 Task: Open an excel sheet and write heading  Optimum Sales. Add 10 people name  'Alexander Cooper, Victoria Hayes, Daniel Carter, Chloe Murphy, Christopher Ross, Natalie Price, Jack Peterson, Harper Foster, Joseph Gray, Lily Reed'Item code in between  1005-1056. Product range in between  1000-5000. Add Products   ASICS Shoe, Brooks Shoe, Clarks Shoe, Crocs Shoe, Dr. Martens Shoe, Ecco Shoe, Fila Shoe, Hush Puppies Shoe, Jordan Shoe, K-Swiss Shoe.Choose quantity  3 to 10 Tax 12 percent Total Add Amount. Save page  Optimum Sales review book
Action: Mouse moved to (43, 84)
Screenshot: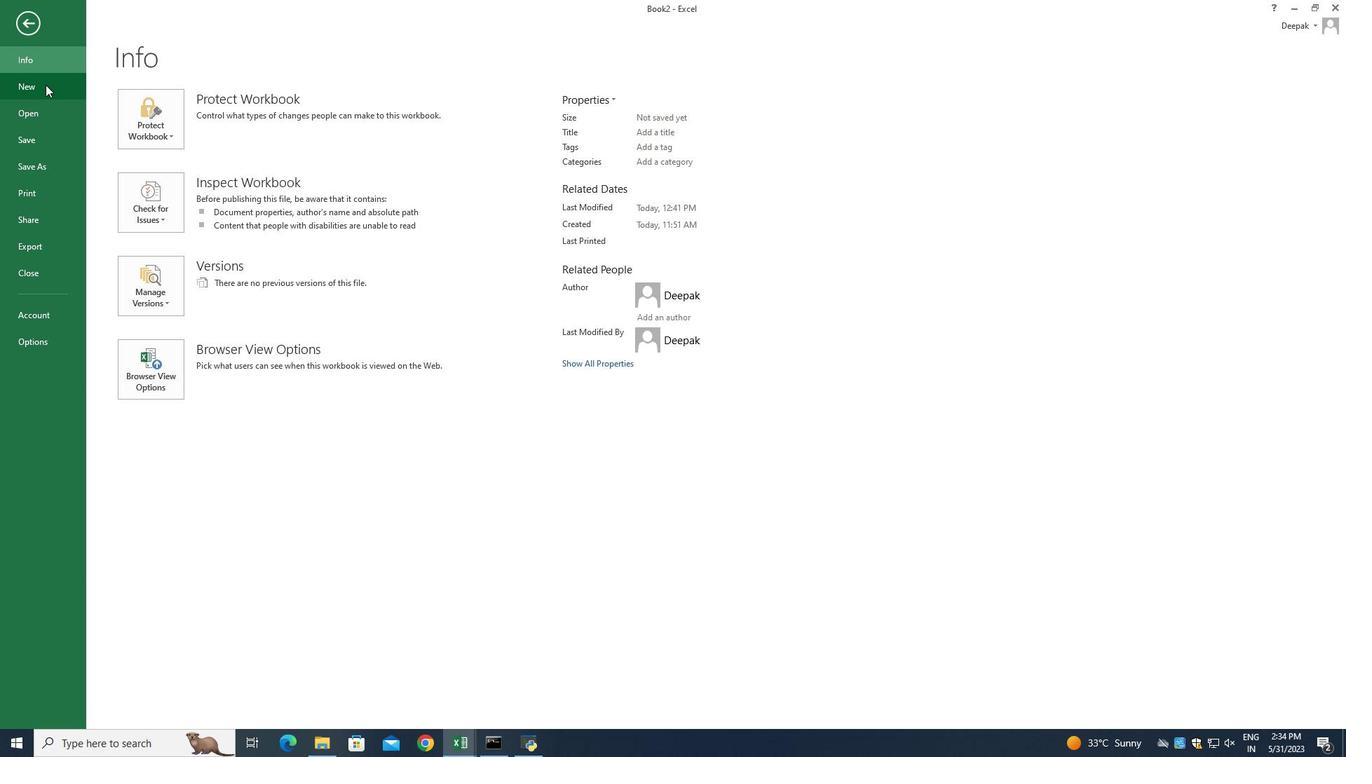 
Action: Mouse pressed left at (43, 84)
Screenshot: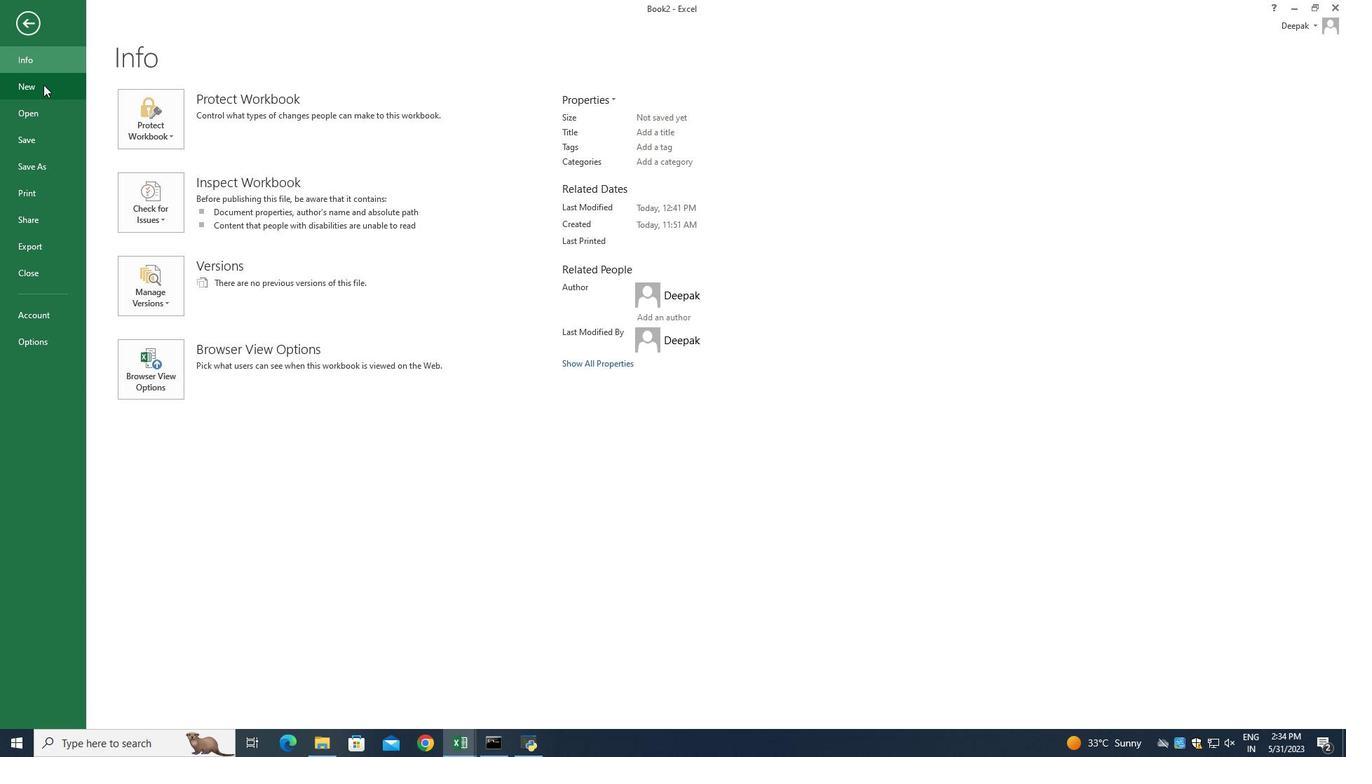 
Action: Mouse moved to (175, 252)
Screenshot: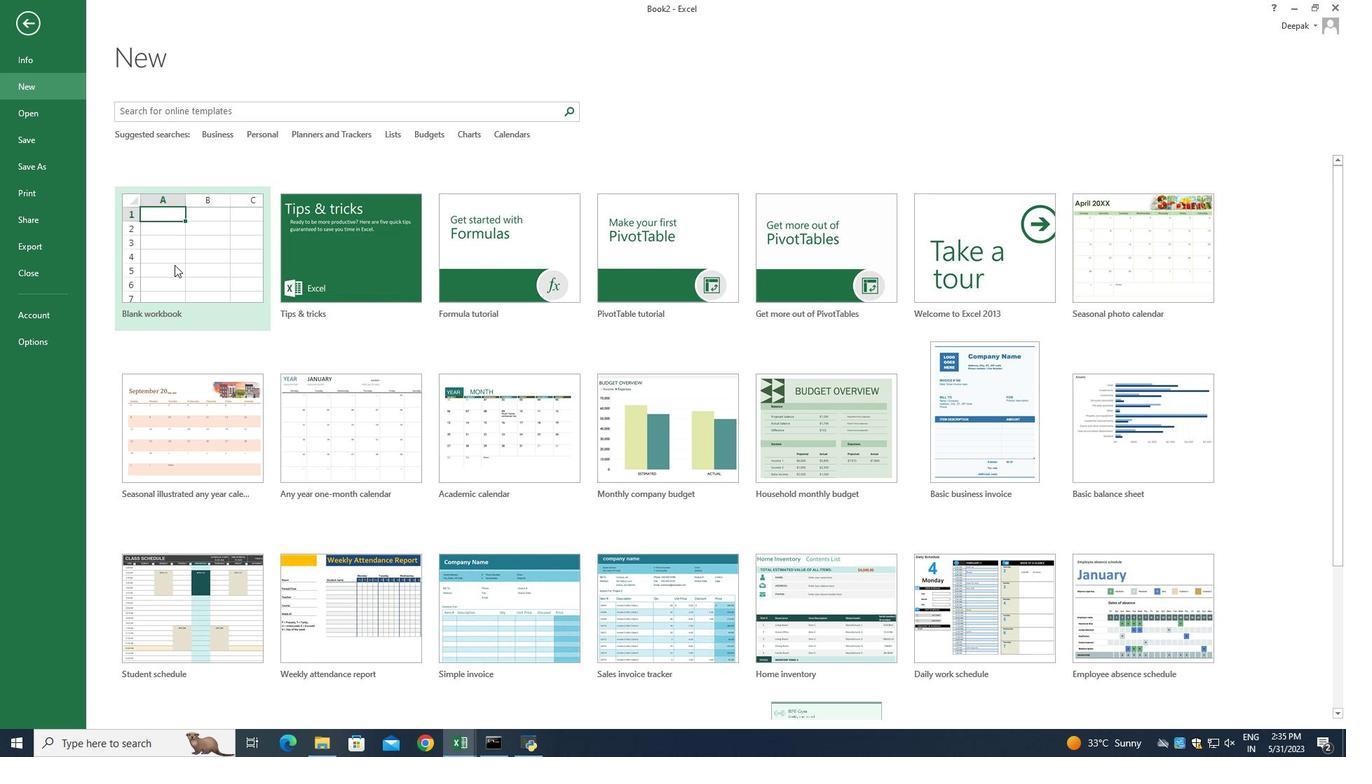 
Action: Mouse pressed left at (175, 252)
Screenshot: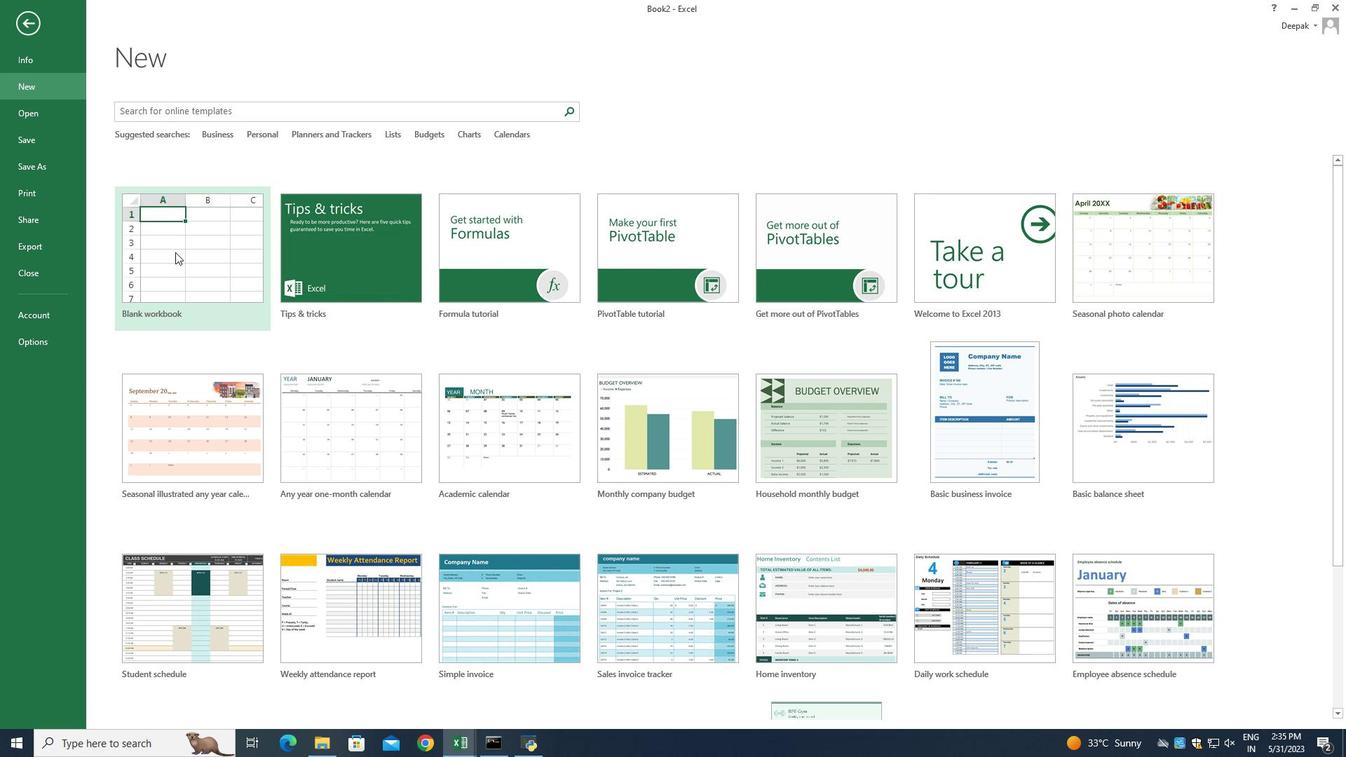 
Action: Mouse moved to (40, 154)
Screenshot: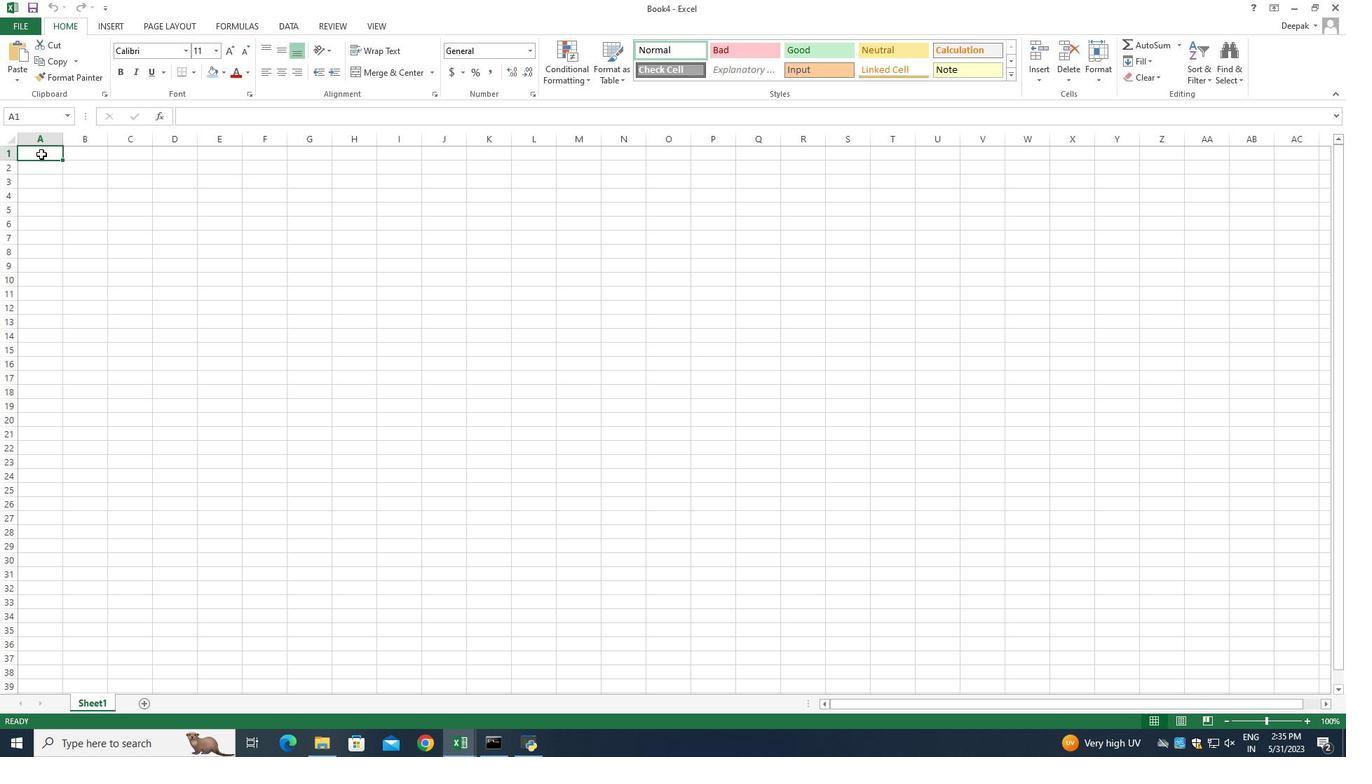
Action: Mouse pressed left at (40, 154)
Screenshot: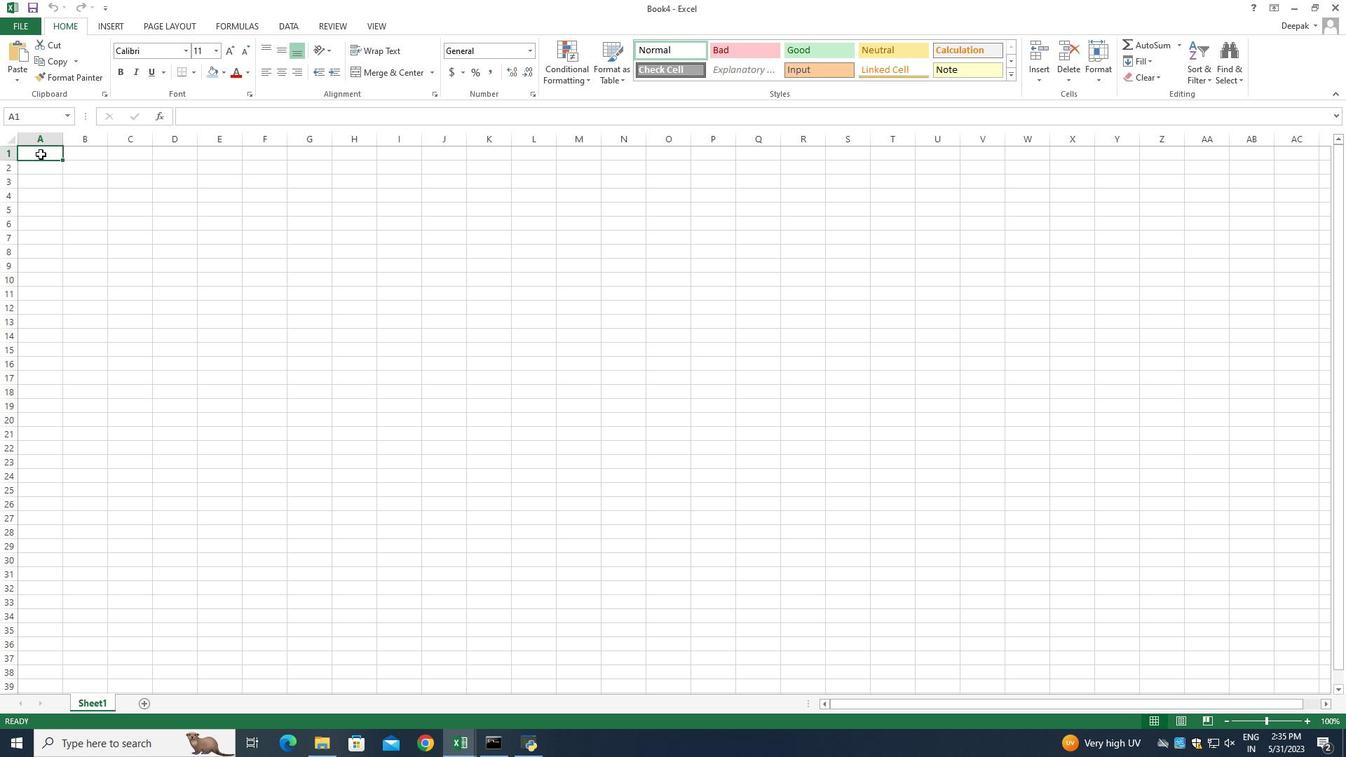 
Action: Mouse pressed left at (40, 154)
Screenshot: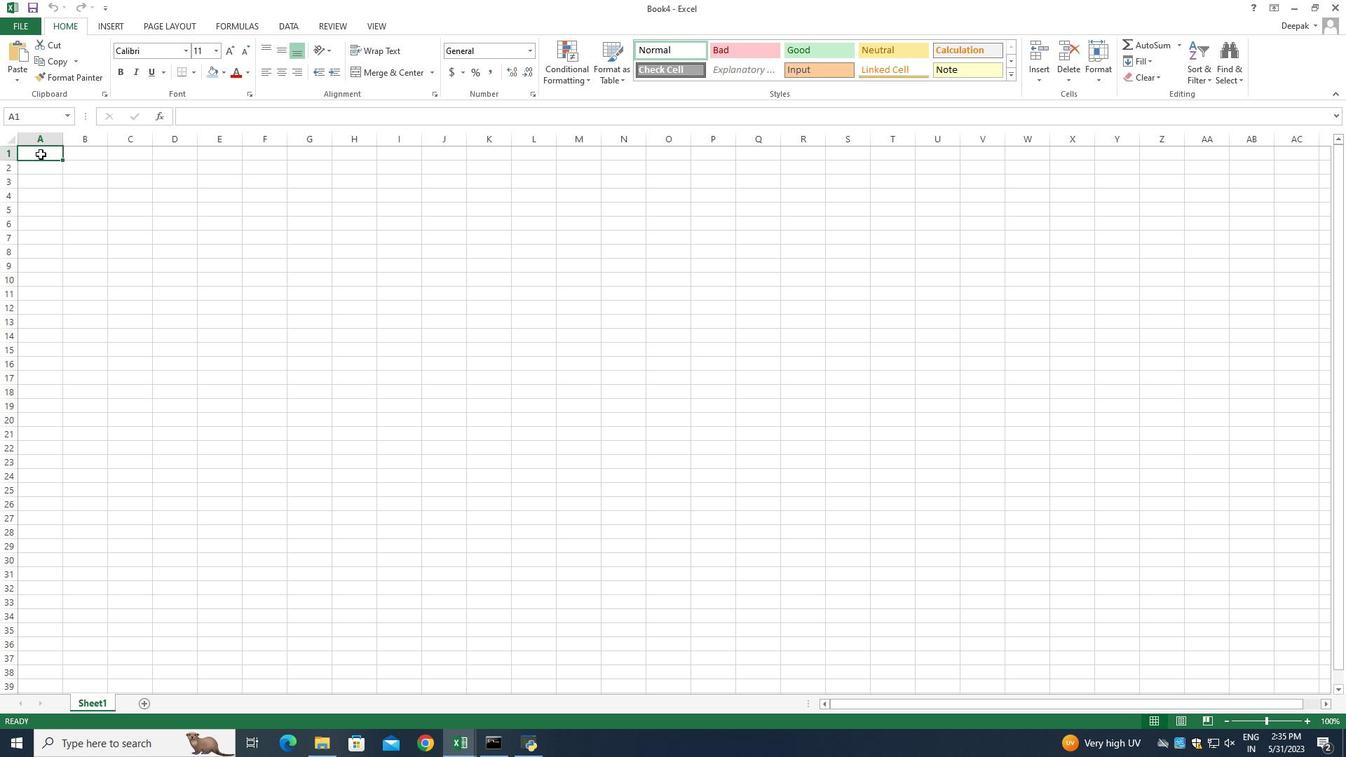 
Action: Mouse pressed left at (40, 154)
Screenshot: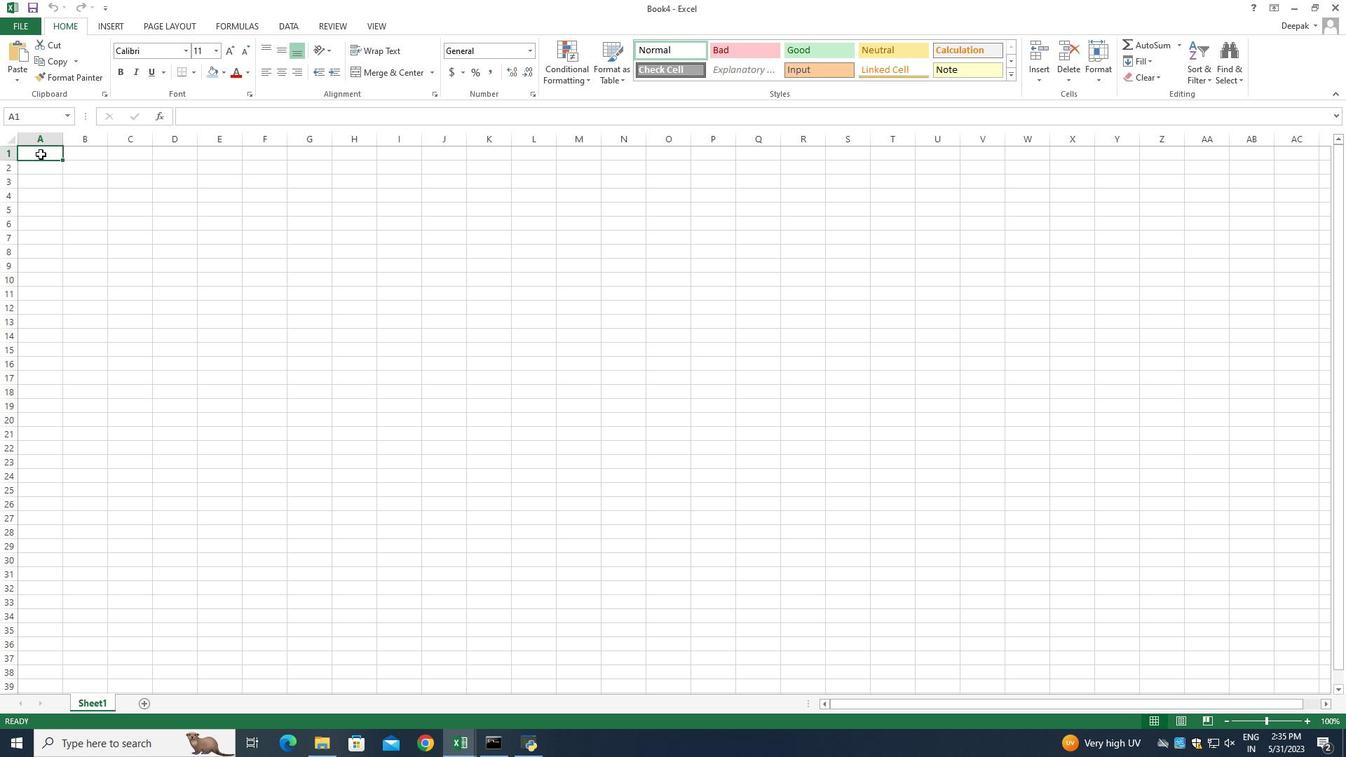
Action: Mouse pressed left at (40, 154)
Screenshot: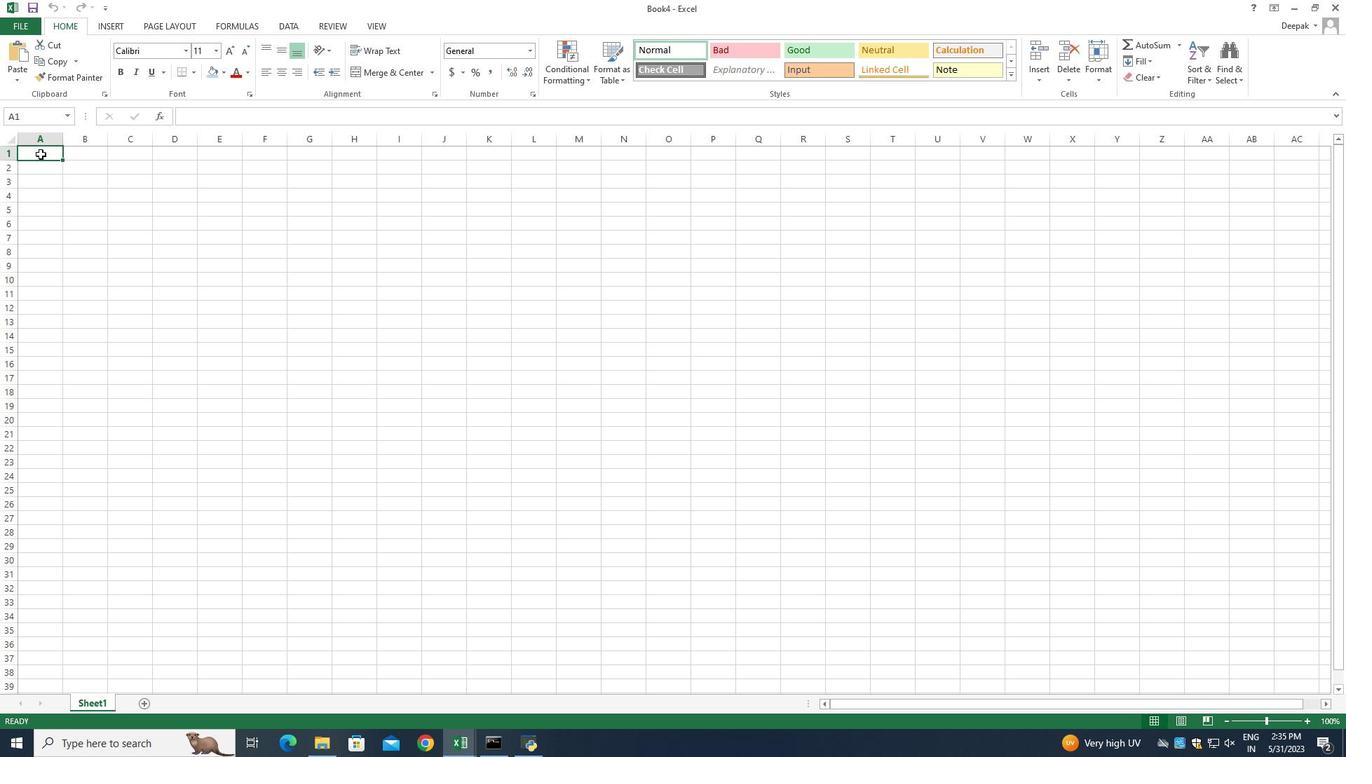 
Action: Mouse moved to (228, 195)
Screenshot: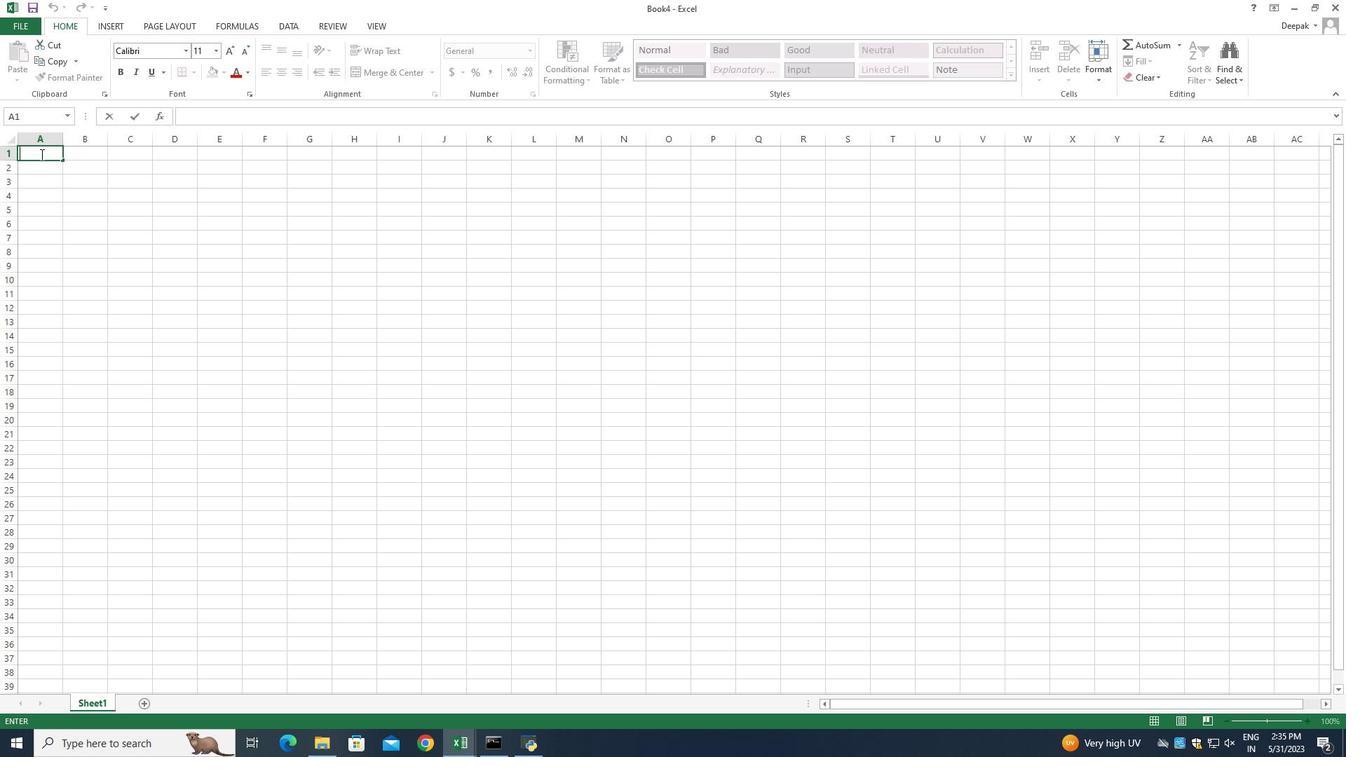 
Action: Key pressed <Key.shift>Optimum<Key.space><Key.shift_r>Sales<Key.enter><Key.shift>Name<Key.enter><Key.shift_r>Alexander<Key.space><Key.shift_r>Cooper<Key.enter><Key.shift_r><Key.shift_r><Key.shift_r>Victoria<Key.space><Key.shift>Hs<Key.backspace>ayes<Key.enter><Key.shift_r>Daniel<Key.space><Key.shift_r>Carter<Key.enter><Key.shift_r>Chloe<Key.space><Key.shift>Mr<Key.backspace>urphy<Key.enter><Key.shift_r>Christopher<Key.space><Key.shift_r>Ross<Key.enter><Key.shift>Natalie<Key.space><Key.shift>Price<Key.enter><Key.shift>Jack<Key.space><Key.shift>Peterson<Key.enter><Key.shift_r><Key.shift>Harper<Key.space><Key.shift_r>Foster<Key.enter><Key.shift>Joseph<Key.space><Key.shift_r>Gray<Key.space><Key.enter><Key.backspace><Key.backspace><Key.backspace><Key.backspace><Key.backspace><Key.backspace><Key.backspace><Key.backspace><Key.backspace><Key.backspace><Key.shift>Lily<Key.space><Key.space><Key.shift_r><Key.shift_r>Reed
Screenshot: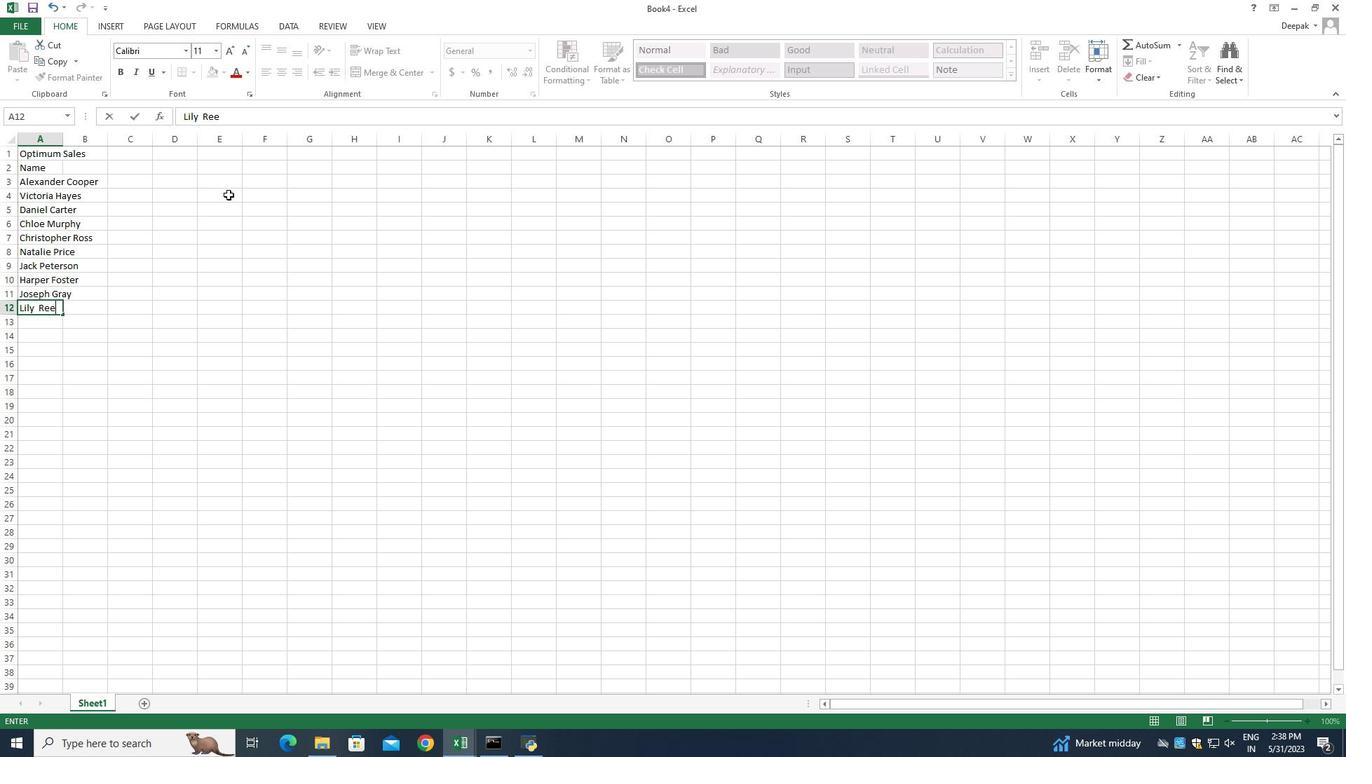 
Action: Mouse moved to (89, 153)
Screenshot: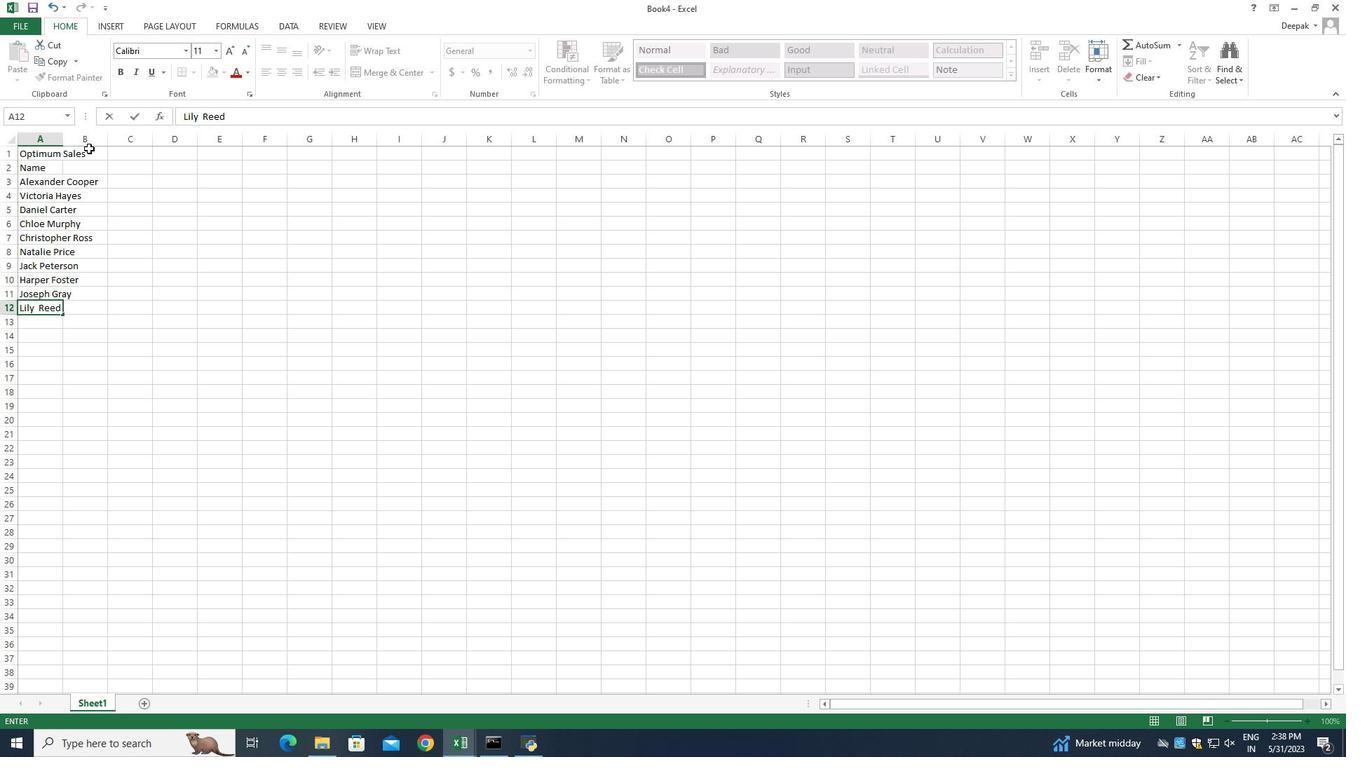 
Action: Mouse pressed left at (89, 153)
Screenshot: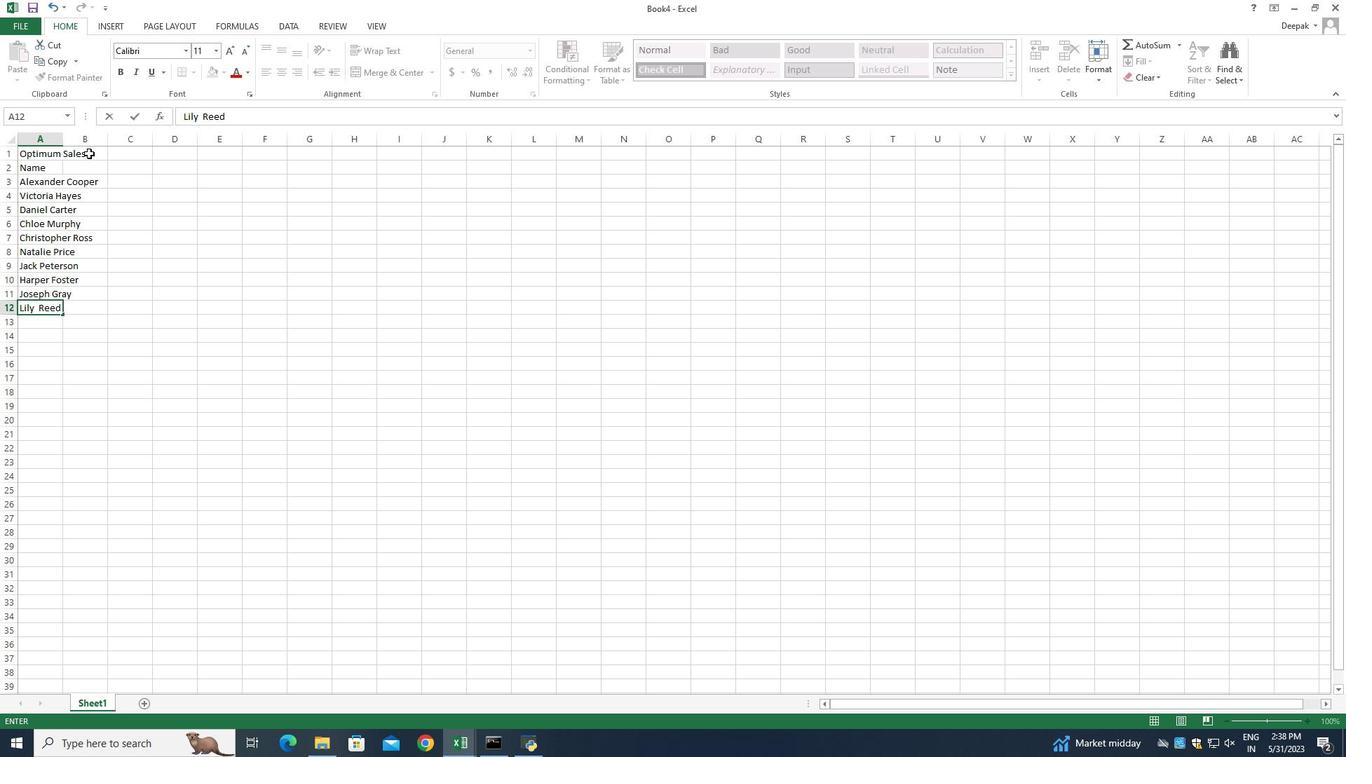 
Action: Mouse moved to (122, 159)
Screenshot: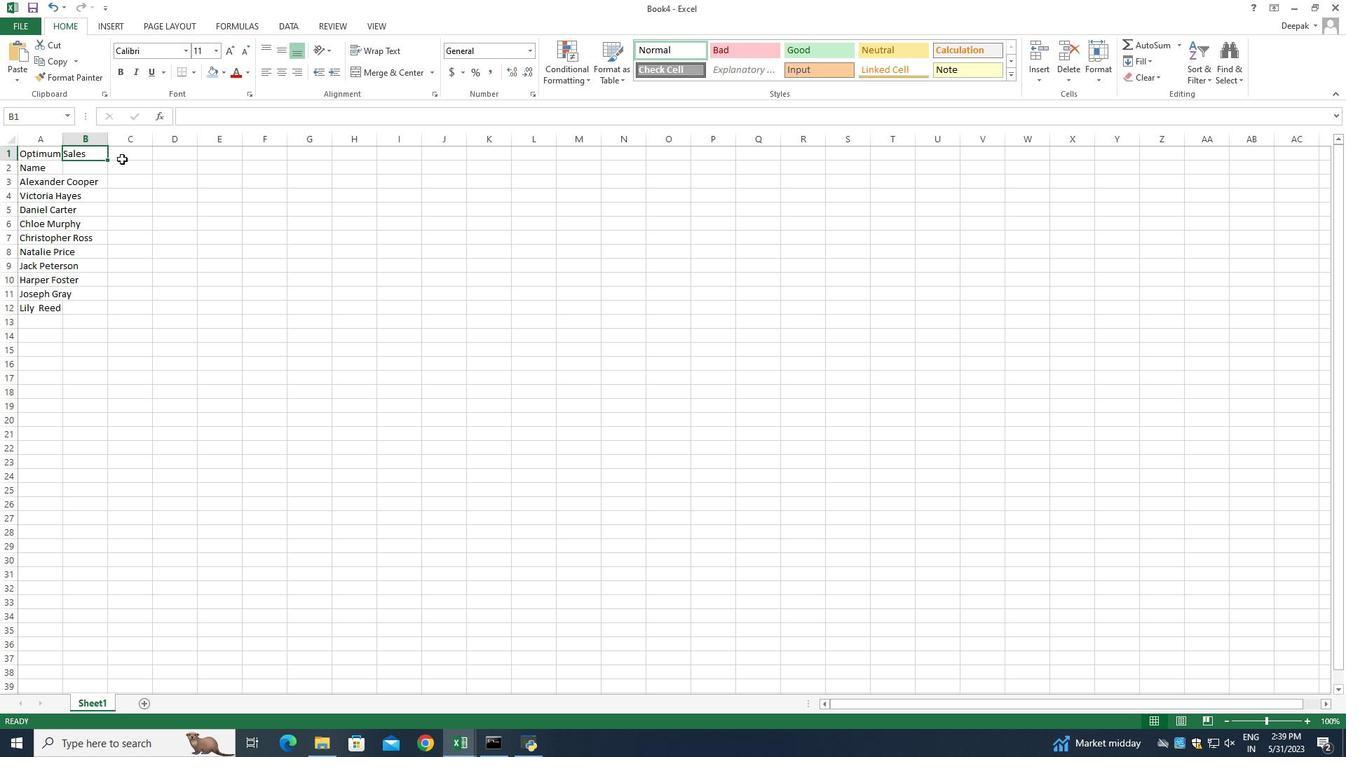 
Action: Mouse pressed left at (122, 159)
Screenshot: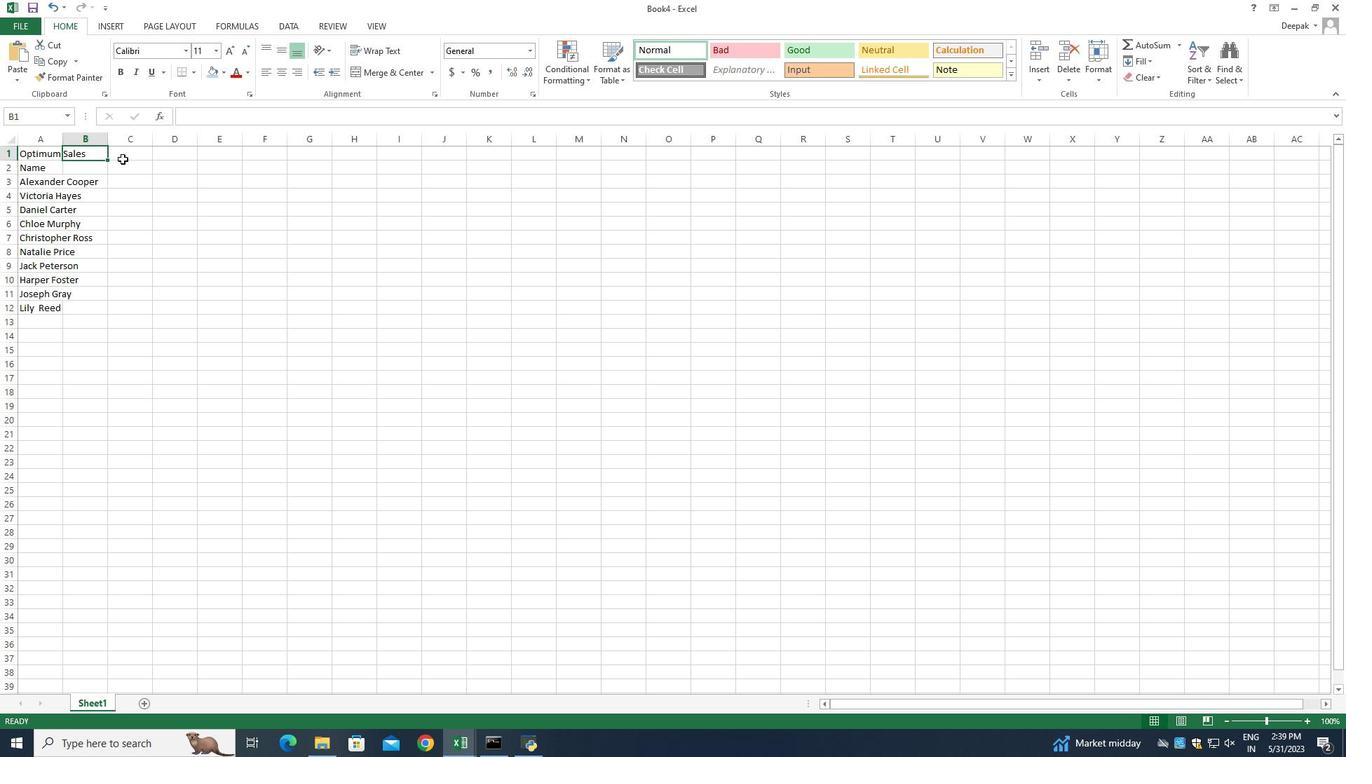 
Action: Mouse moved to (173, 157)
Screenshot: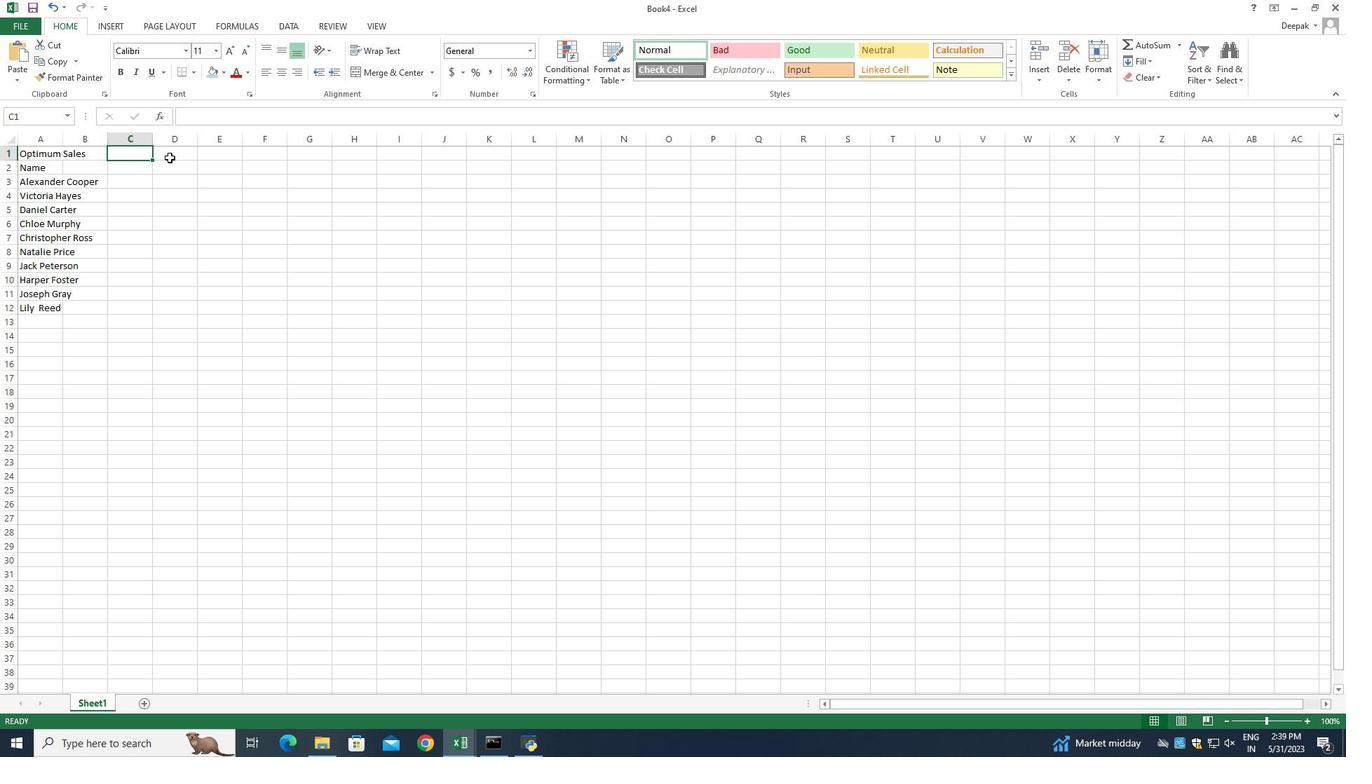 
Action: Mouse pressed left at (173, 157)
Screenshot: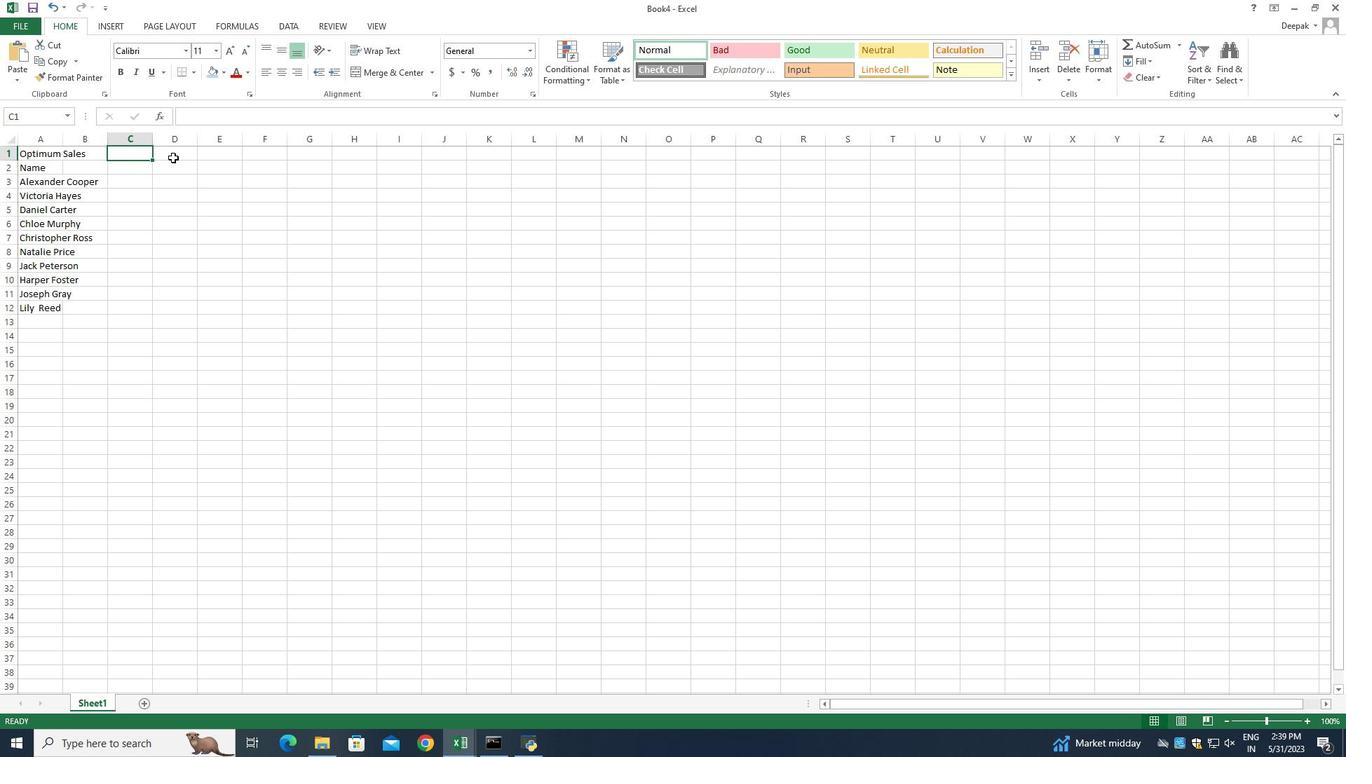 
Action: Mouse moved to (97, 153)
Screenshot: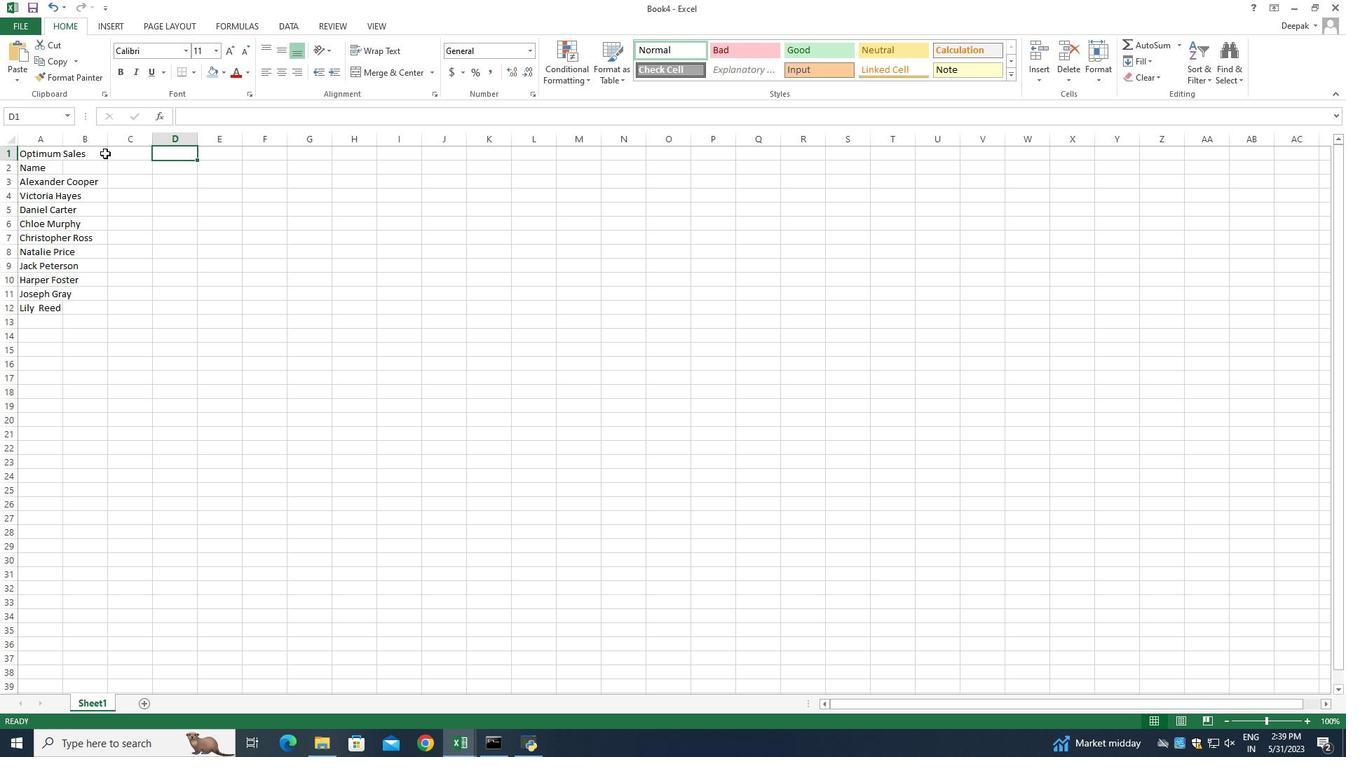 
Action: Mouse pressed left at (97, 153)
Screenshot: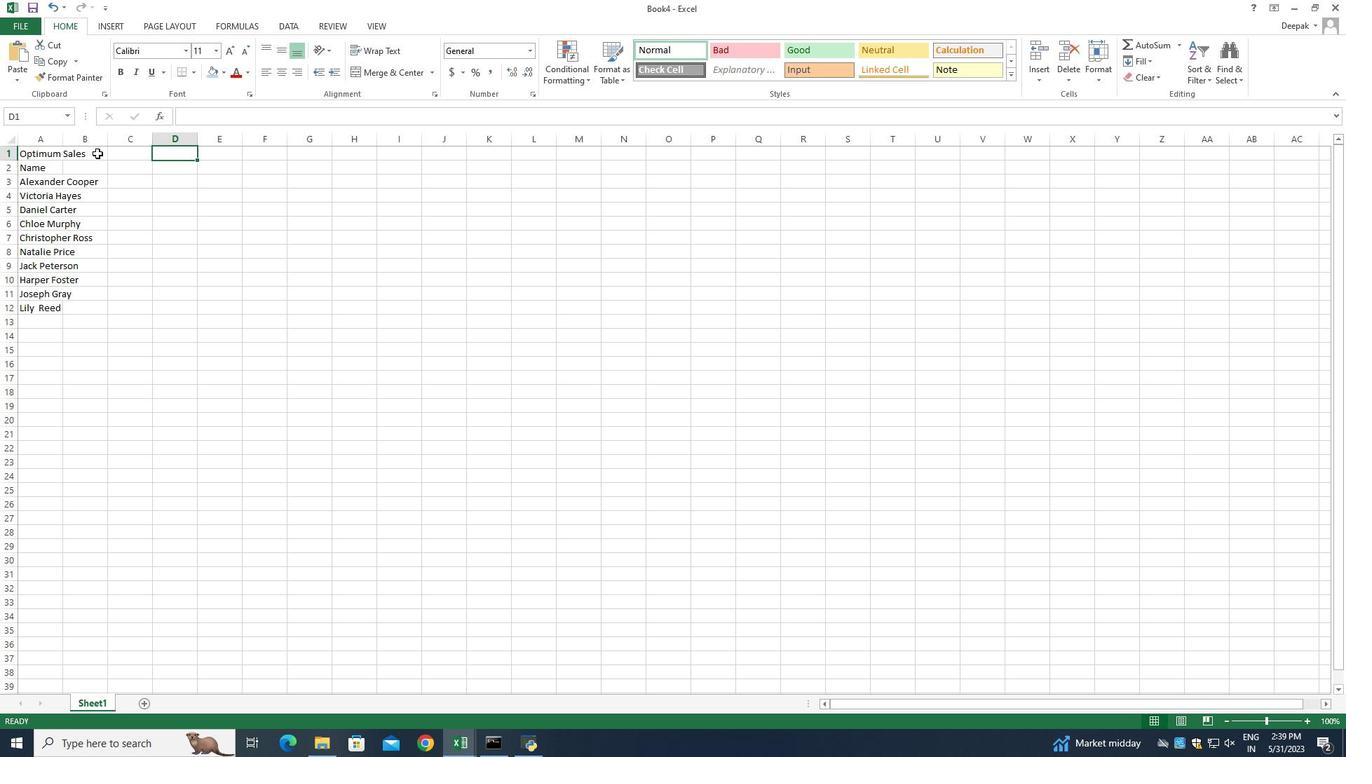 
Action: Mouse moved to (138, 155)
Screenshot: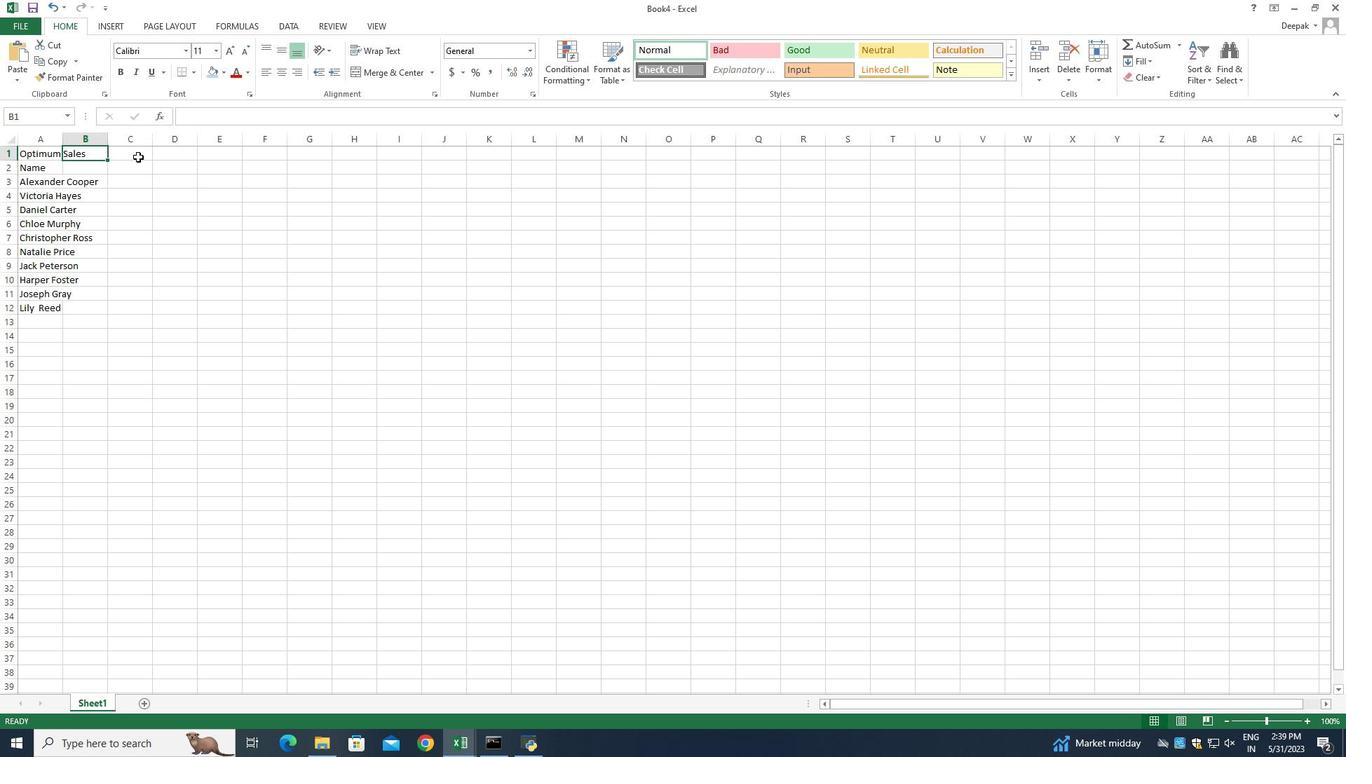 
Action: Mouse pressed left at (138, 155)
Screenshot: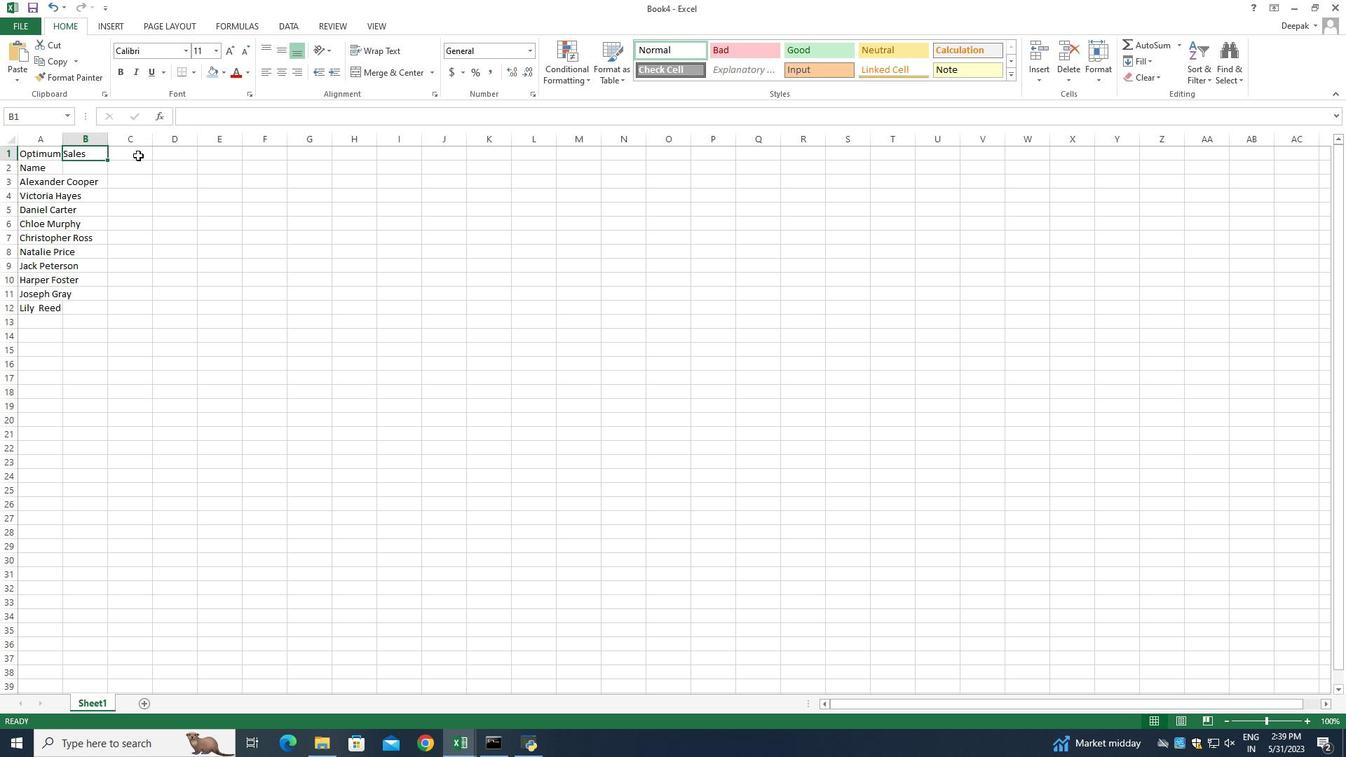 
Action: Mouse moved to (86, 166)
Screenshot: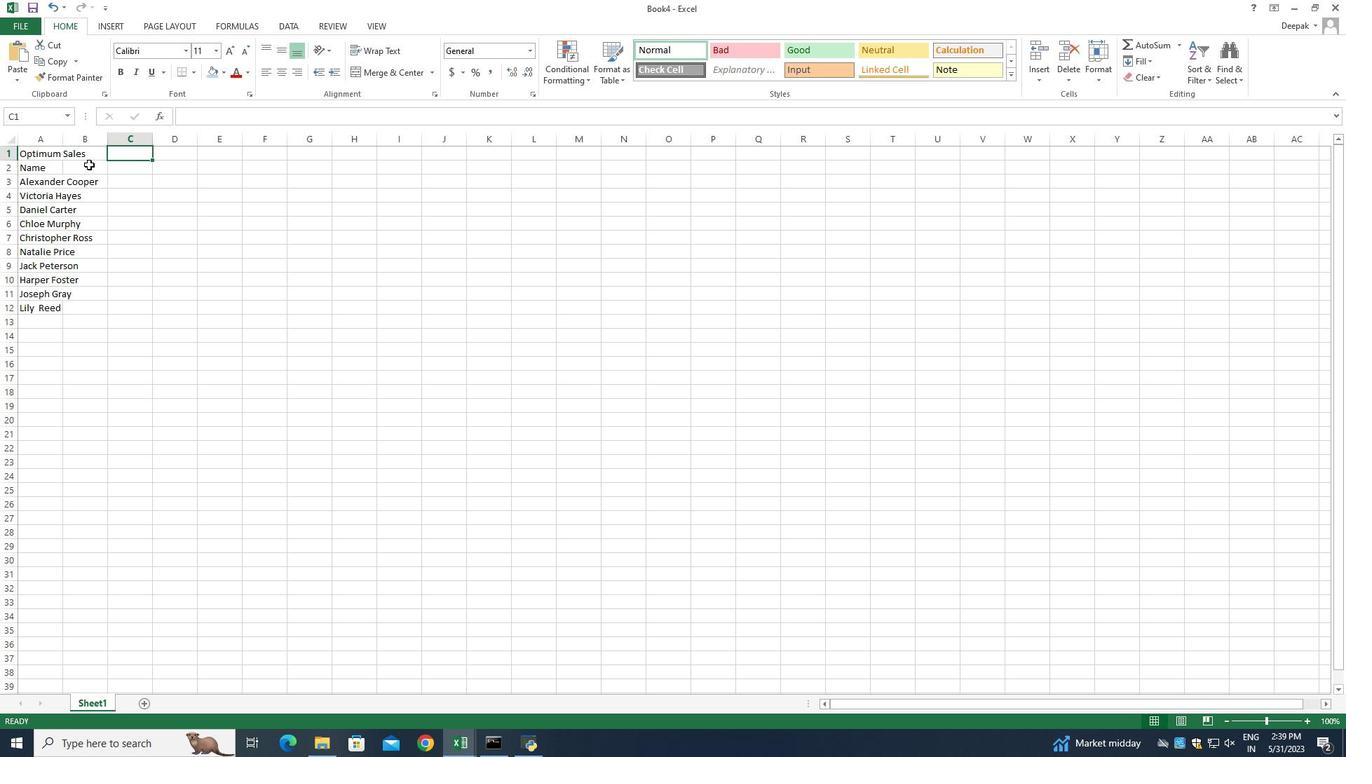 
Action: Mouse pressed left at (86, 166)
Screenshot: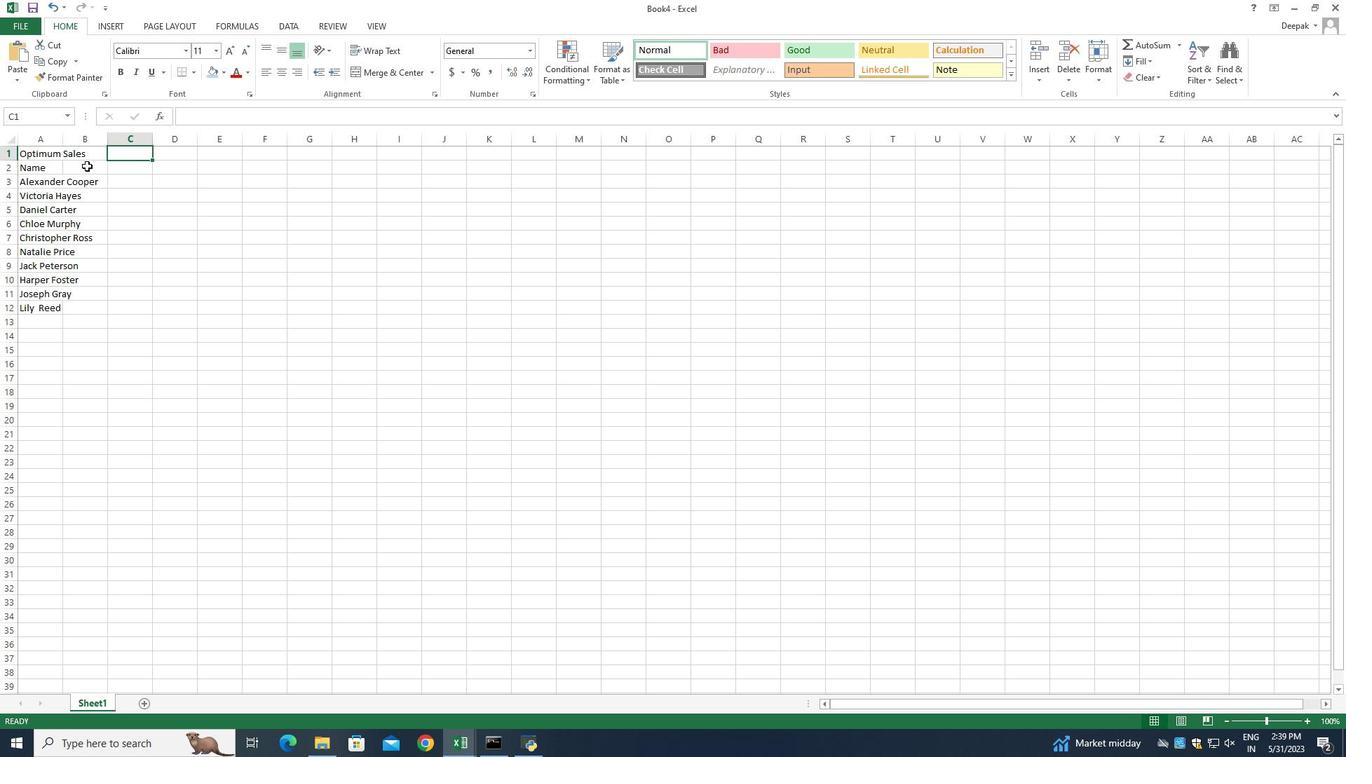 
Action: Mouse moved to (152, 173)
Screenshot: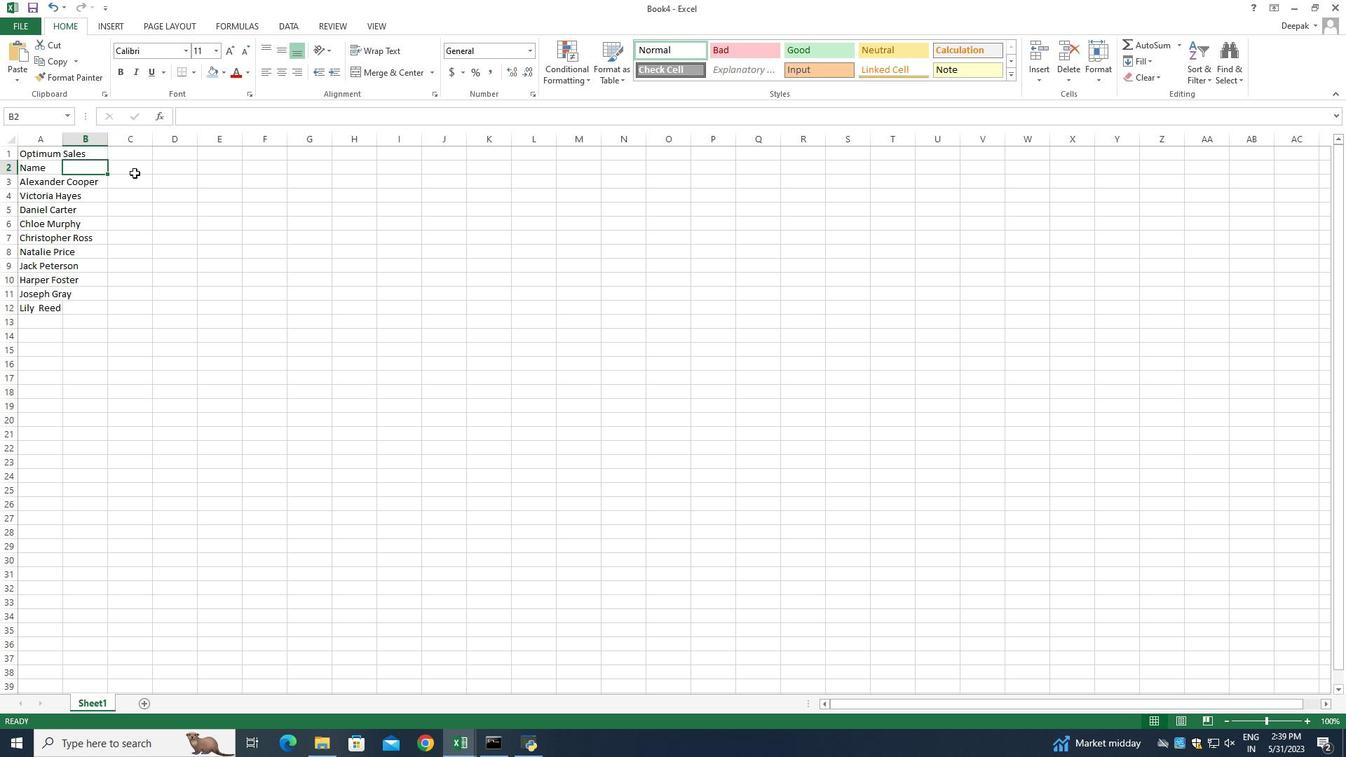 
Action: Key pressed <Key.shift>Item<Key.space>code<Key.right>
Screenshot: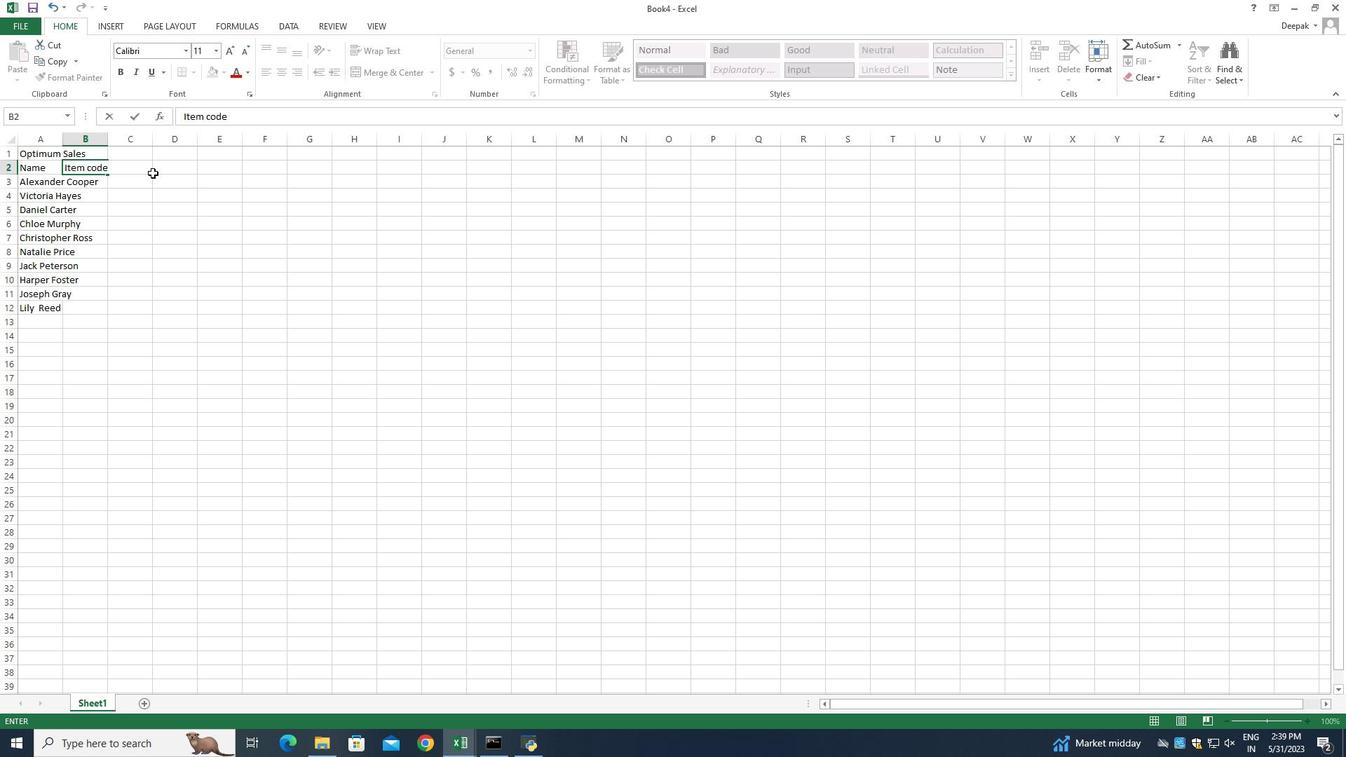 
Action: Mouse moved to (77, 183)
Screenshot: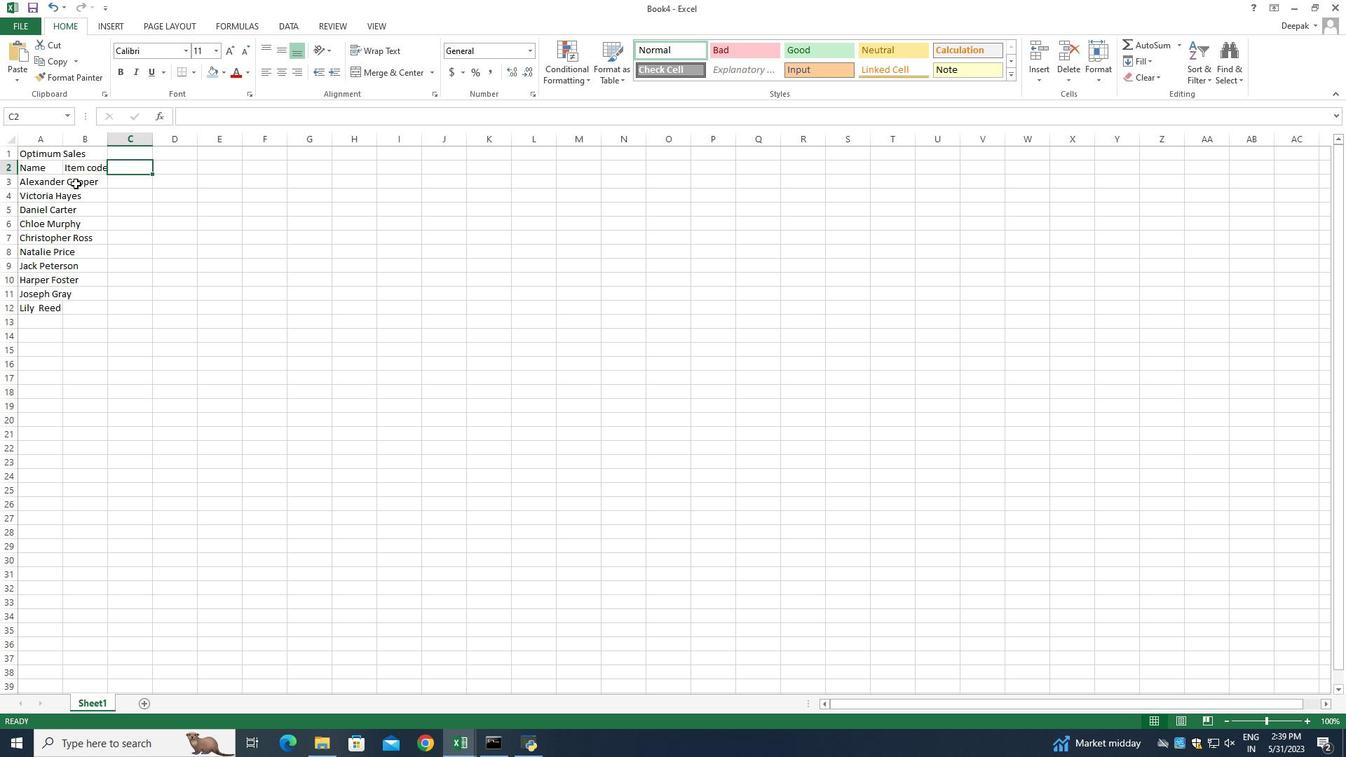 
Action: Mouse pressed left at (77, 183)
Screenshot: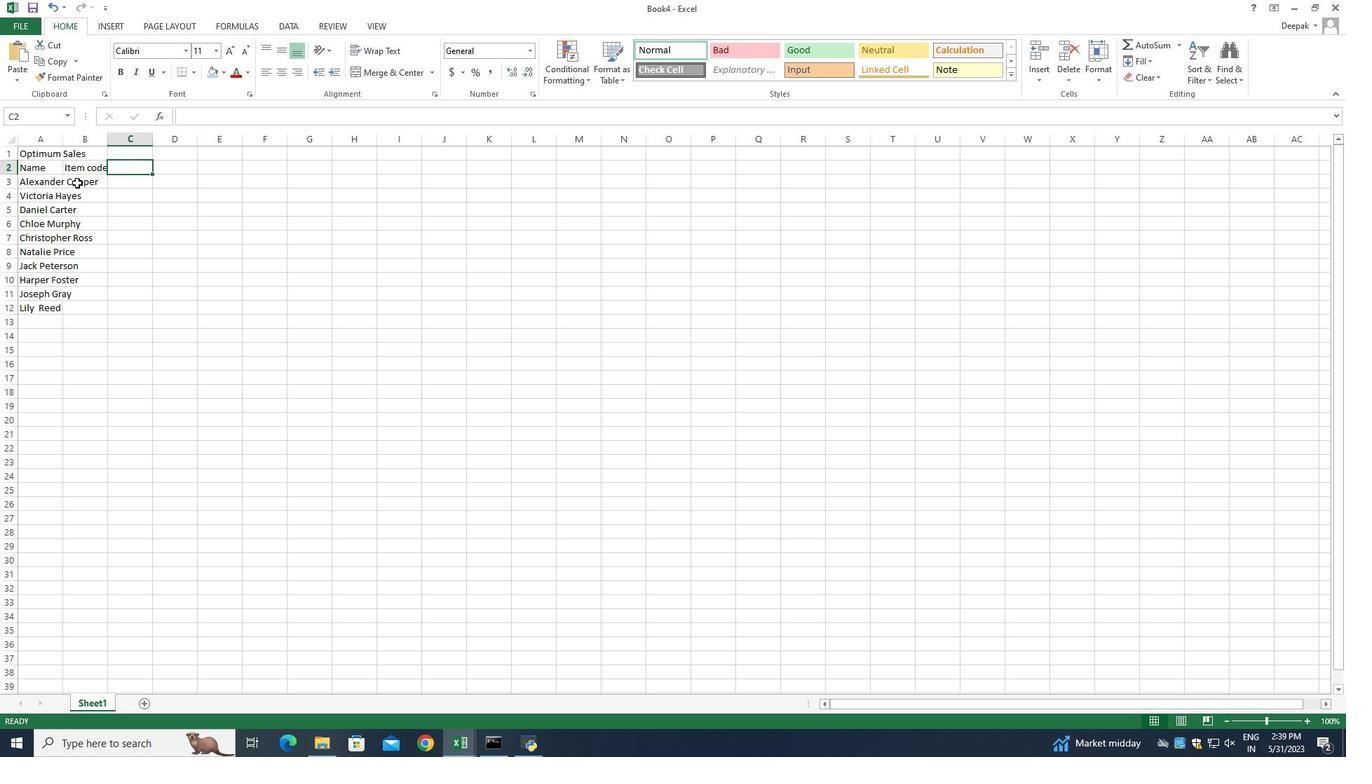 
Action: Mouse pressed left at (77, 183)
Screenshot: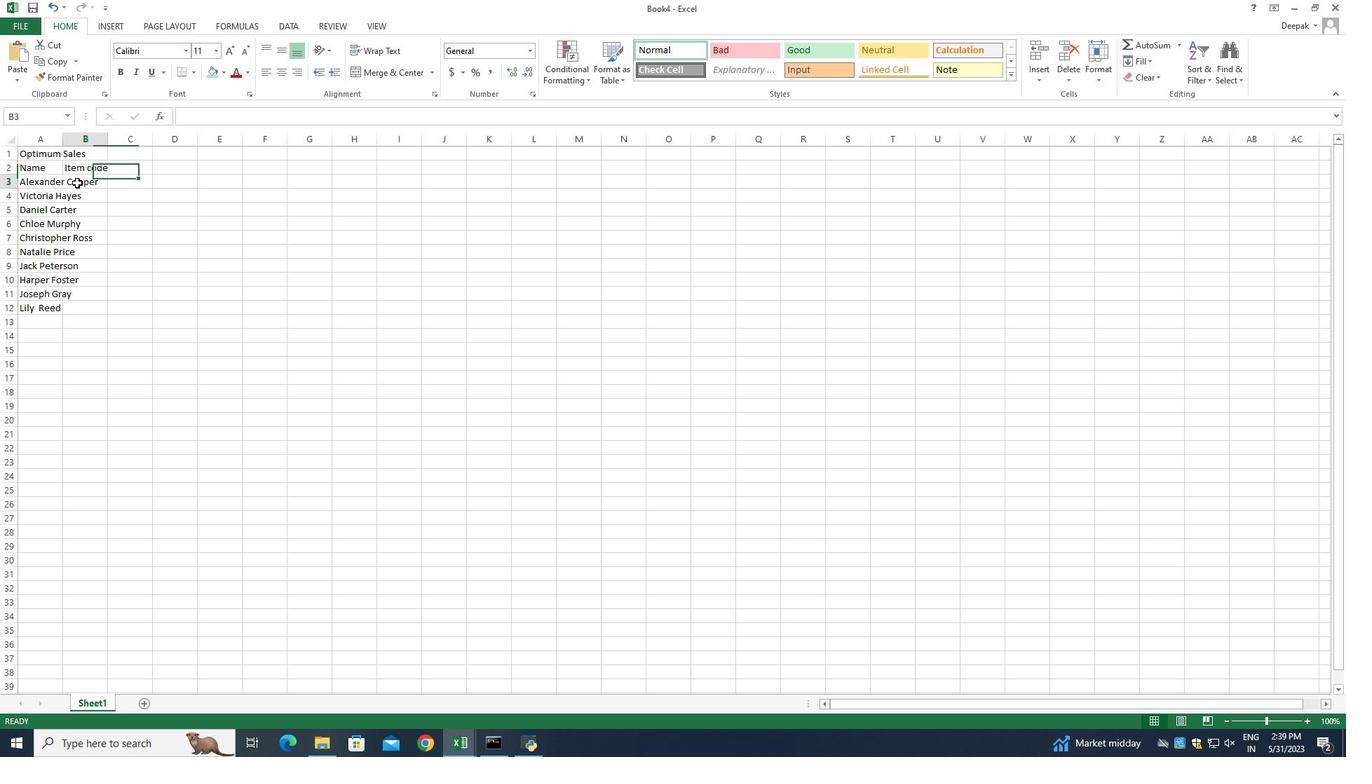 
Action: Mouse moved to (145, 192)
Screenshot: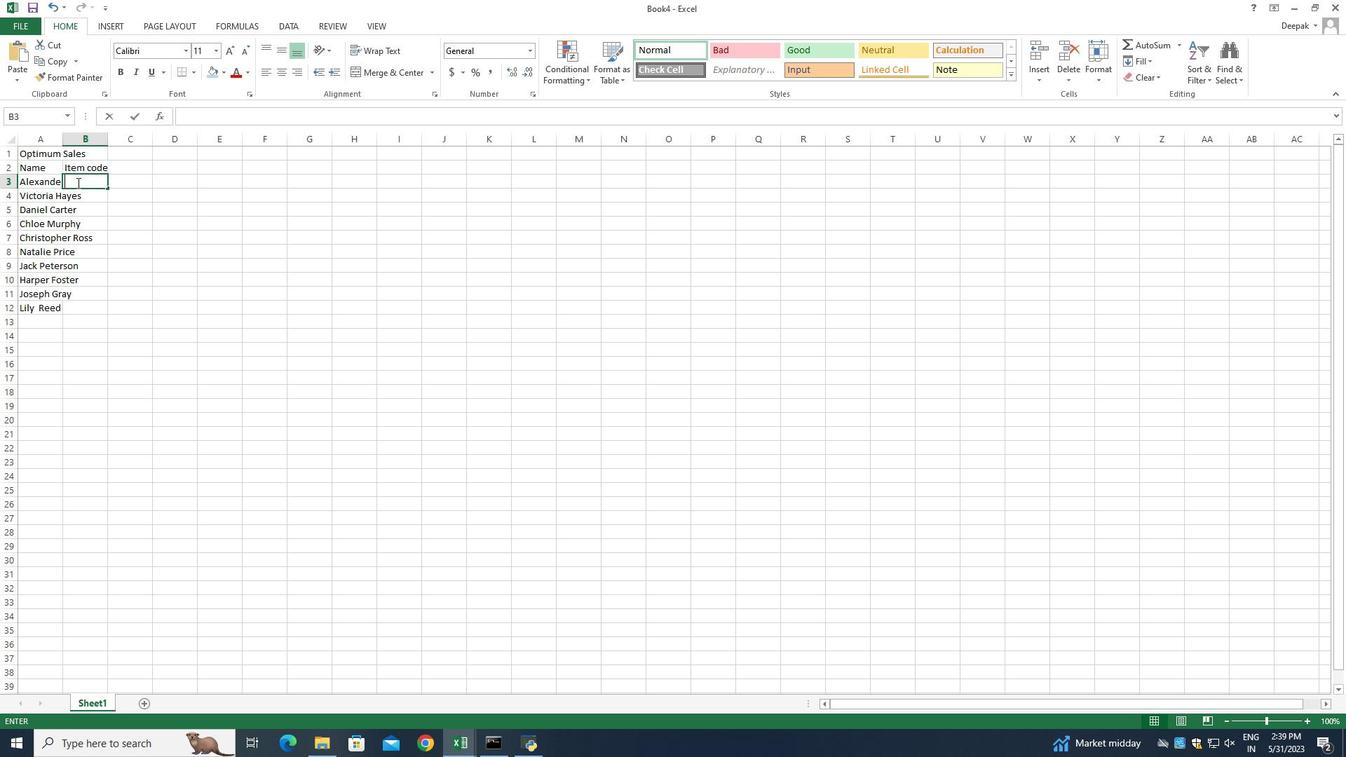 
Action: Key pressed 1005<Key.enter>1010<Key.enter>1020<Key.enter>1120<Key.backspace><Key.backspace><Key.backspace>025<Key.enter>1036<Key.enter>1034<Key.enter>1025<Key.enter>1047<Key.enter>1045<Key.enter>1055<Key.enter>
Screenshot: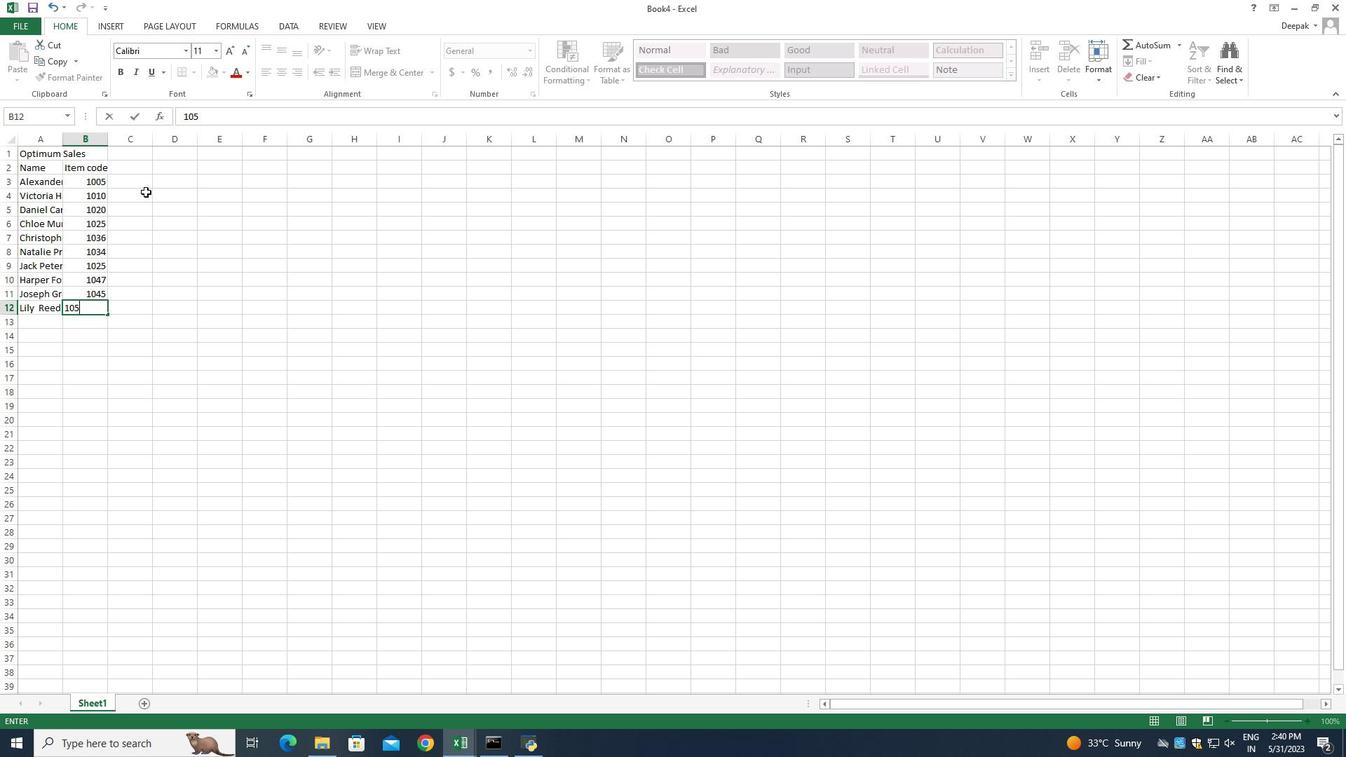 
Action: Mouse moved to (131, 169)
Screenshot: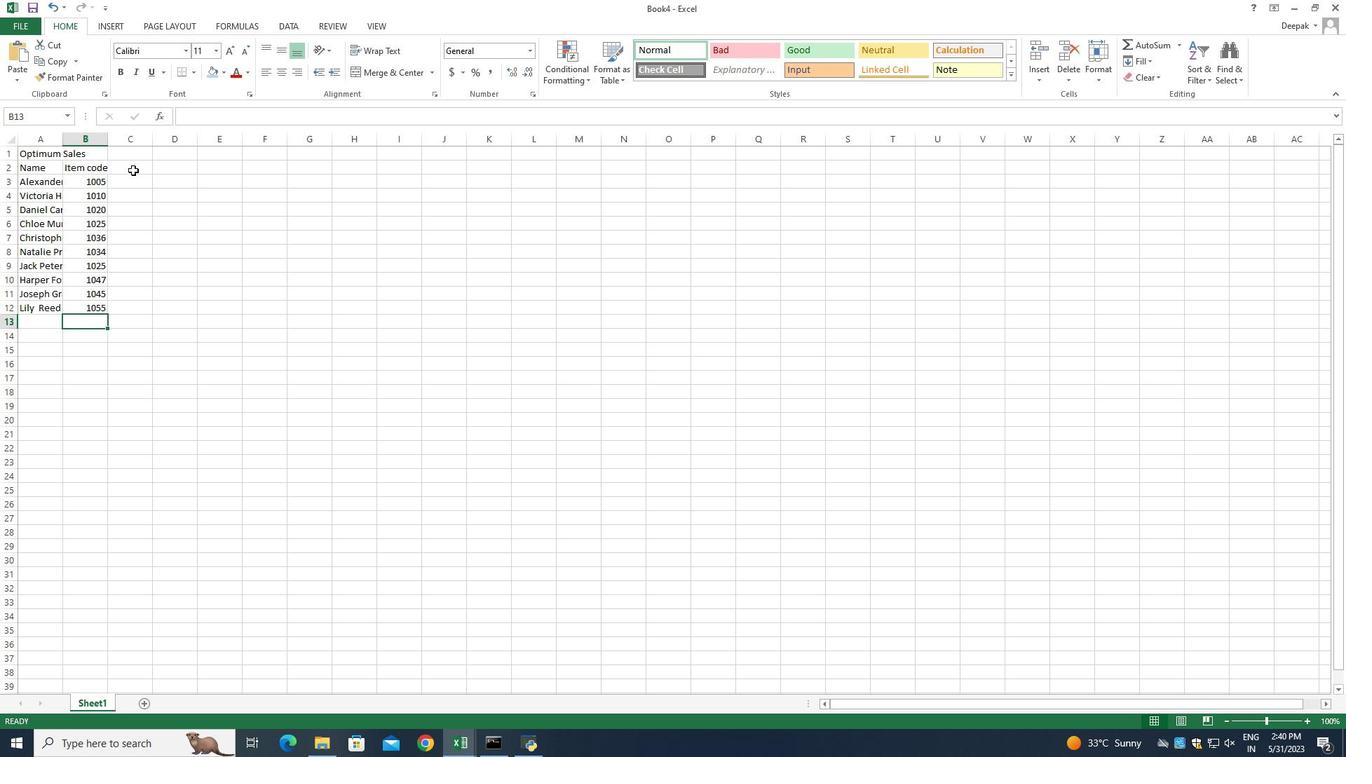 
Action: Mouse pressed left at (131, 169)
Screenshot: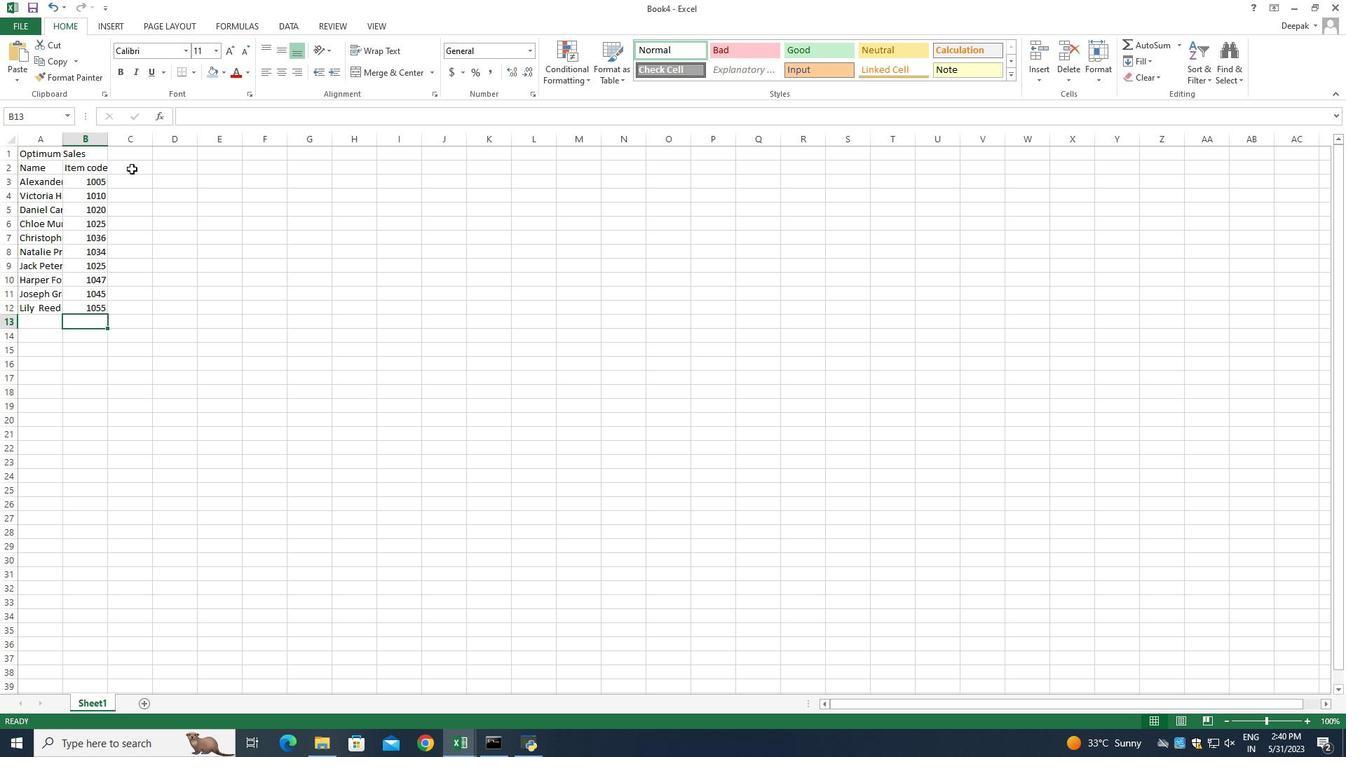
Action: Mouse pressed left at (131, 169)
Screenshot: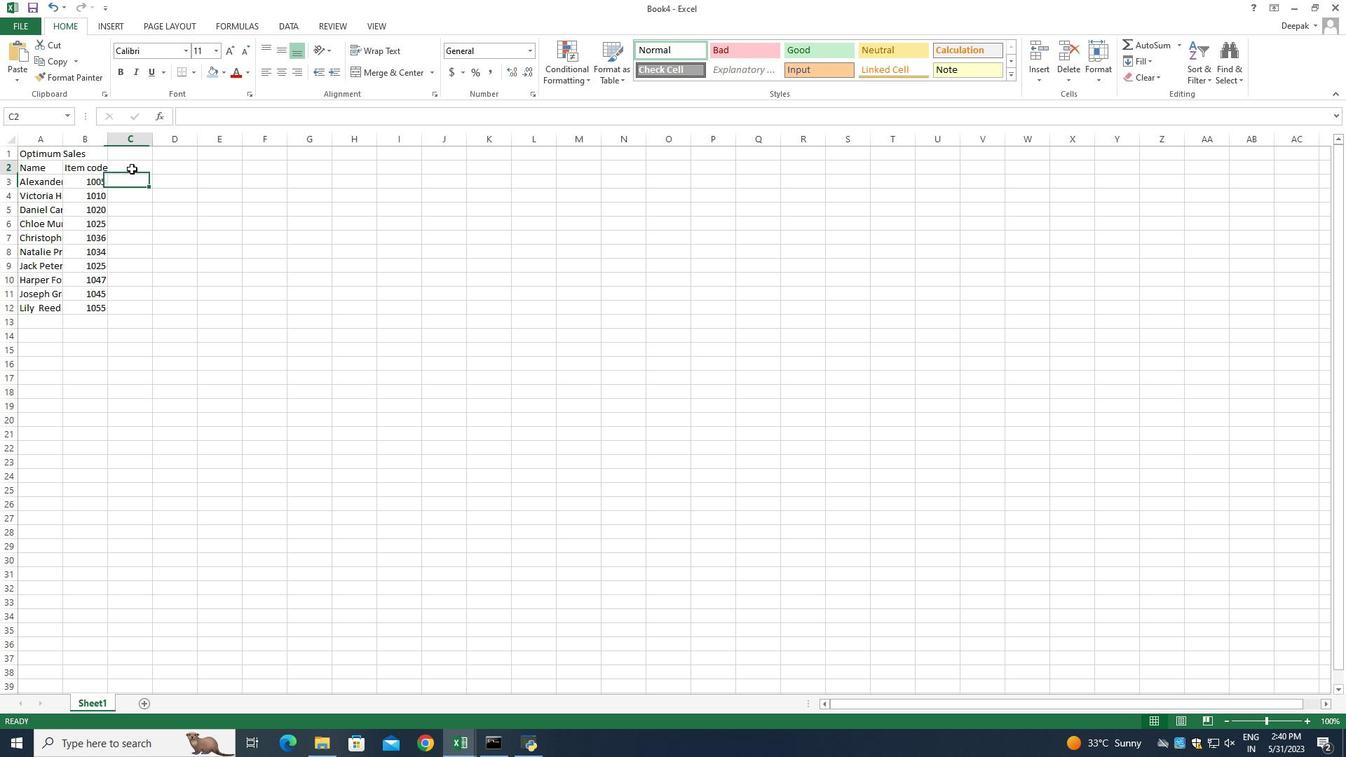 
Action: Mouse moved to (344, 190)
Screenshot: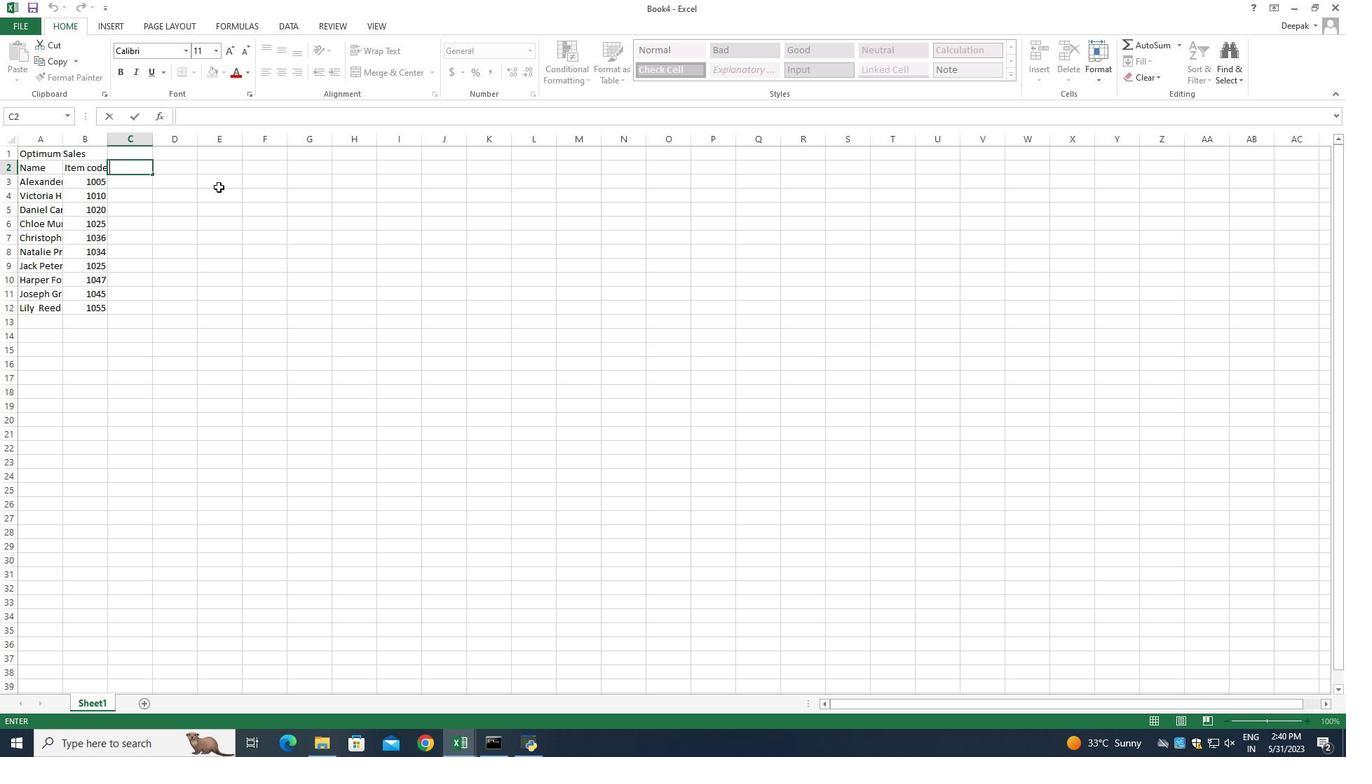 
Action: Key pressed <Key.shift>Products<Key.space><Key.enter><Key.shift_r>A<Key.shift_r>S<Key.shift>I<Key.shift_r>CS<Key.space><Key.shift_r>Shoe<Key.enter><Key.shift_r>Brooks<Key.space><Key.shift_r>Shoe<Key.enter><Key.shift_r>Clarks<Key.space><Key.shift_r>Shoe<Key.enter><Key.shift_r>Crocs<Key.space><Key.shift_r>Shoe<Key.enter><Key.shift_r>Dr.<Key.space><Key.shift>Martens<Key.space><Key.shift_r>Shoe<Key.enter><Key.shift_r>Ecco<Key.space><Key.shift_r>Shoe<Key.enter><Key.shift_r>Fila<Key.space><Key.shift_r>Shoe<Key.enter><Key.shift>Hush<Key.space><Key.shift>Puppies<Key.enter><Key.up>
Screenshot: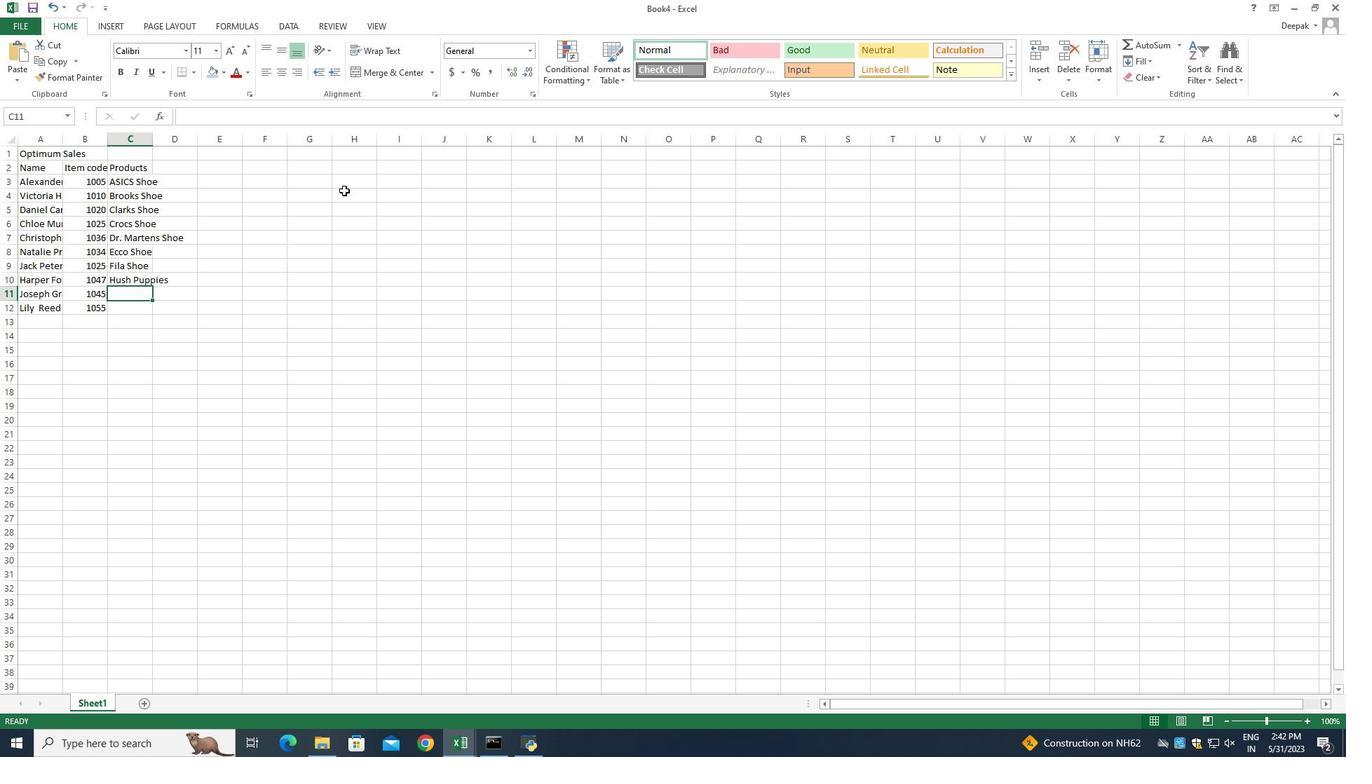
Action: Mouse moved to (135, 282)
Screenshot: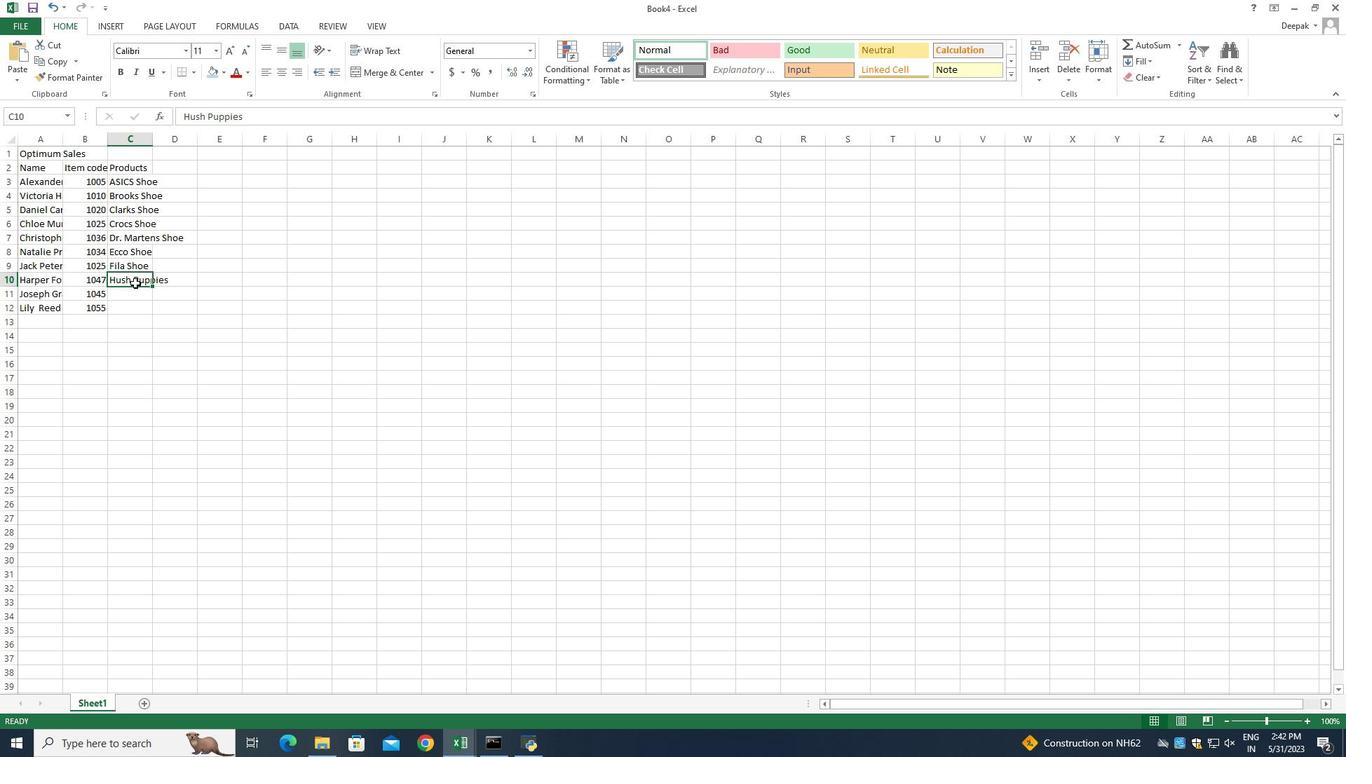 
Action: Mouse pressed left at (135, 282)
Screenshot: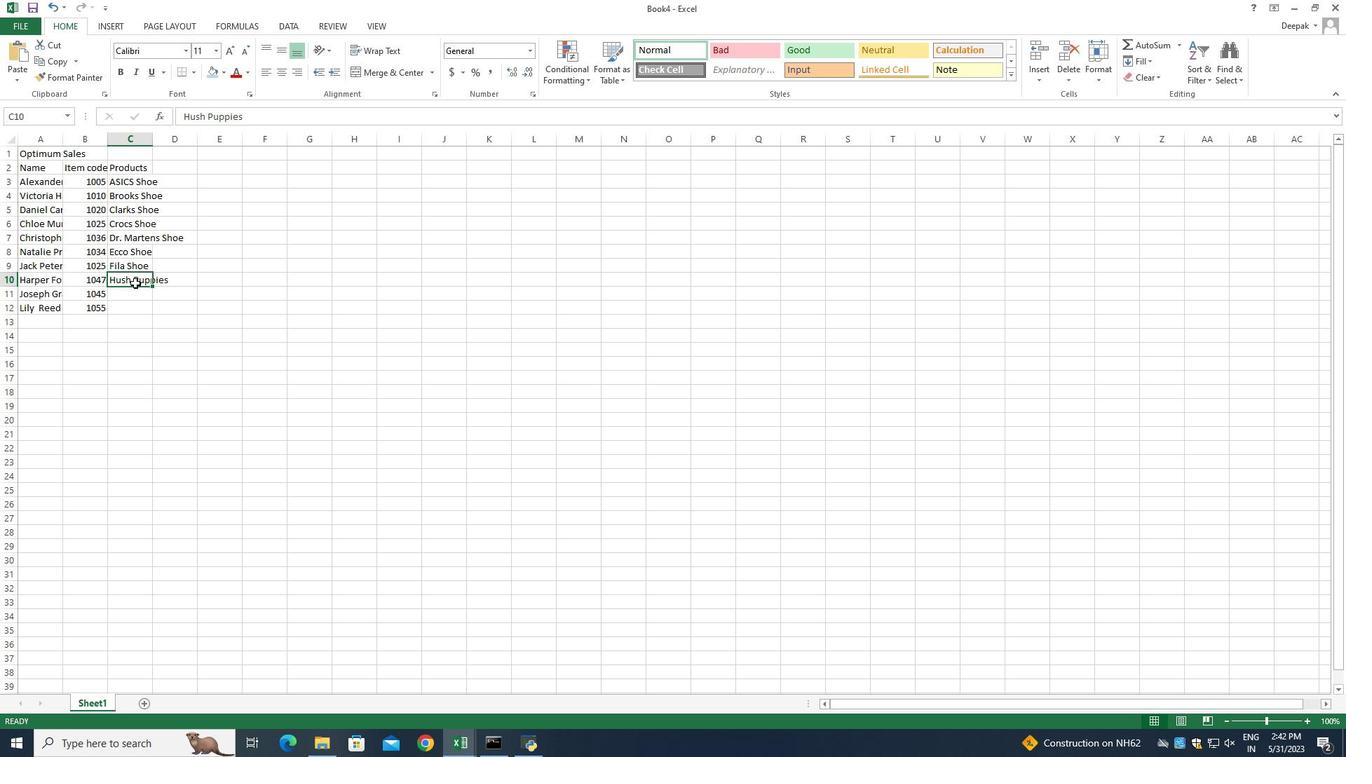 
Action: Mouse pressed left at (135, 282)
Screenshot: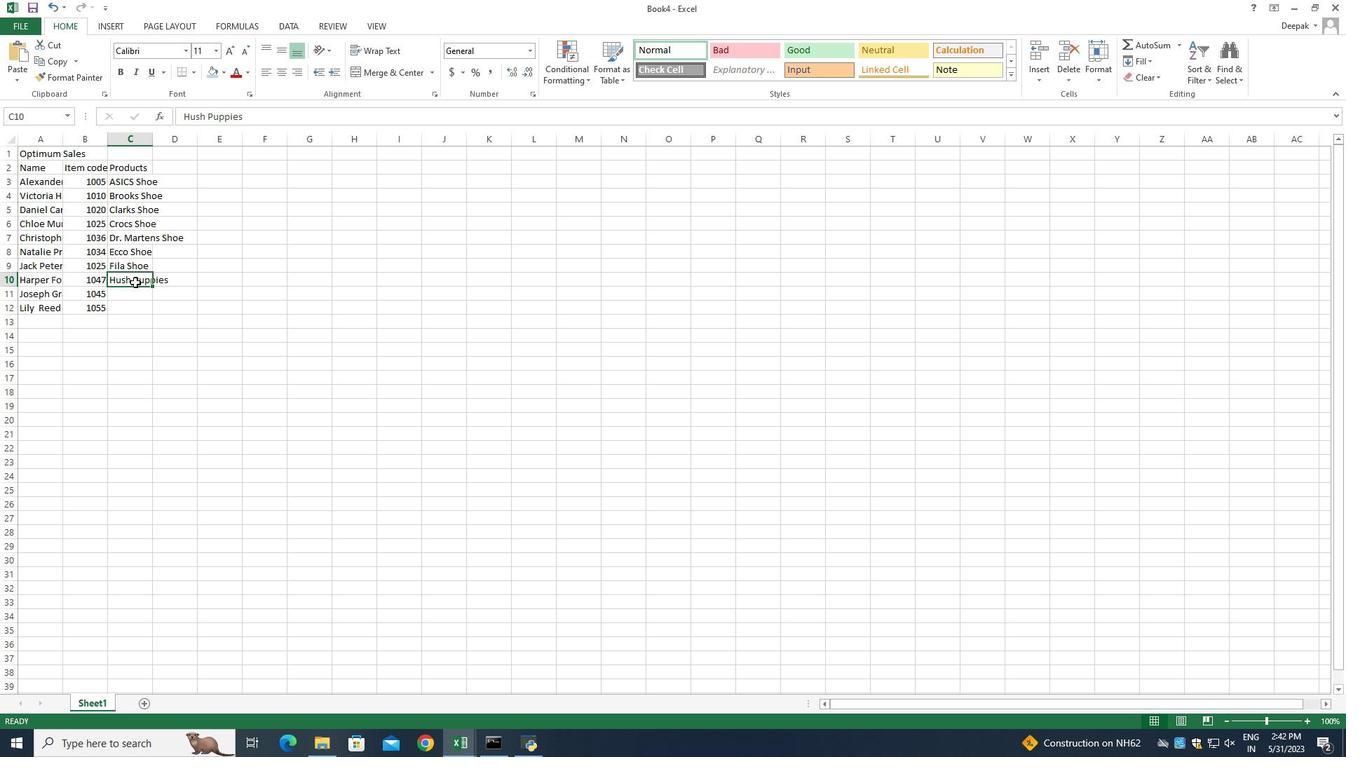 
Action: Mouse moved to (168, 282)
Screenshot: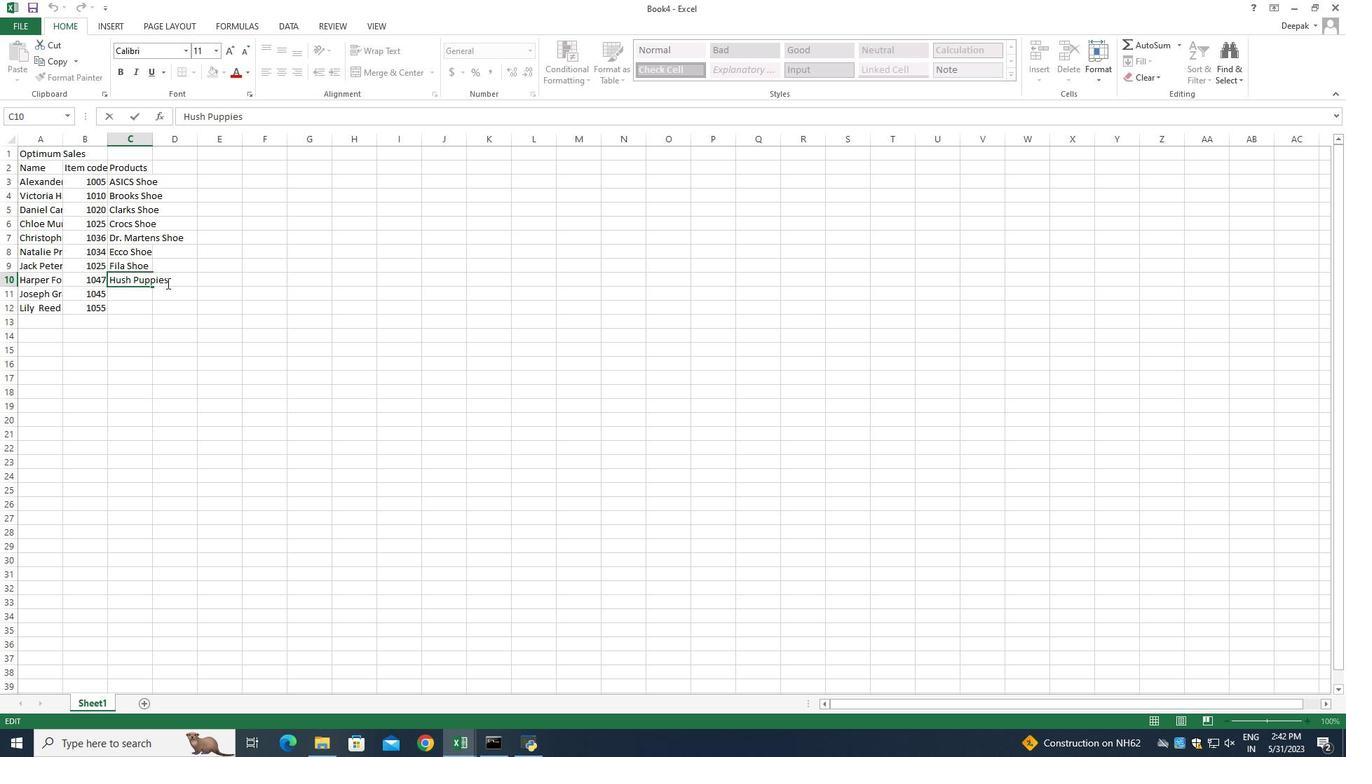 
Action: Mouse pressed left at (168, 282)
Screenshot: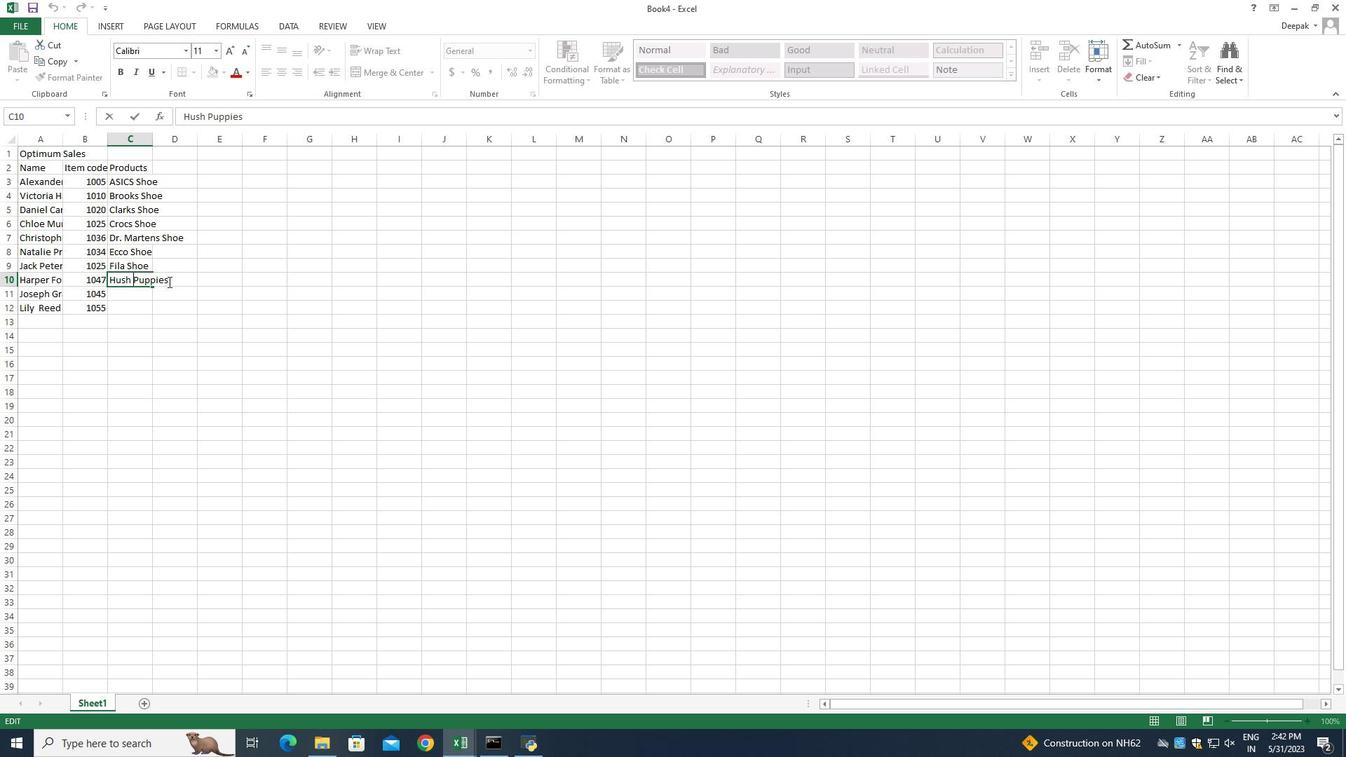 
Action: Mouse moved to (178, 282)
Screenshot: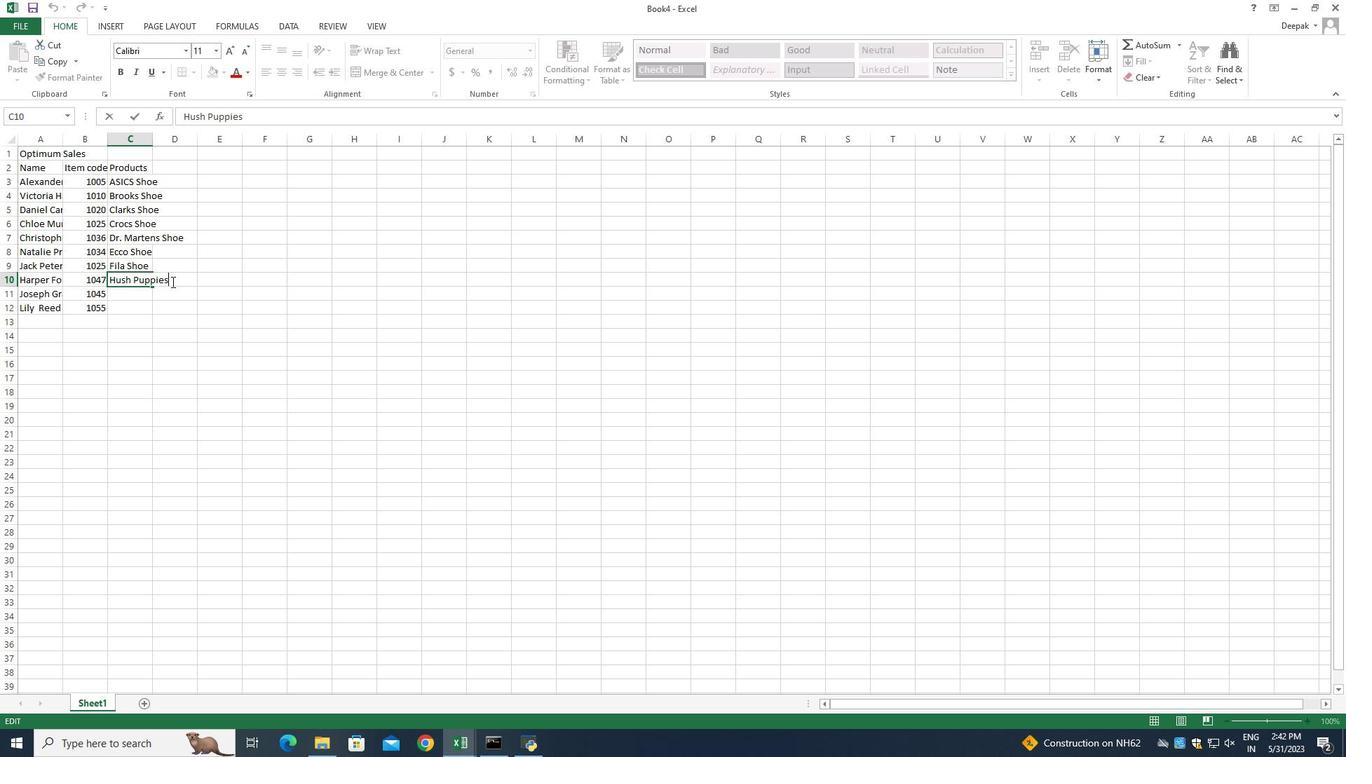 
Action: Key pressed <Key.space><Key.shift_r>Shoe<Key.enter><Key.shift>Jordan<Key.space><Key.shift_r>Shoe<Key.enter><Key.shift>K0<Key.backspace>-<Key.shift_r>S<Key.backspace><Key.shift_r>Swiss<Key.space><Key.shift_r>Shoe<Key.enter>
Screenshot: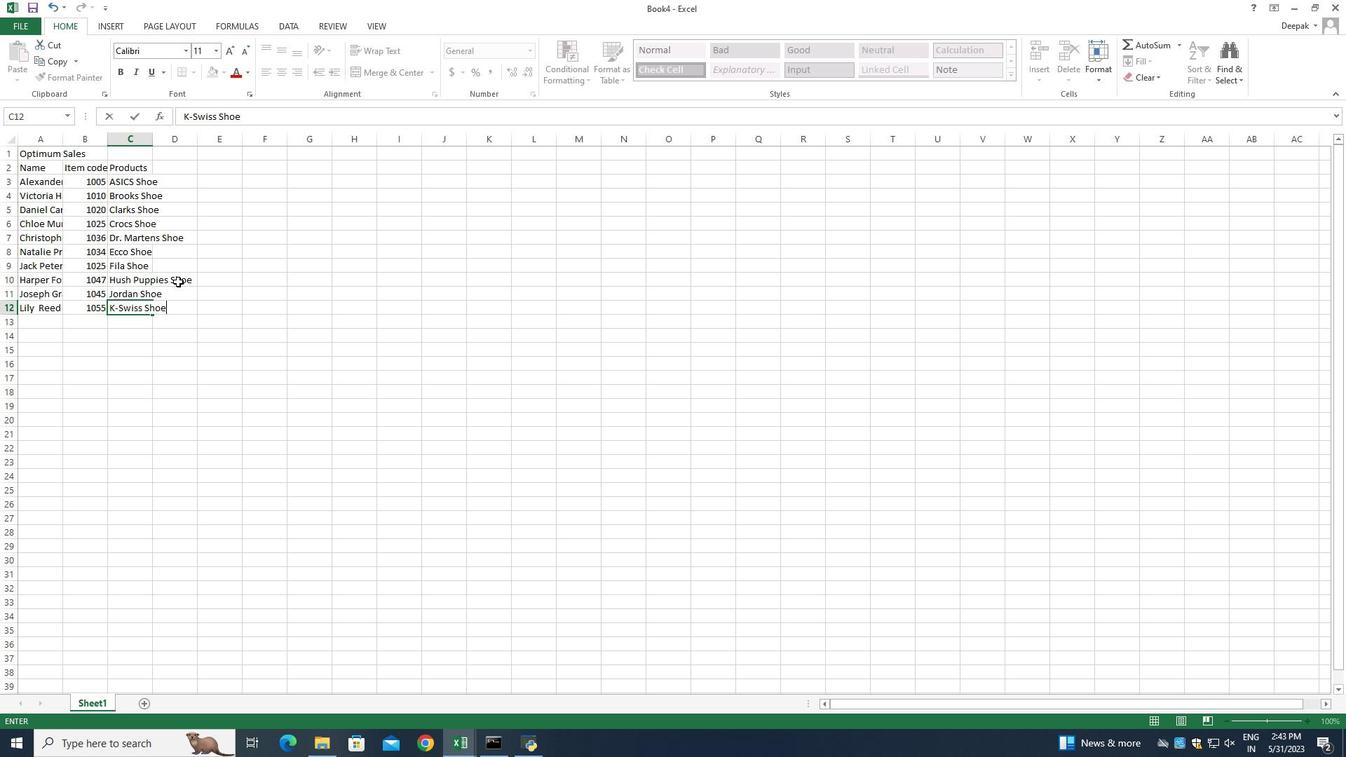 
Action: Mouse moved to (169, 169)
Screenshot: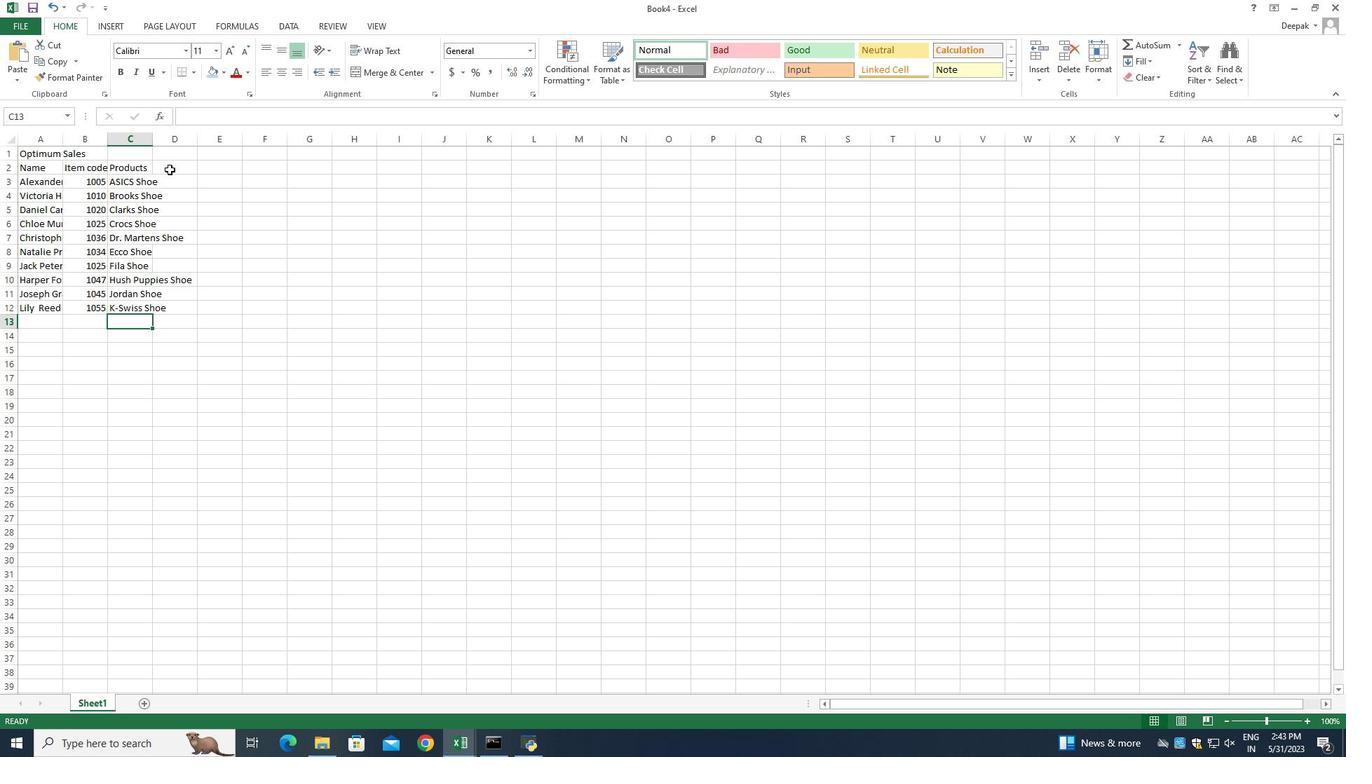 
Action: Mouse pressed left at (169, 169)
Screenshot: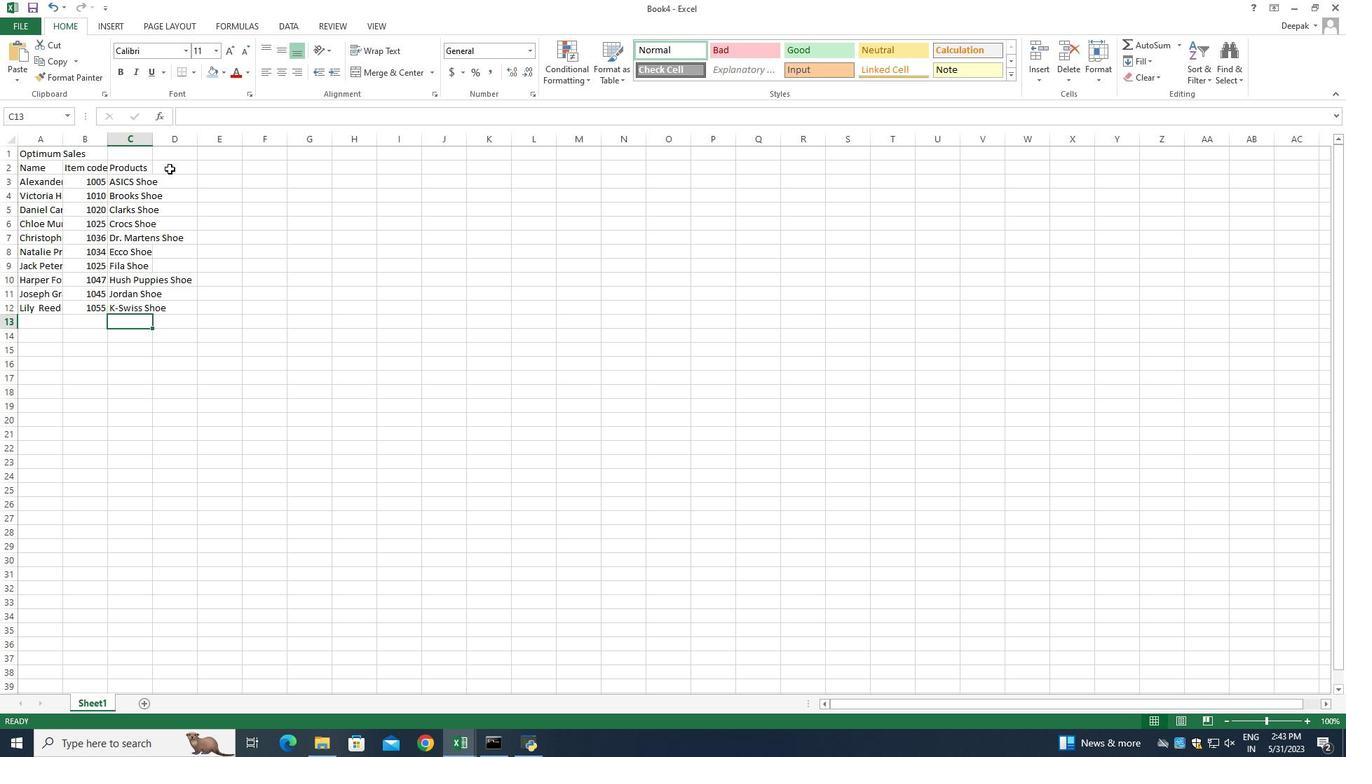 
Action: Mouse pressed left at (169, 169)
Screenshot: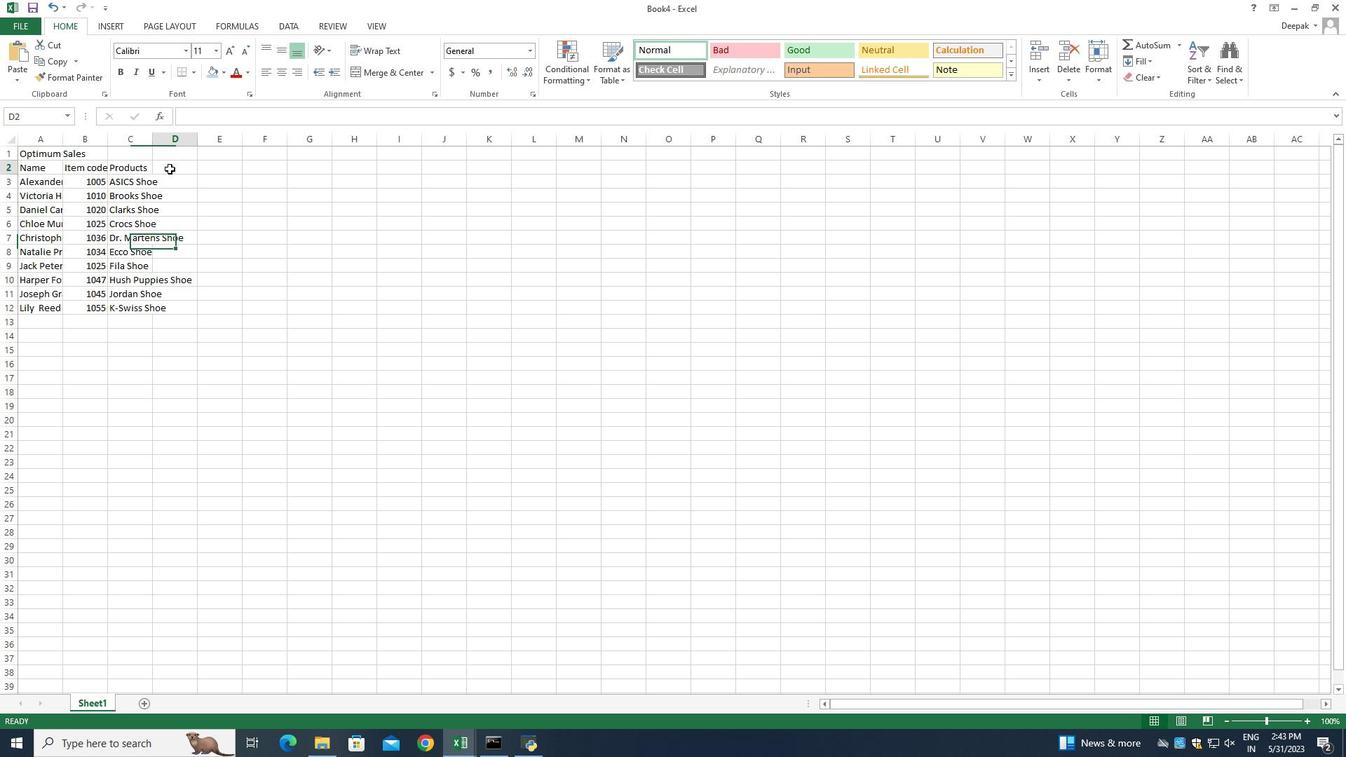 
Action: Mouse moved to (173, 165)
Screenshot: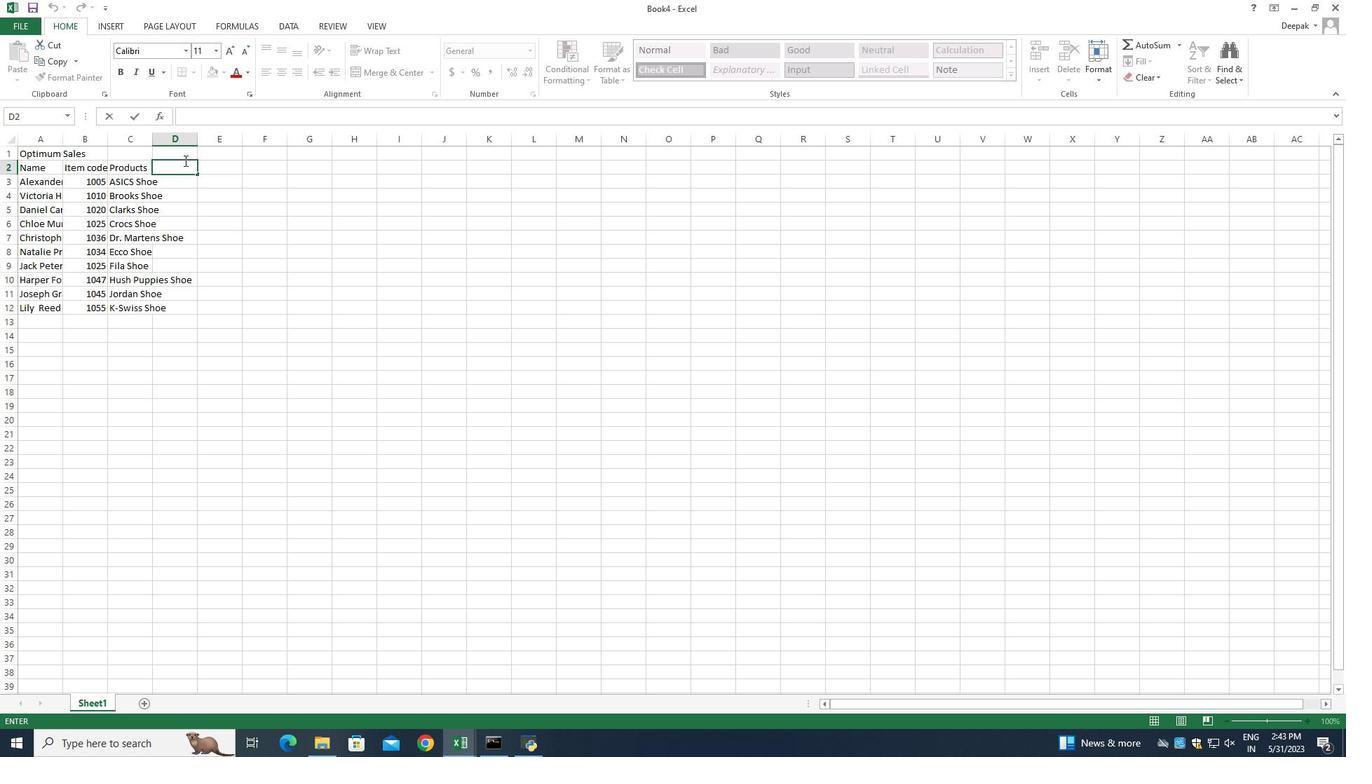 
Action: Mouse pressed left at (173, 165)
Screenshot: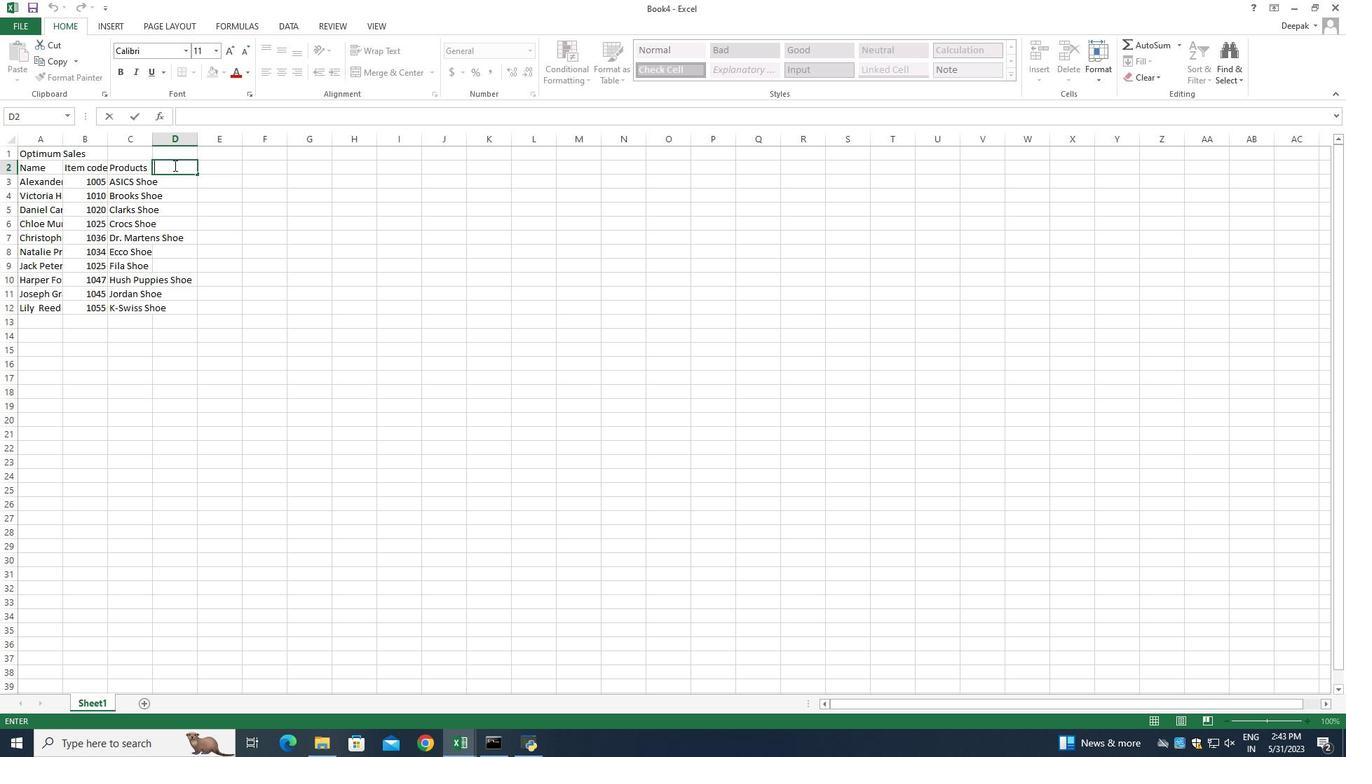 
Action: Mouse moved to (317, 206)
Screenshot: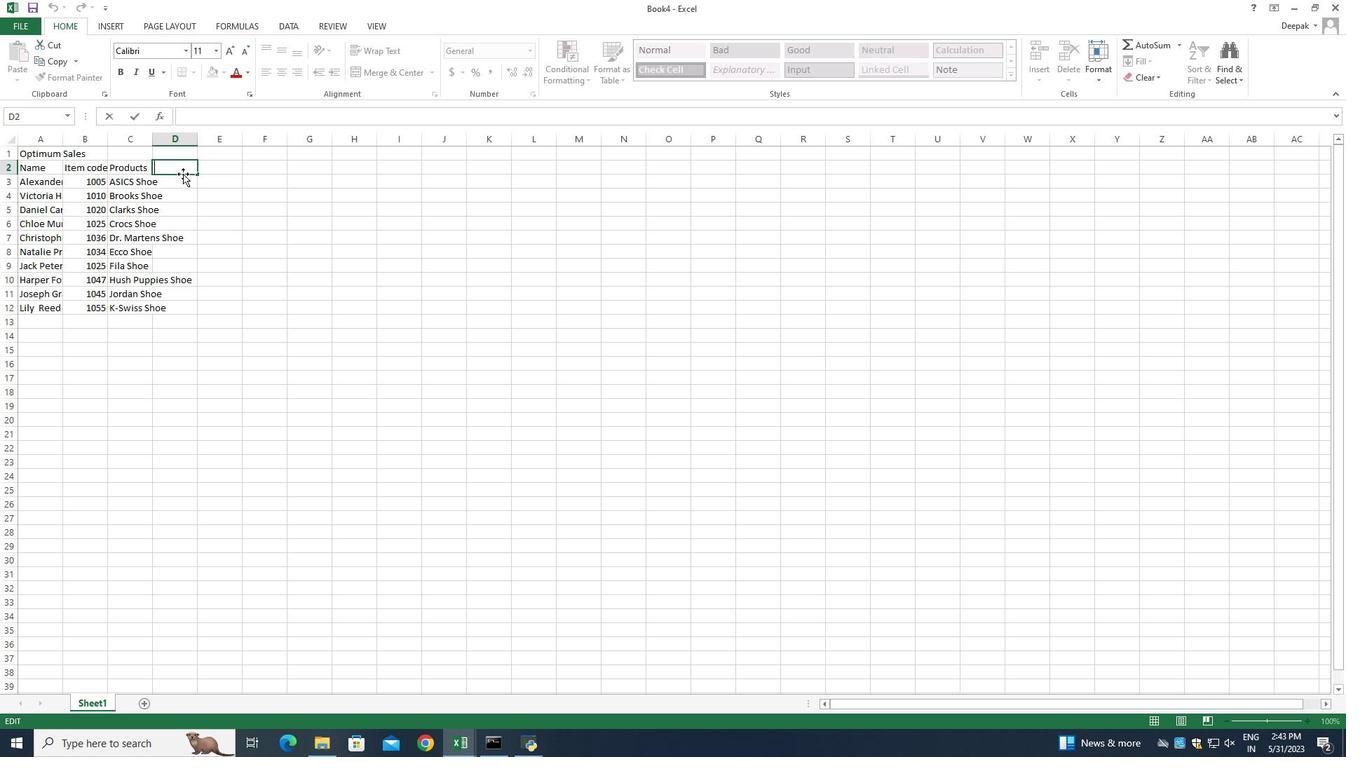 
Action: Key pressed <Key.shift_r>Quantut<Key.backspace><Key.backspace>ity<Key.space><Key.enter>6<Key.enter>5<Key.enter>8<Key.enter>9<Key.enter>4<Key.enter>5<Key.enter>8<Key.enter>9<Key.enter>2<Key.enter>8<Key.enter>
Screenshot: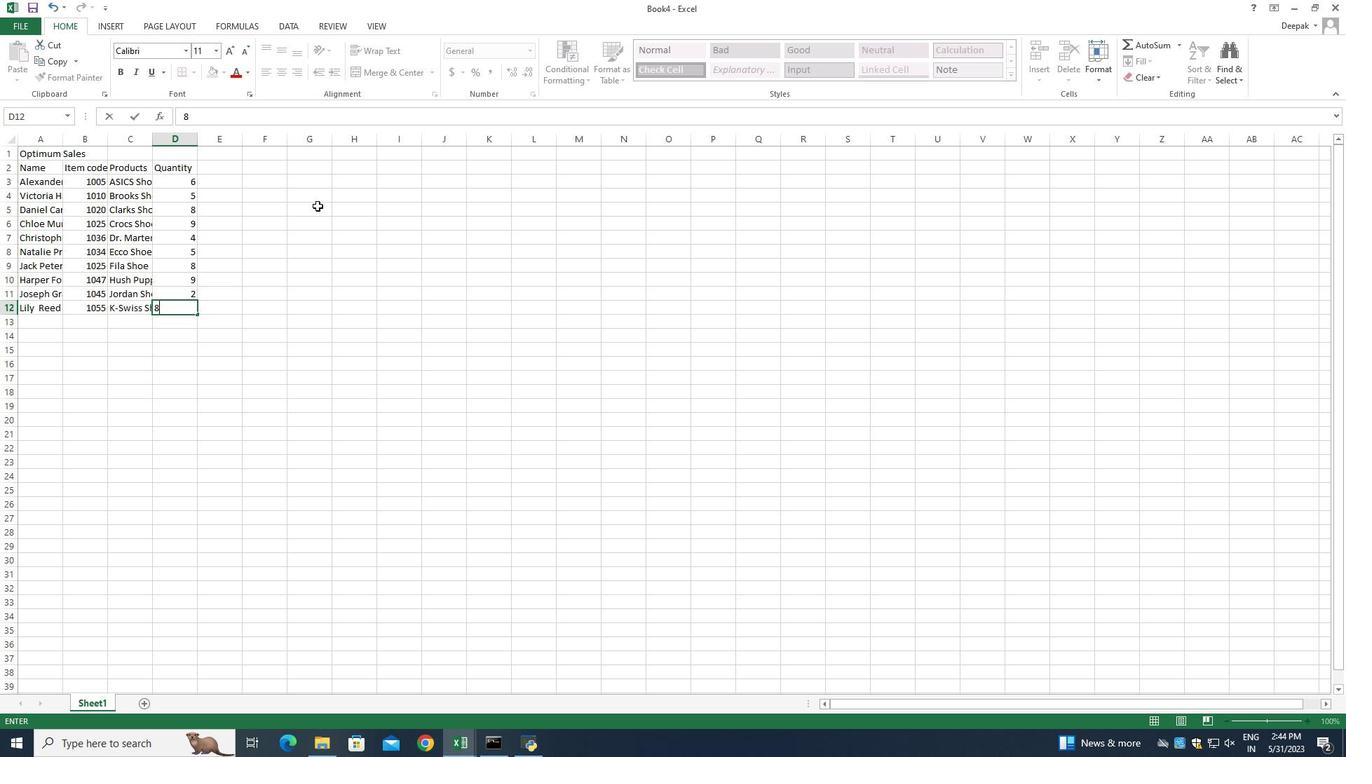 
Action: Mouse moved to (225, 173)
Screenshot: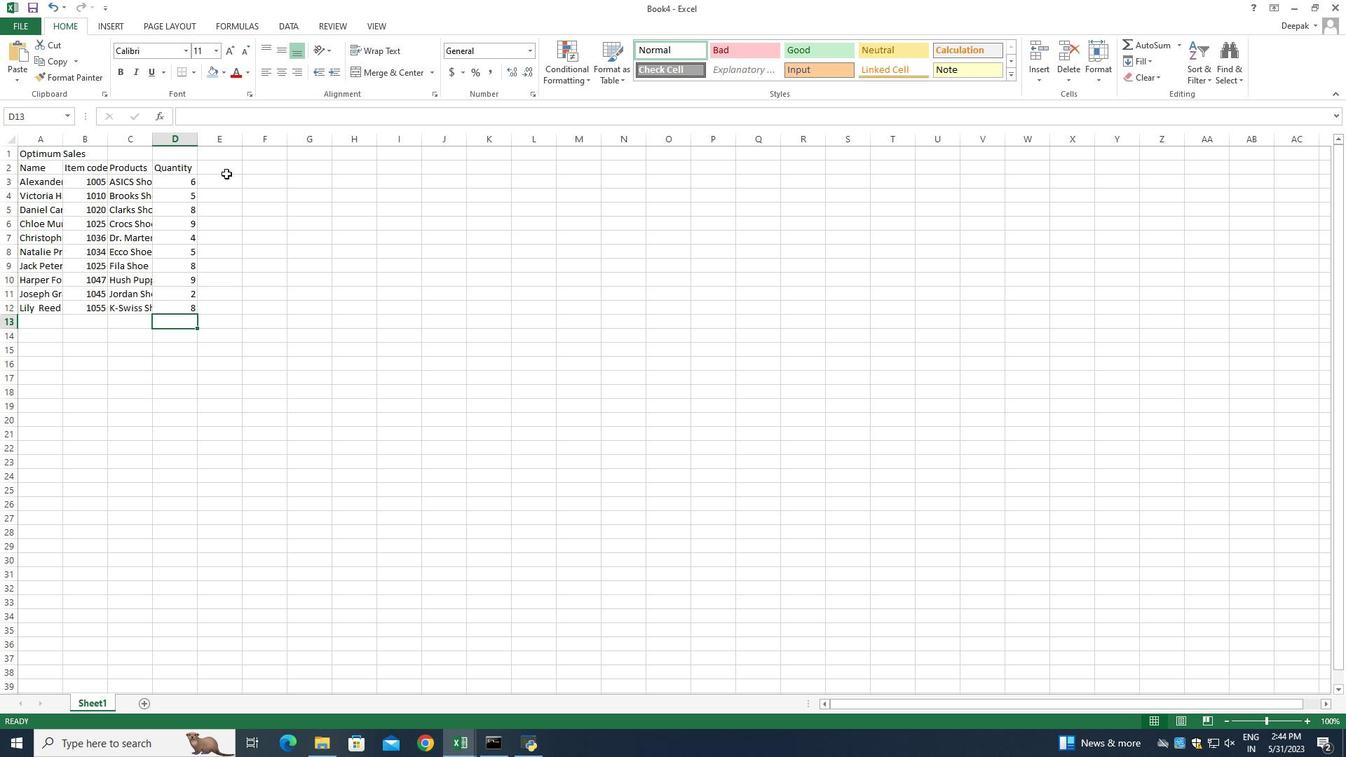 
Action: Mouse pressed left at (225, 173)
Screenshot: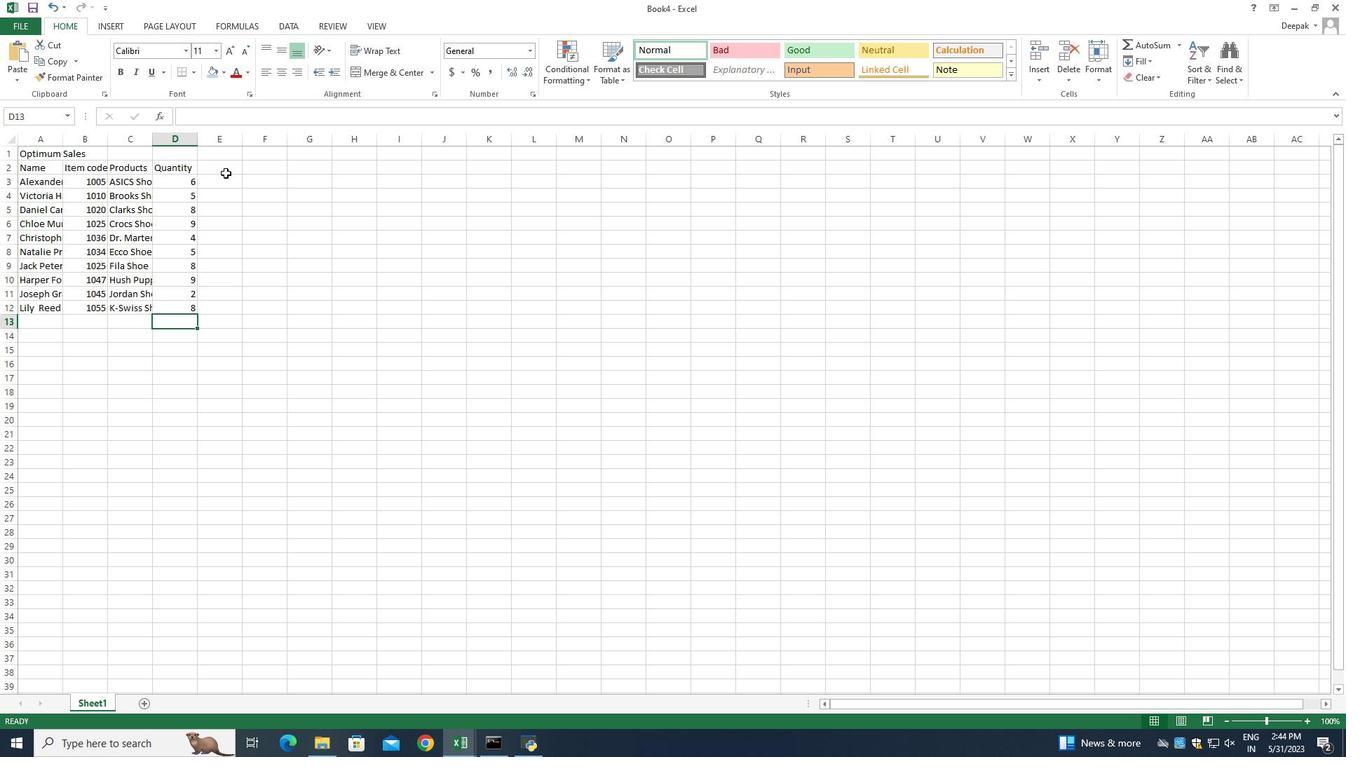 
Action: Mouse pressed left at (225, 173)
Screenshot: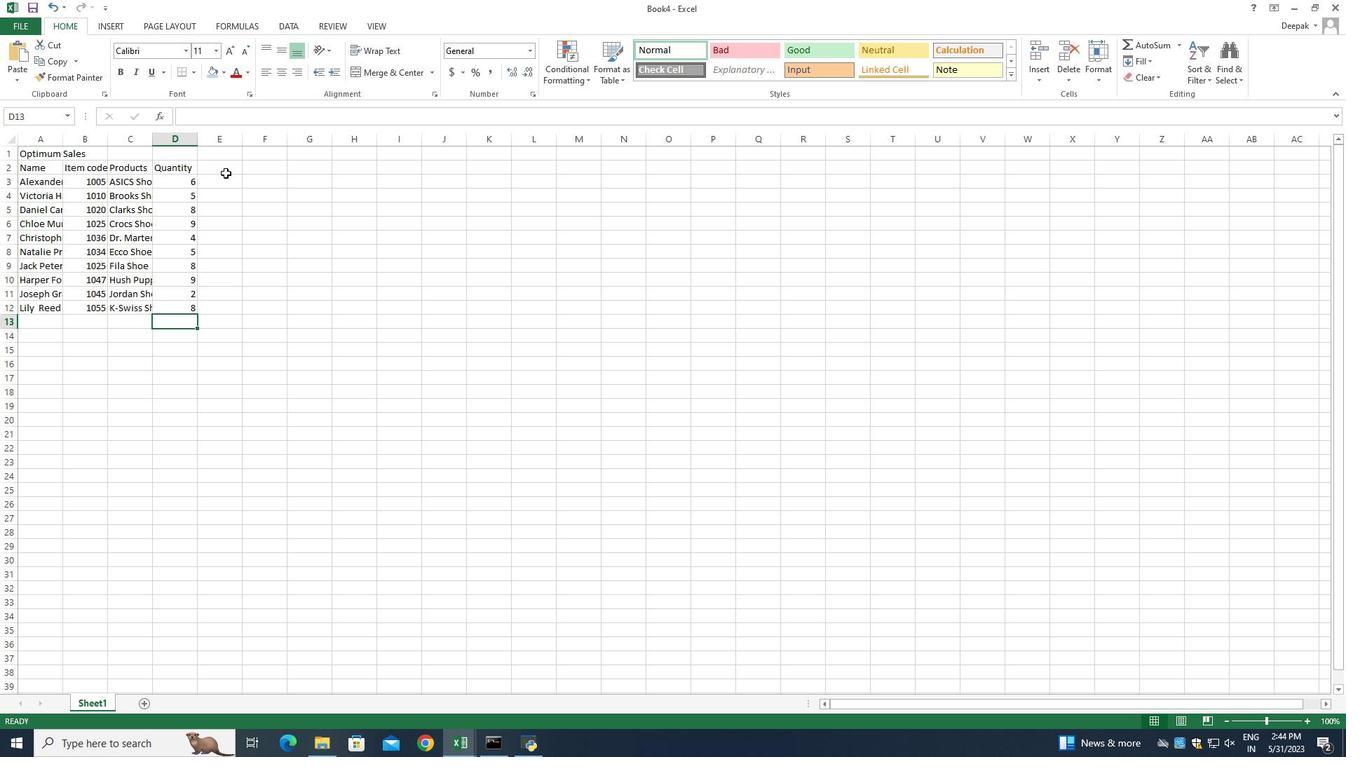 
Action: Mouse moved to (226, 166)
Screenshot: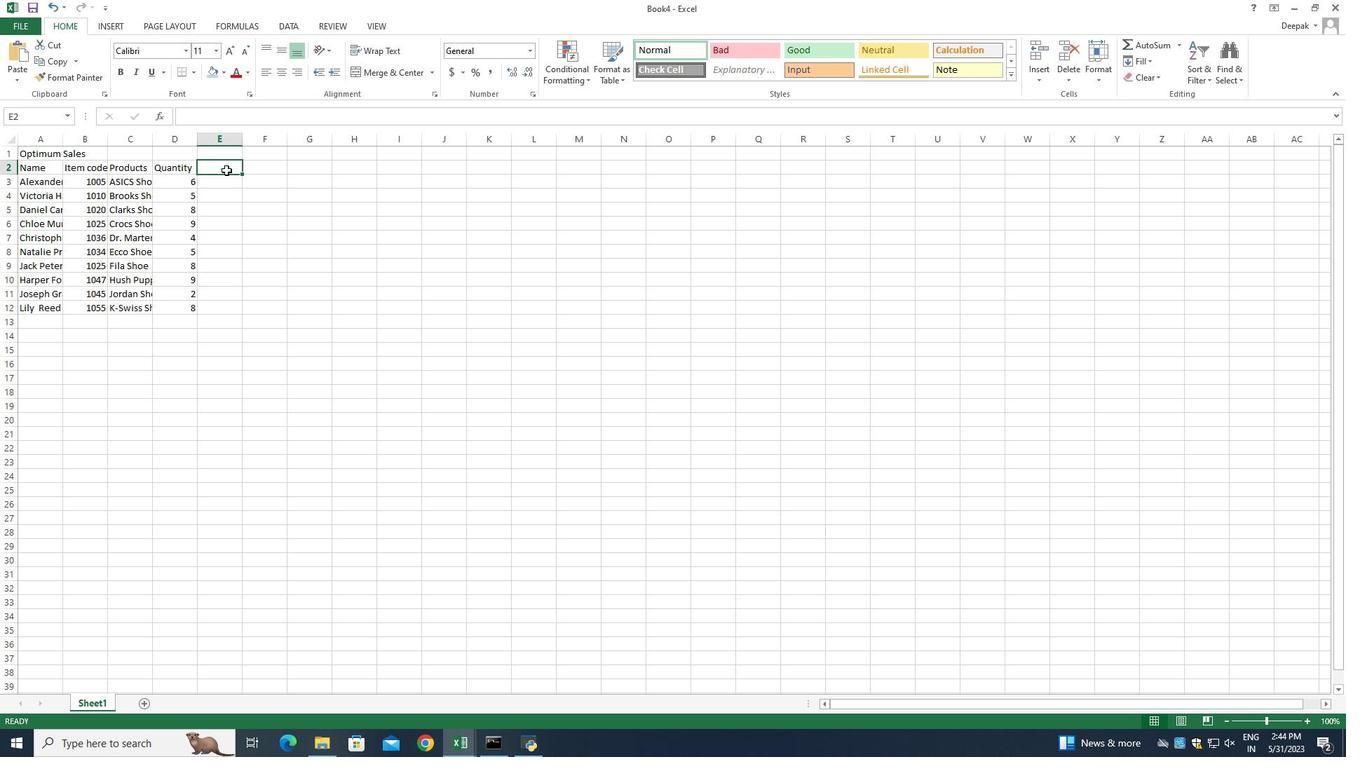
Action: Mouse pressed left at (226, 166)
Screenshot: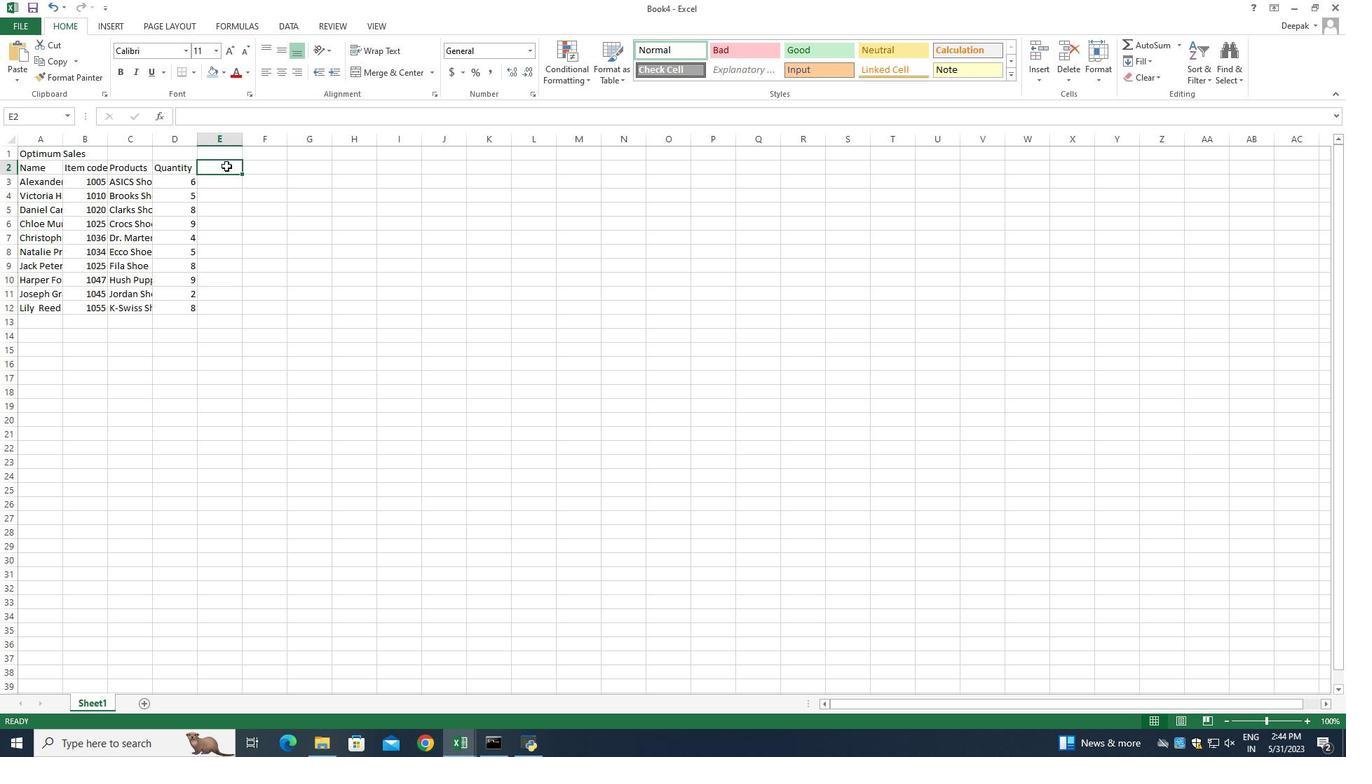 
Action: Mouse pressed left at (226, 166)
Screenshot: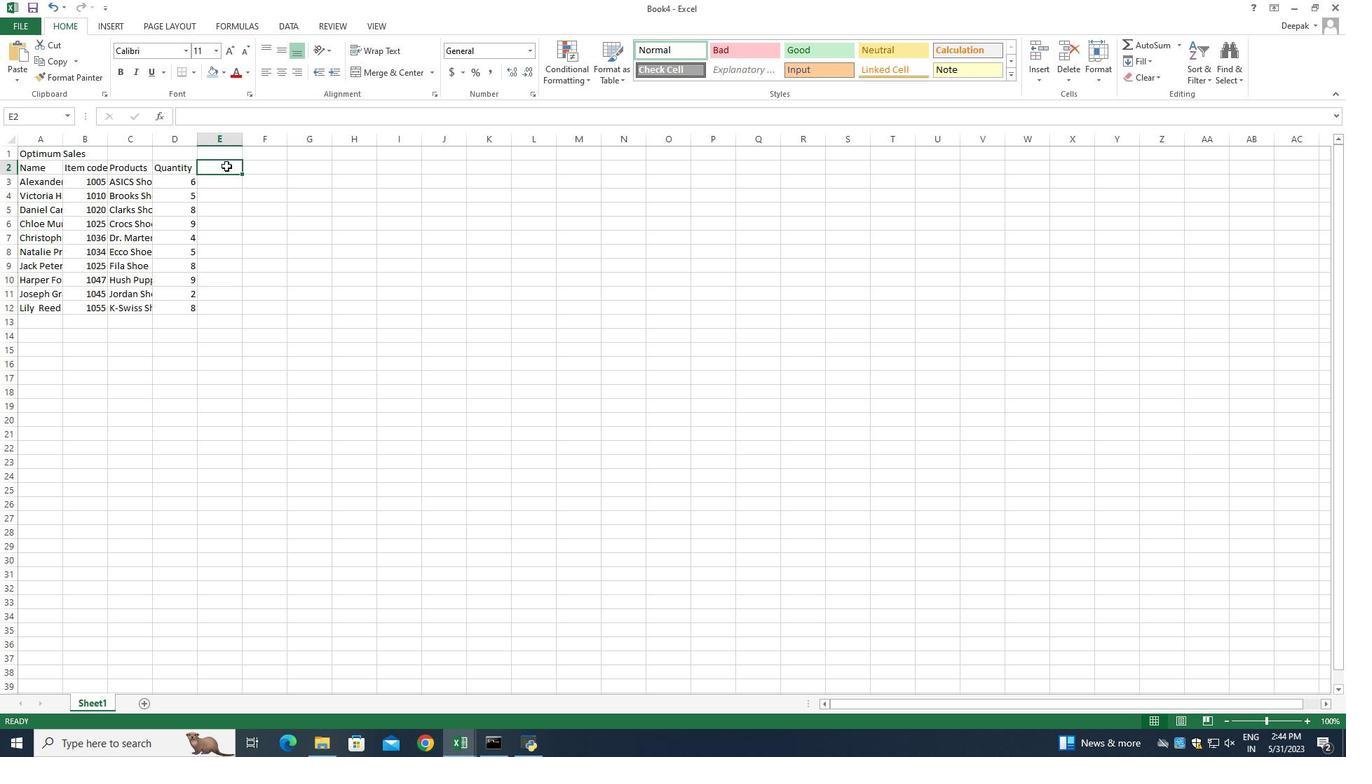 
Action: Key pressed <Key.shift_r>Tax<Key.space>
Screenshot: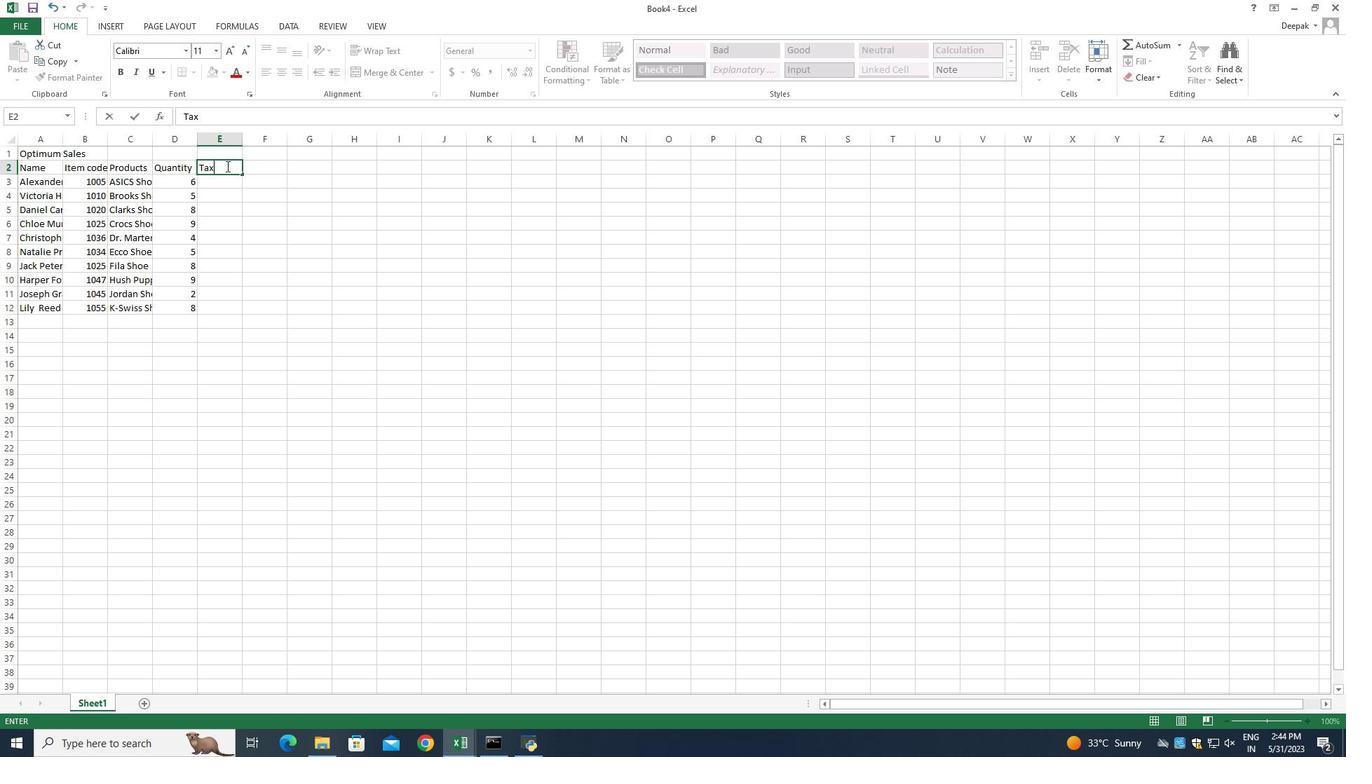 
Action: Mouse moved to (219, 185)
Screenshot: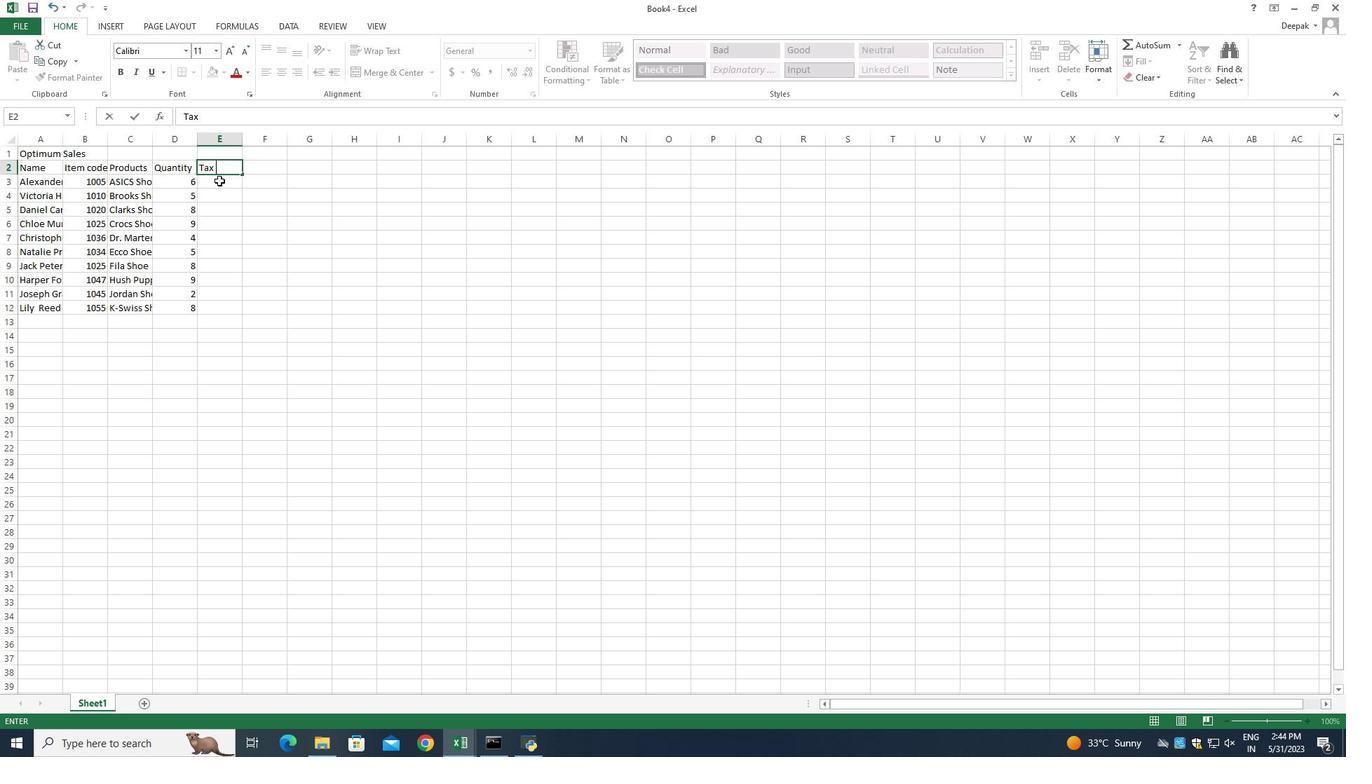 
Action: Mouse pressed left at (219, 185)
Screenshot: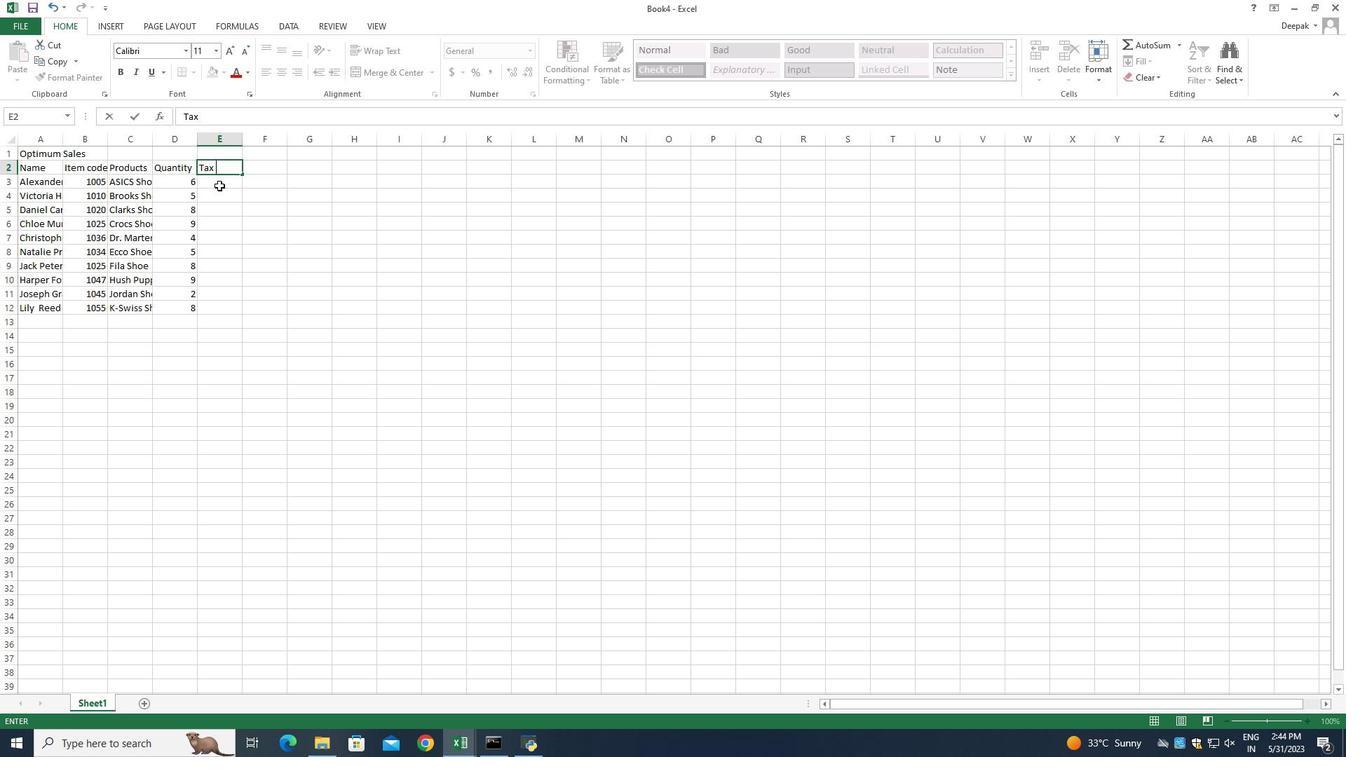 
Action: Mouse moved to (161, 166)
Screenshot: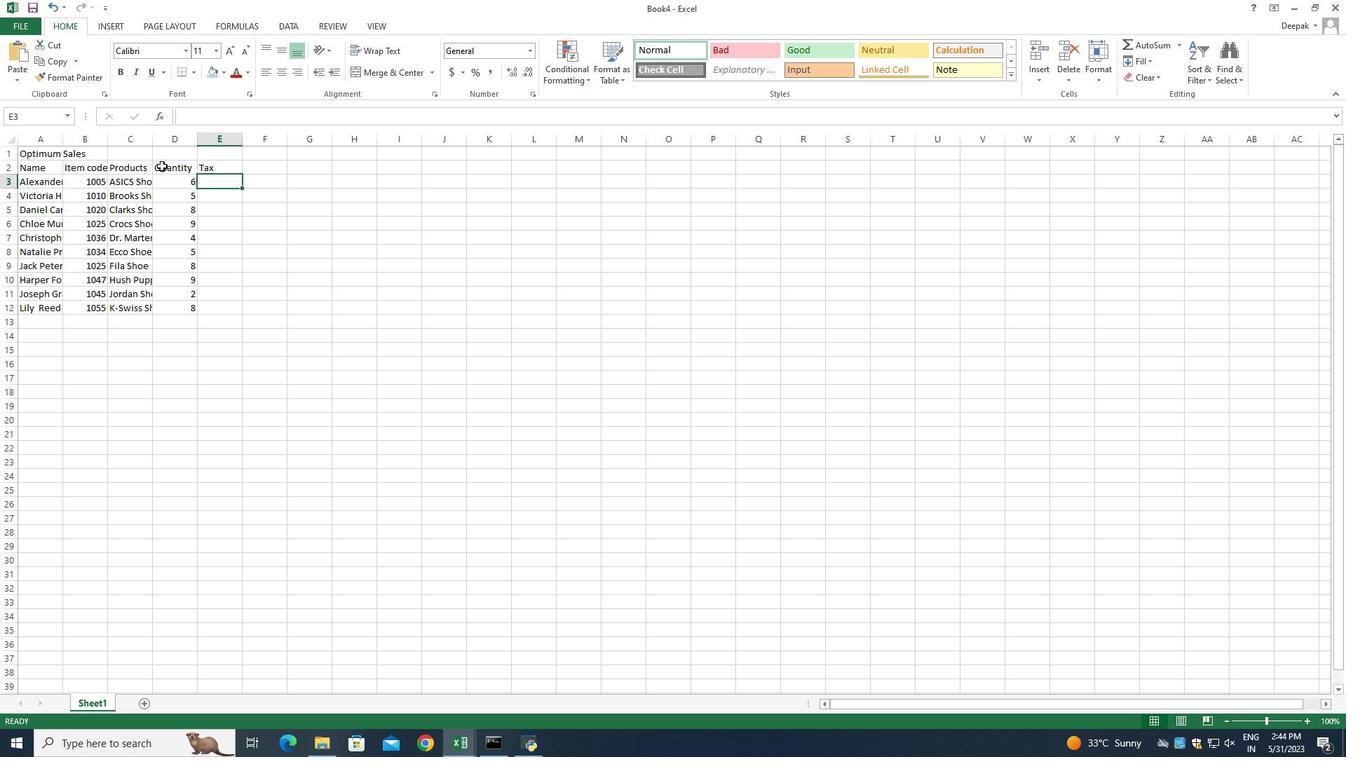 
Action: Mouse pressed left at (161, 166)
Screenshot: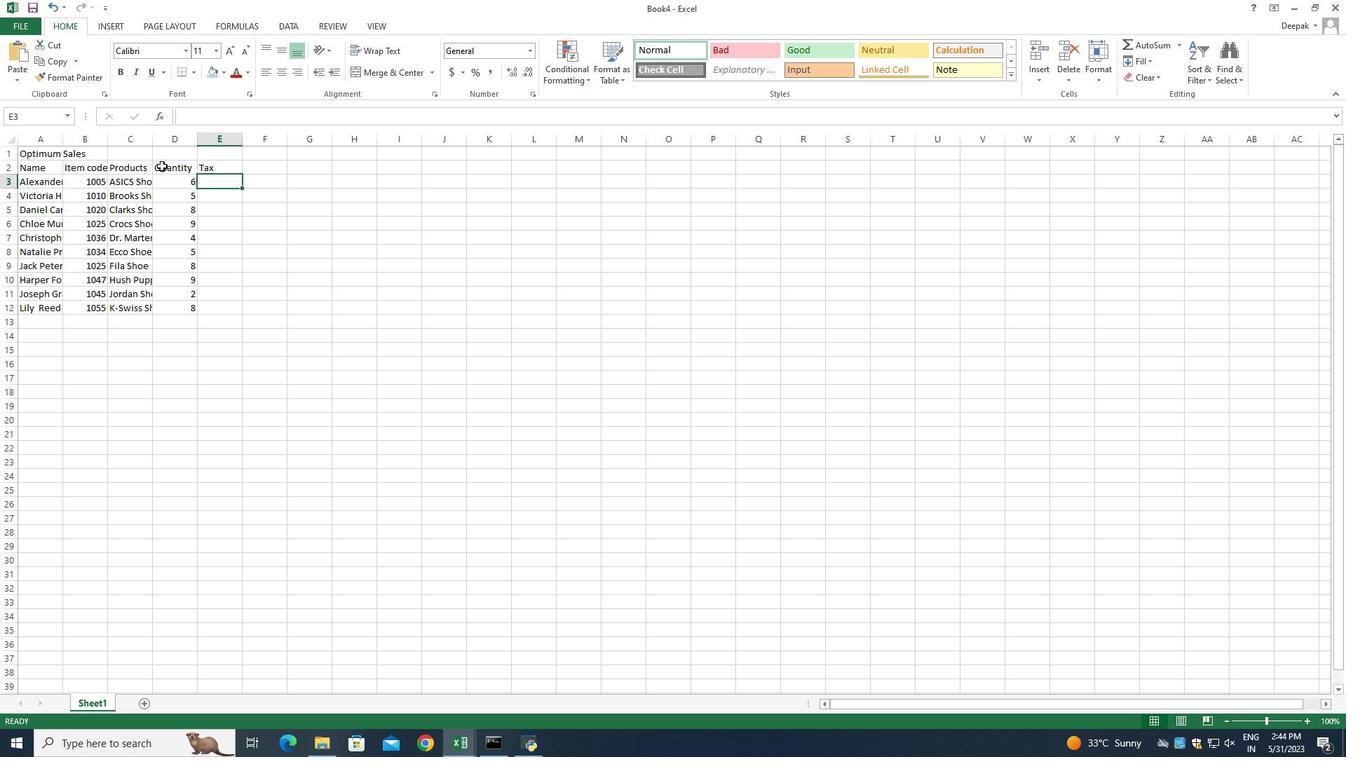 
Action: Mouse moved to (253, 356)
Screenshot: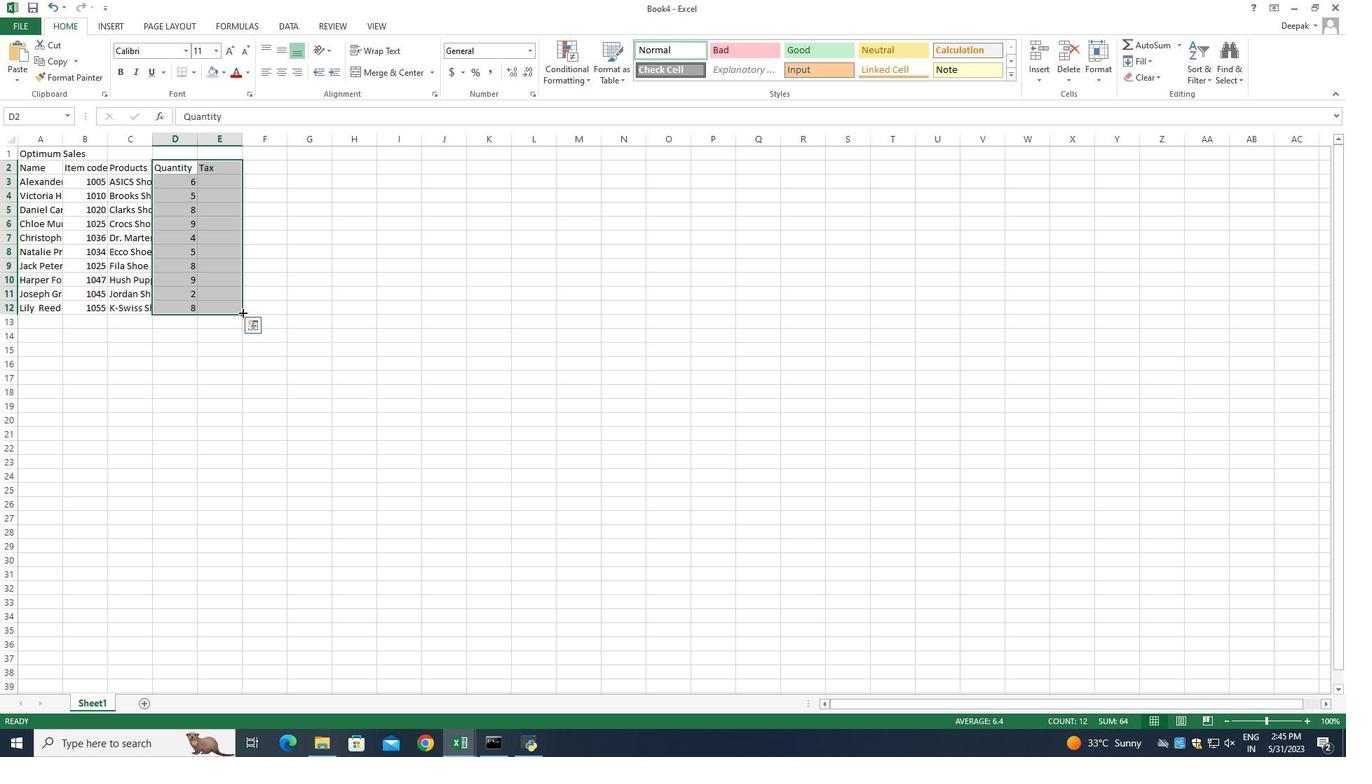 
Action: Key pressed <Key.delete>
Screenshot: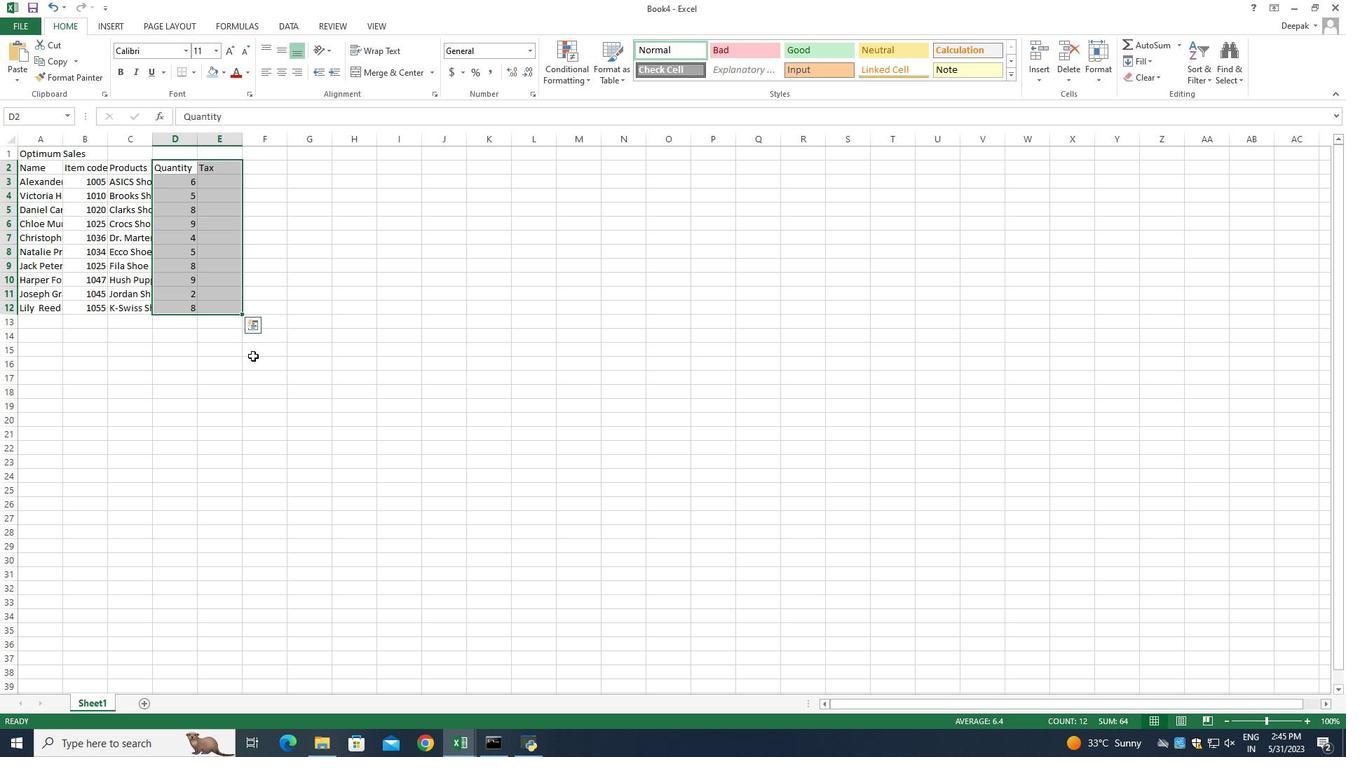 
Action: Mouse moved to (178, 168)
Screenshot: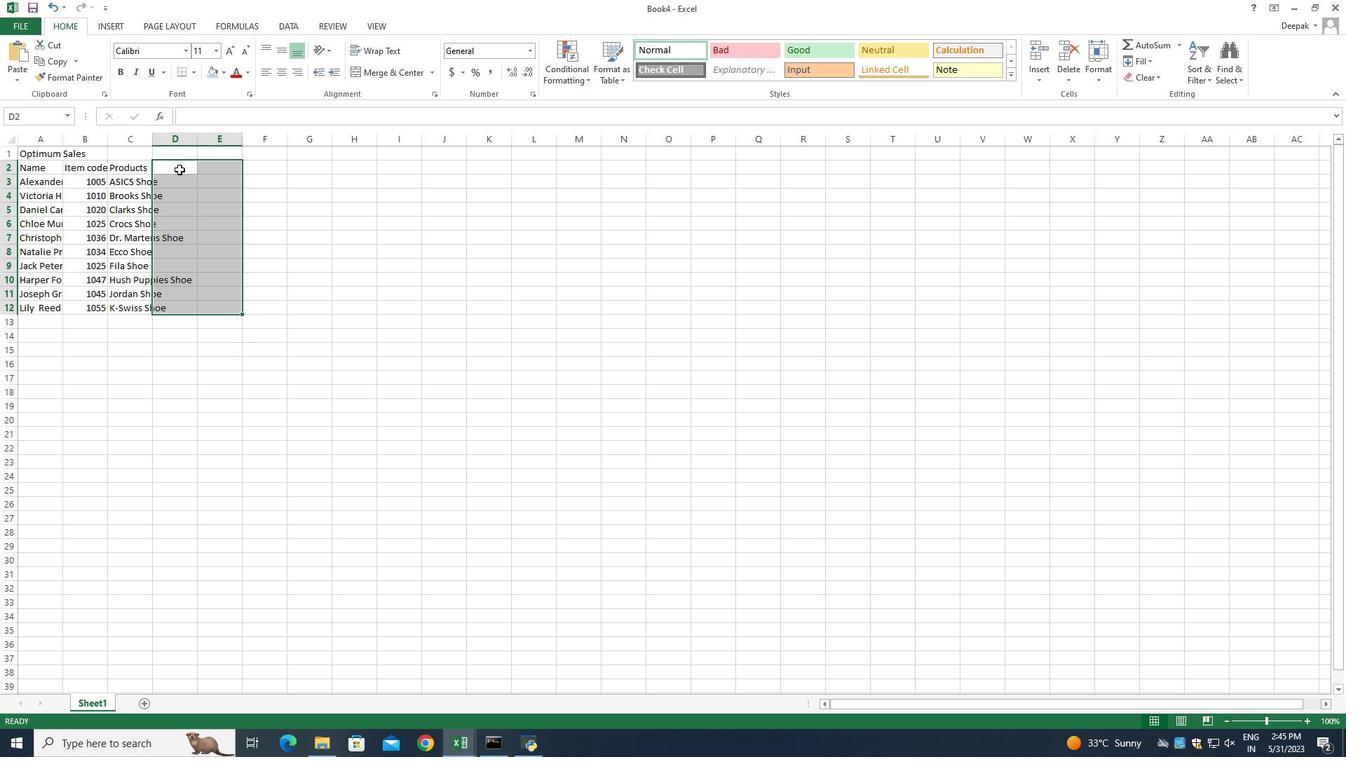 
Action: Mouse pressed left at (178, 168)
Screenshot: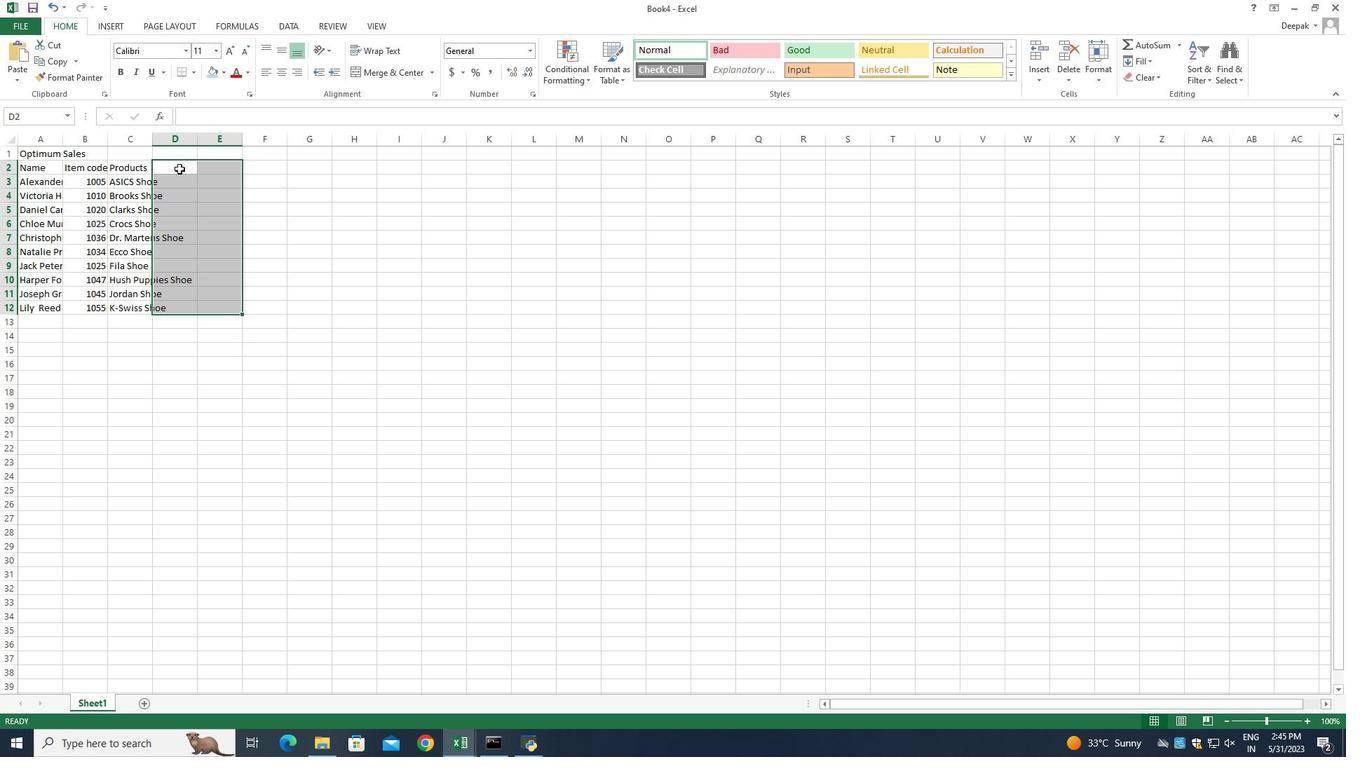 
Action: Mouse pressed left at (178, 168)
Screenshot: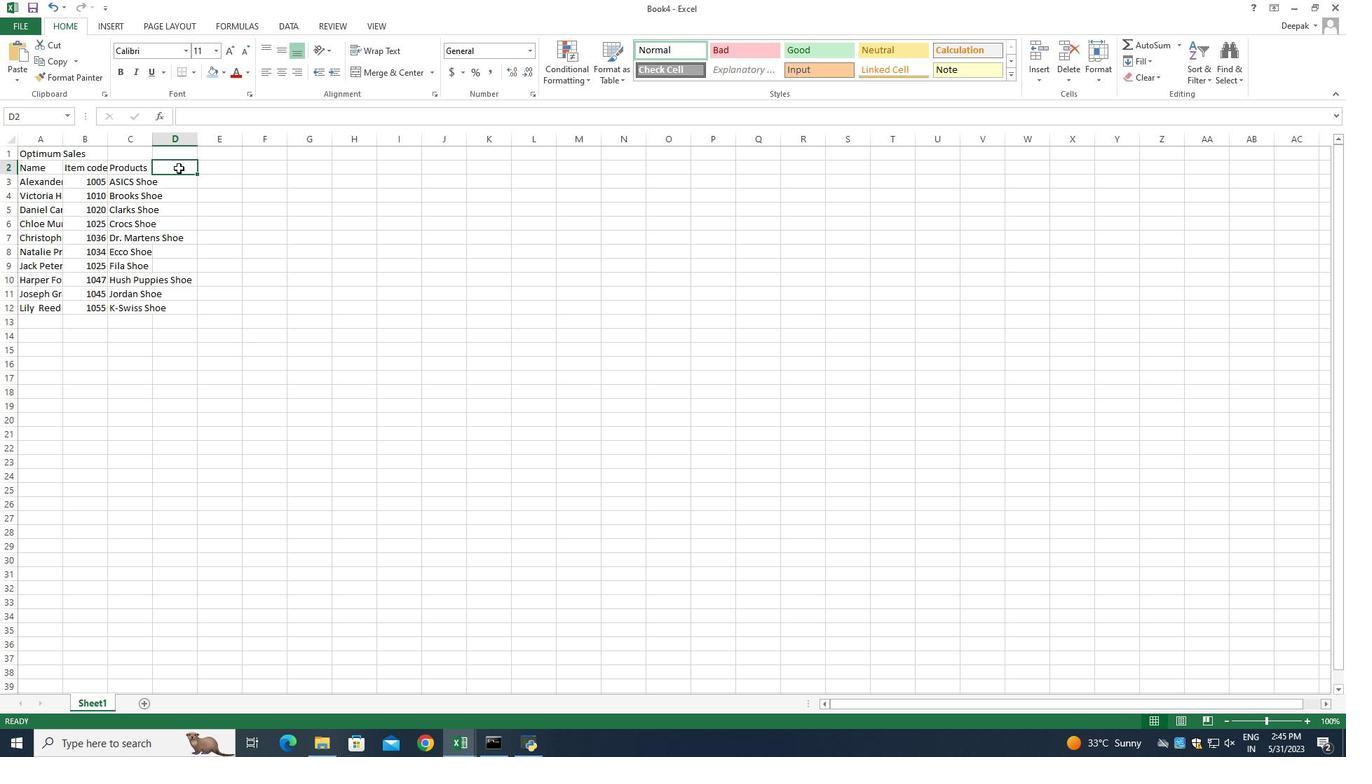 
Action: Mouse pressed left at (178, 168)
Screenshot: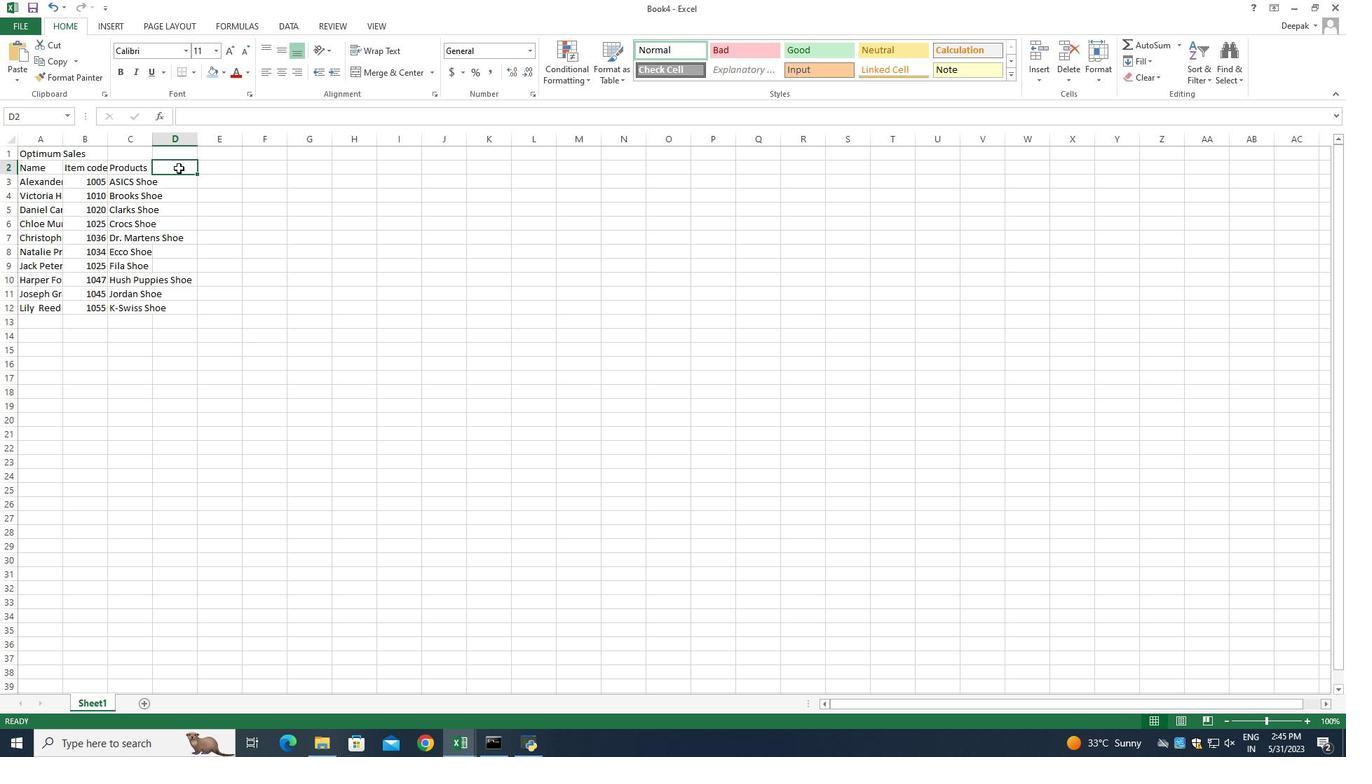
Action: Key pressed <Key.shift>Product<Key.space>range<Key.enter>1000<Key.enter>1500<Key.enter>2500<Key.enter>3544<Key.enter>2600<Key.enter>4500<Key.enter>500<Key.enter>3500<Key.enter>1500<Key.enter>3550<Key.enter>
Screenshot: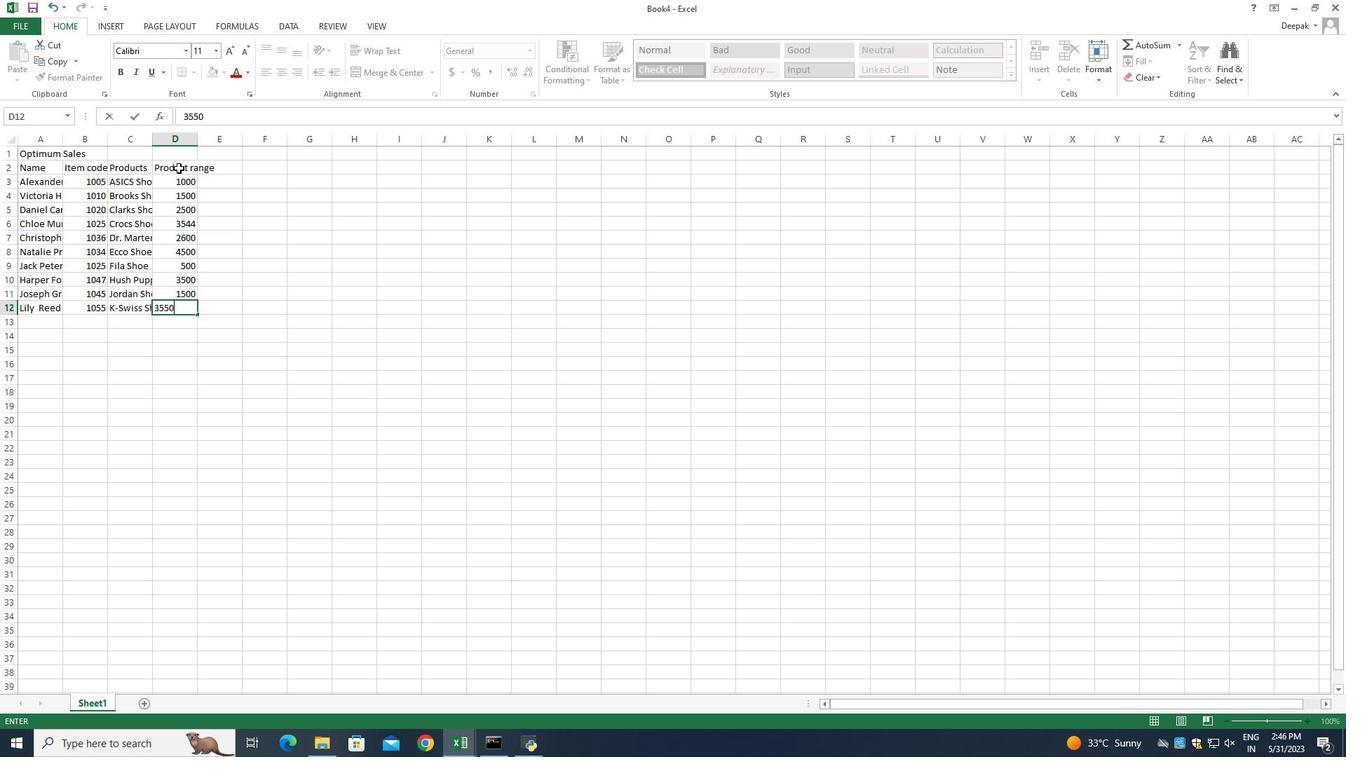 
Action: Mouse moved to (224, 166)
Screenshot: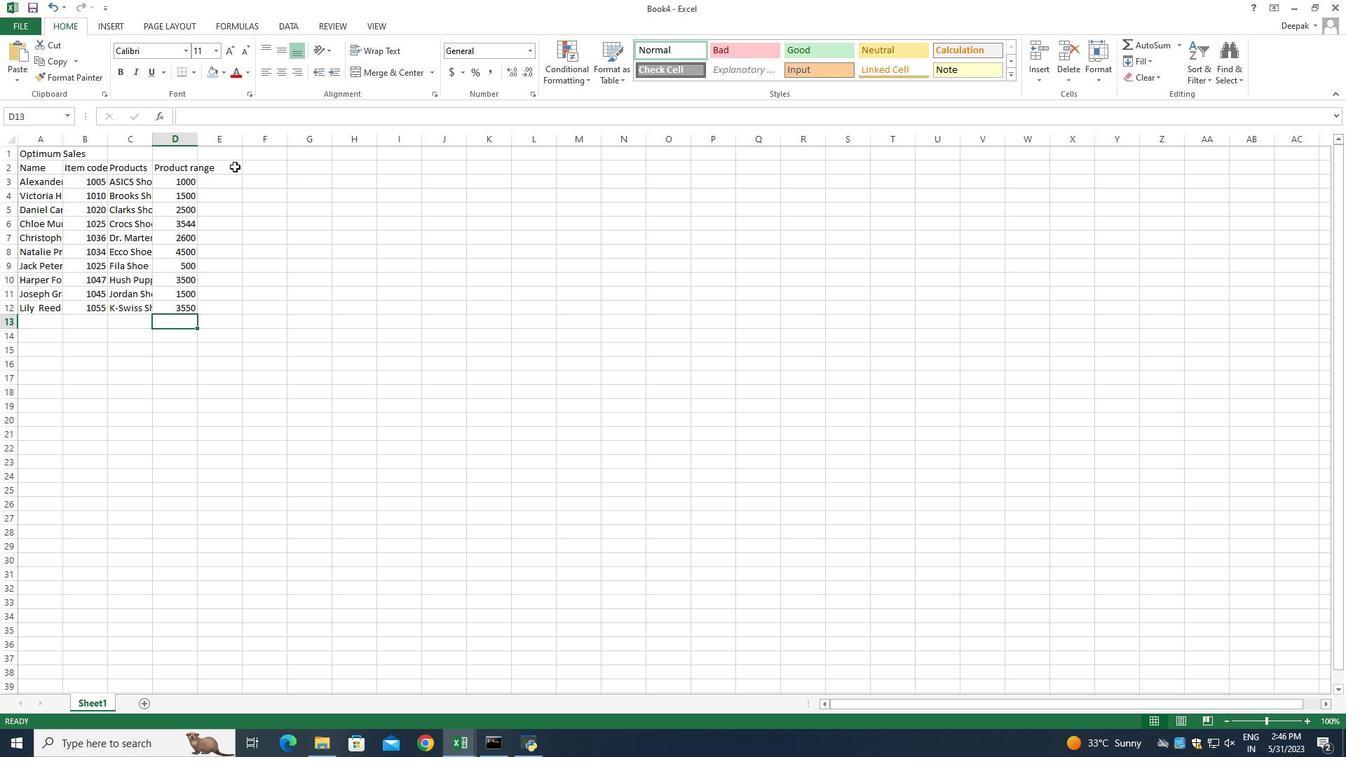 
Action: Mouse pressed left at (224, 166)
Screenshot: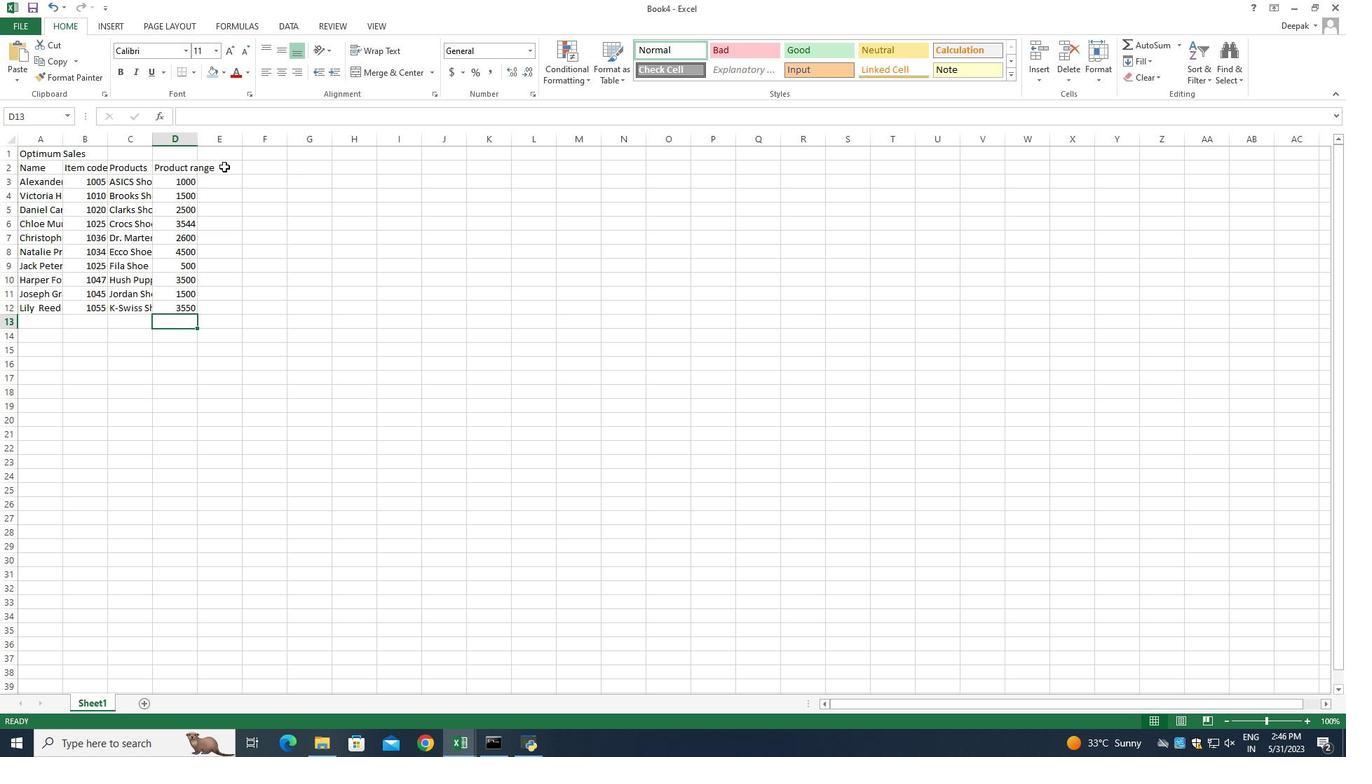 
Action: Mouse moved to (131, 166)
Screenshot: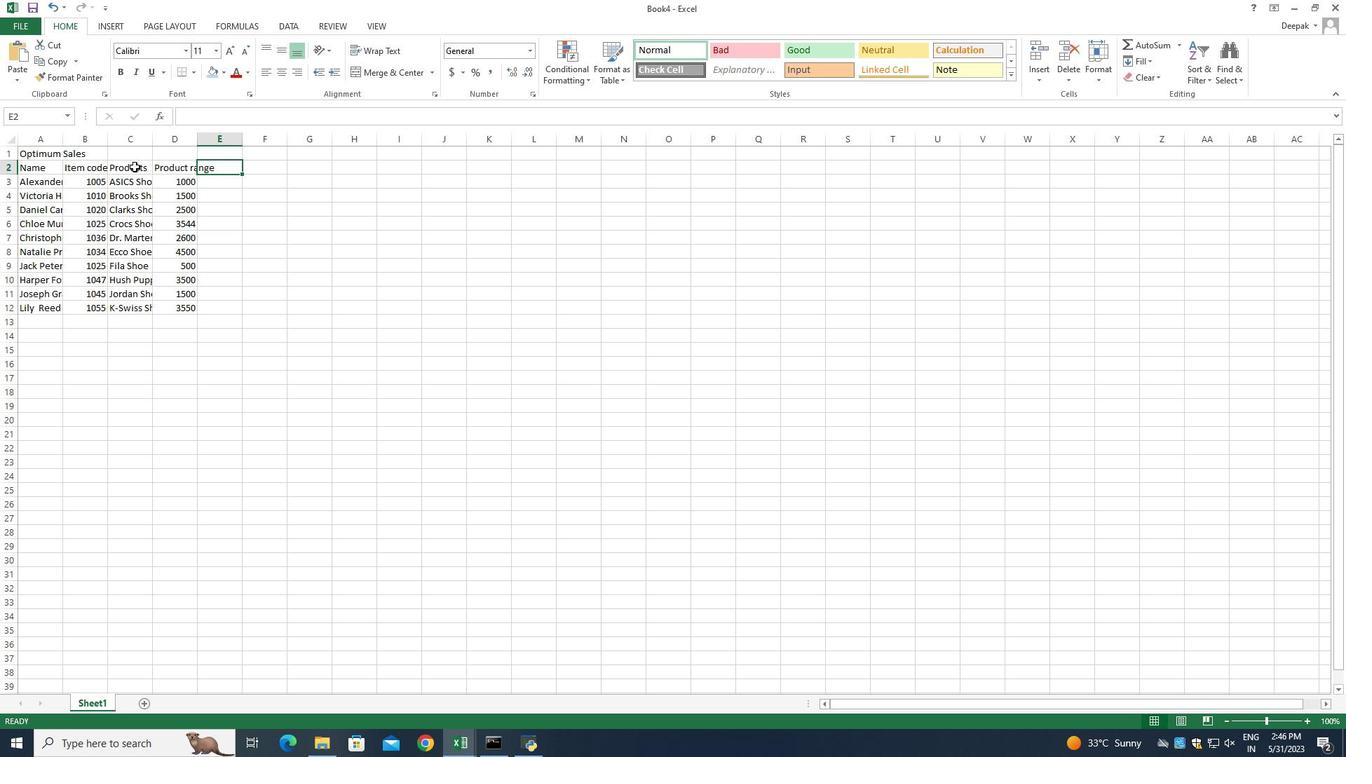 
Action: Mouse pressed left at (131, 166)
Screenshot: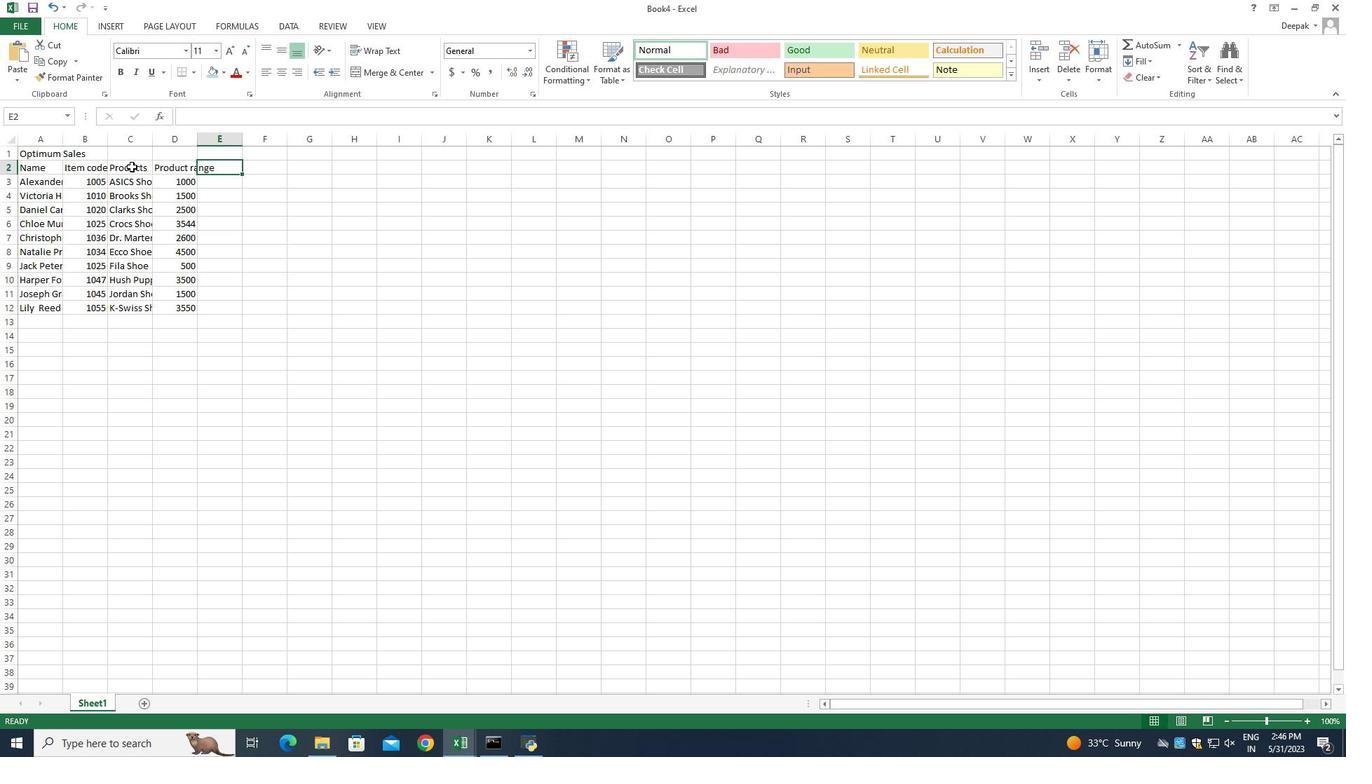 
Action: Mouse moved to (437, 345)
Screenshot: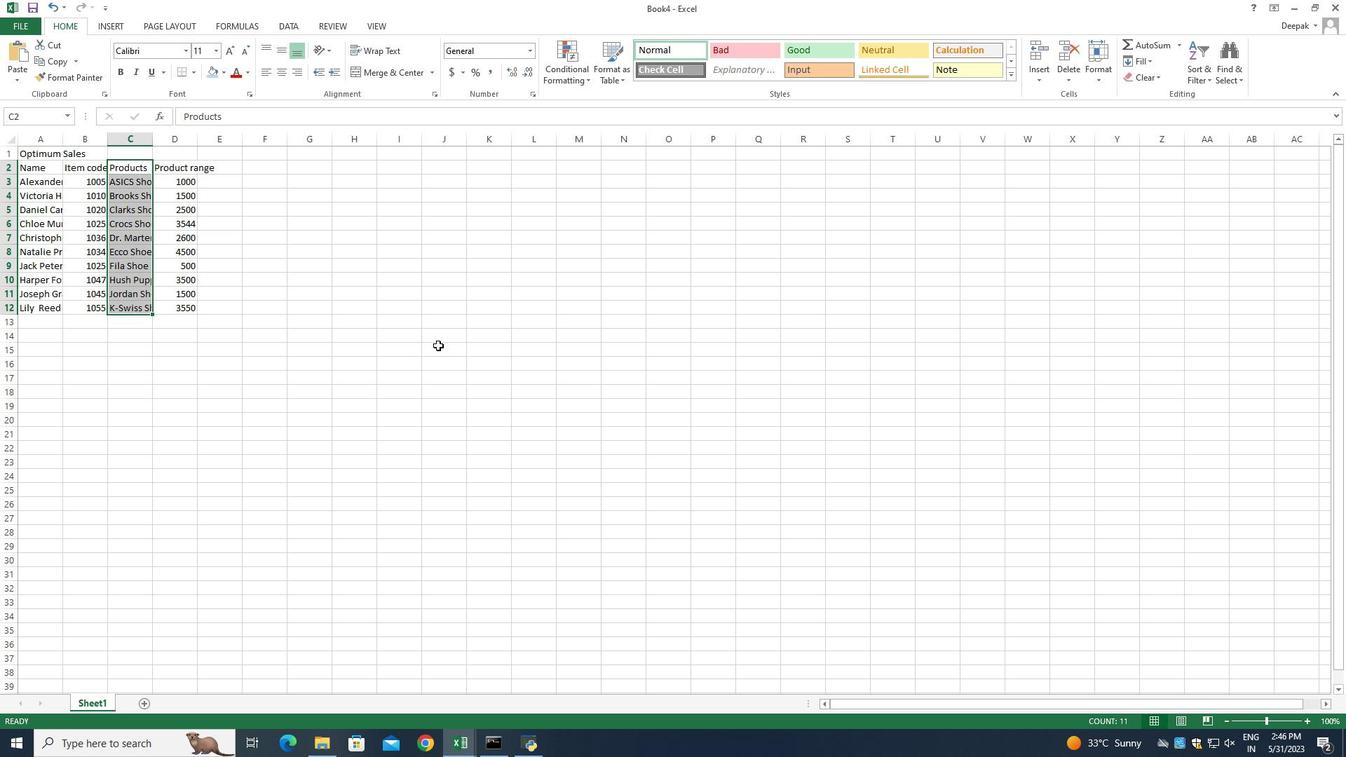 
Action: Key pressed ctrl+X
Screenshot: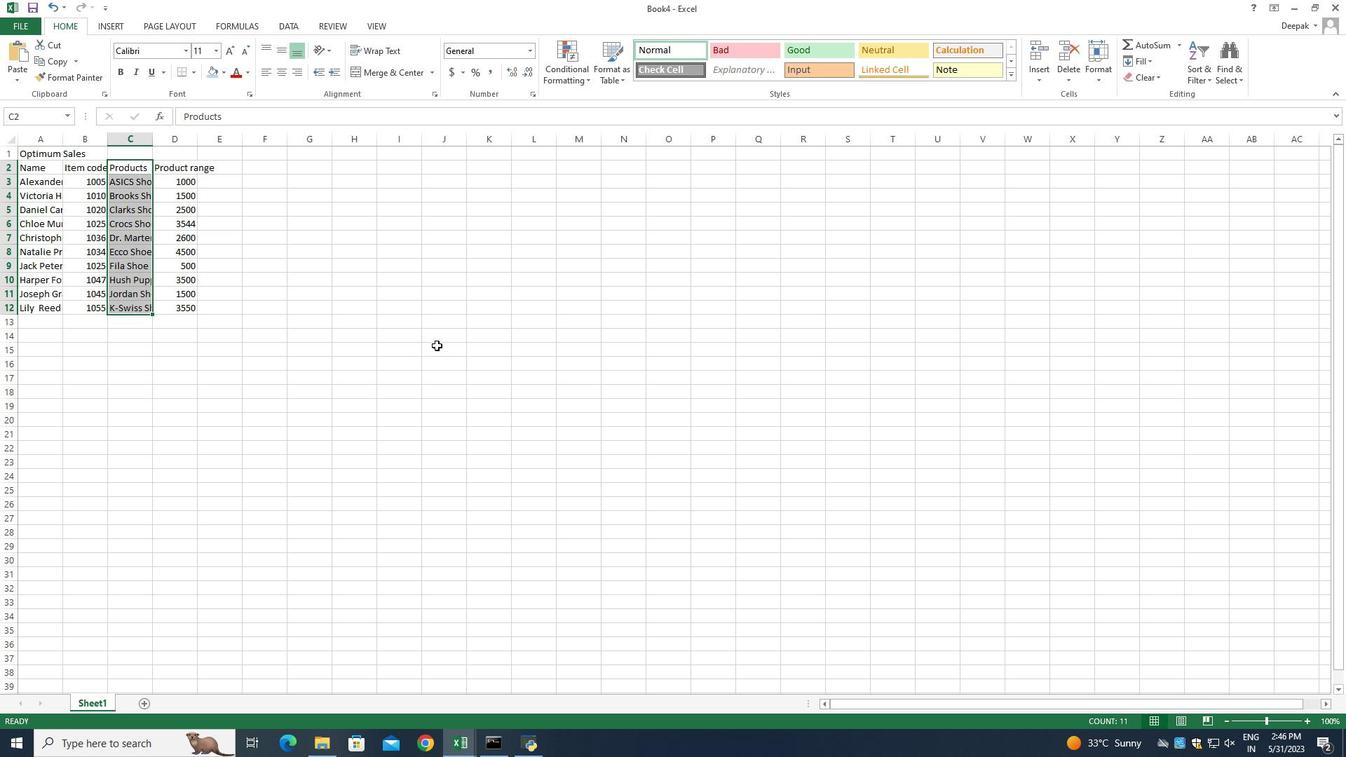 
Action: Mouse moved to (225, 167)
Screenshot: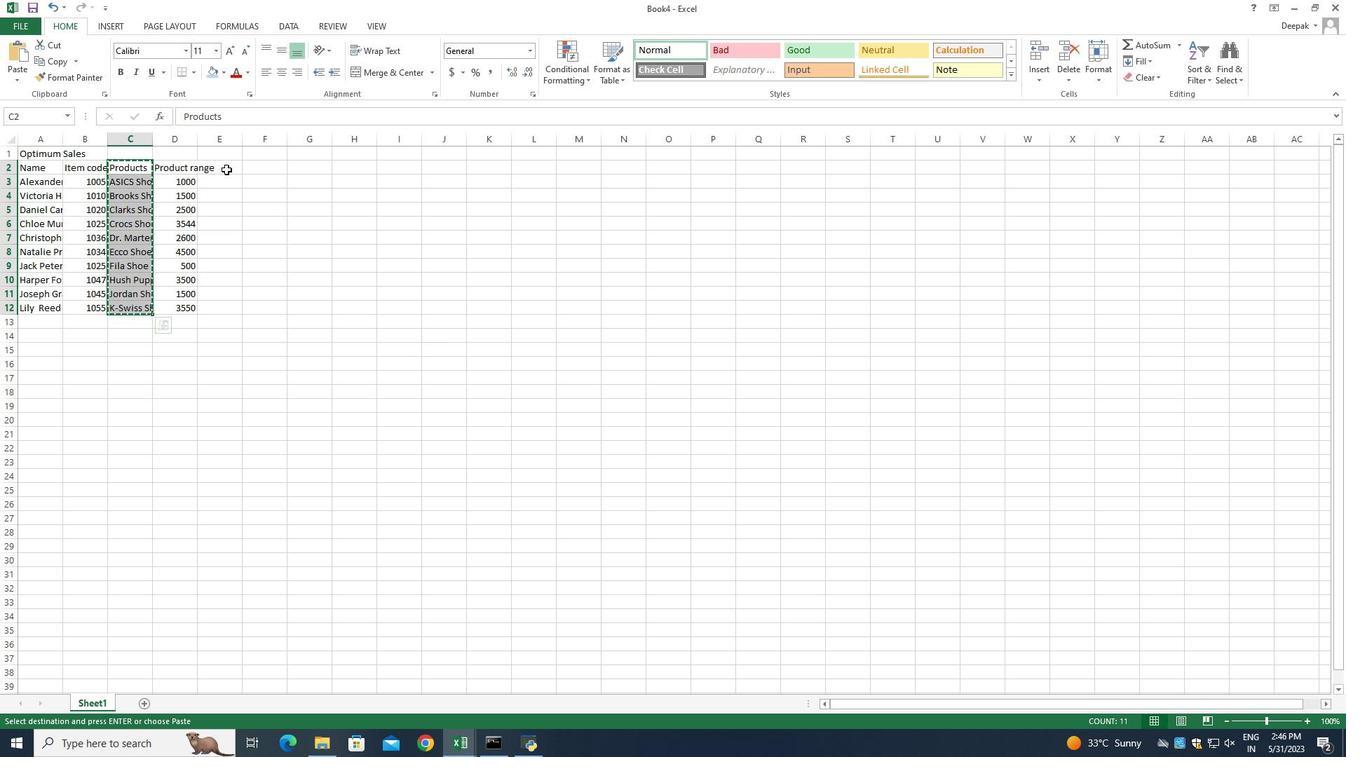 
Action: Mouse pressed left at (225, 167)
Screenshot: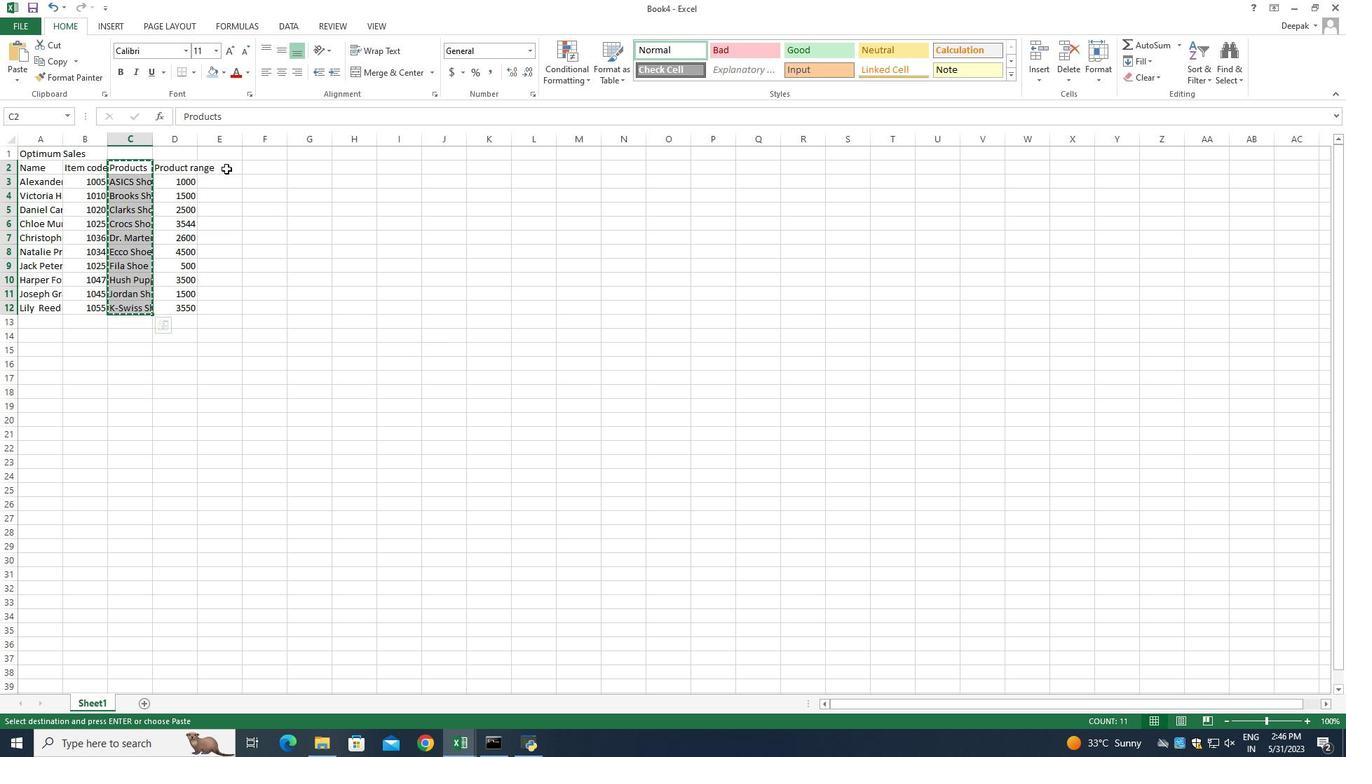 
Action: Mouse pressed left at (225, 167)
Screenshot: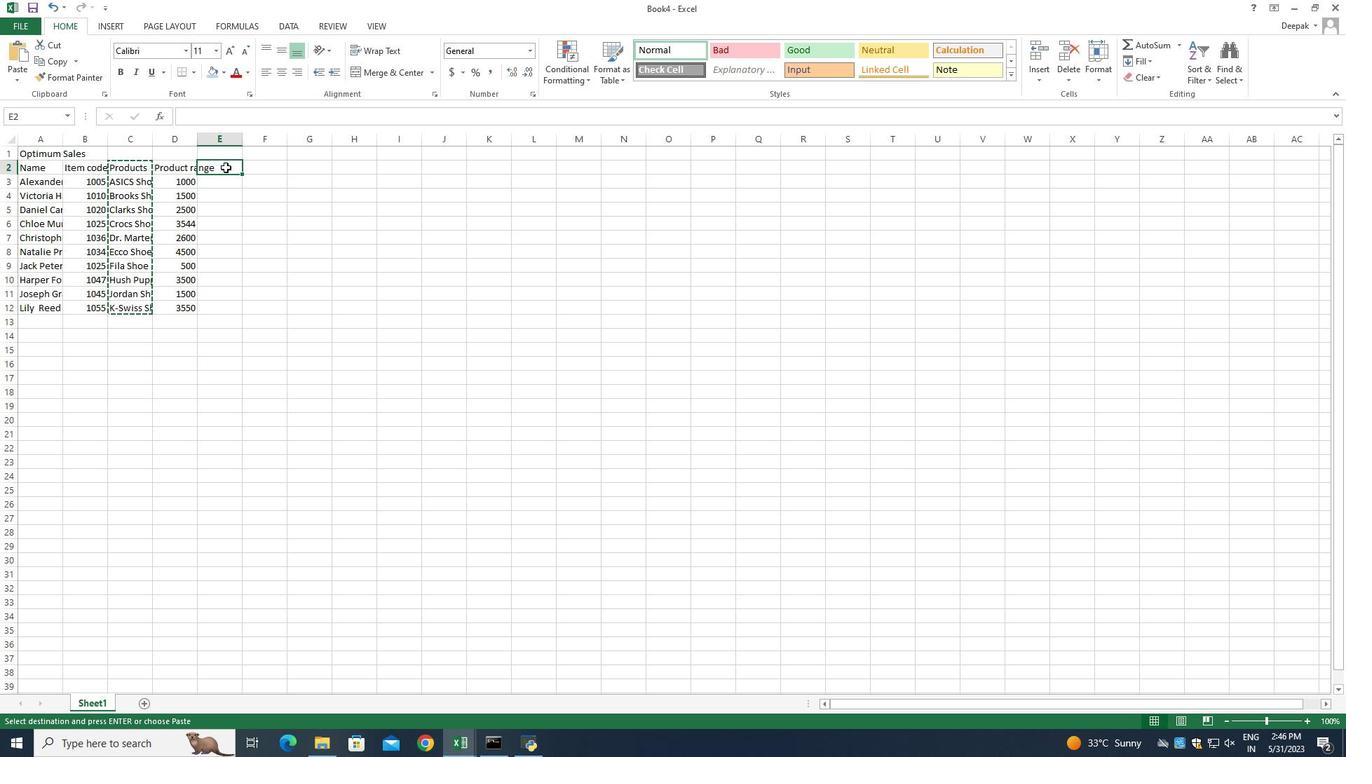 
Action: Mouse pressed left at (225, 167)
Screenshot: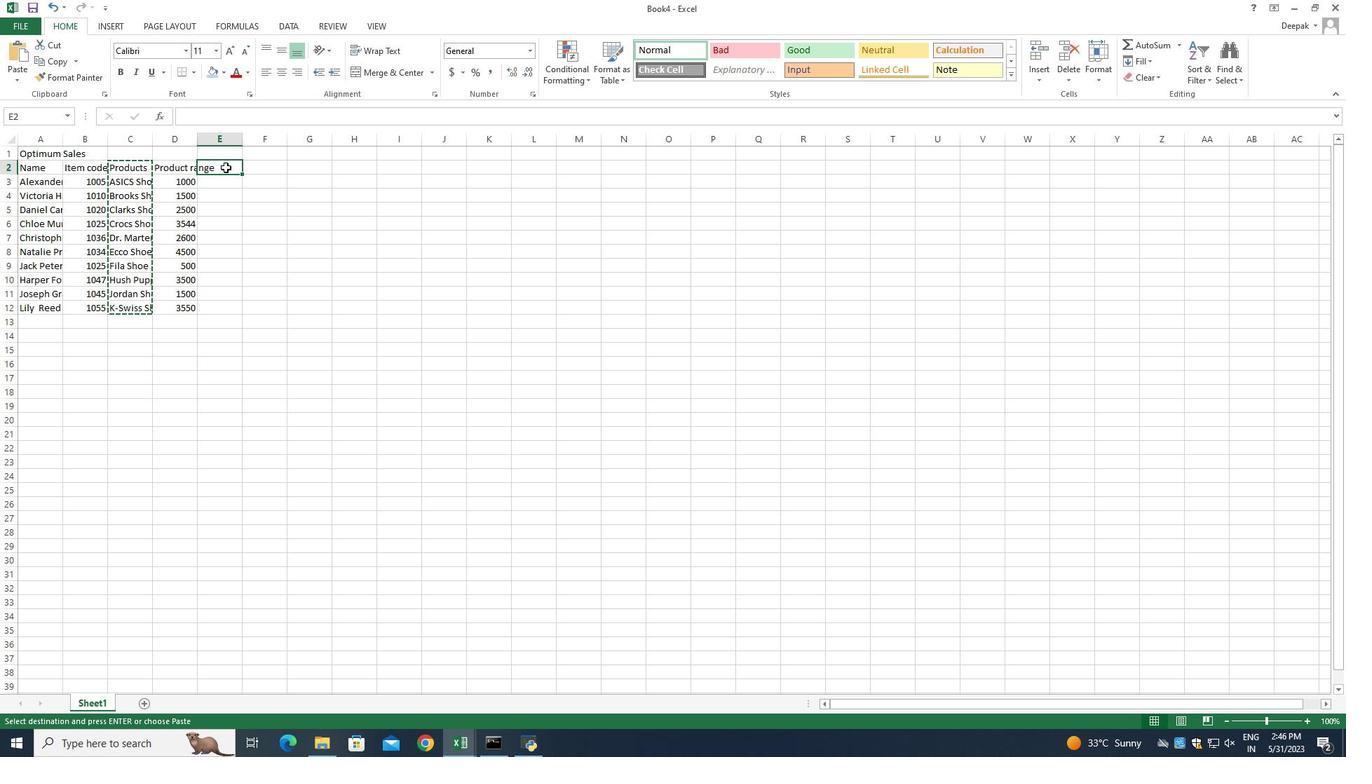 
Action: Mouse pressed left at (225, 167)
Screenshot: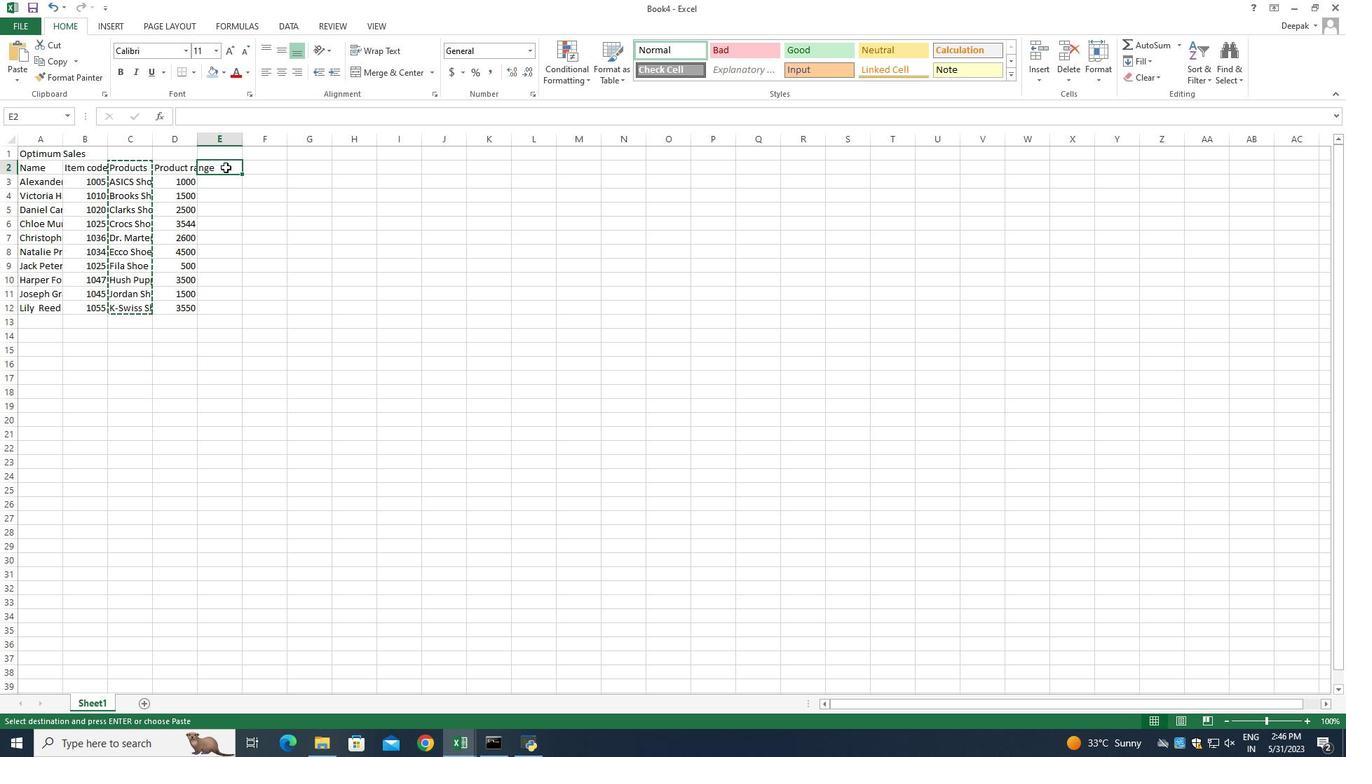 
Action: Mouse pressed left at (225, 167)
Screenshot: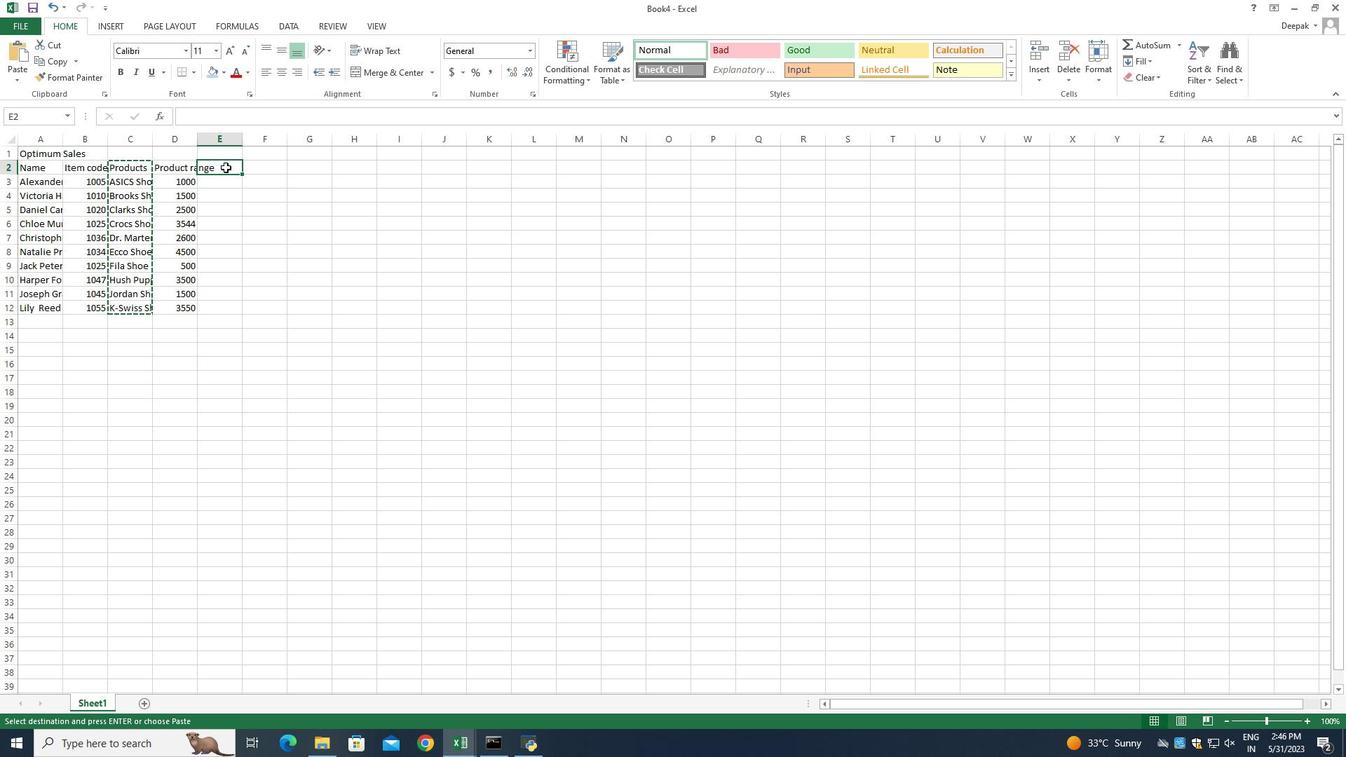 
Action: Mouse moved to (265, 170)
Screenshot: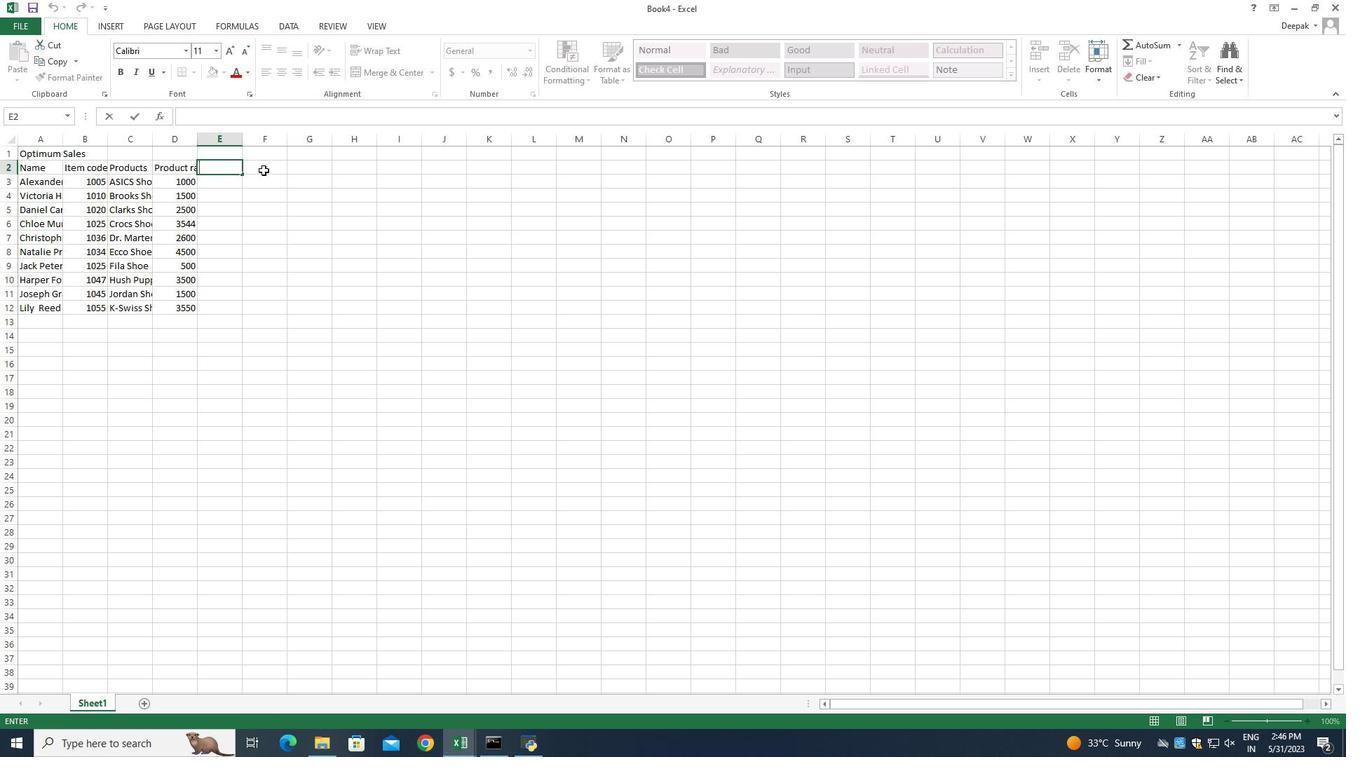 
Action: Mouse pressed left at (265, 170)
Screenshot: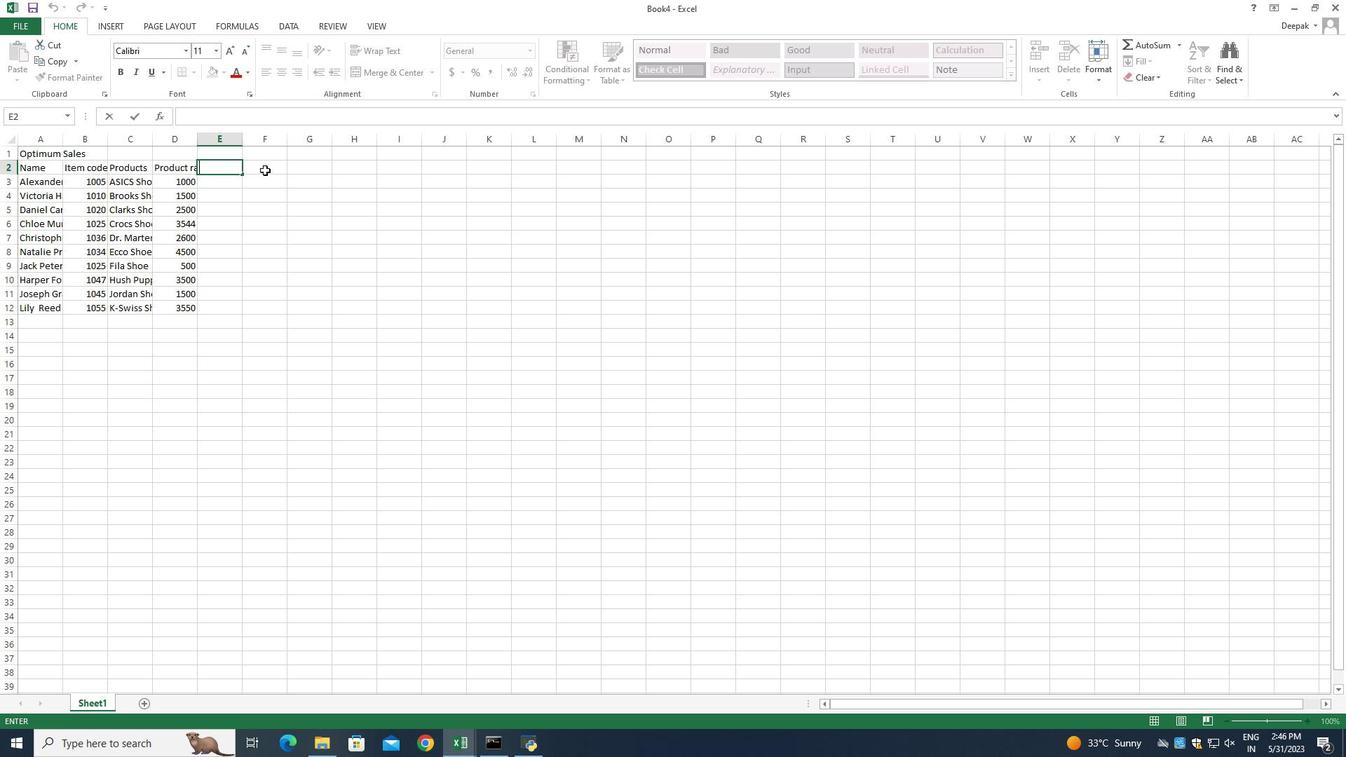
Action: Mouse moved to (213, 166)
Screenshot: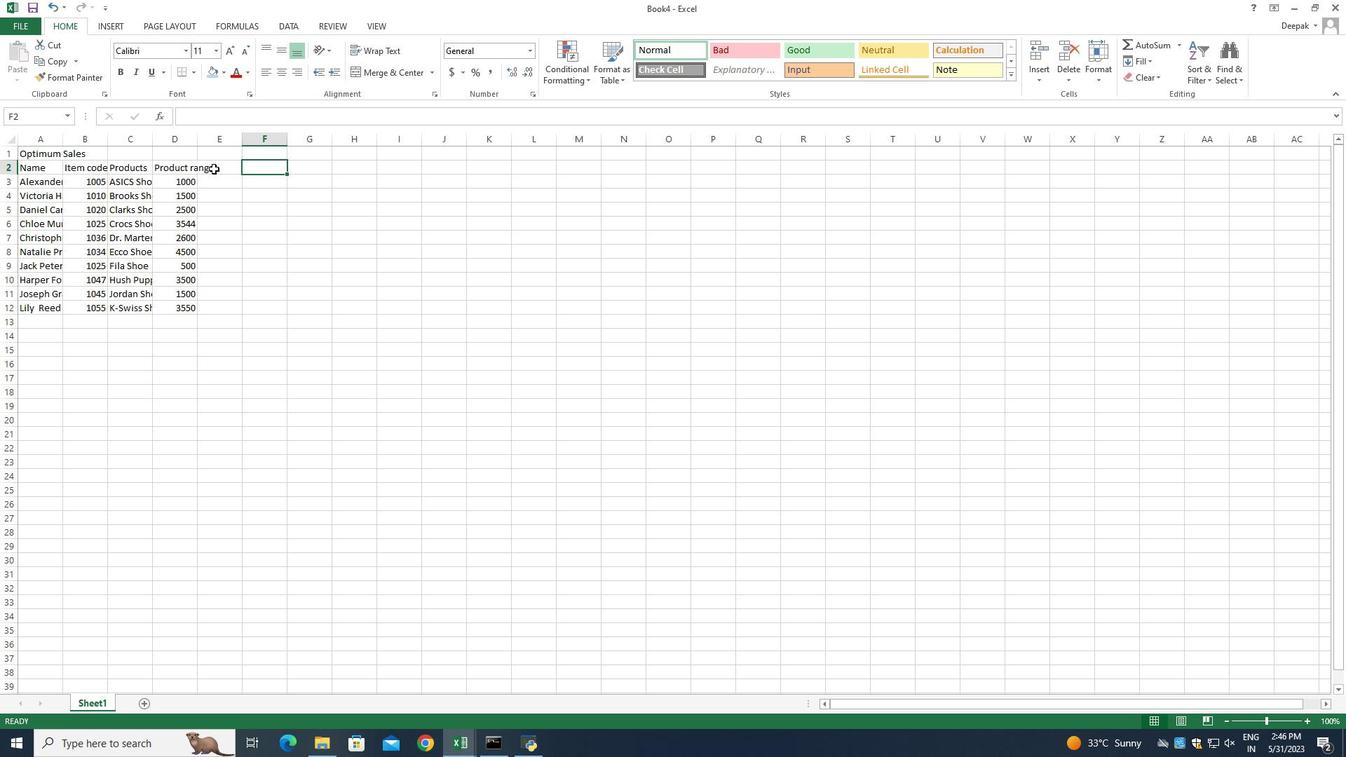 
Action: Mouse pressed left at (213, 166)
Screenshot: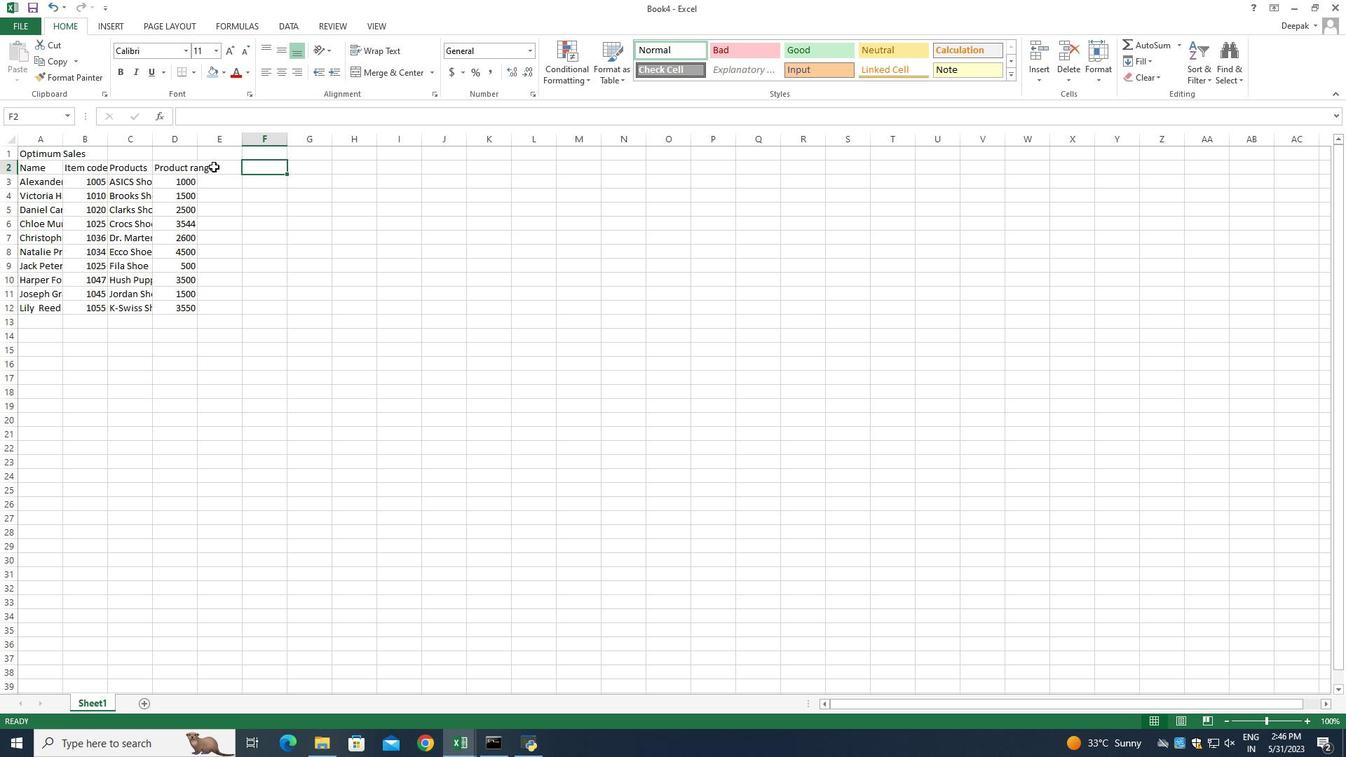 
Action: Mouse moved to (376, 240)
Screenshot: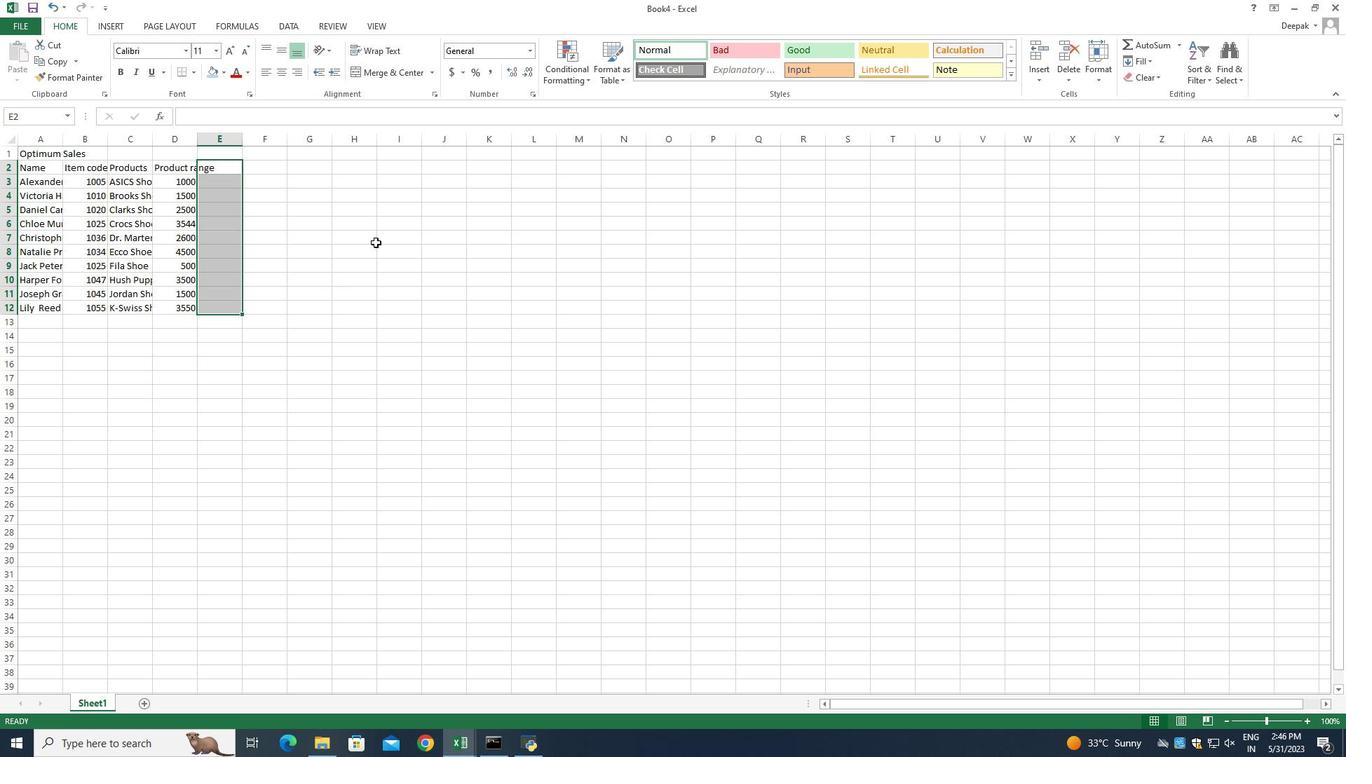 
Action: Key pressed ctrl+Vctrl+V<'\x16'><'\x16'><'\x16'><'\x16'>
Screenshot: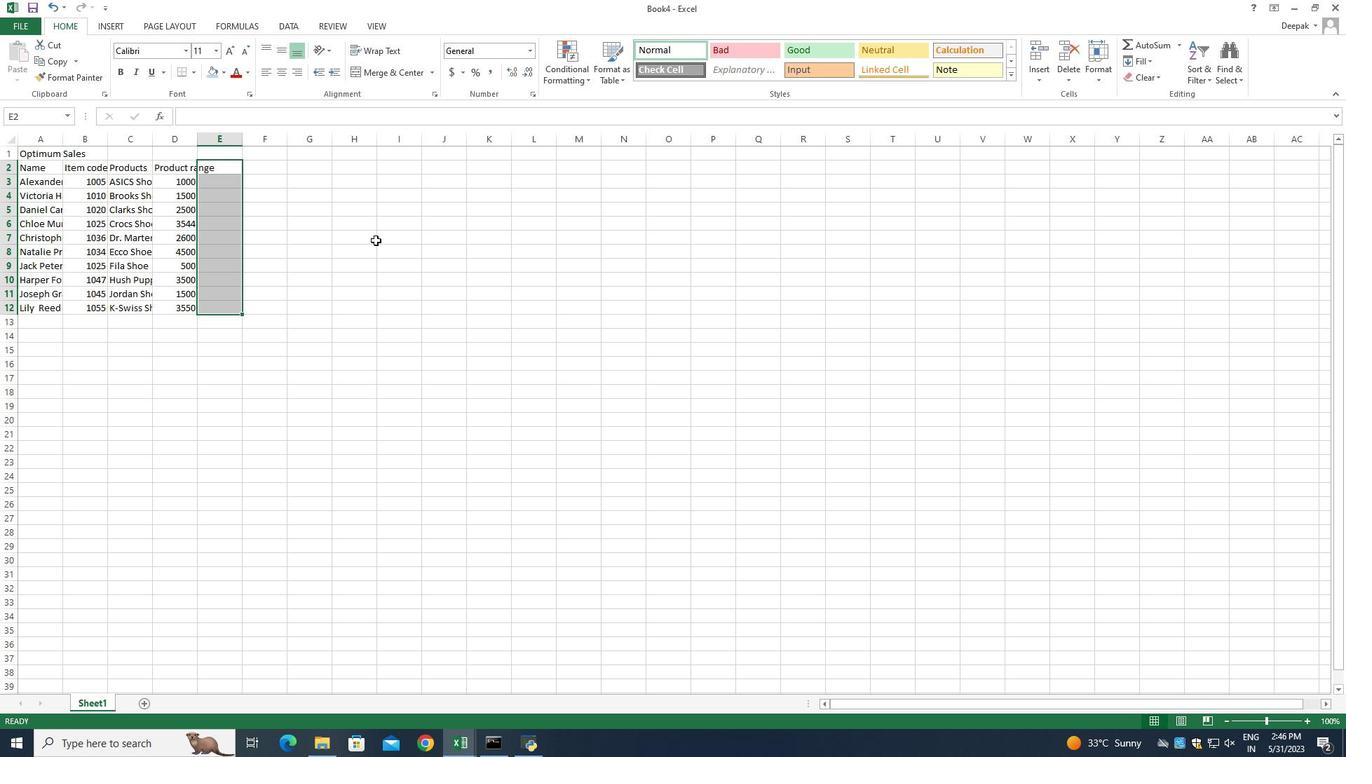 
Action: Mouse moved to (220, 167)
Screenshot: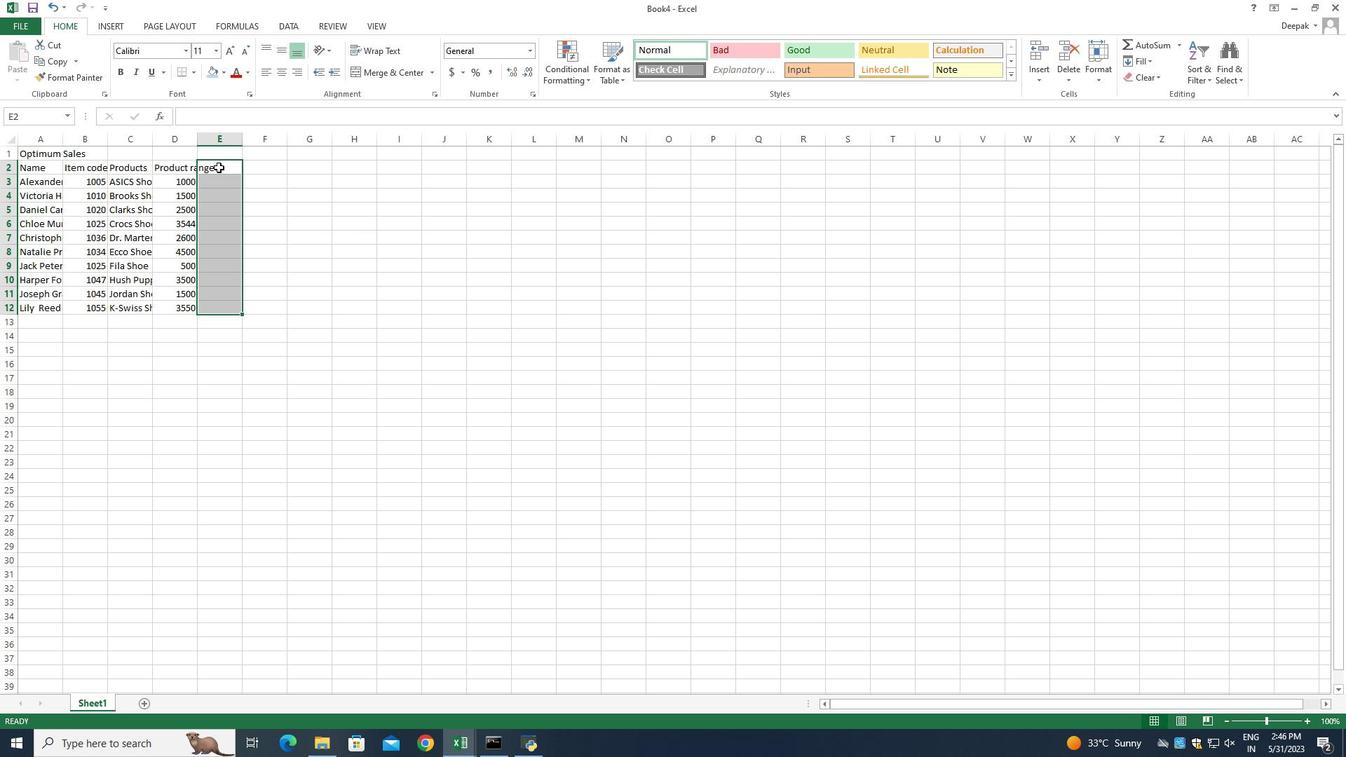 
Action: Mouse pressed left at (220, 167)
Screenshot: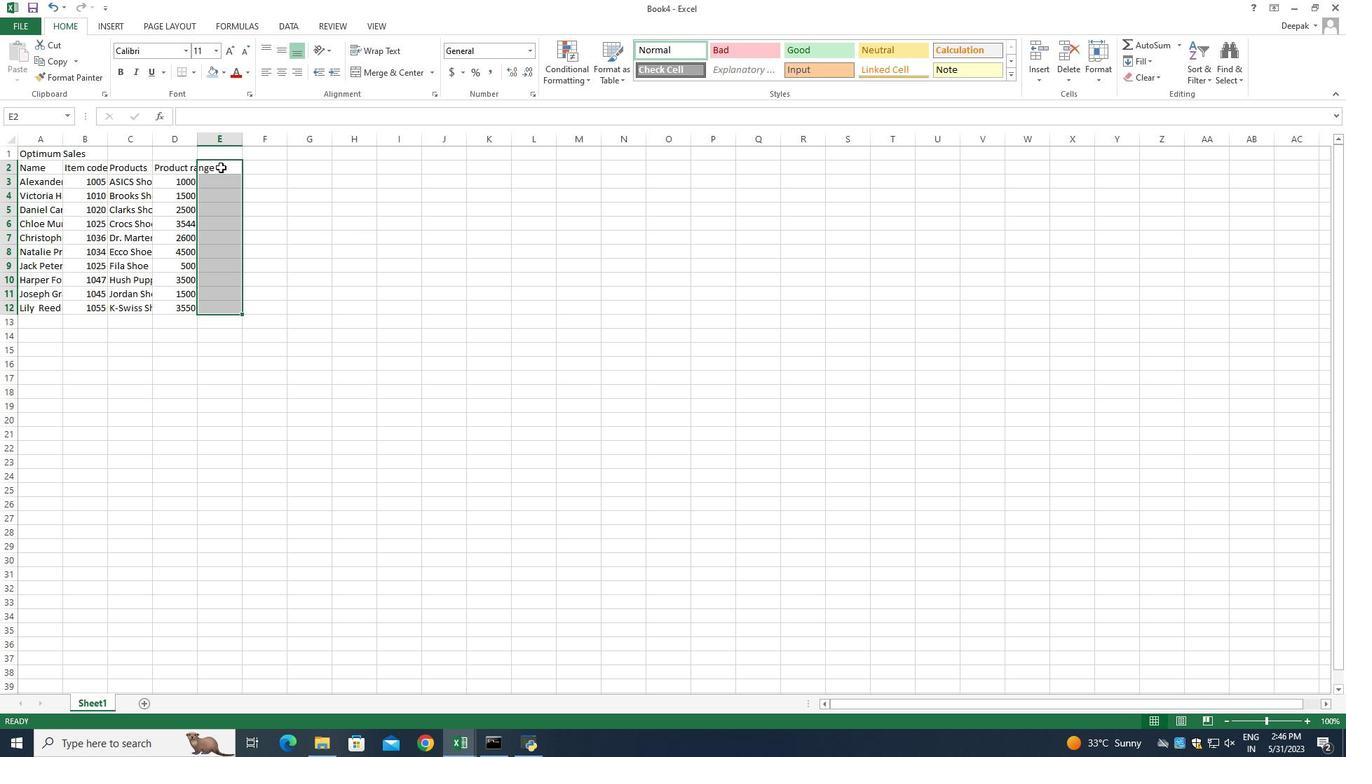 
Action: Mouse pressed left at (220, 167)
Screenshot: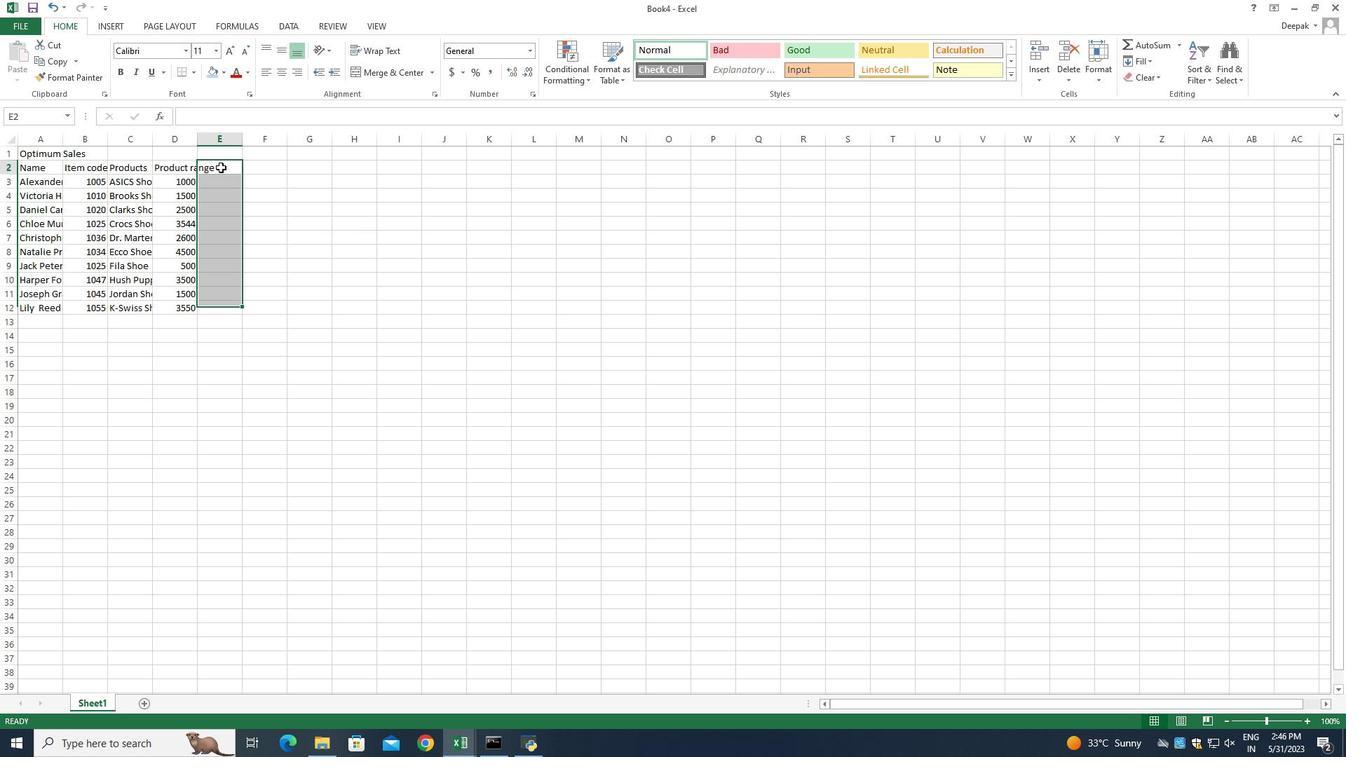 
Action: Key pressed ctrl+V
Screenshot: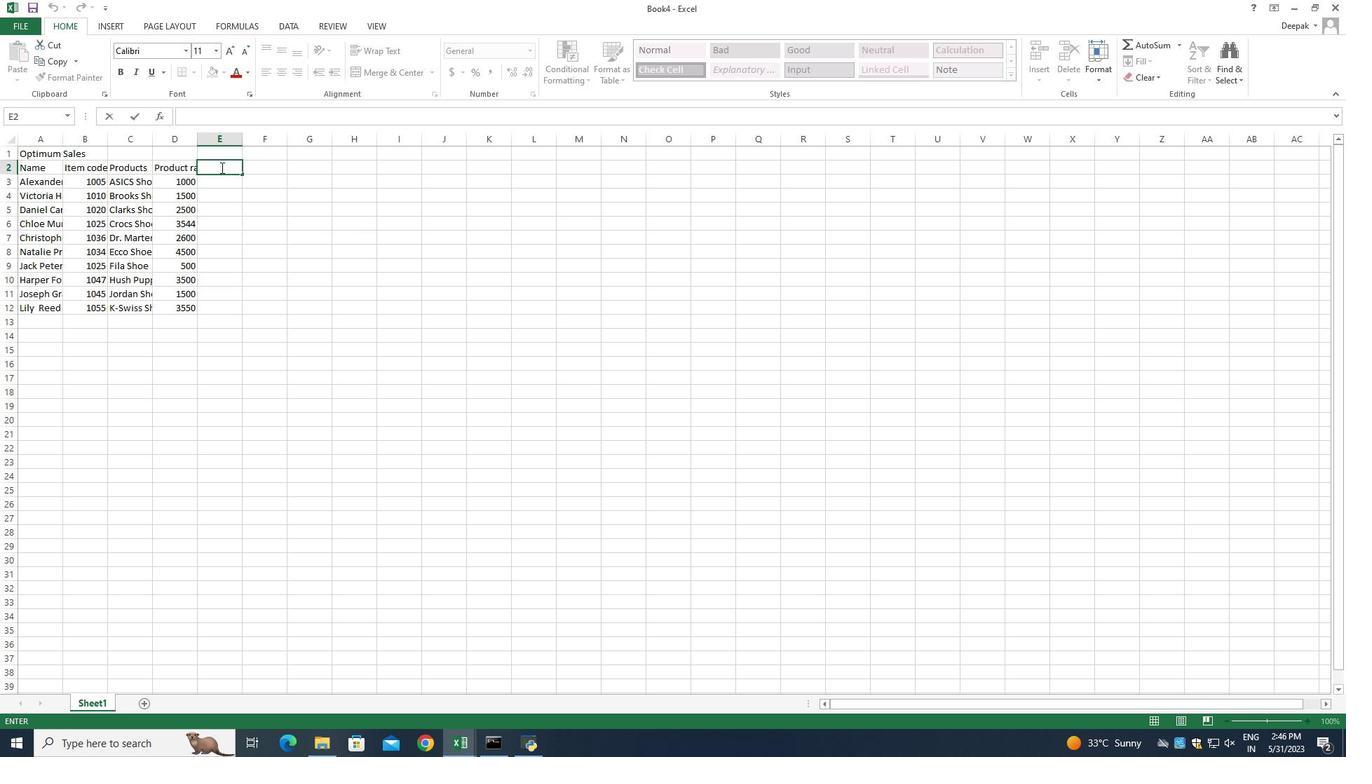 
Action: Mouse moved to (131, 166)
Screenshot: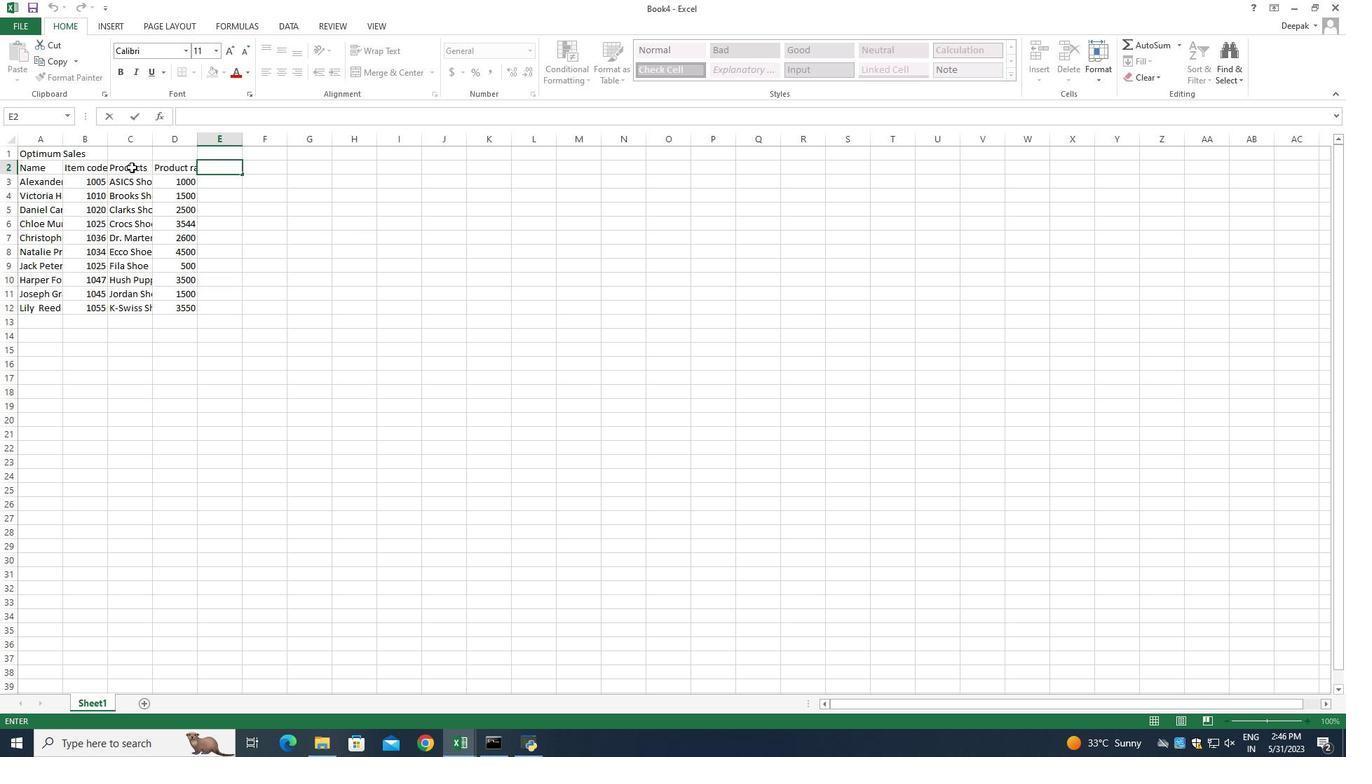 
Action: Mouse pressed left at (131, 166)
Screenshot: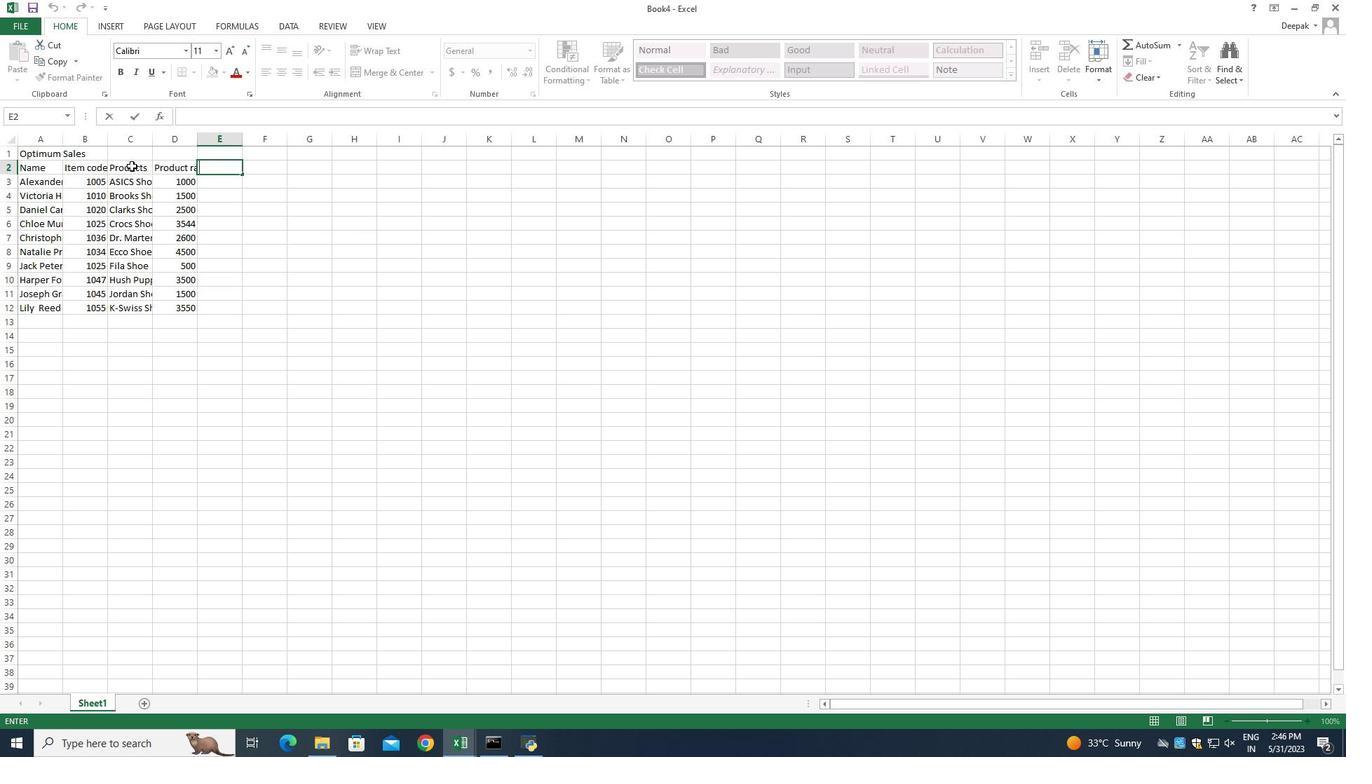 
Action: Mouse moved to (397, 300)
Screenshot: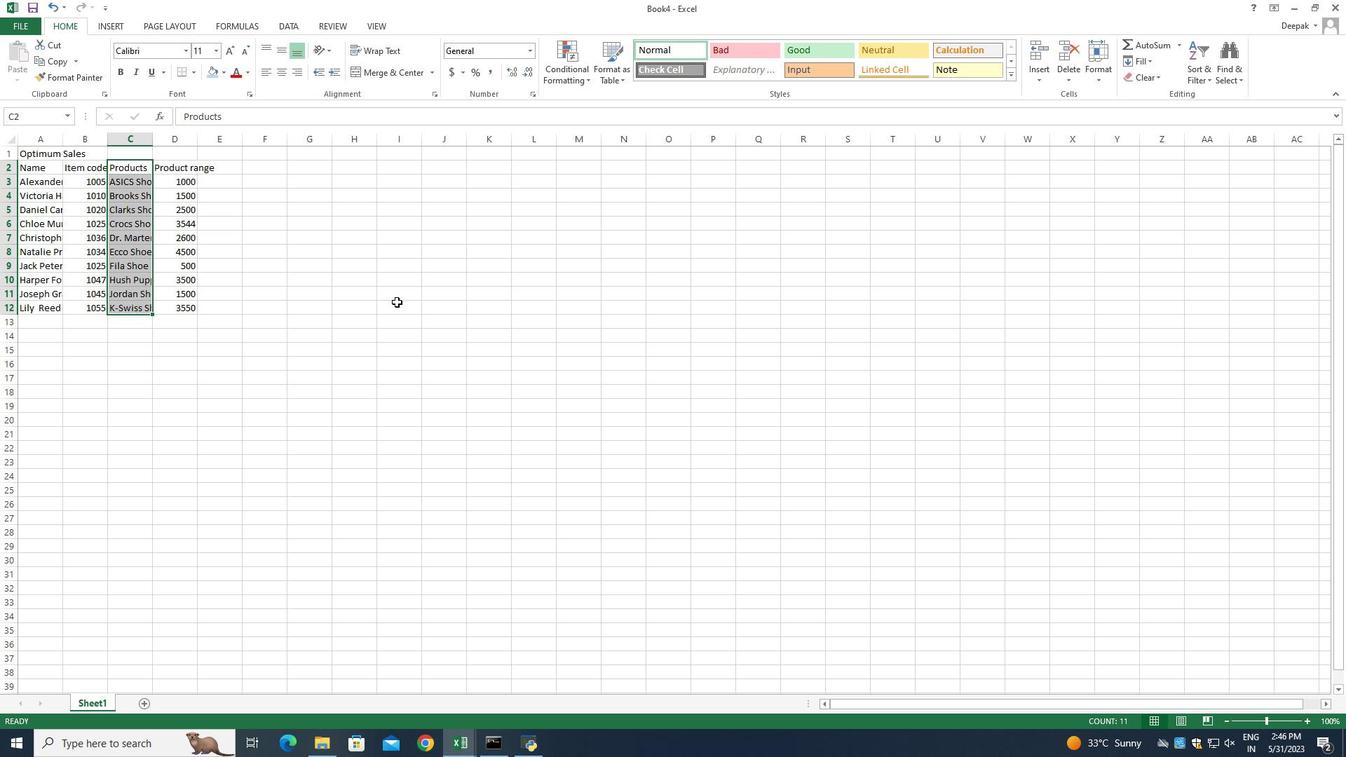 
Action: Key pressed ctrl+C
Screenshot: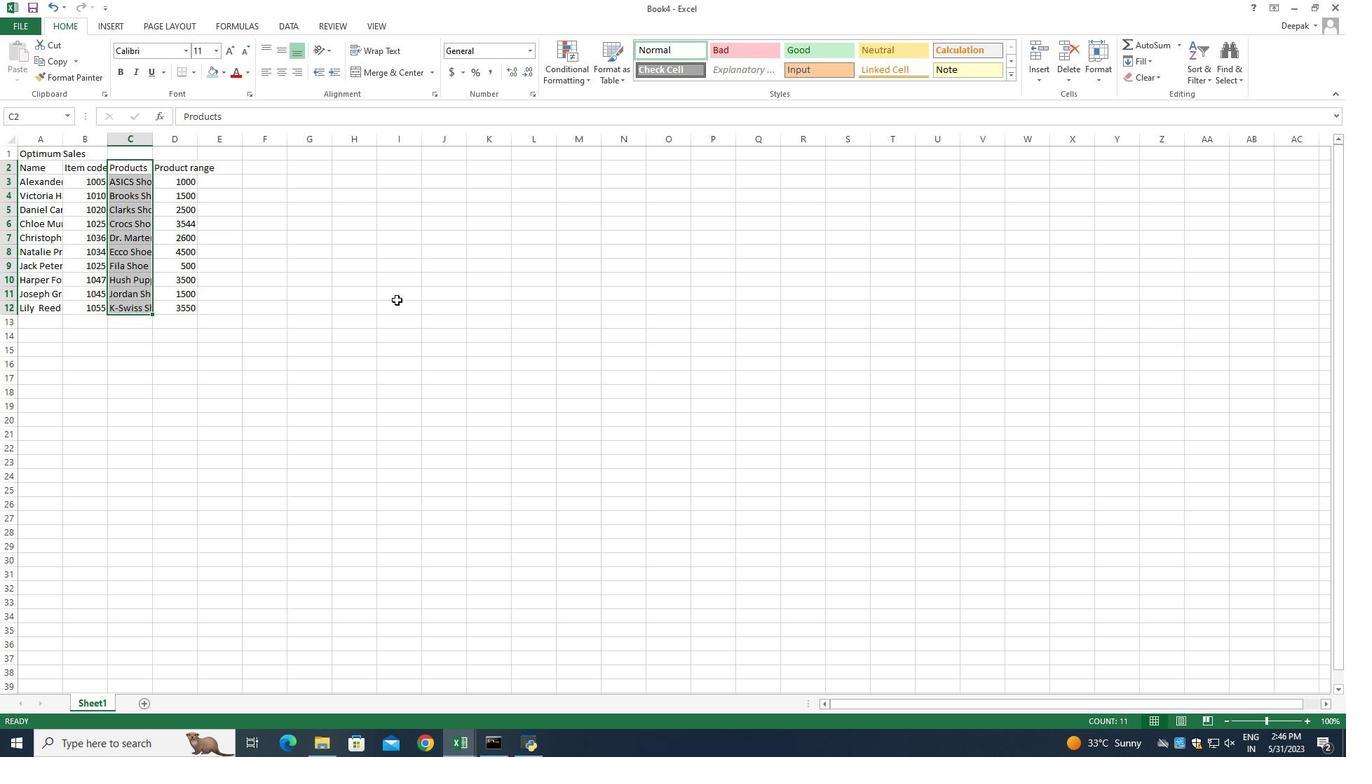 
Action: Mouse moved to (211, 166)
Screenshot: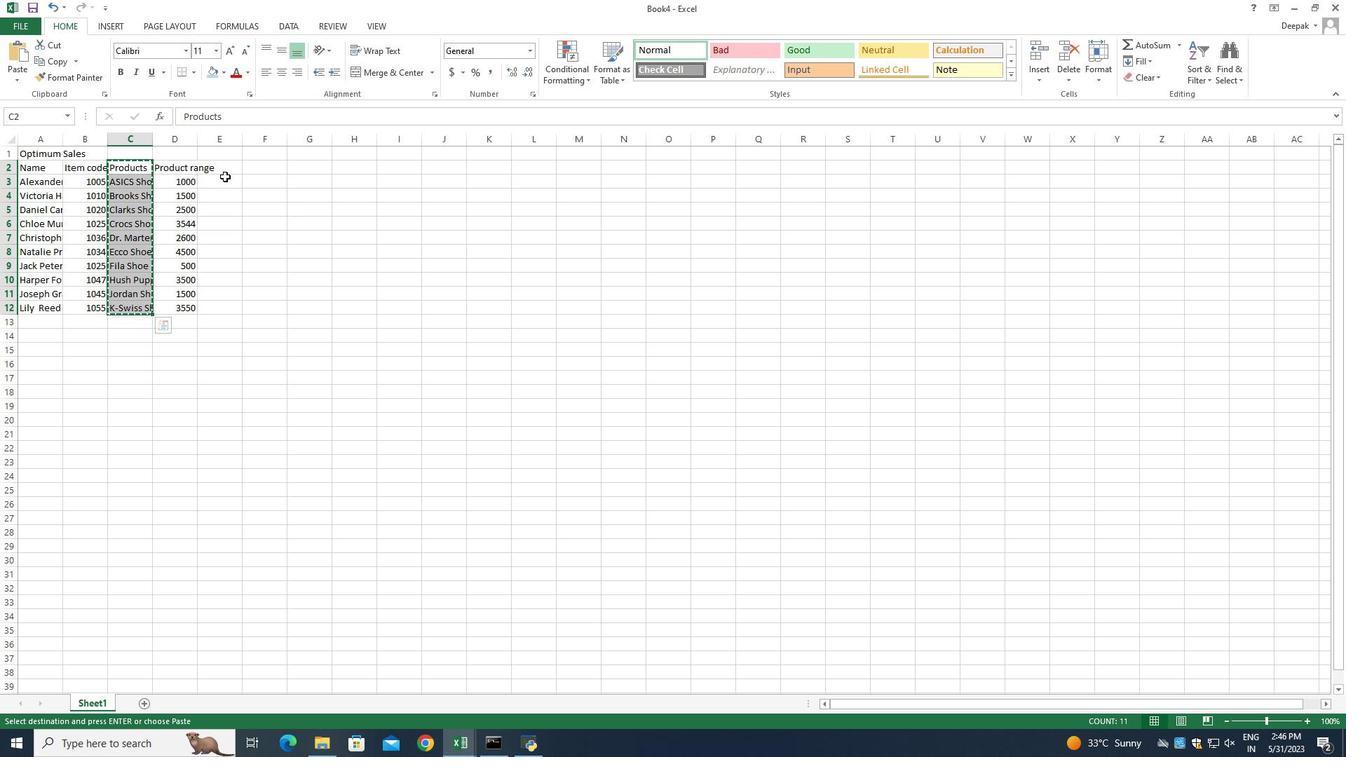 
Action: Mouse pressed left at (211, 166)
Screenshot: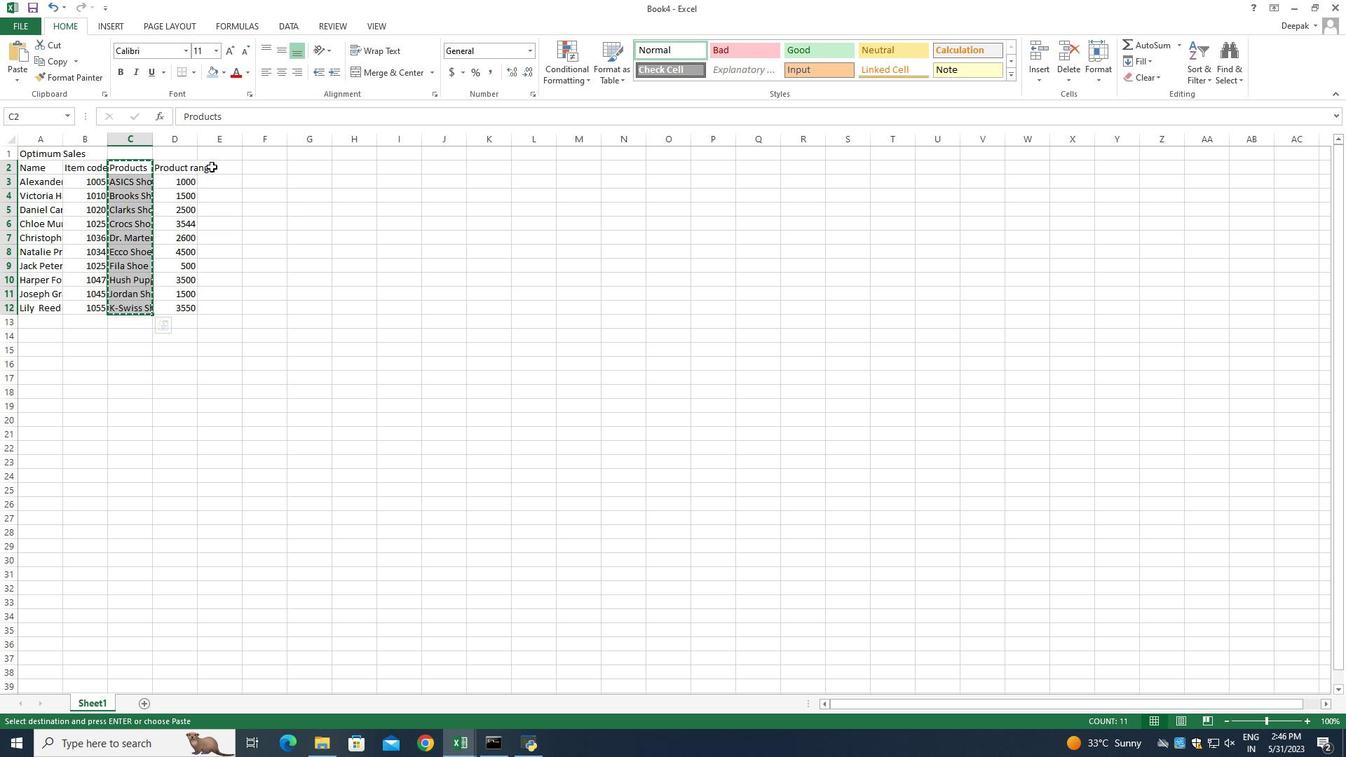 
Action: Mouse moved to (220, 169)
Screenshot: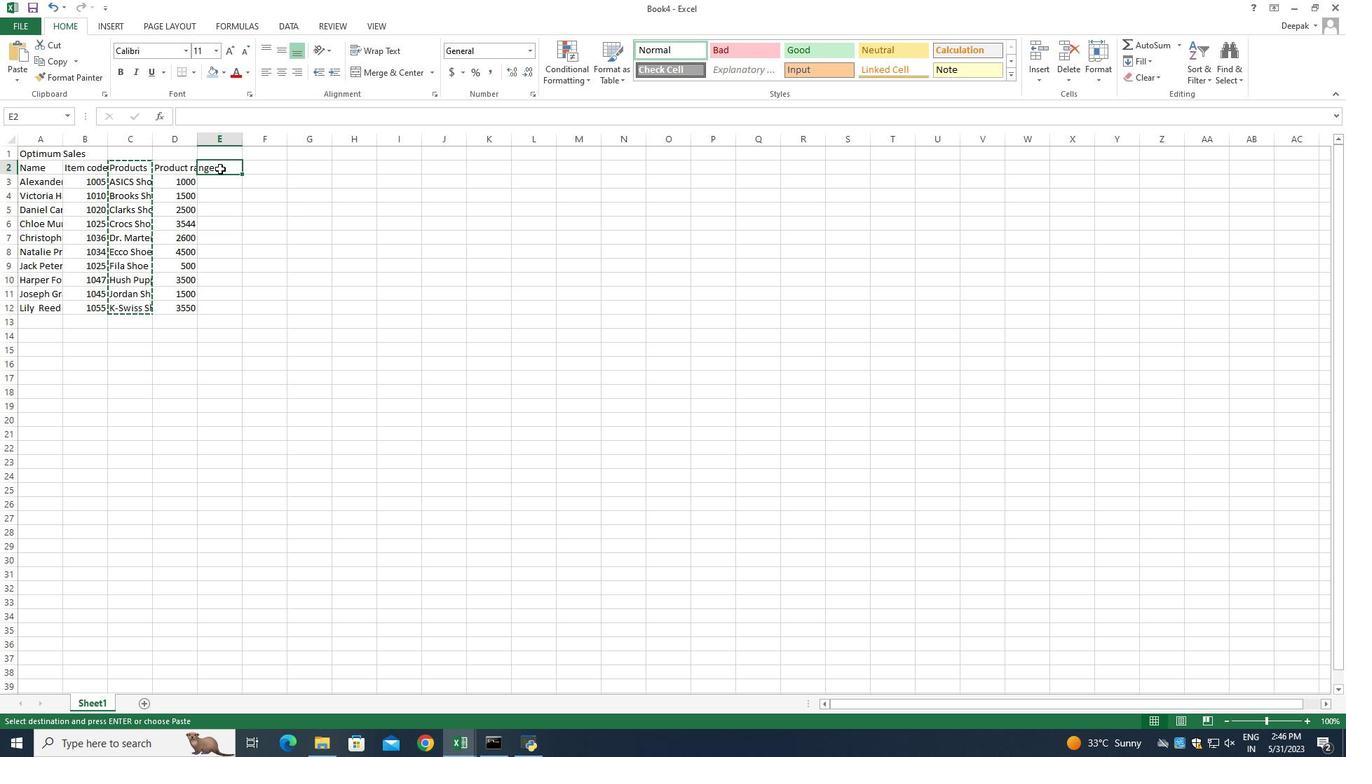 
Action: Mouse pressed left at (220, 169)
Screenshot: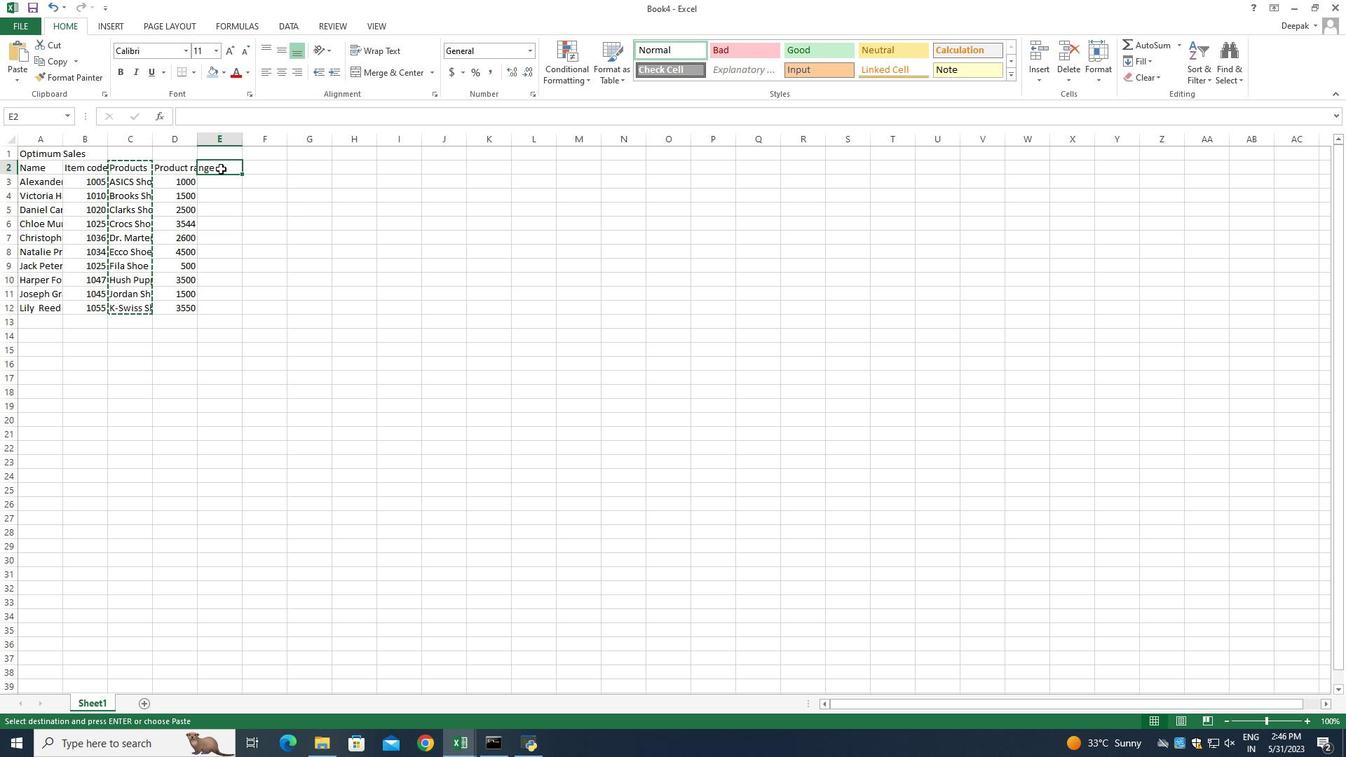 
Action: Mouse moved to (383, 258)
Screenshot: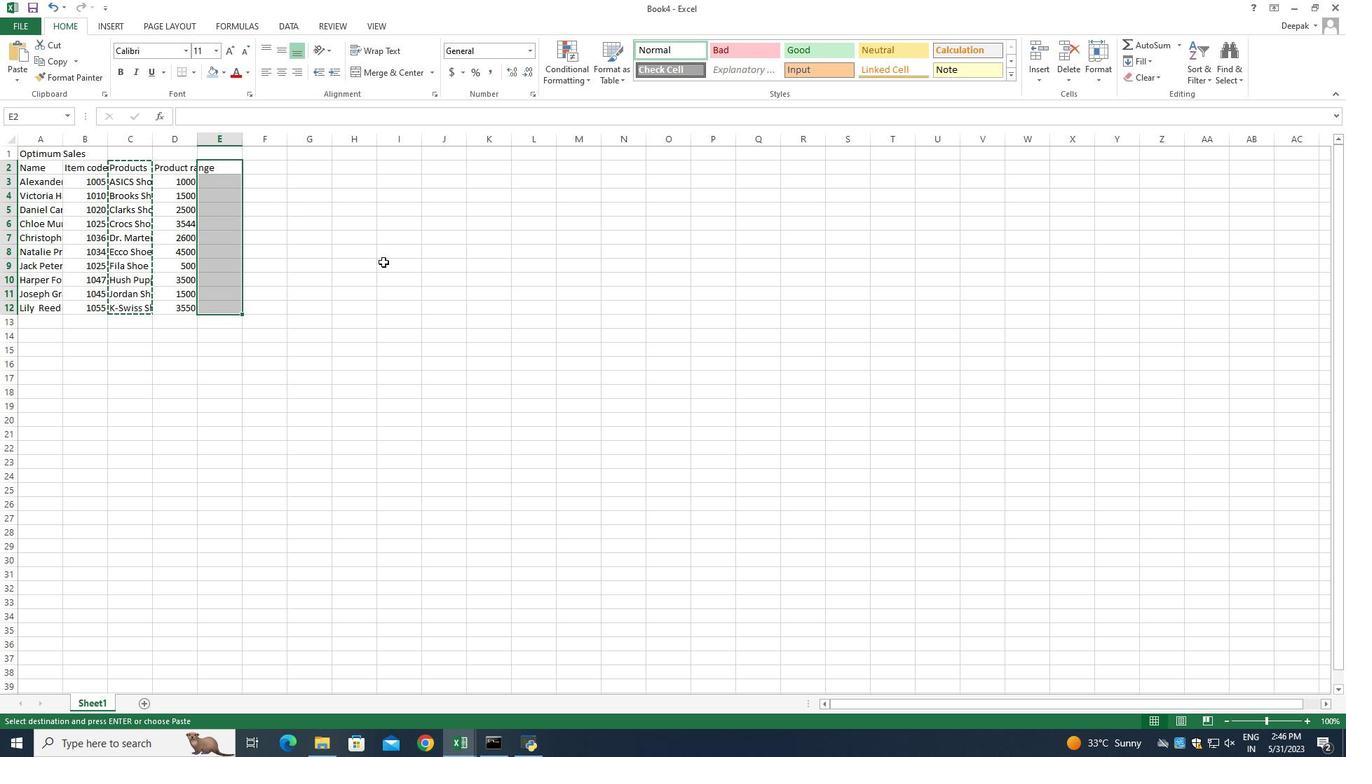 
Action: Key pressed ctrl+V
Screenshot: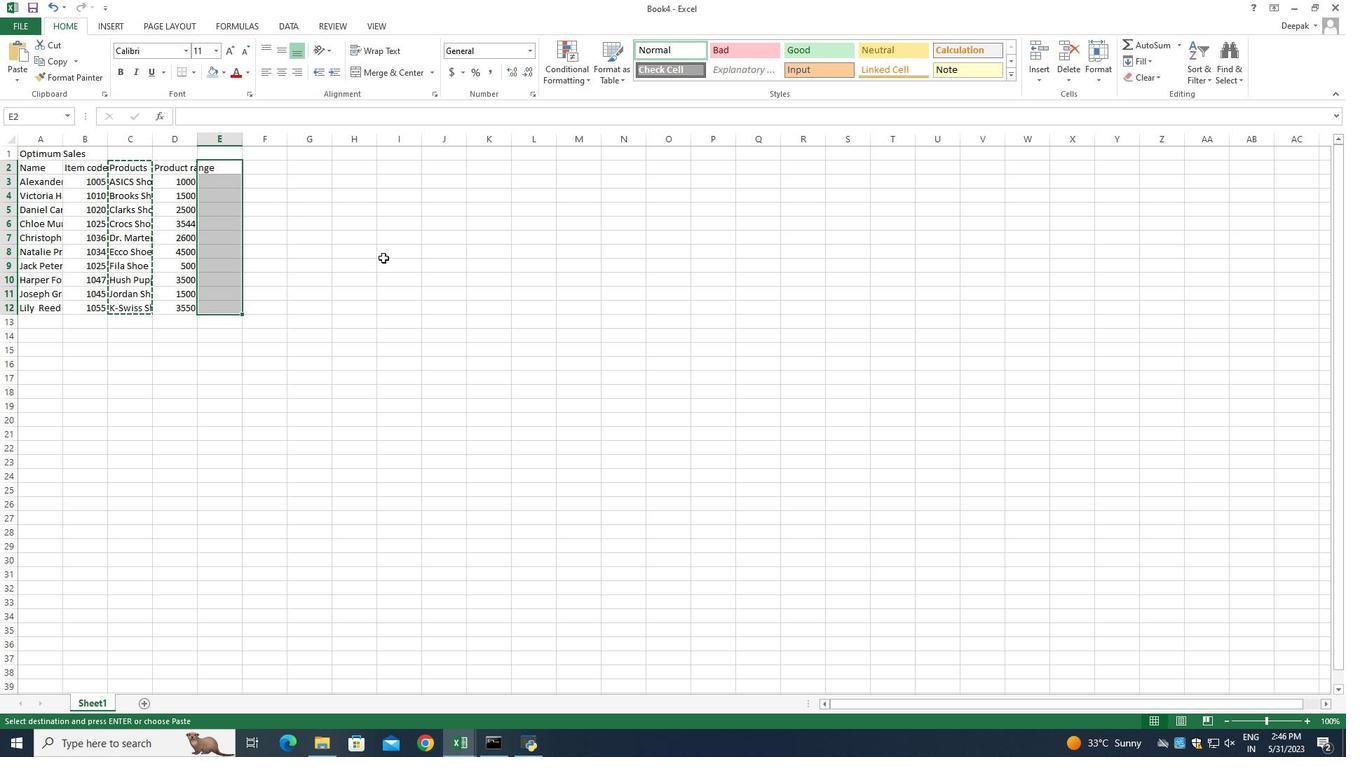 
Action: Mouse moved to (297, 187)
Screenshot: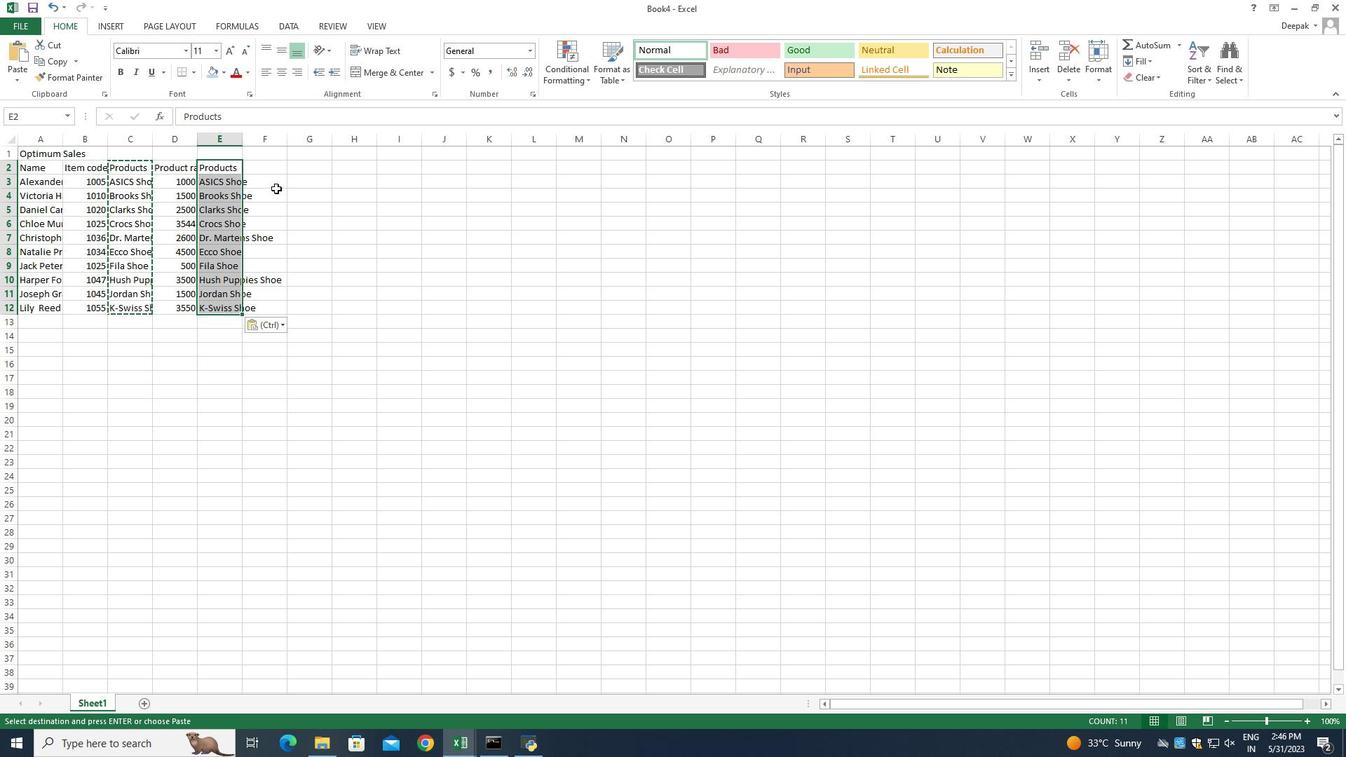
Action: Mouse pressed left at (297, 187)
Screenshot: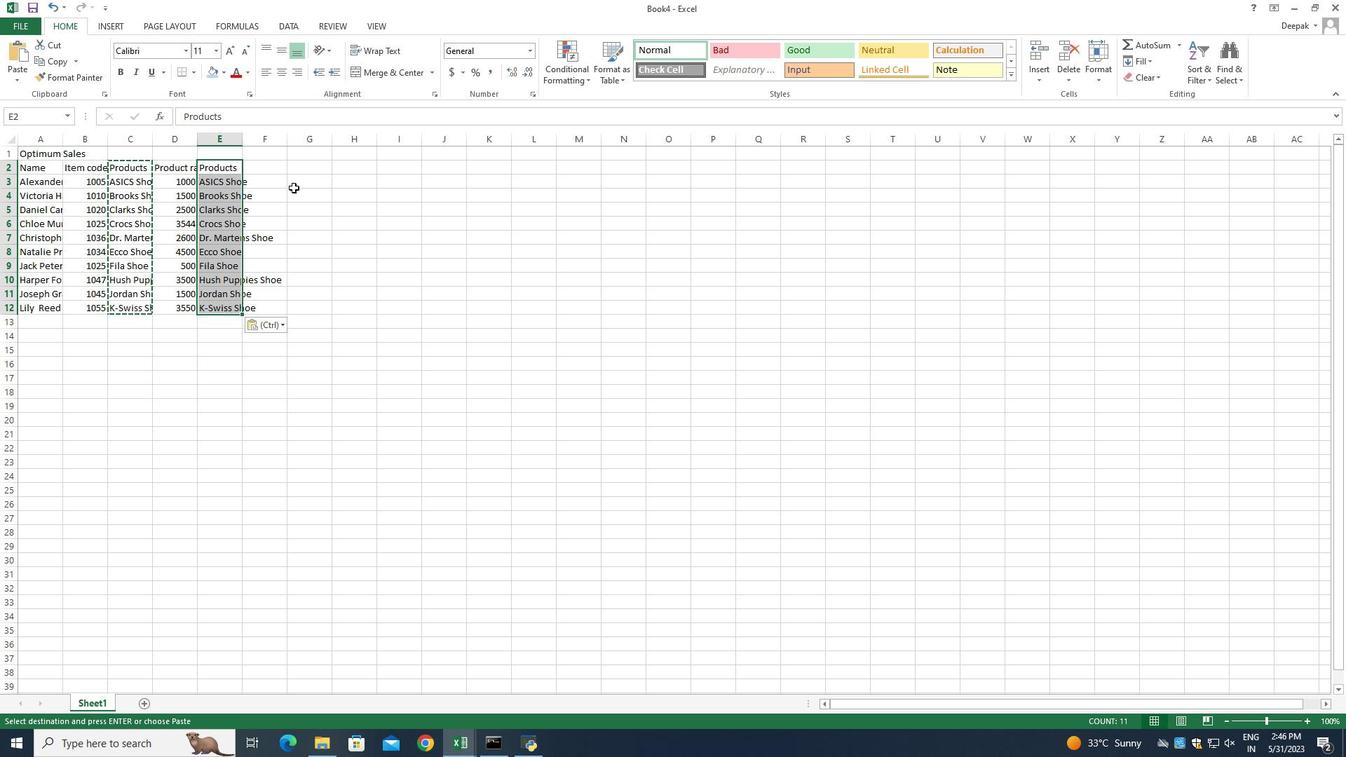 
Action: Mouse moved to (130, 138)
Screenshot: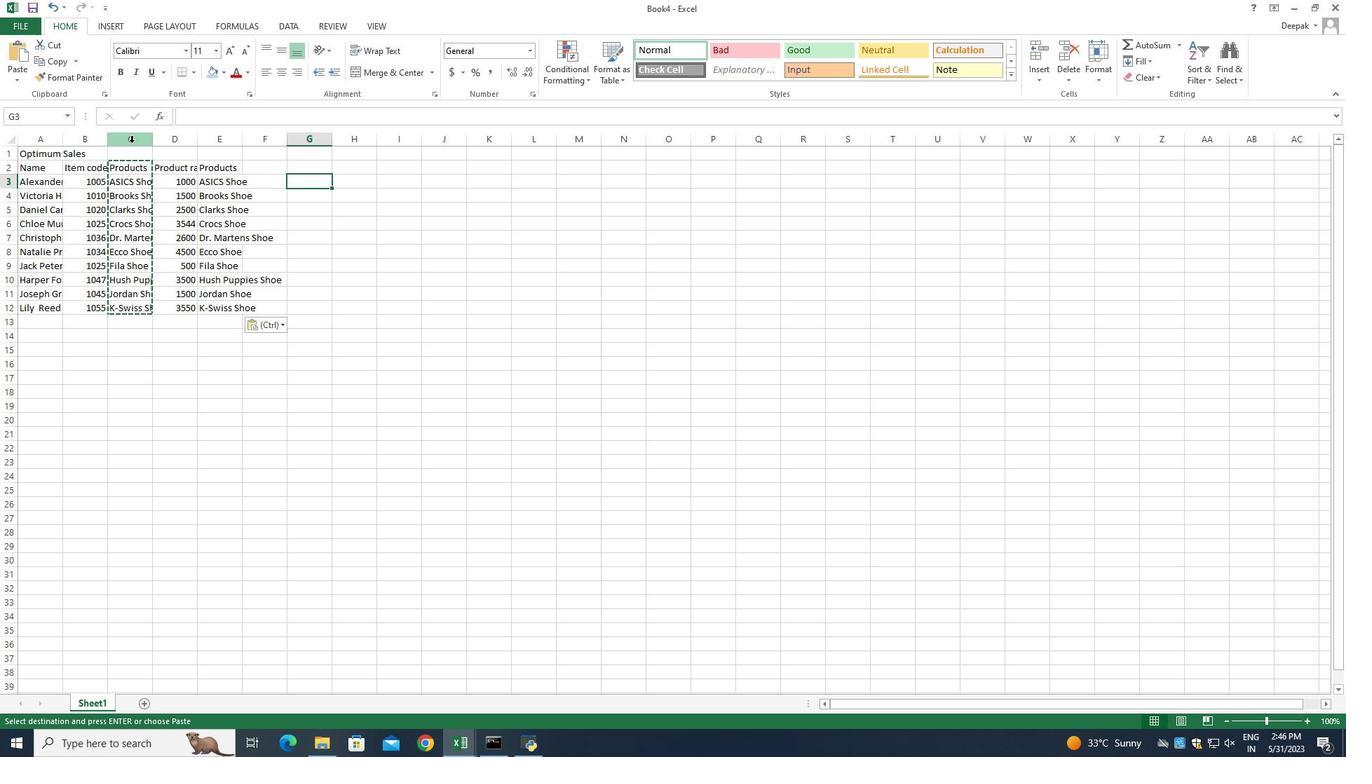 
Action: Mouse pressed left at (130, 138)
Screenshot: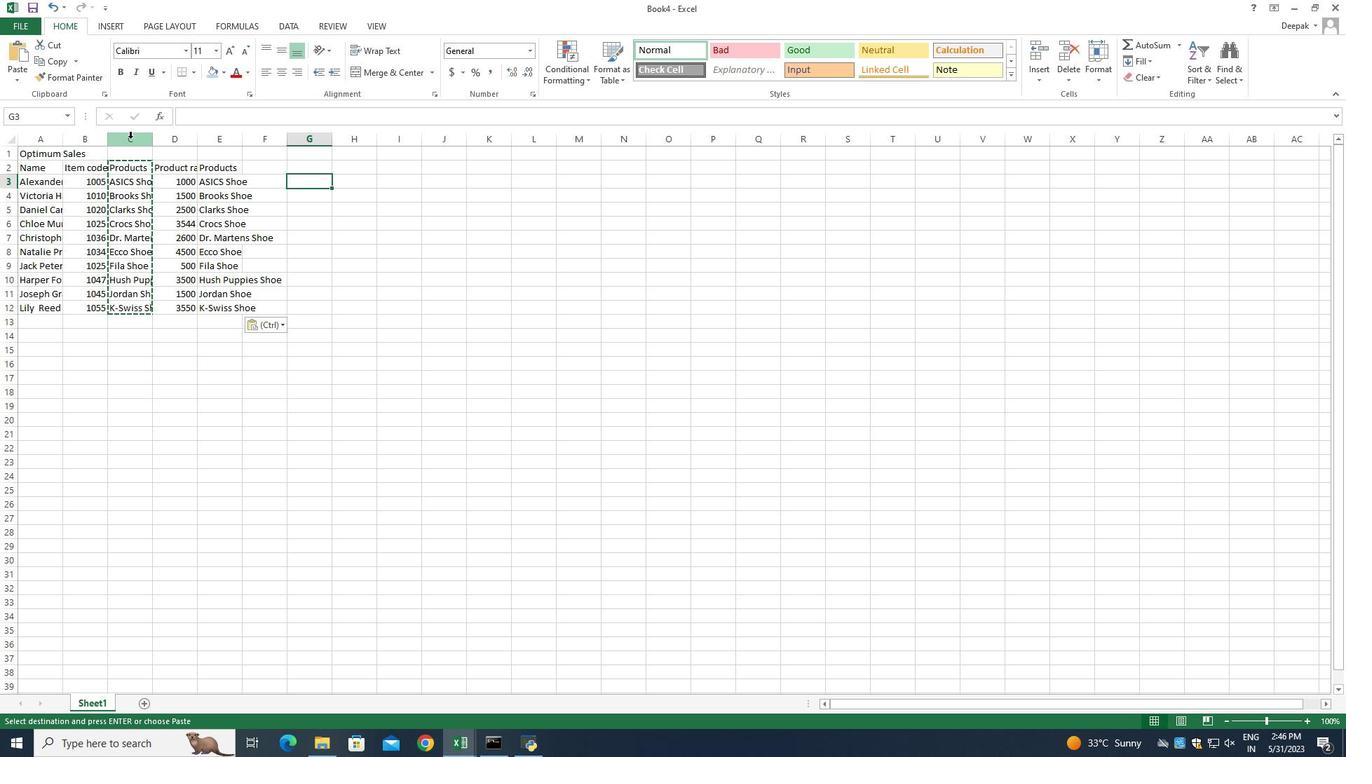 
Action: Mouse moved to (129, 183)
Screenshot: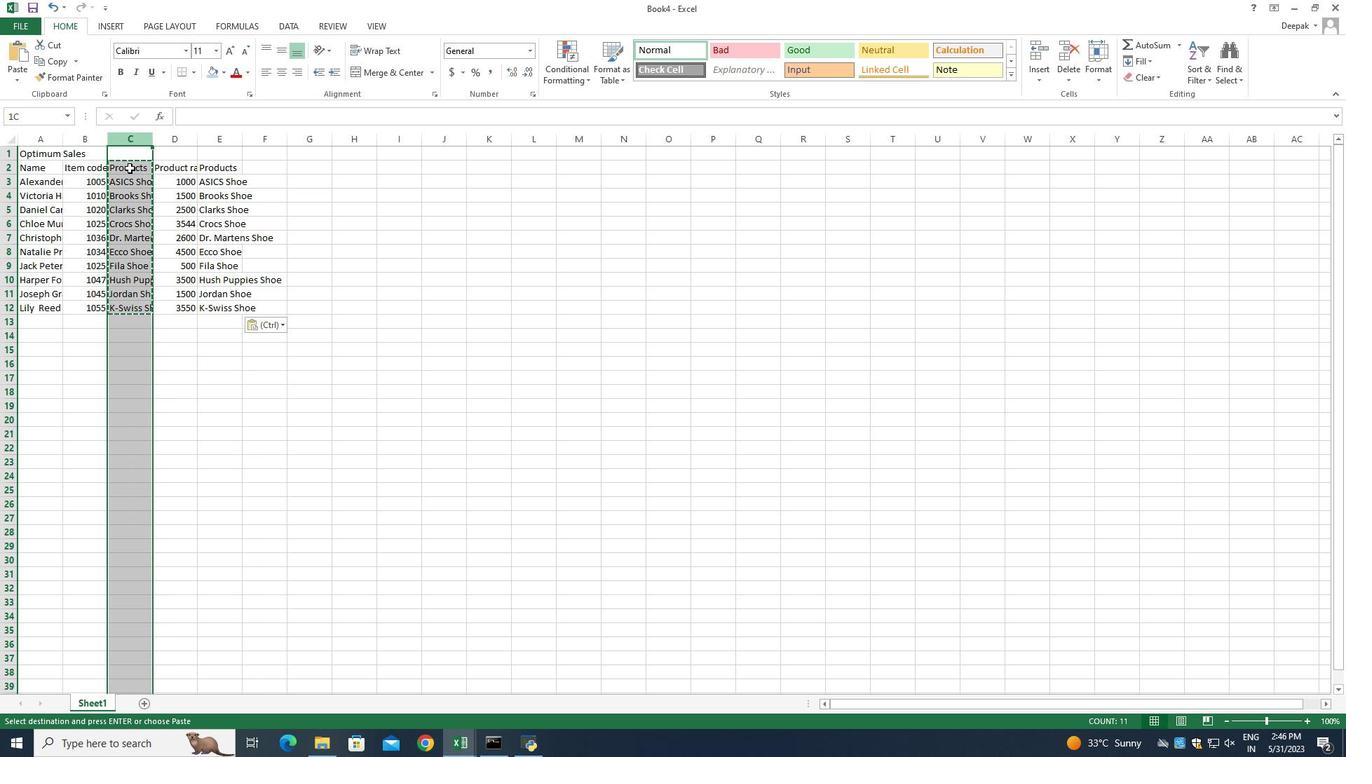 
Action: Key pressed <Key.delete>
Screenshot: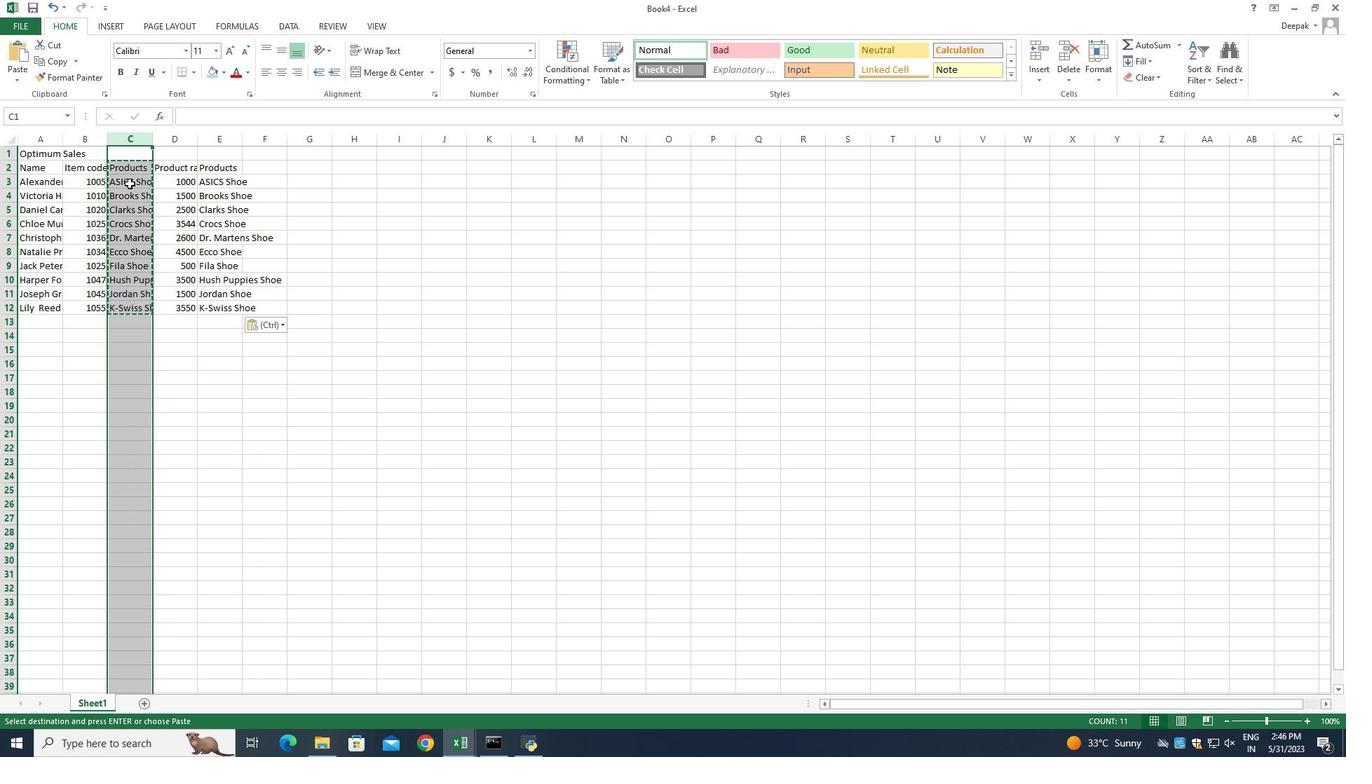 
Action: Mouse moved to (1069, 82)
Screenshot: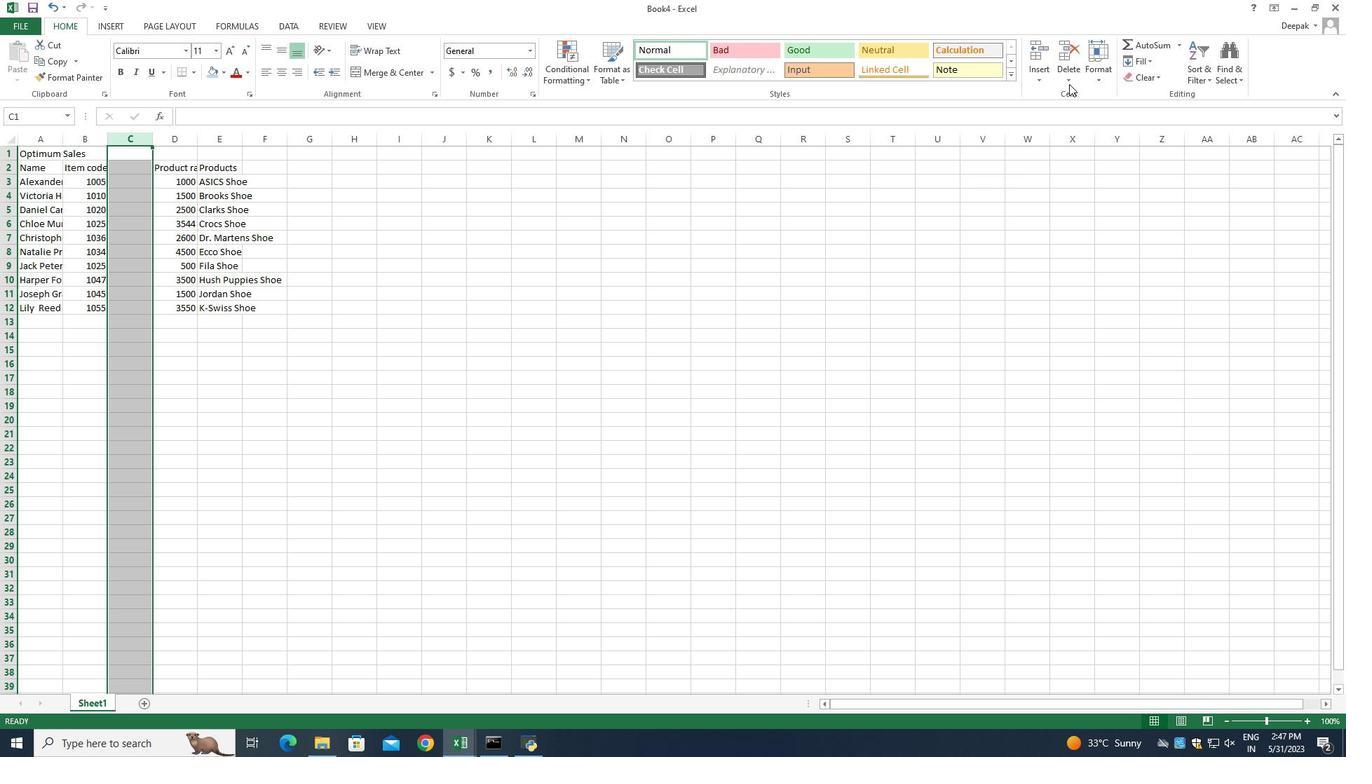 
Action: Mouse pressed left at (1069, 82)
Screenshot: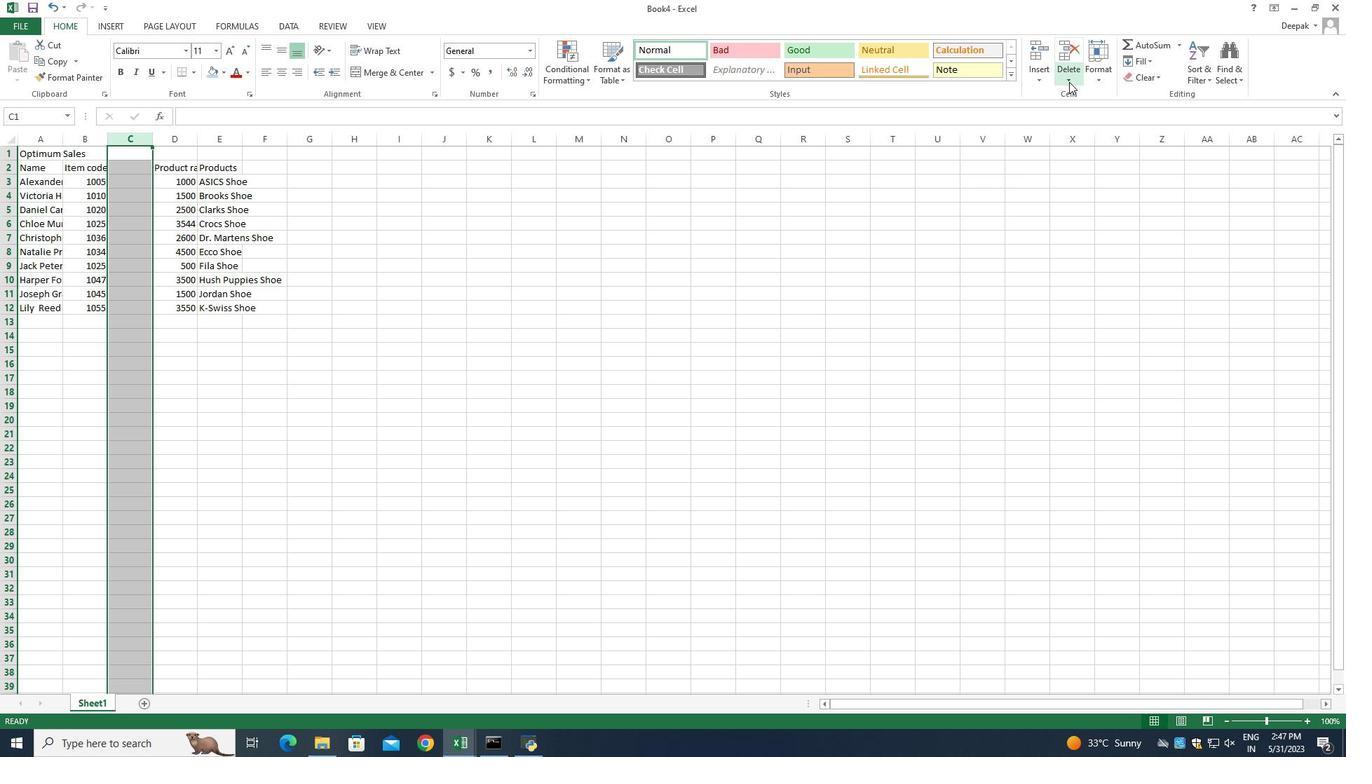 
Action: Mouse moved to (1121, 126)
Screenshot: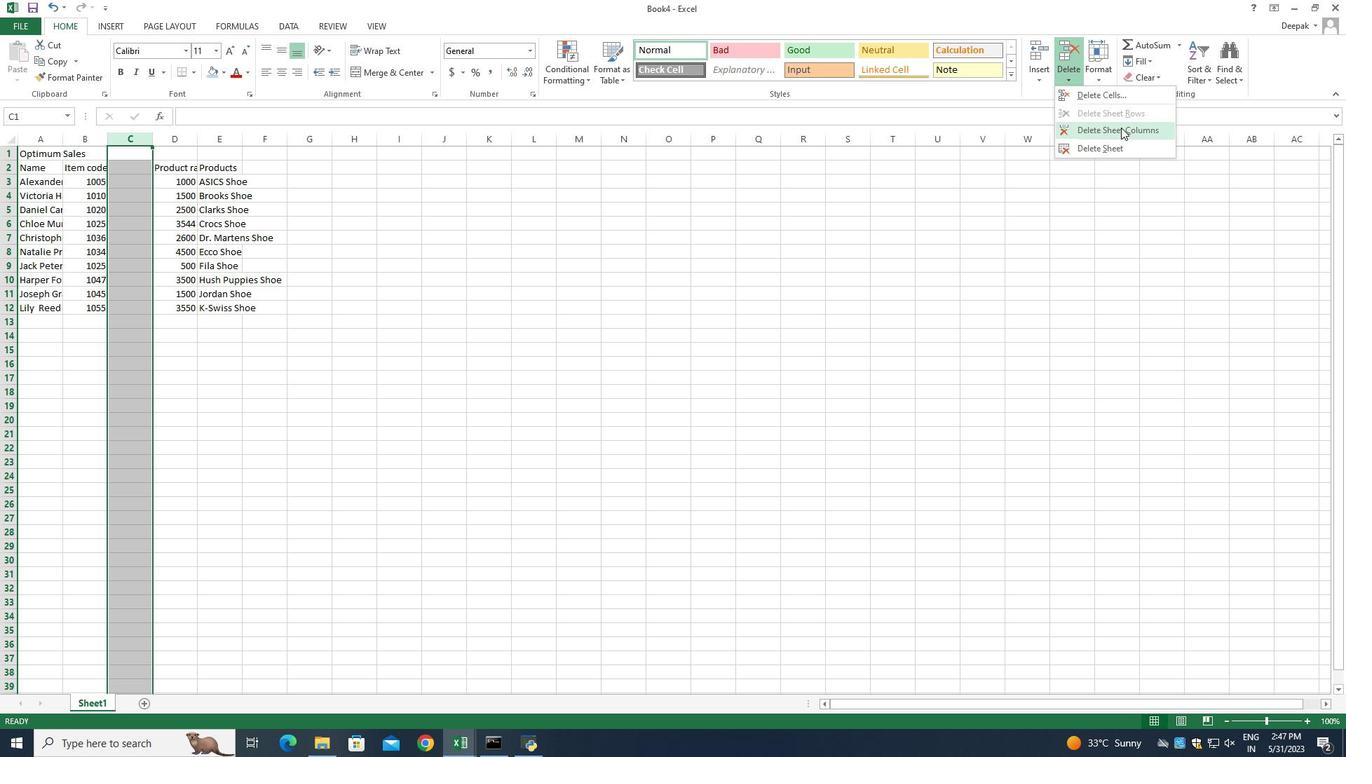 
Action: Mouse pressed left at (1121, 126)
Screenshot: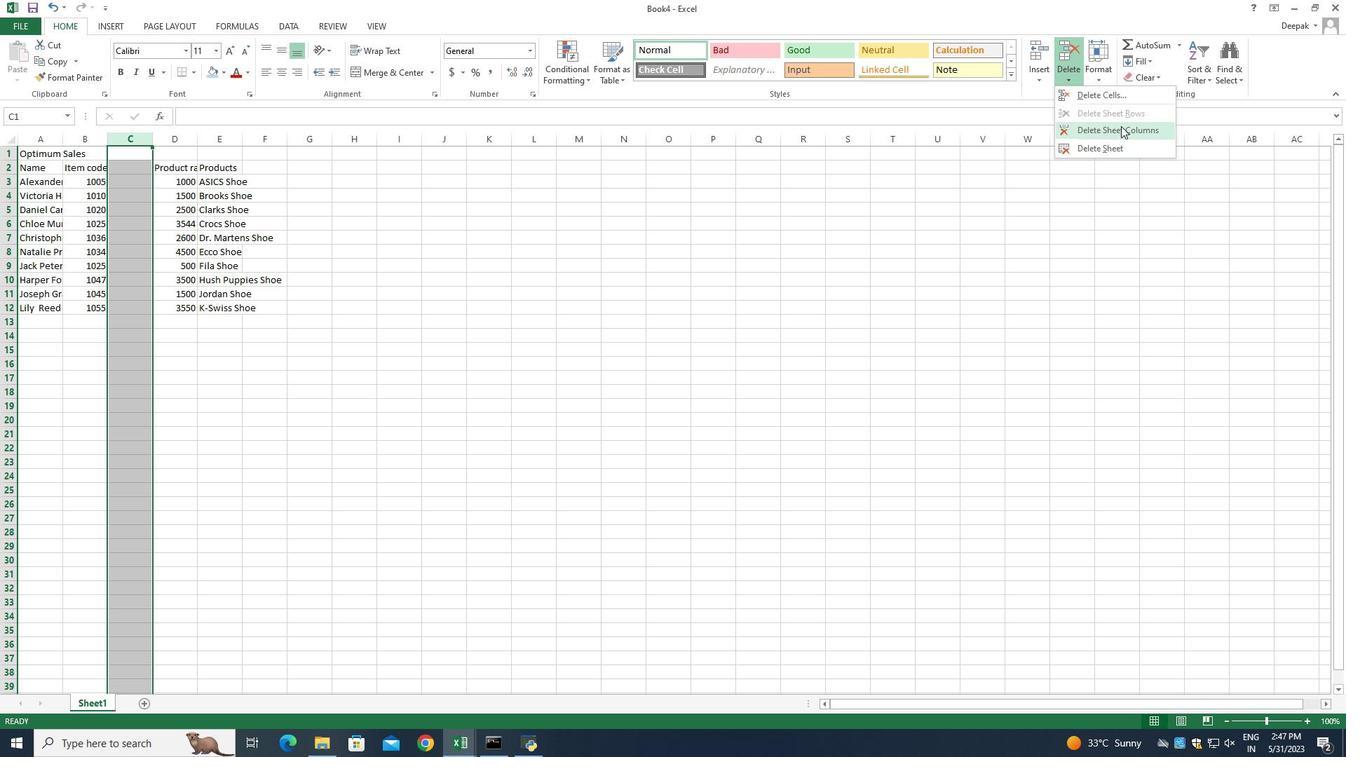 
Action: Mouse moved to (216, 169)
Screenshot: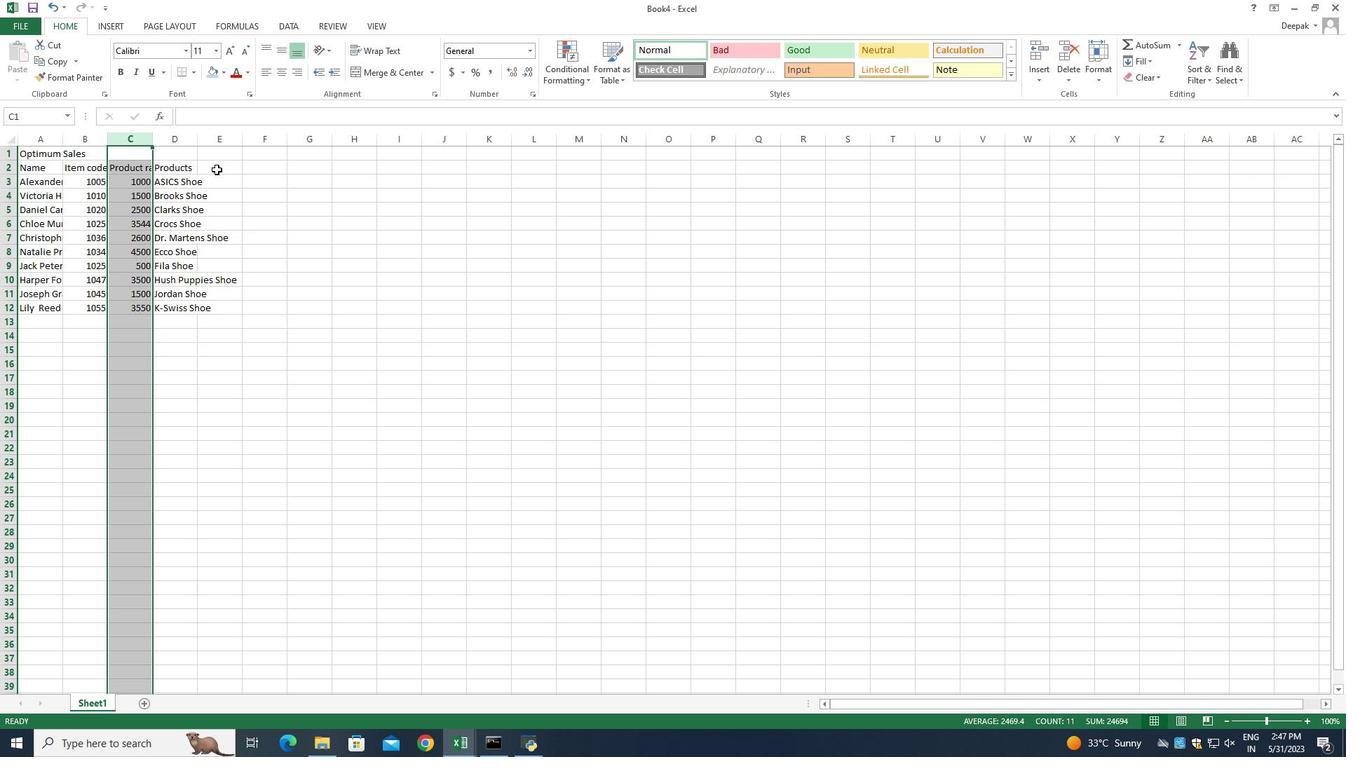 
Action: Mouse pressed left at (216, 169)
Screenshot: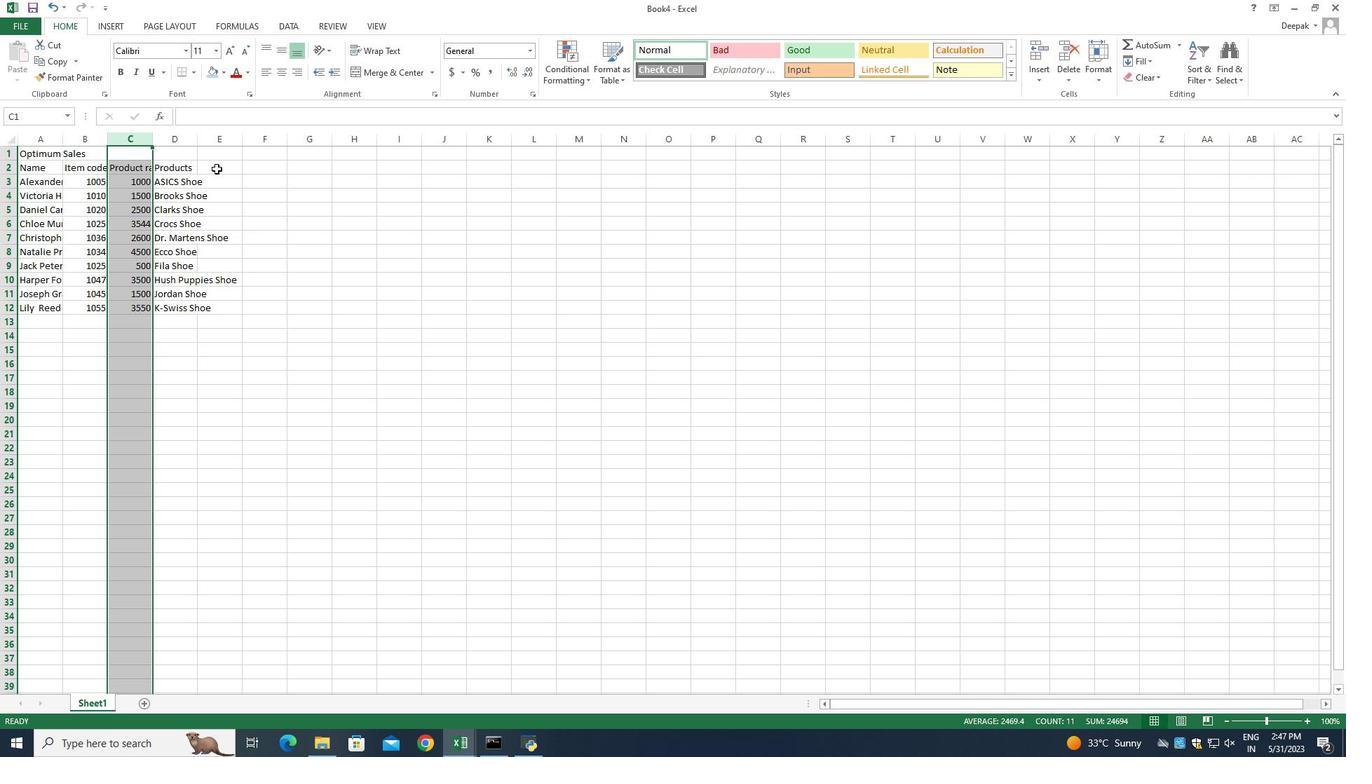 
Action: Mouse pressed left at (216, 169)
Screenshot: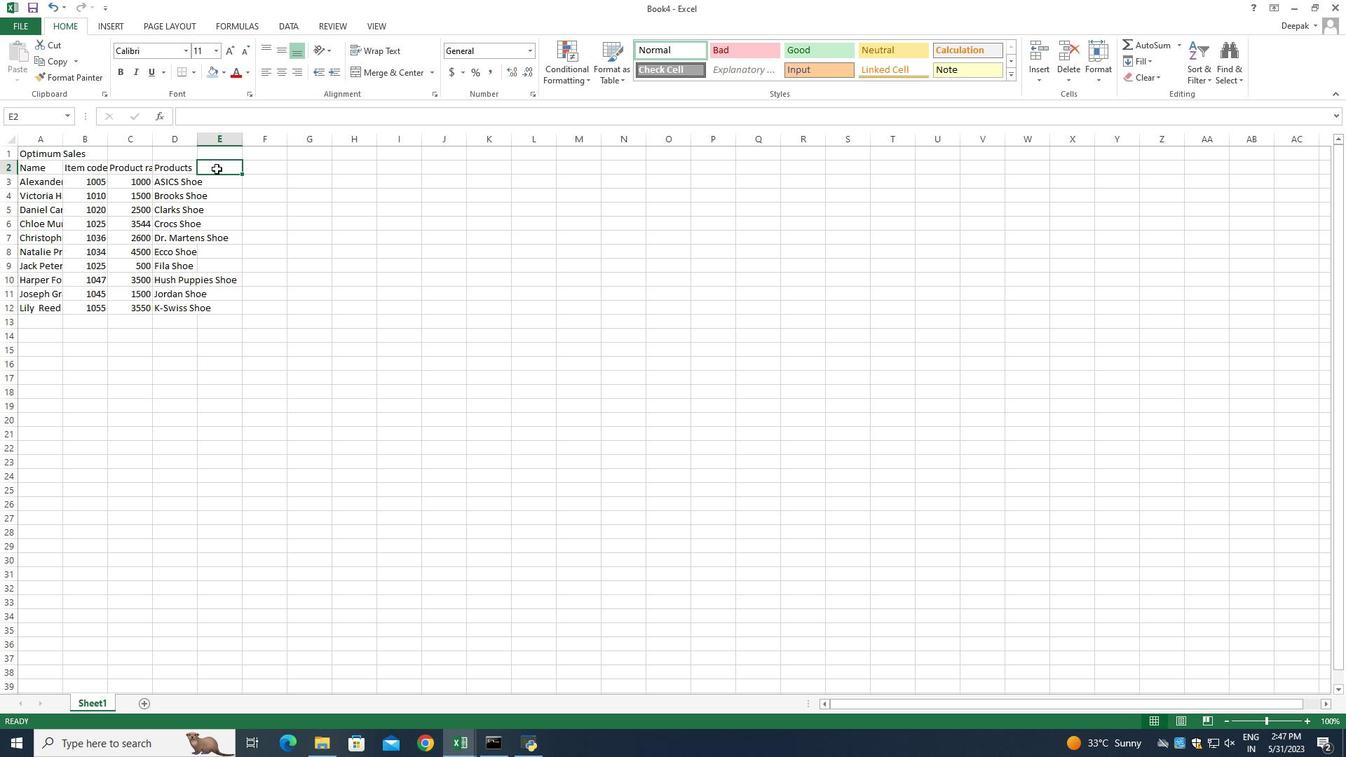 
Action: Mouse pressed left at (216, 169)
Screenshot: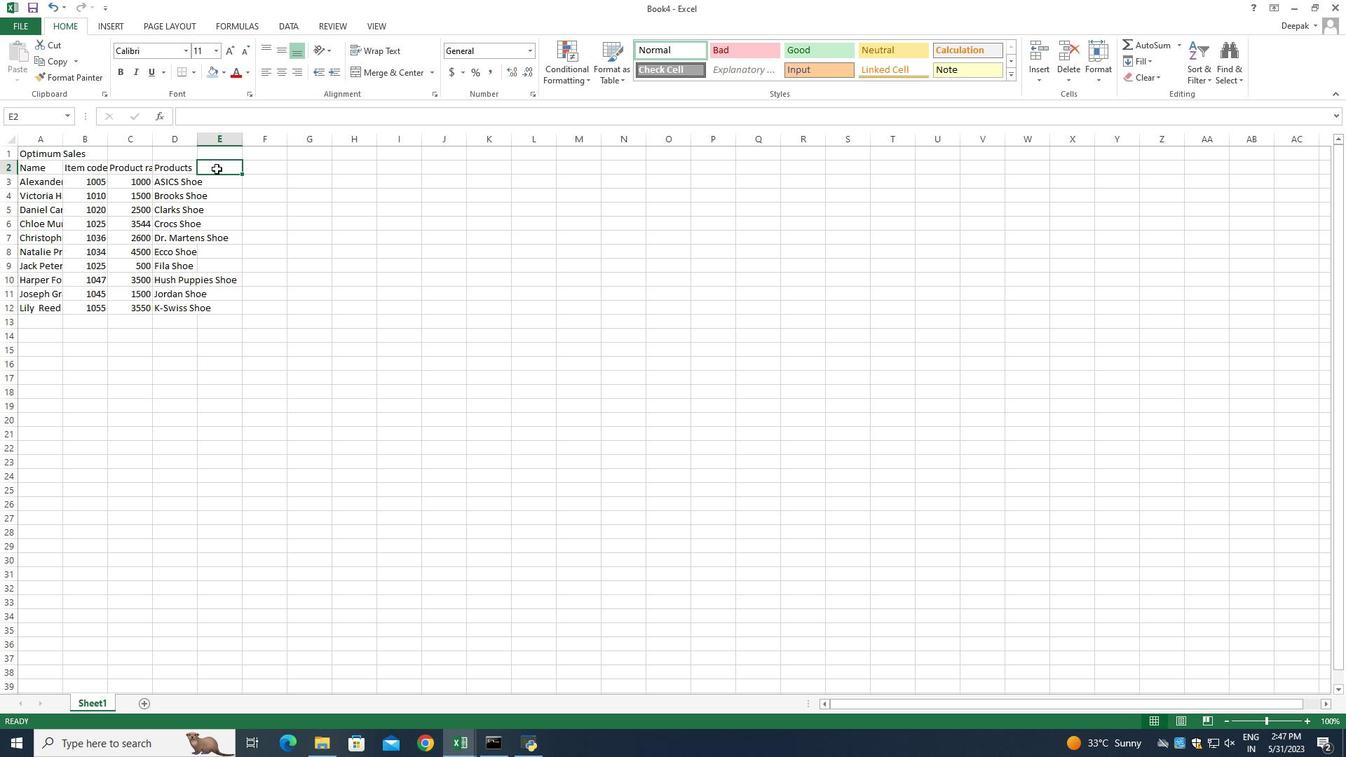 
Action: Mouse moved to (408, 223)
Screenshot: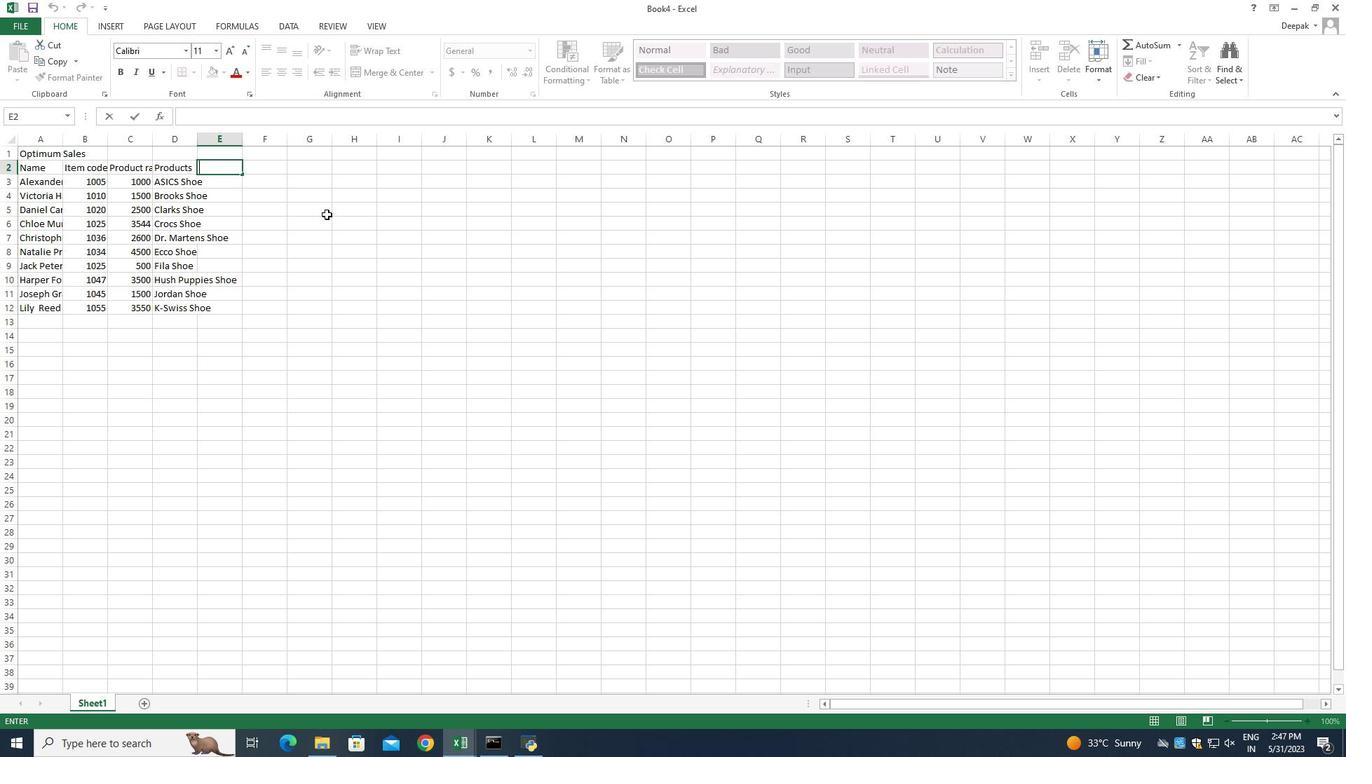 
Action: Key pressed <Key.shift_r>Quantity<Key.enter>6<Key.enter>8<Key.enter>4<Key.enter>7<Key.enter>5<Key.enter>9<Key.enter>8<Key.enter>4<Key.enter>8<Key.enter>9<Key.enter>
Screenshot: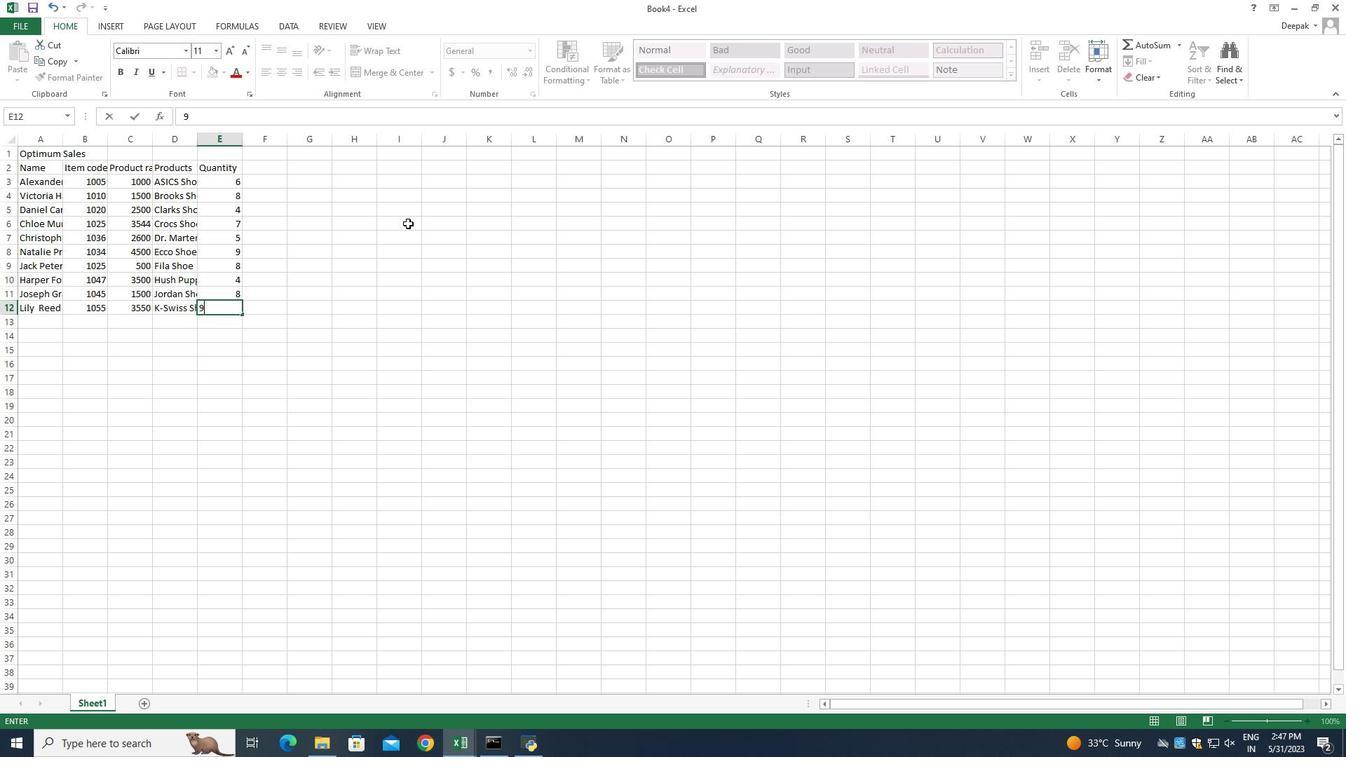 
Action: Mouse moved to (266, 171)
Screenshot: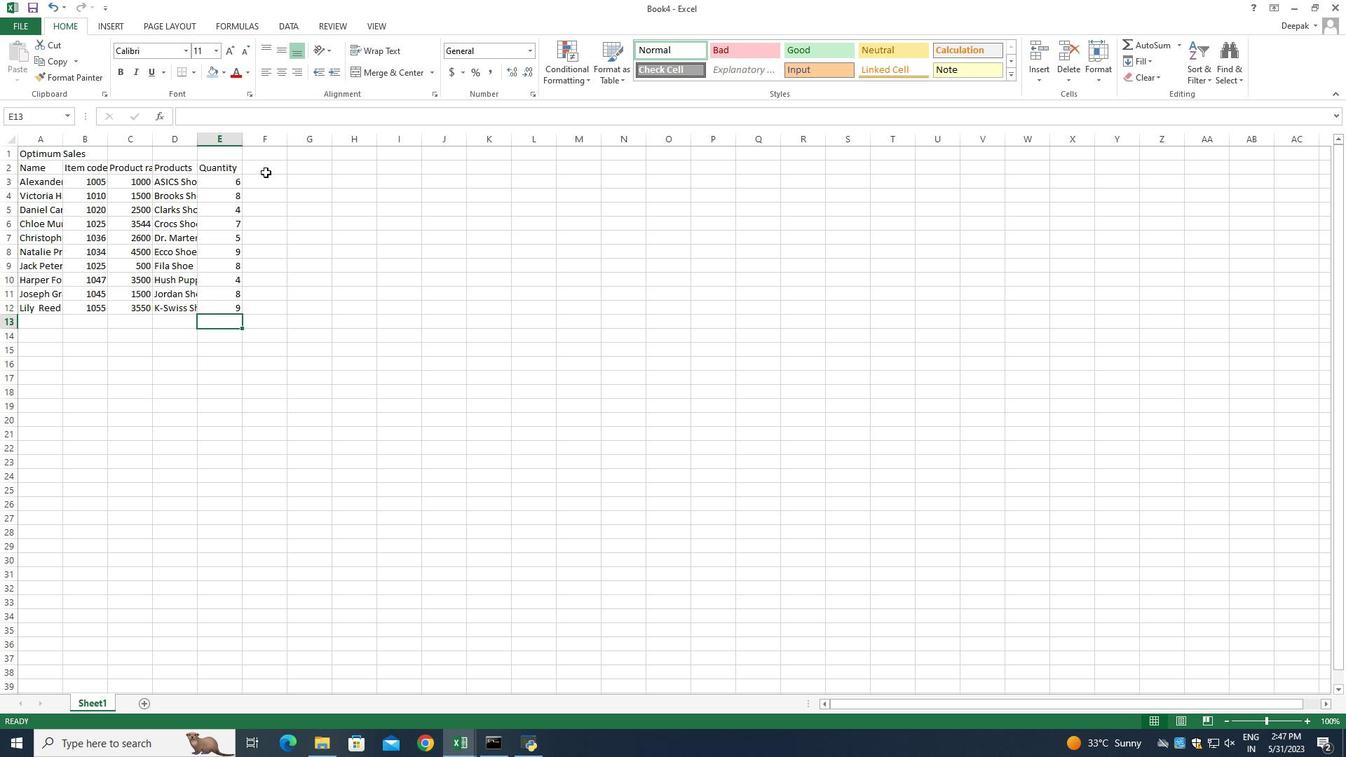 
Action: Mouse pressed left at (266, 171)
Screenshot: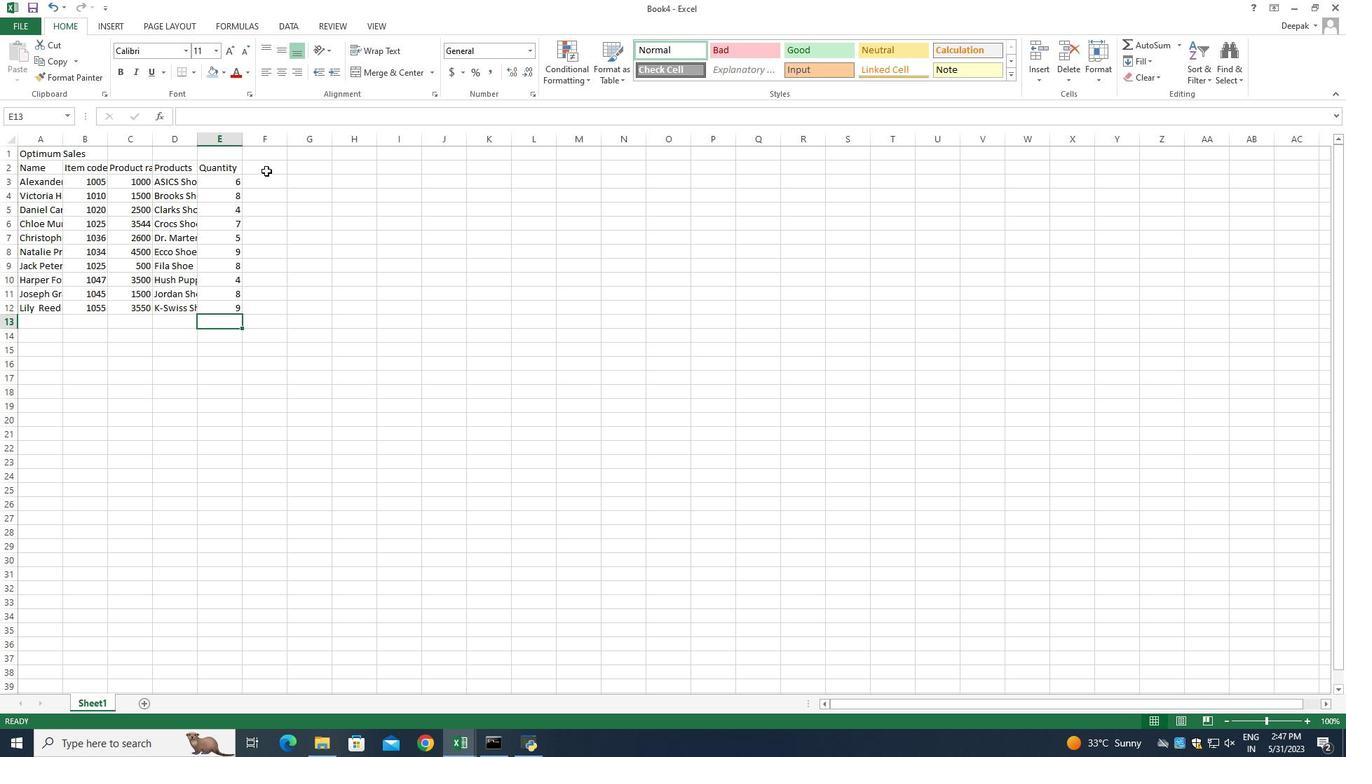 
Action: Mouse pressed left at (266, 171)
Screenshot: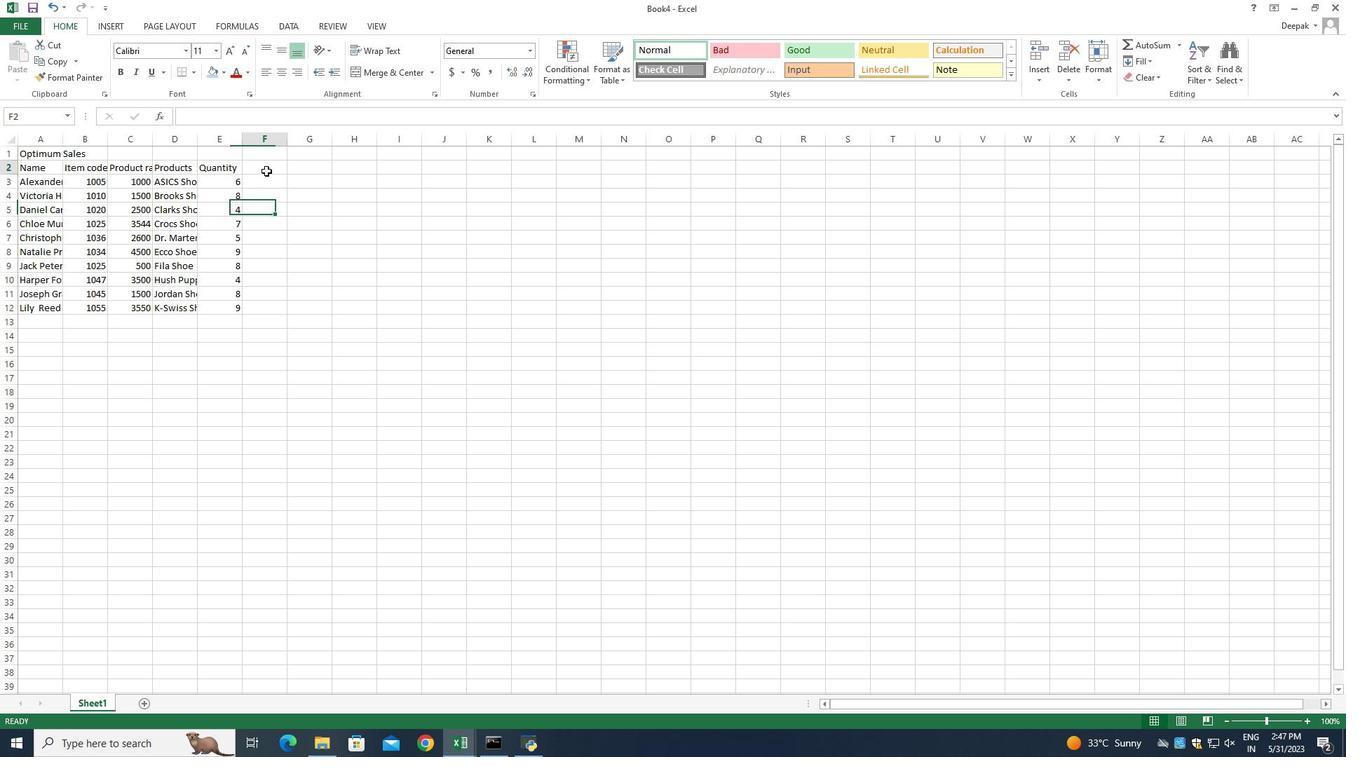 
Action: Mouse moved to (467, 220)
Screenshot: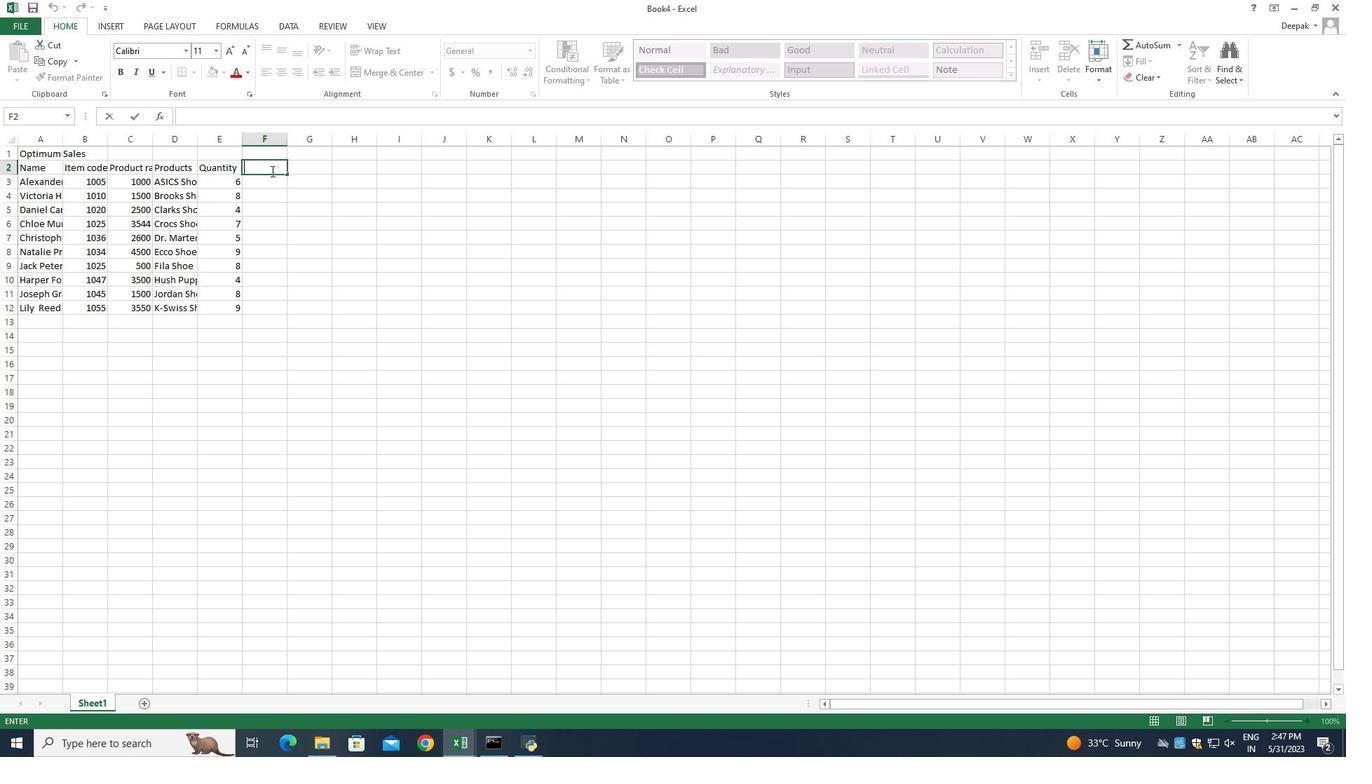 
Action: Key pressed <Key.shift_r>Tax<Key.enter>=
Screenshot: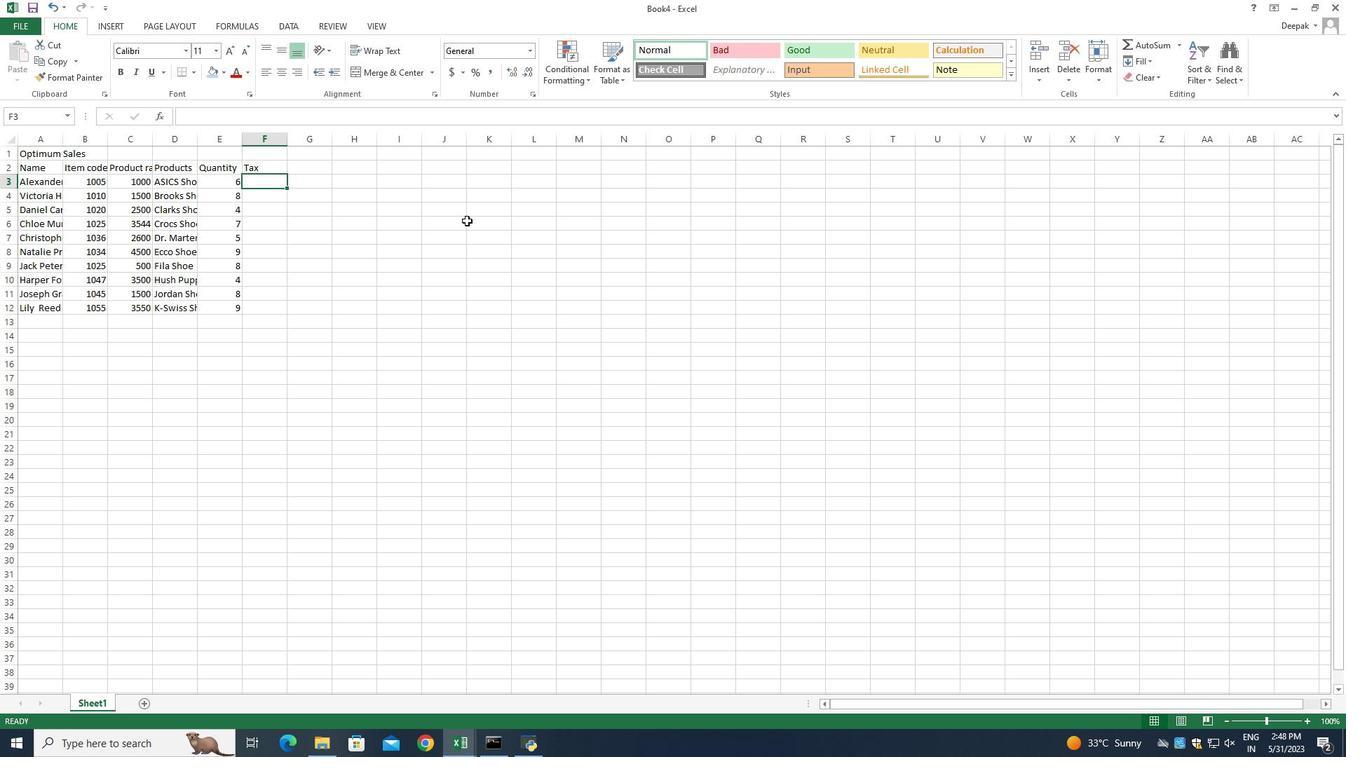 
Action: Mouse moved to (131, 183)
Screenshot: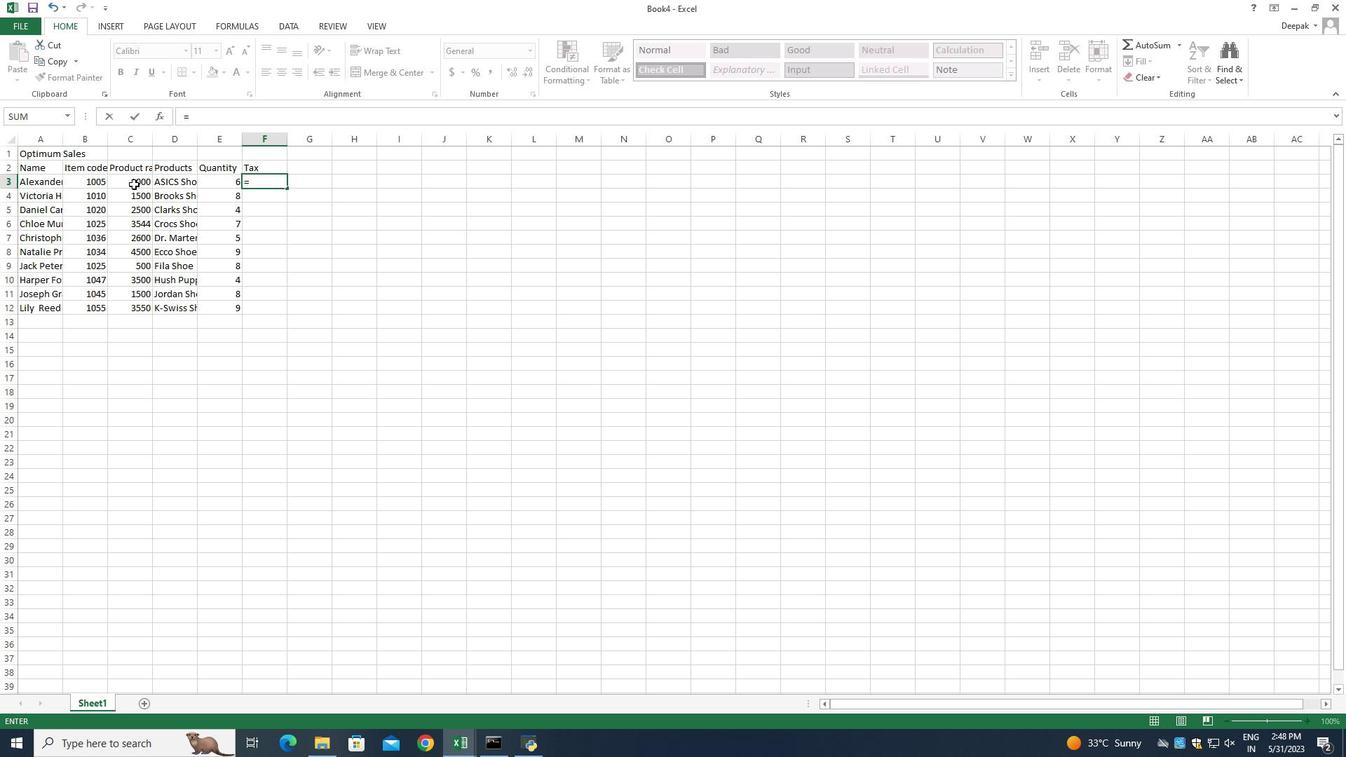 
Action: Mouse pressed left at (131, 183)
Screenshot: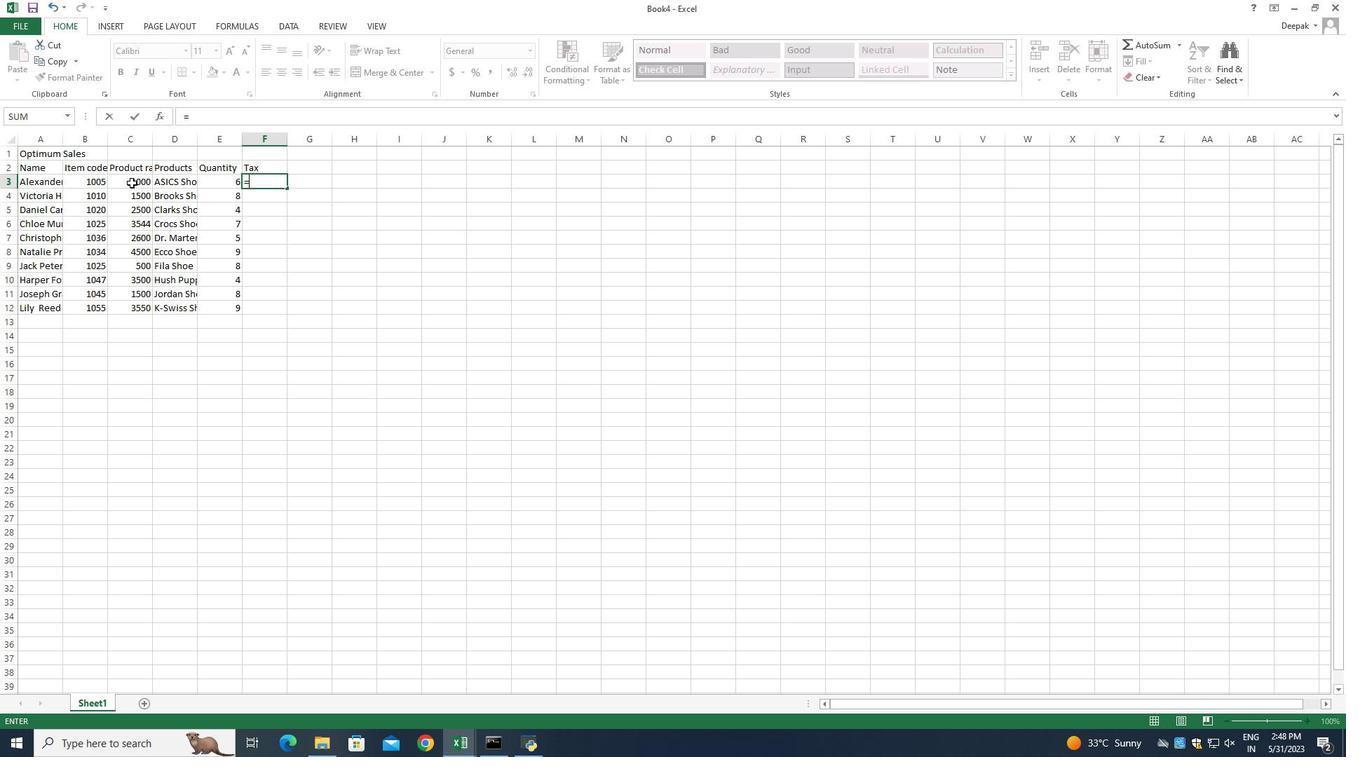
Action: Mouse moved to (275, 216)
Screenshot: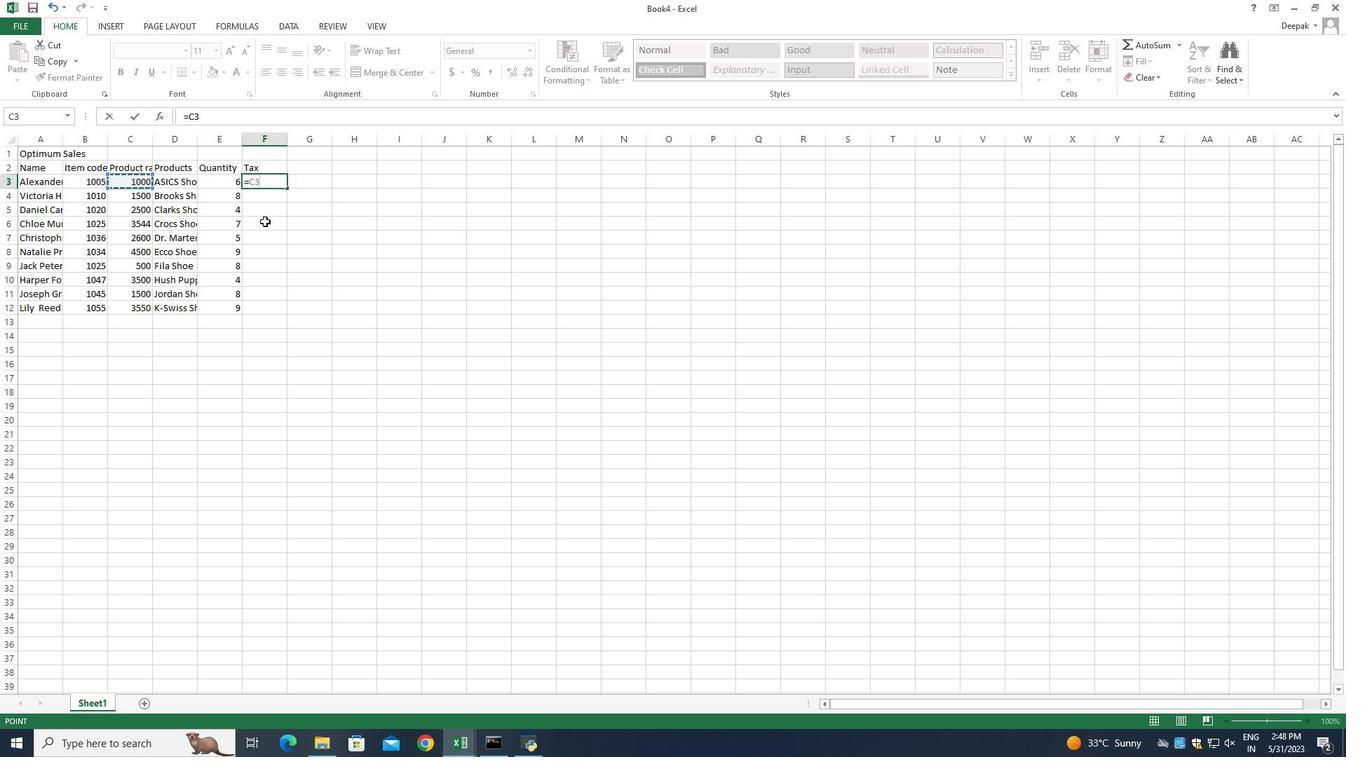 
Action: Key pressed *12<Key.shift><Key.shift><Key.shift><Key.shift><Key.shift><Key.shift><Key.shift><Key.shift><Key.shift><Key.shift>%<Key.enter>
Screenshot: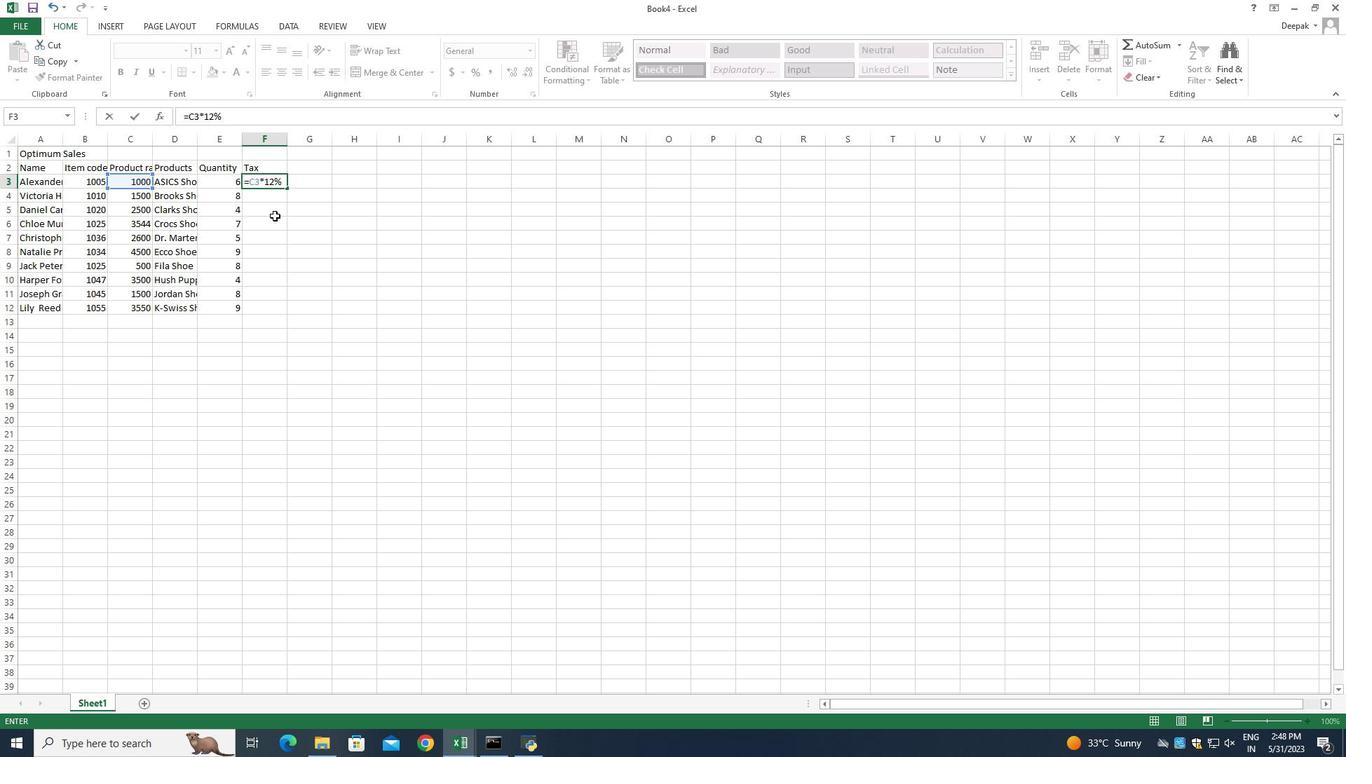 
Action: Mouse moved to (151, 140)
Screenshot: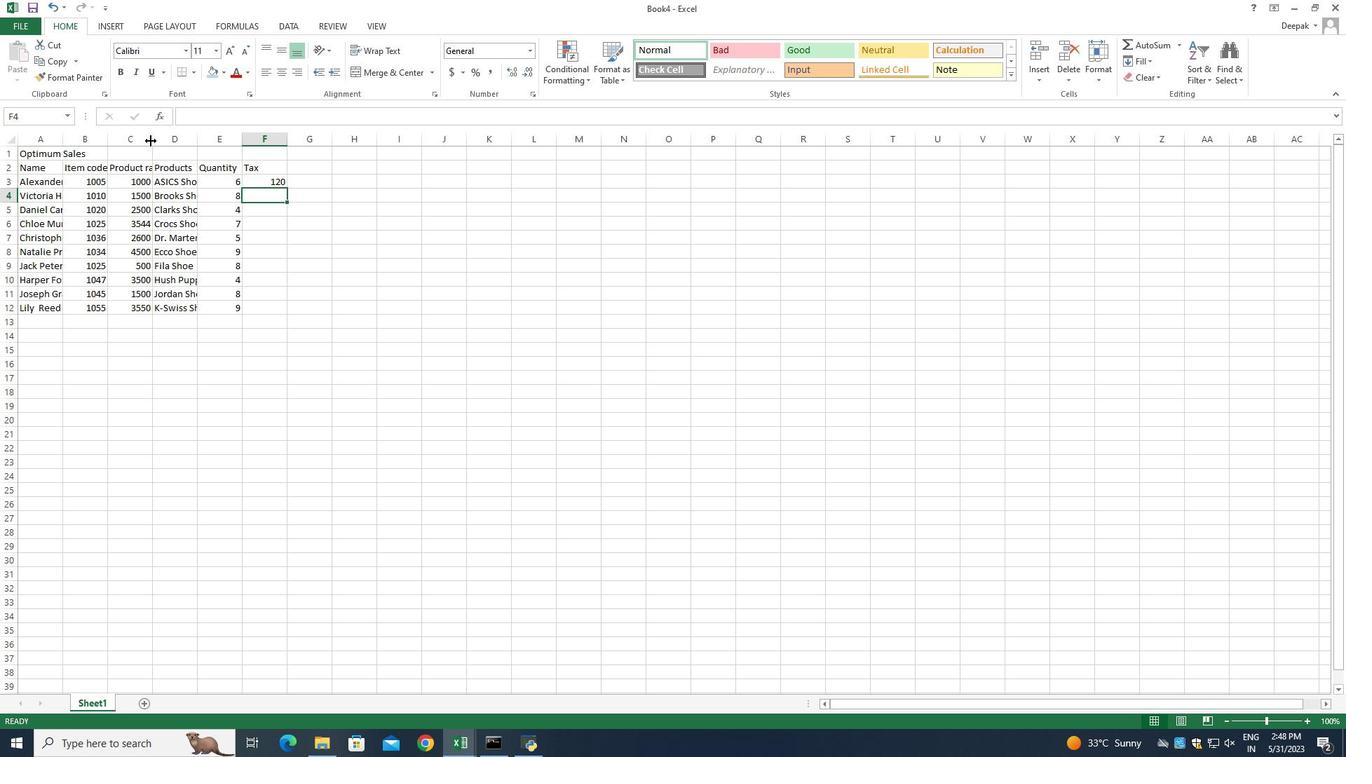 
Action: Mouse pressed left at (151, 140)
Screenshot: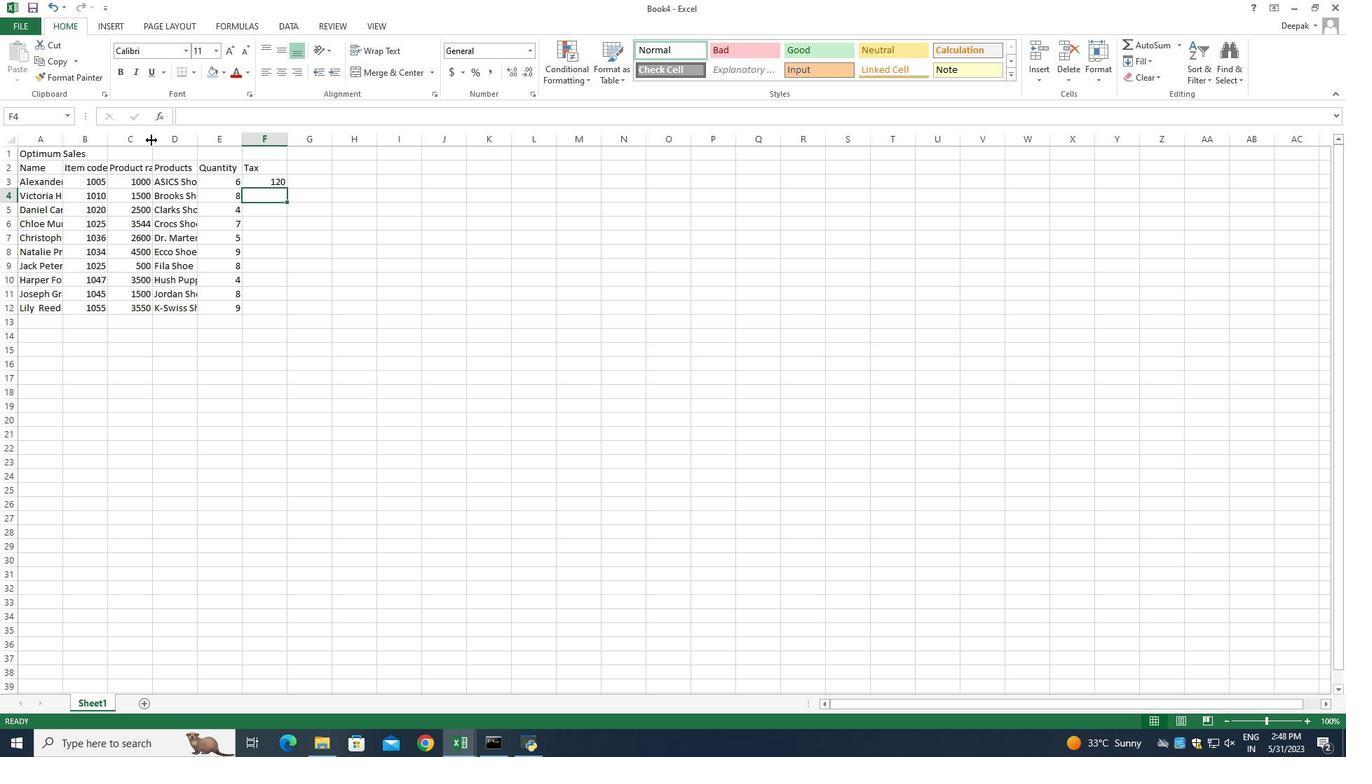 
Action: Mouse pressed left at (151, 140)
Screenshot: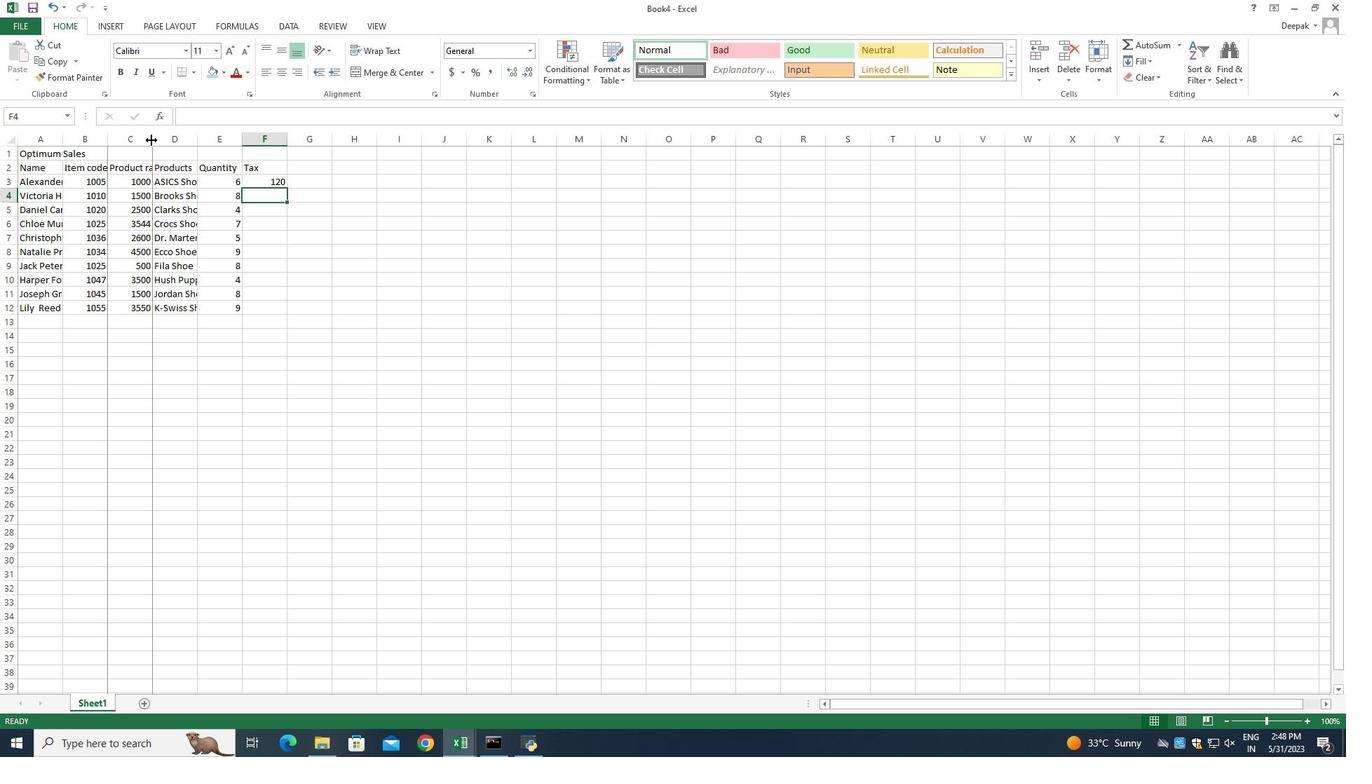 
Action: Mouse moved to (218, 139)
Screenshot: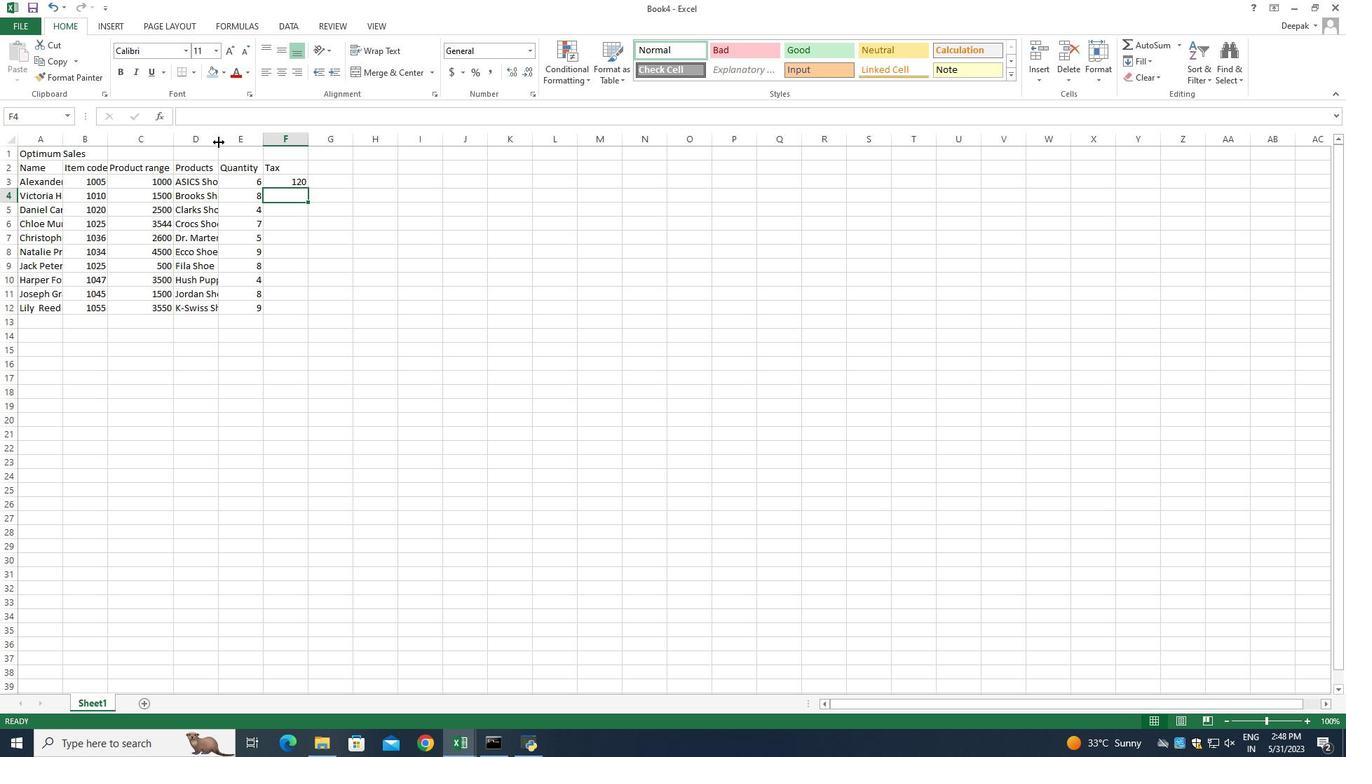 
Action: Mouse pressed left at (218, 139)
Screenshot: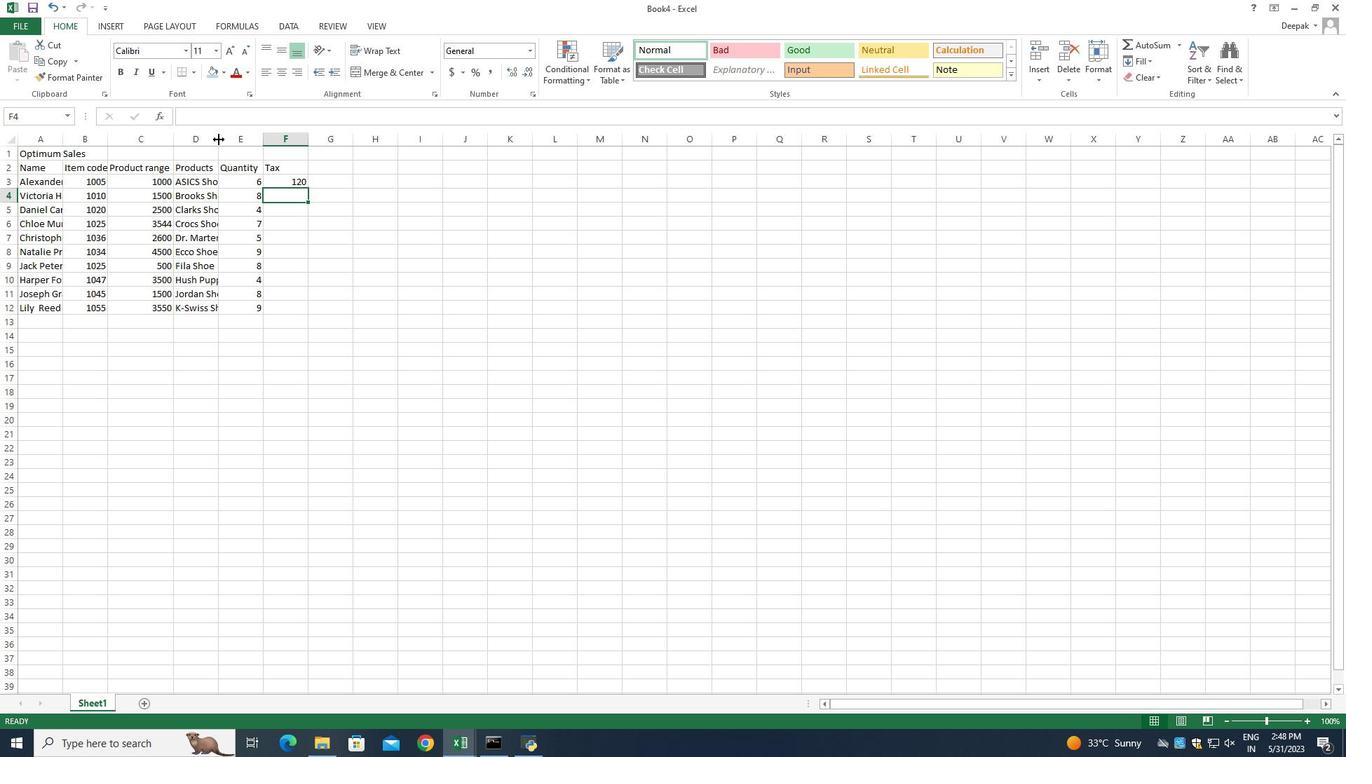 
Action: Mouse pressed left at (218, 139)
Screenshot: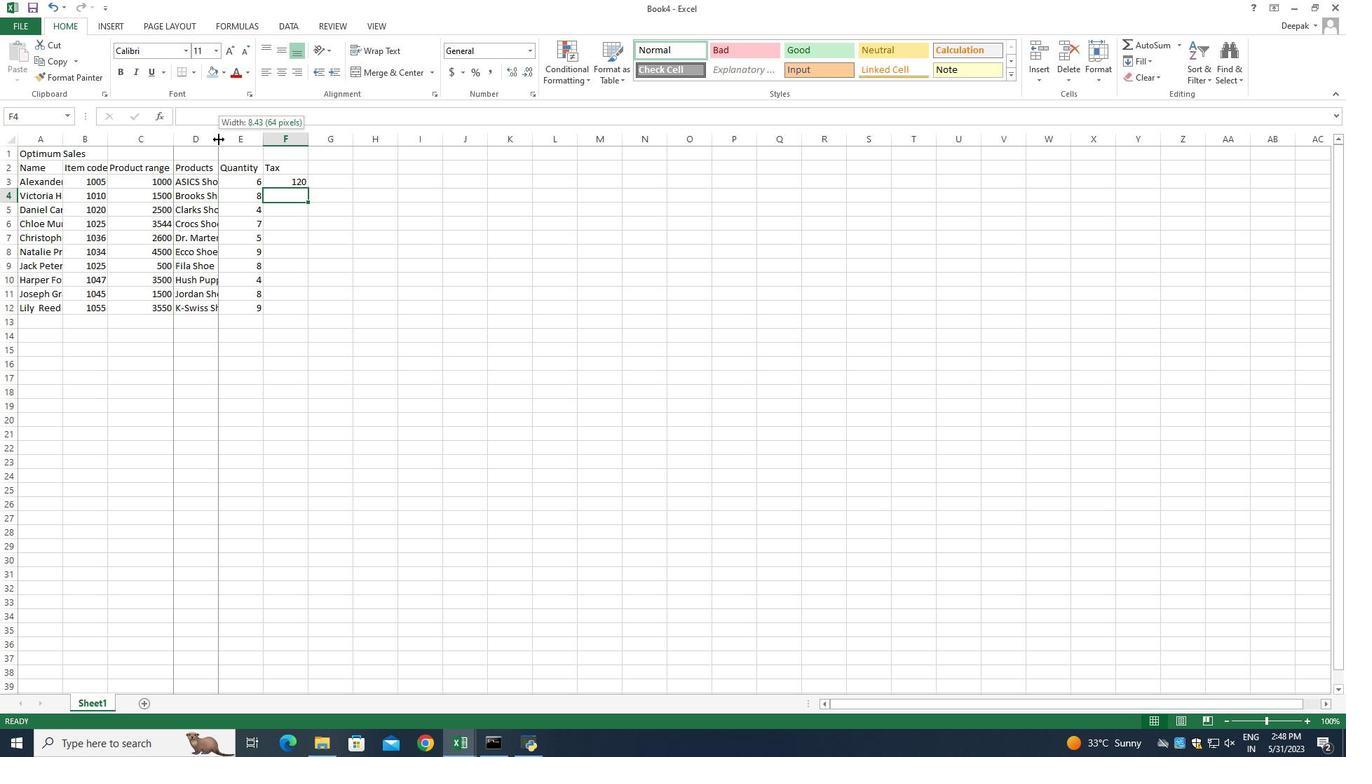 
Action: Mouse moved to (63, 140)
Screenshot: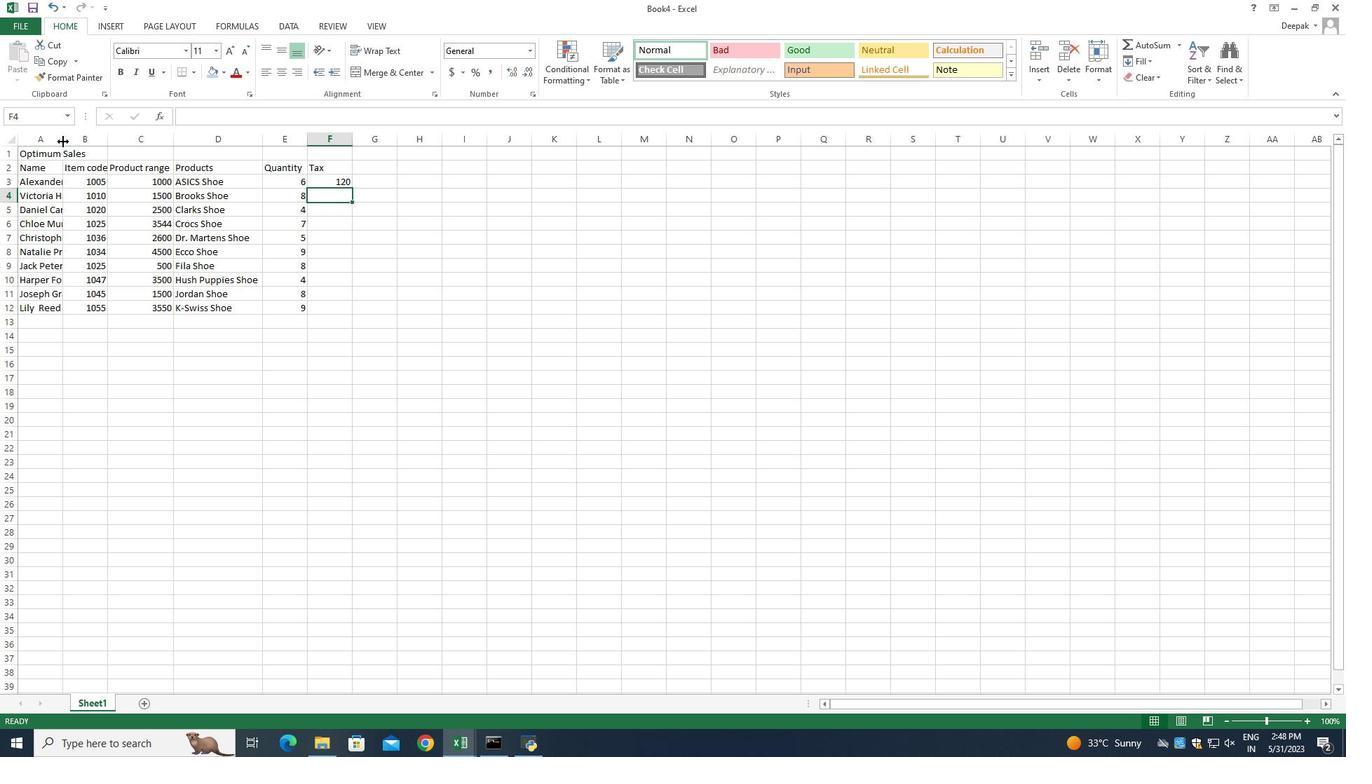 
Action: Mouse pressed left at (63, 140)
Screenshot: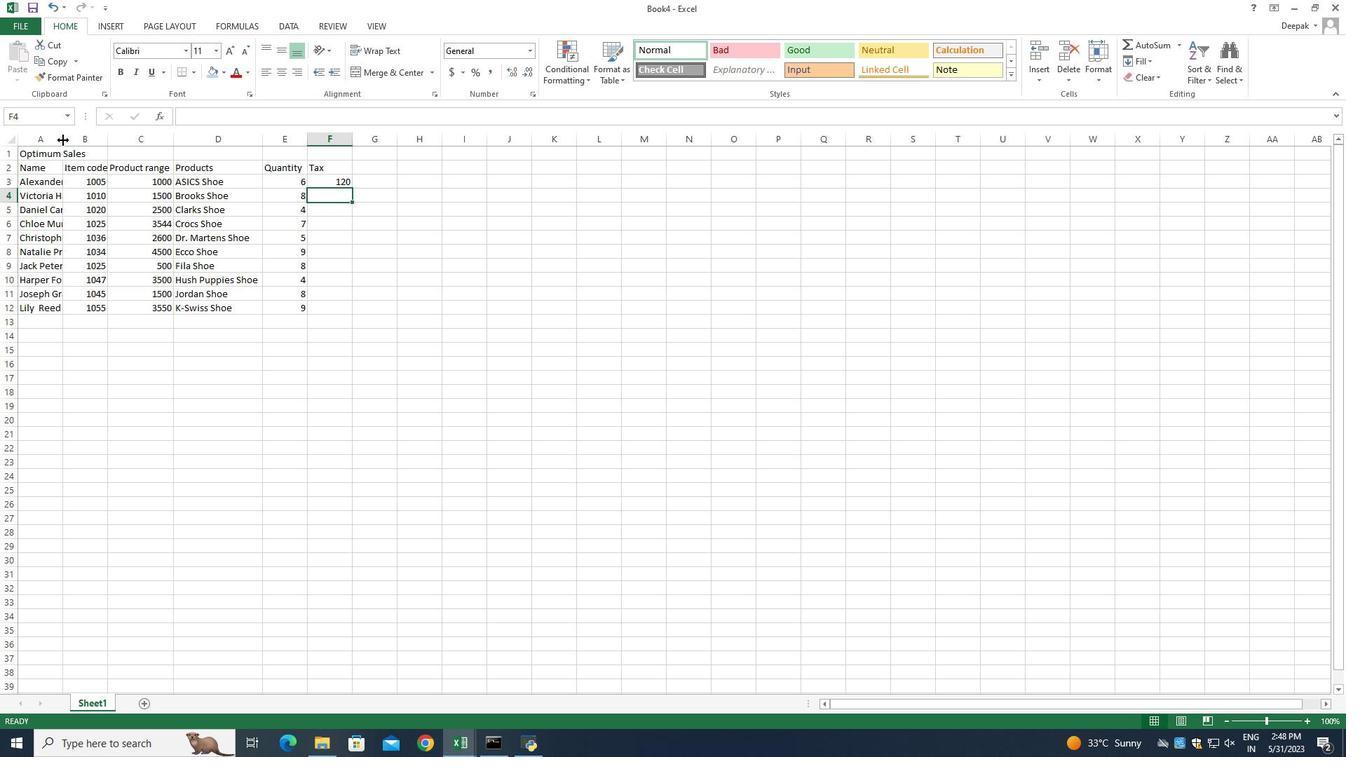 
Action: Mouse pressed left at (63, 140)
Screenshot: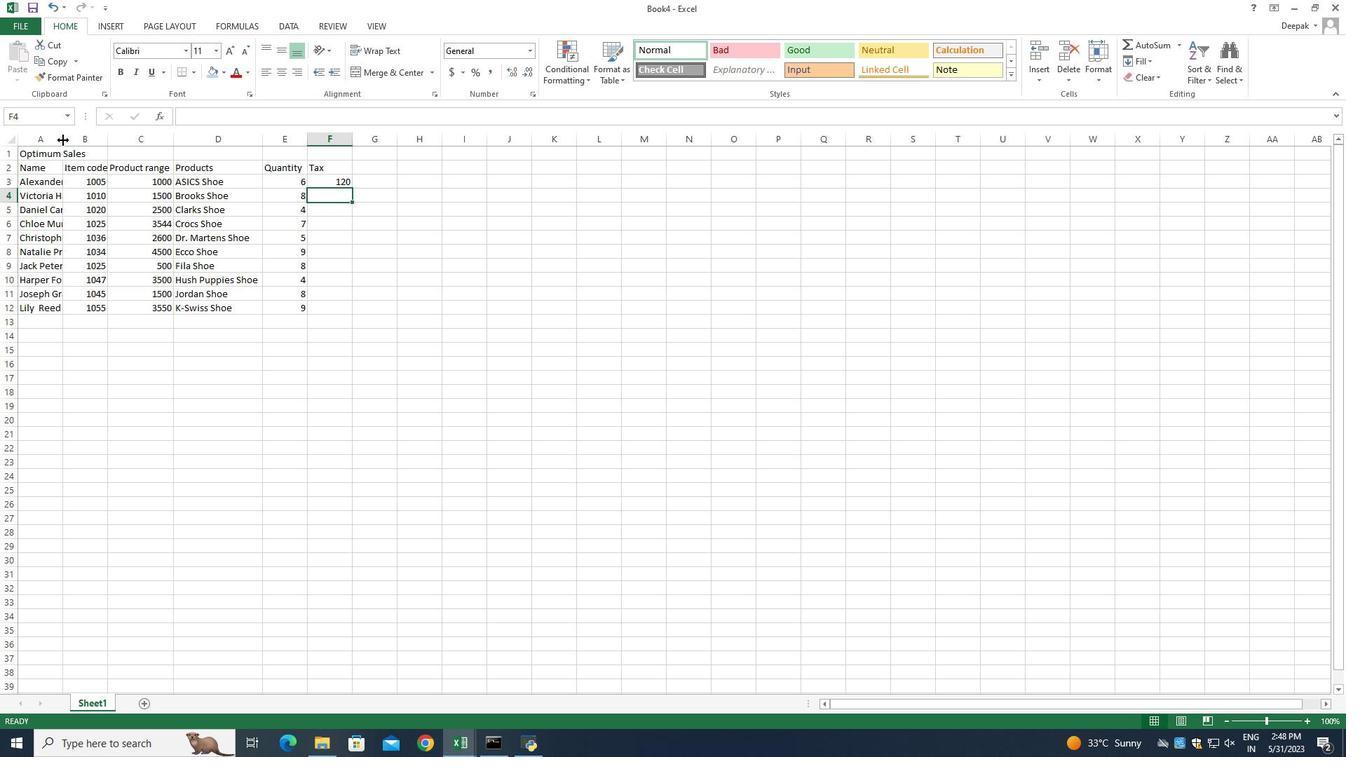 
Action: Mouse moved to (213, 136)
Screenshot: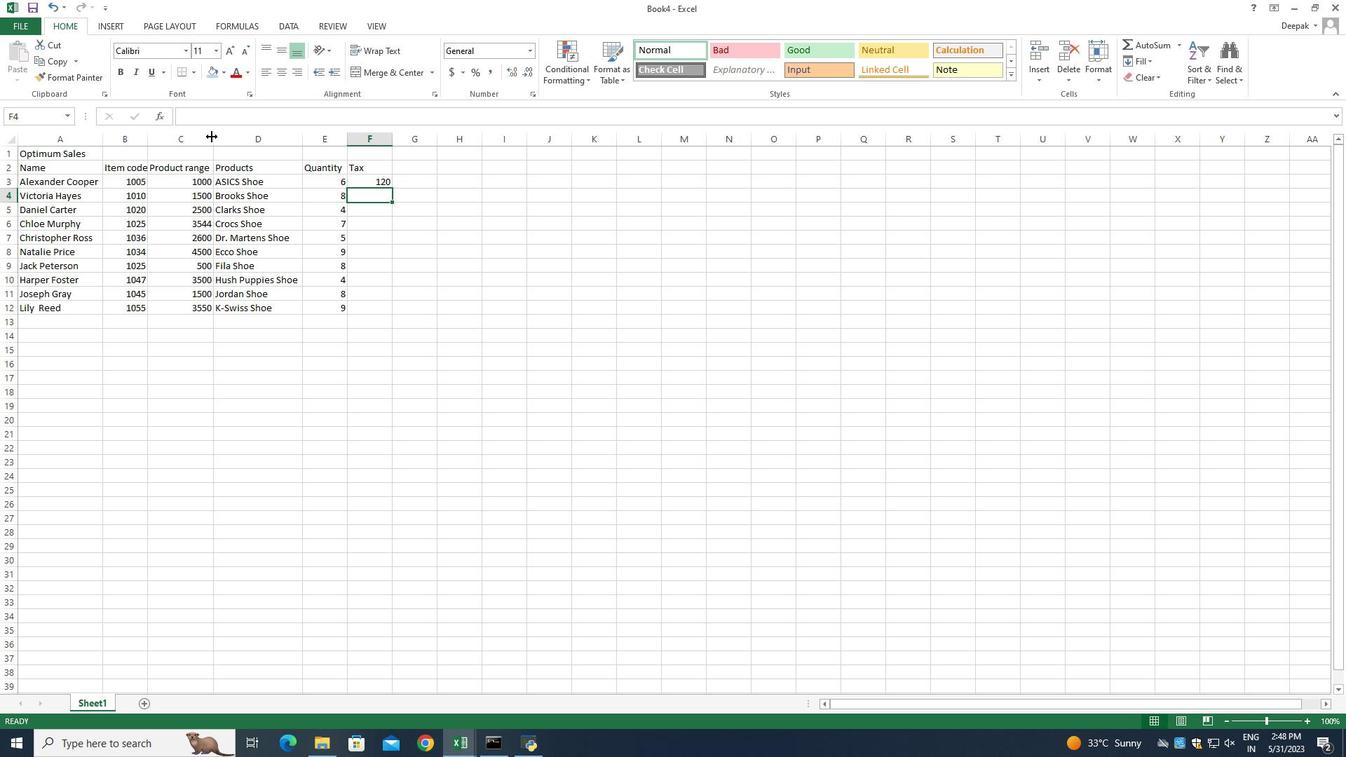 
Action: Mouse pressed left at (213, 136)
Screenshot: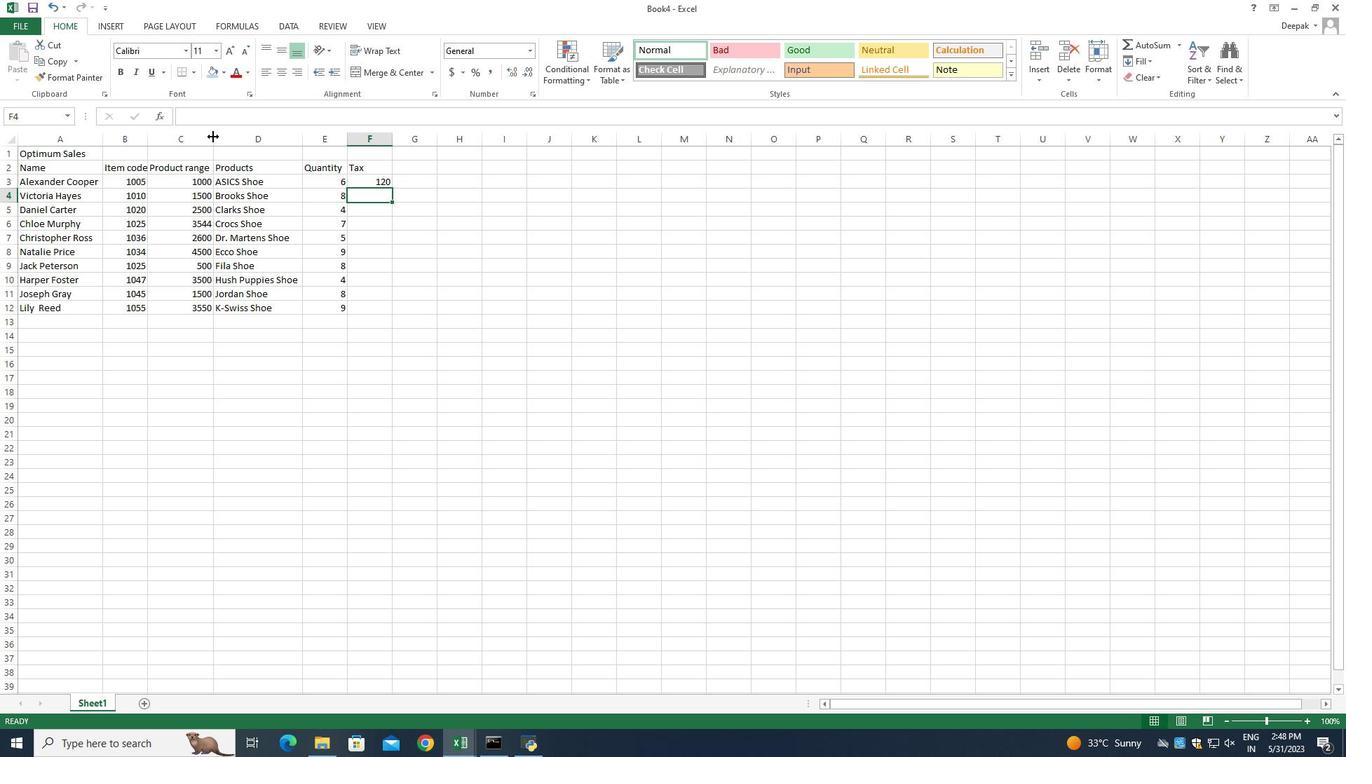 
Action: Mouse pressed left at (213, 136)
Screenshot: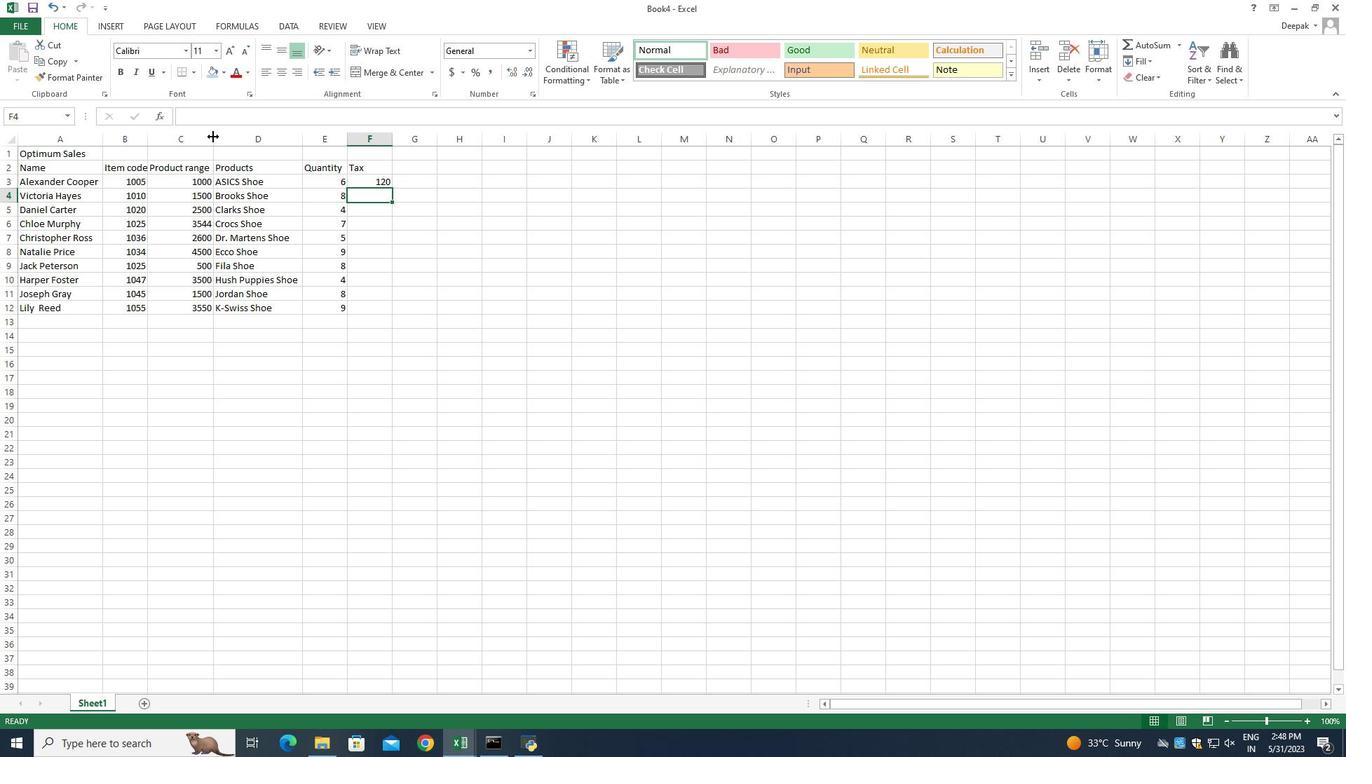 
Action: Mouse moved to (347, 133)
Screenshot: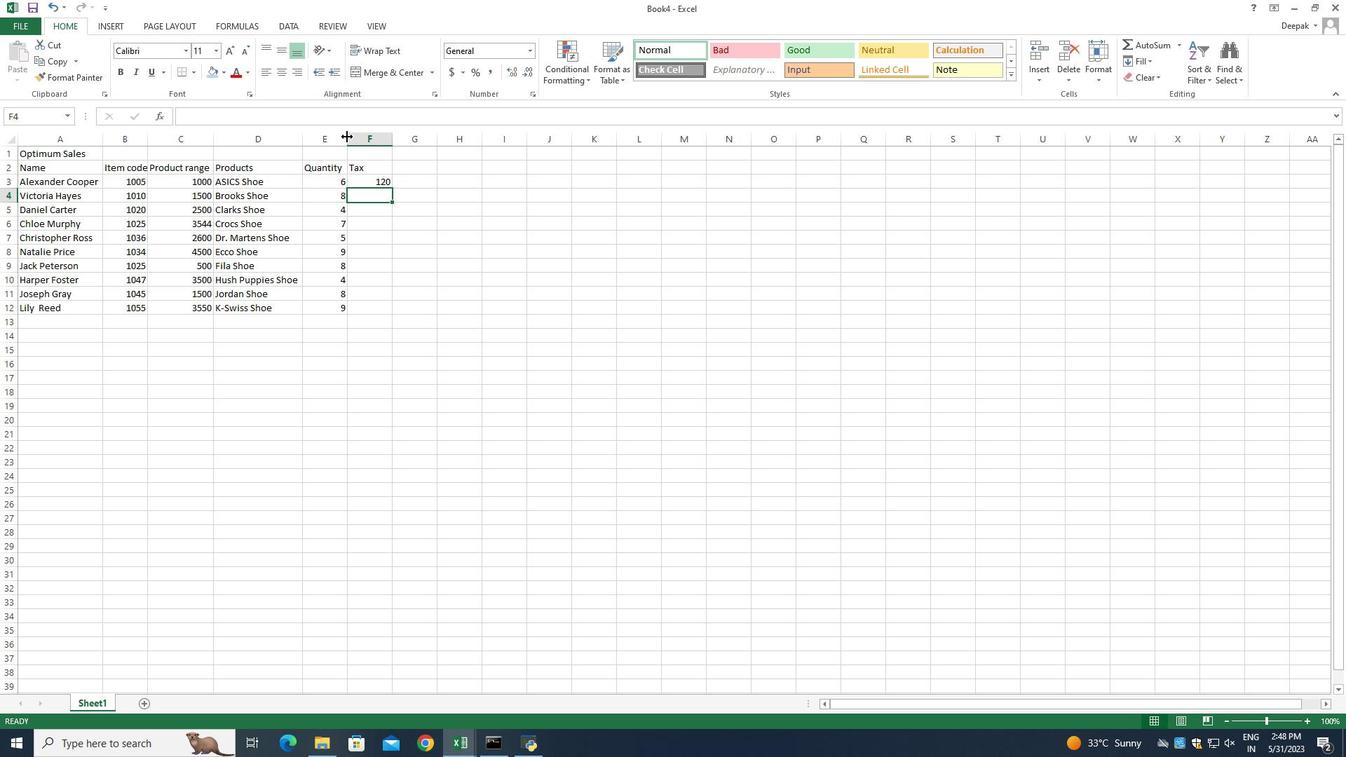 
Action: Mouse pressed left at (347, 133)
Screenshot: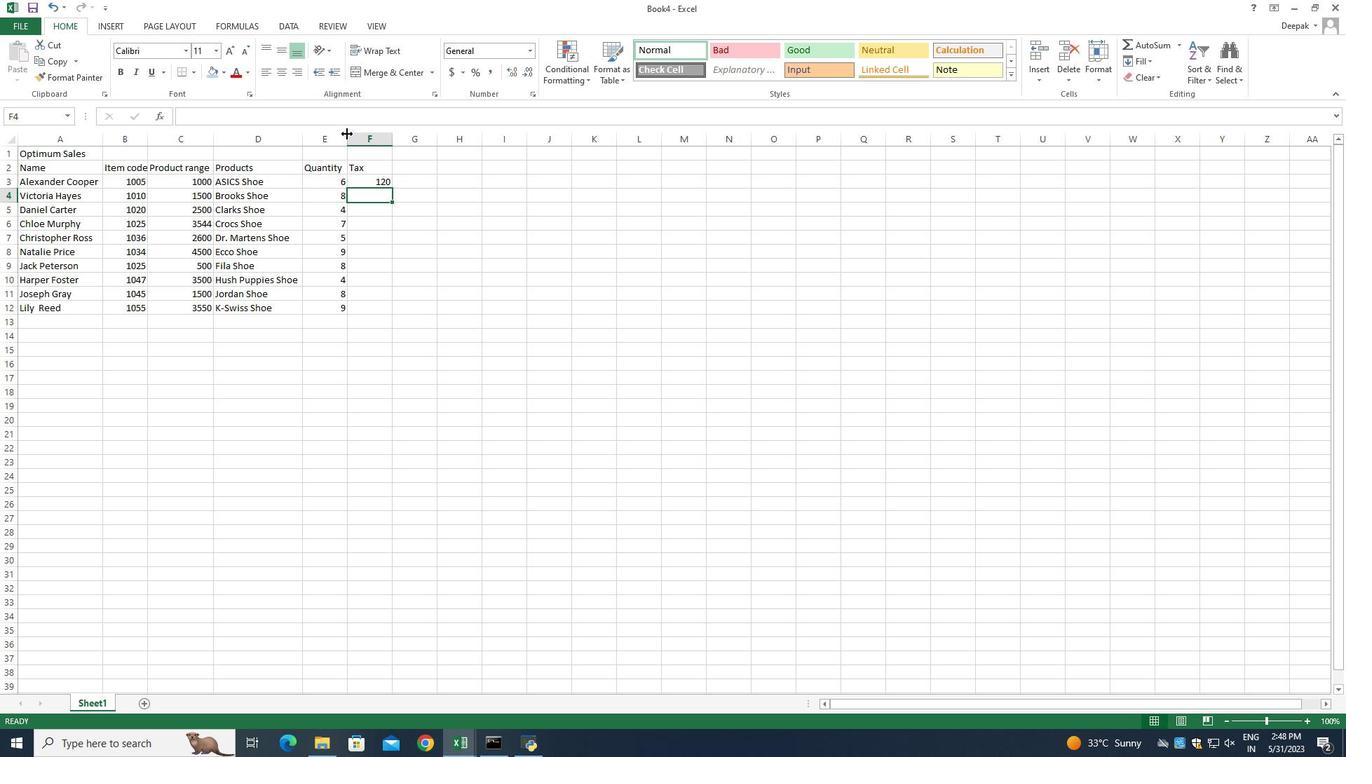 
Action: Mouse pressed left at (347, 133)
Screenshot: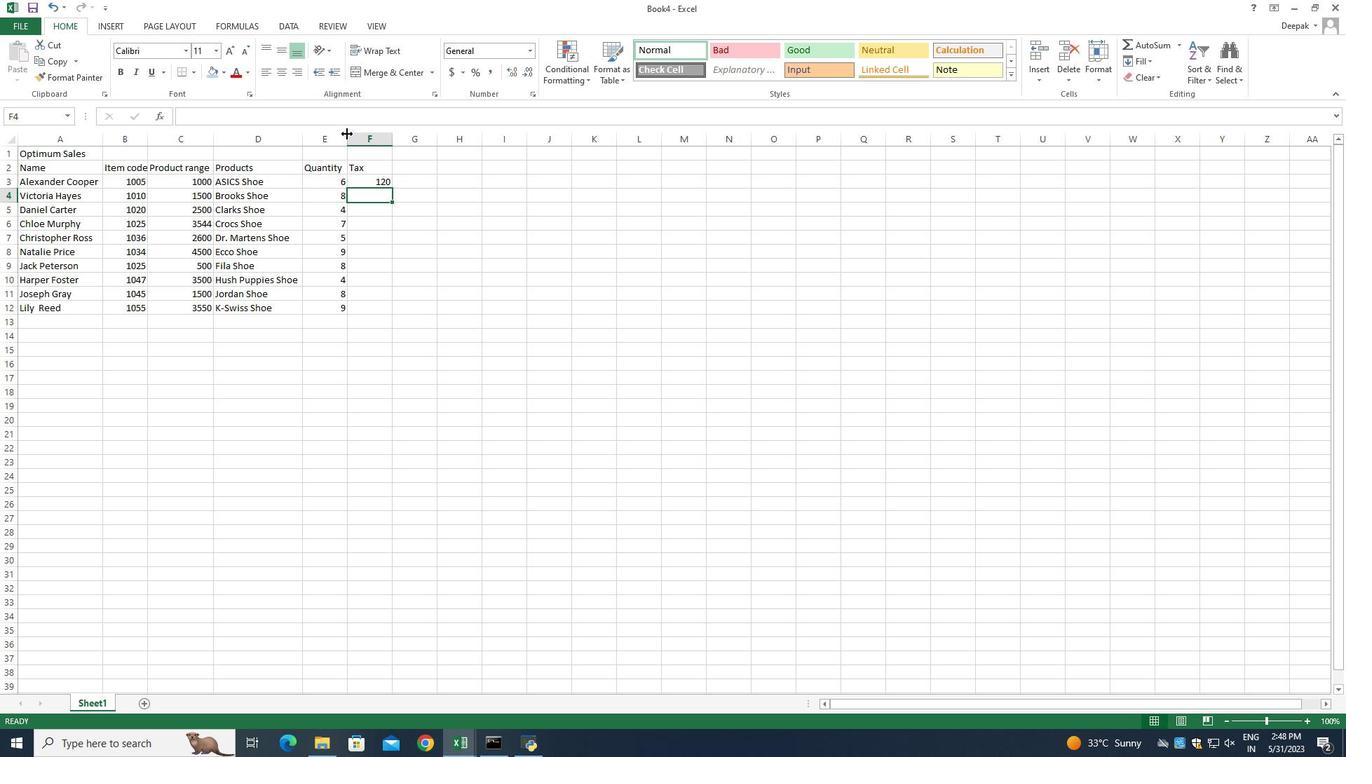 
Action: Mouse moved to (434, 275)
Screenshot: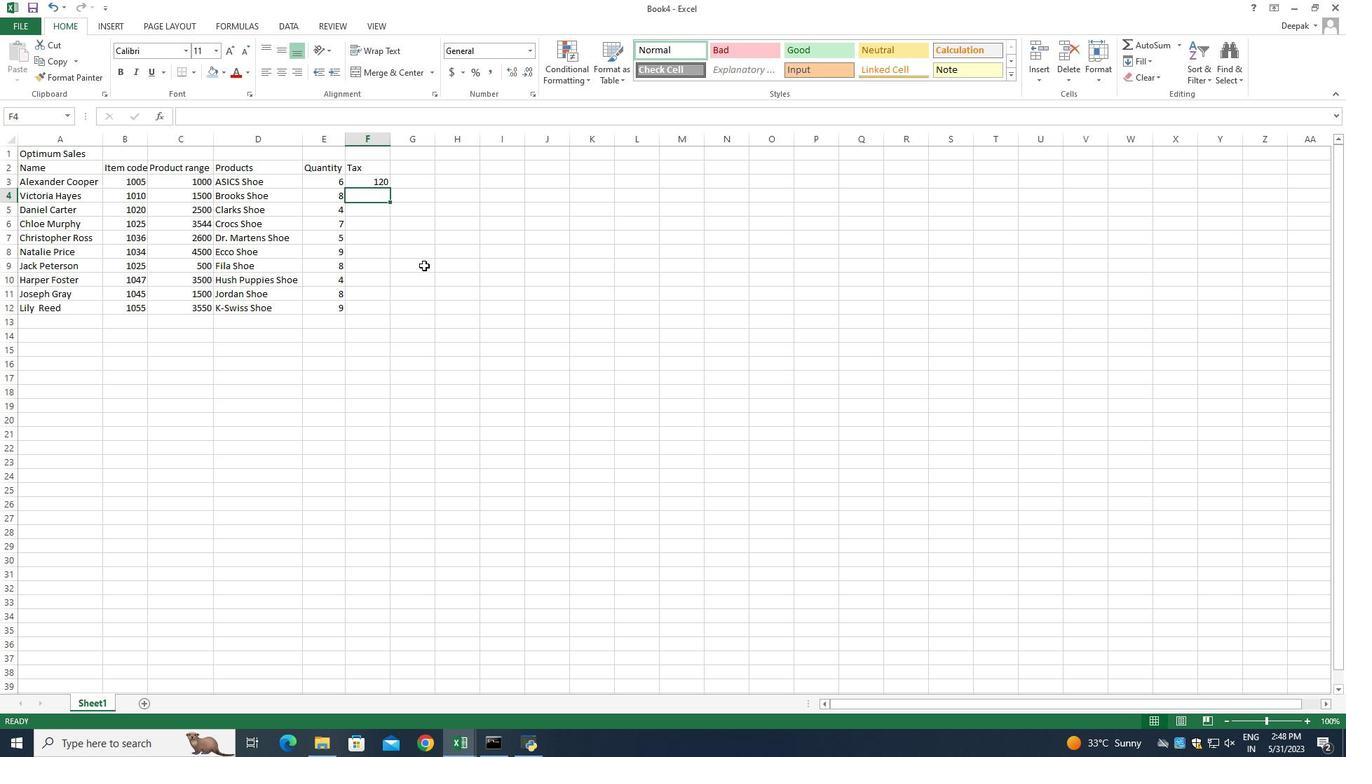 
Action: Key pressed =
Screenshot: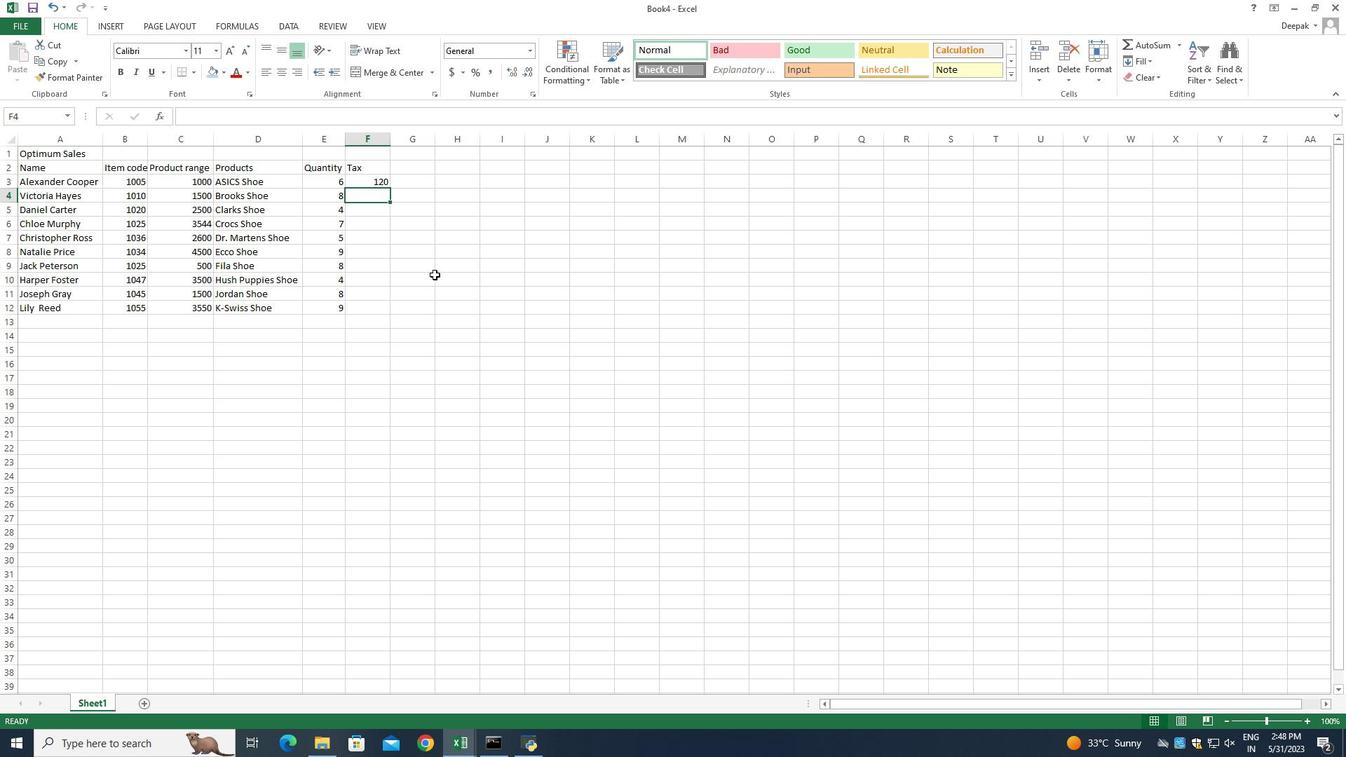
Action: Mouse moved to (186, 197)
Screenshot: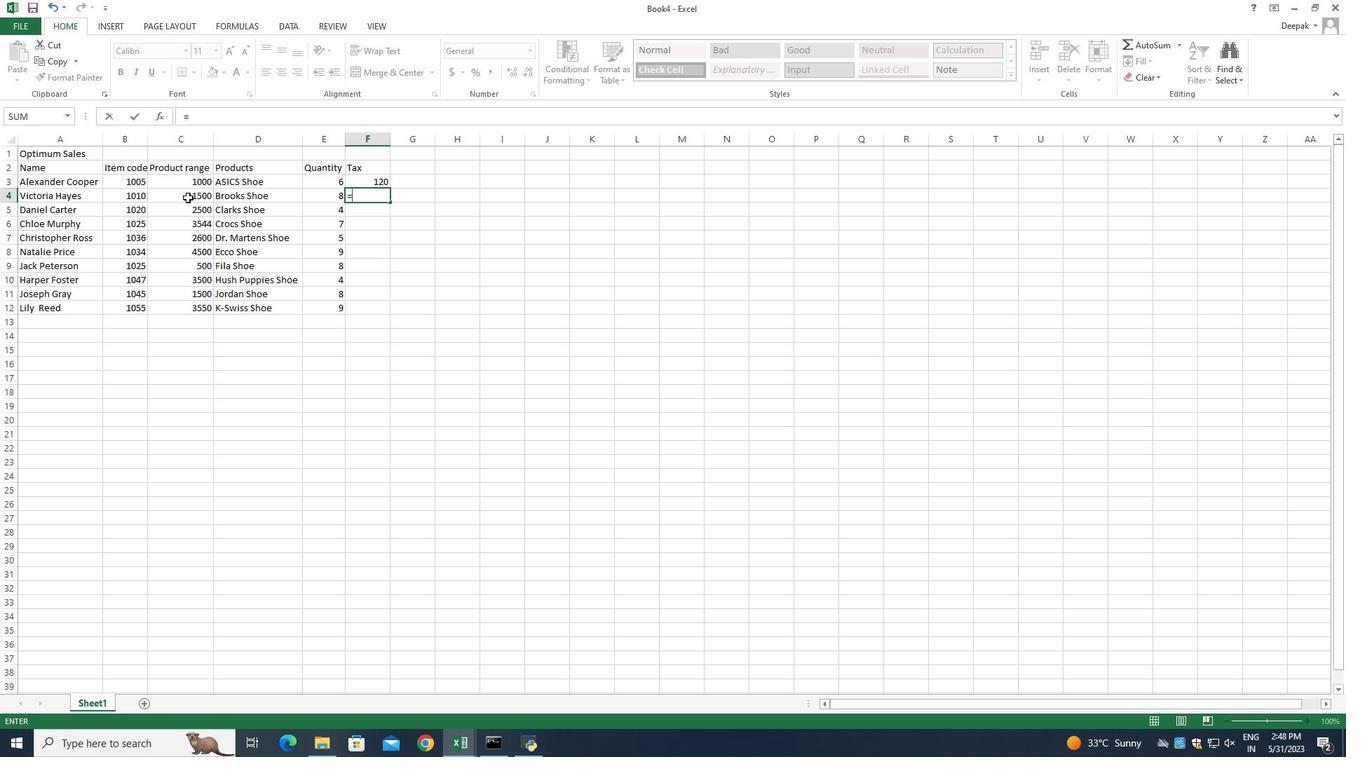 
Action: Mouse pressed left at (186, 197)
Screenshot: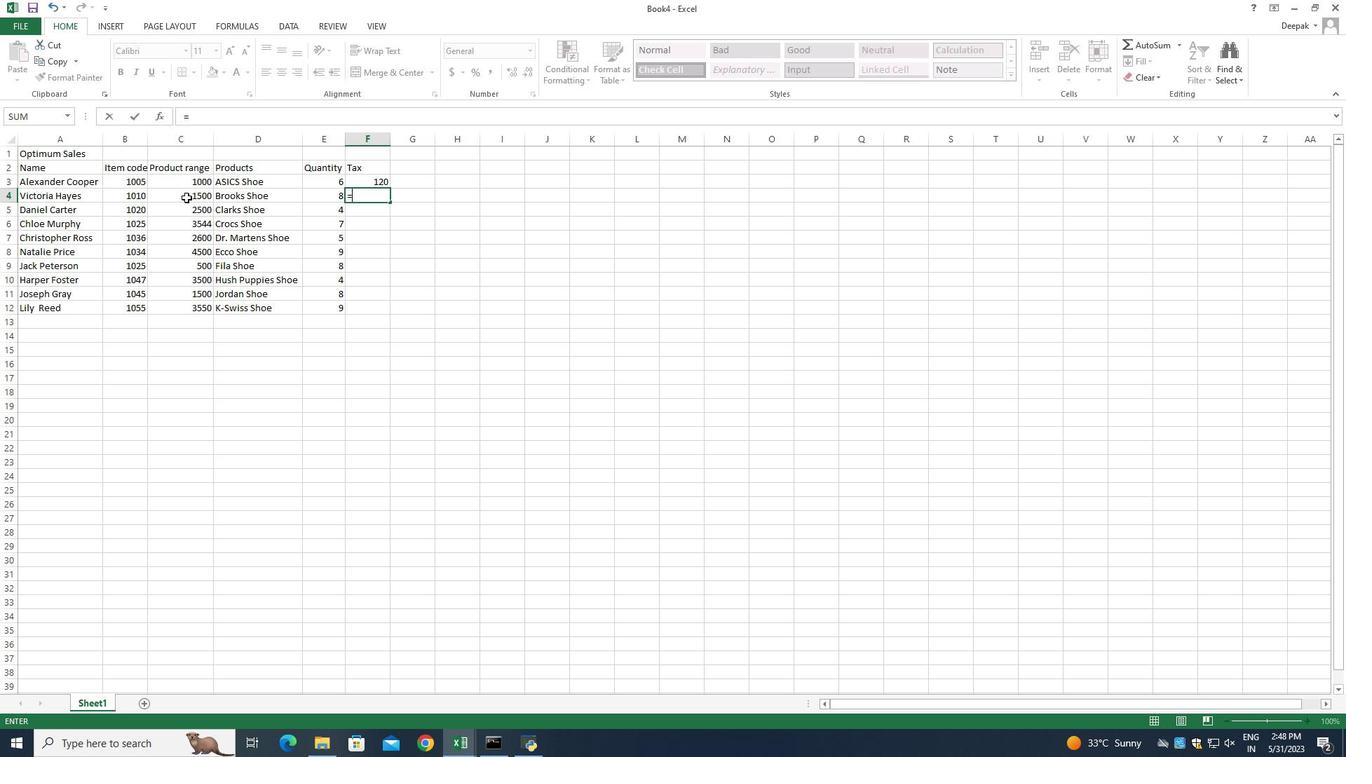 
Action: Mouse moved to (419, 244)
Screenshot: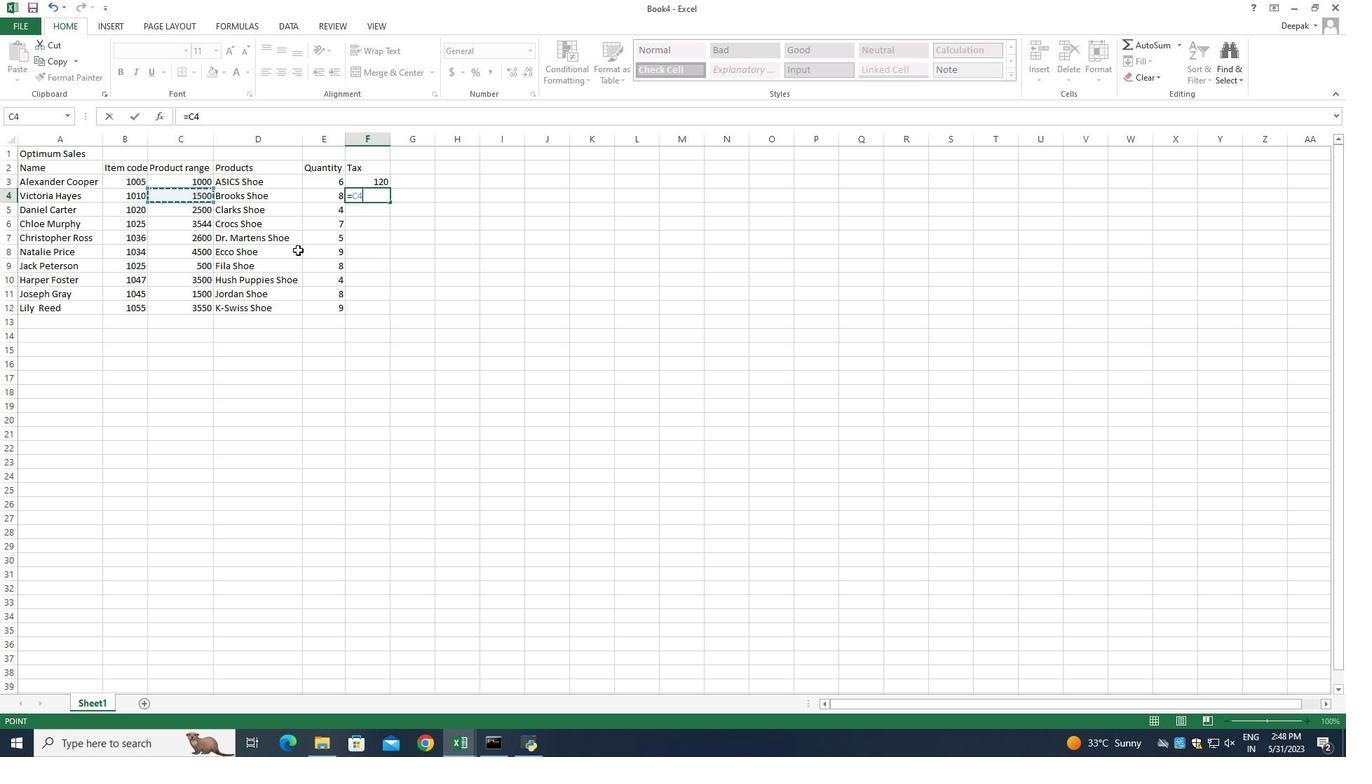 
Action: Key pressed *12<Key.shift><Key.shift><Key.shift><Key.shift><Key.shift><Key.shift><Key.shift><Key.shift><Key.shift><Key.shift><Key.shift><Key.shift><Key.shift><Key.shift><Key.shift><Key.shift><Key.shift><Key.shift><Key.shift><Key.shift><Key.shift><Key.shift><Key.shift><Key.shift><Key.shift><Key.shift><Key.shift><Key.shift><Key.shift><Key.shift><Key.shift><Key.shift><Key.shift>%<Key.enter>=
Screenshot: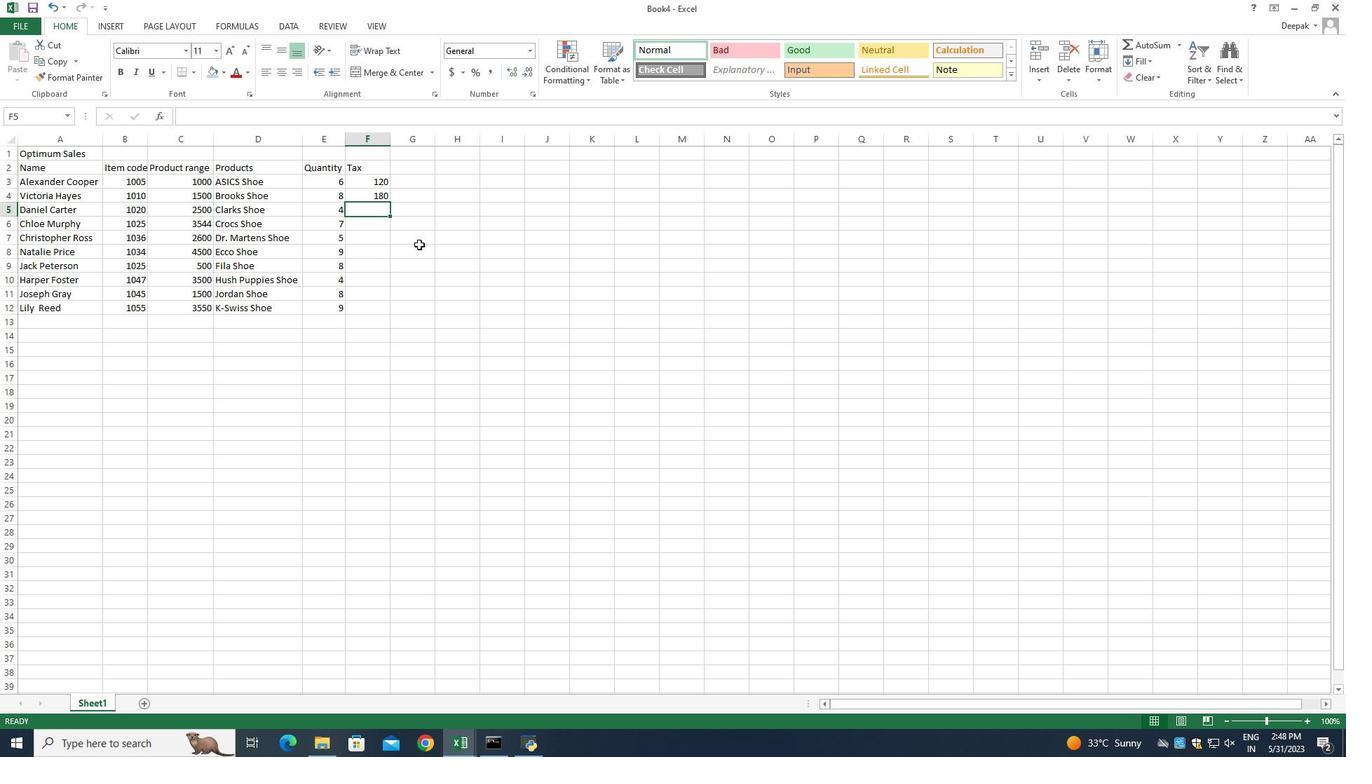 
Action: Mouse moved to (197, 210)
Screenshot: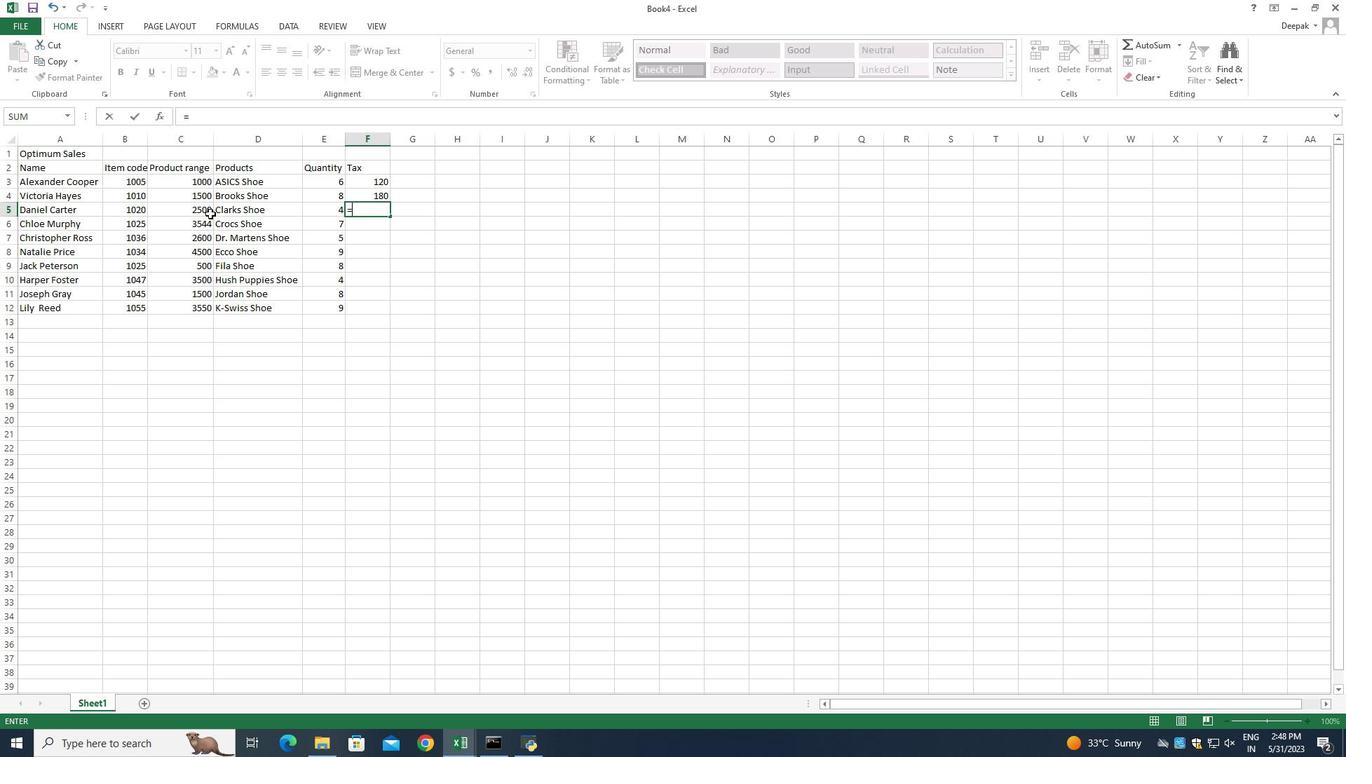 
Action: Mouse pressed left at (197, 210)
Screenshot: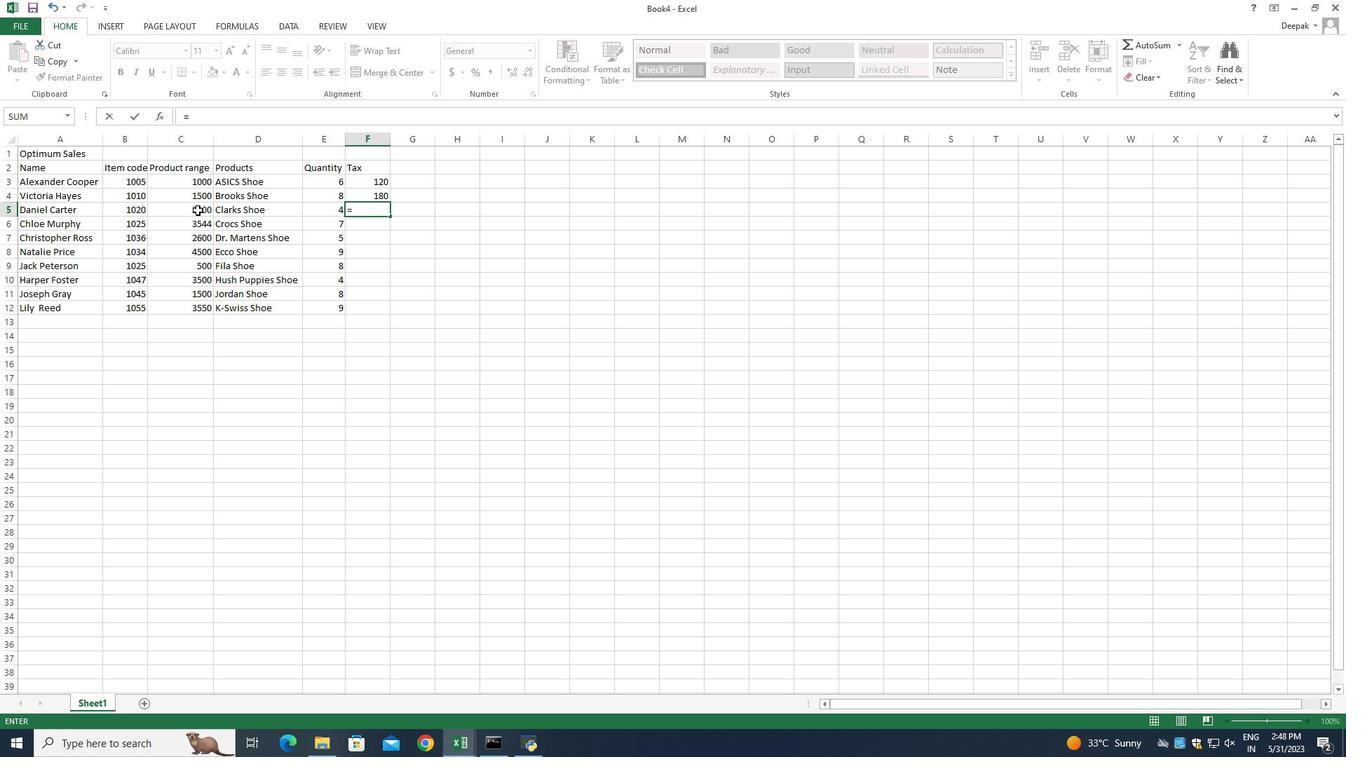 
Action: Mouse moved to (393, 225)
Screenshot: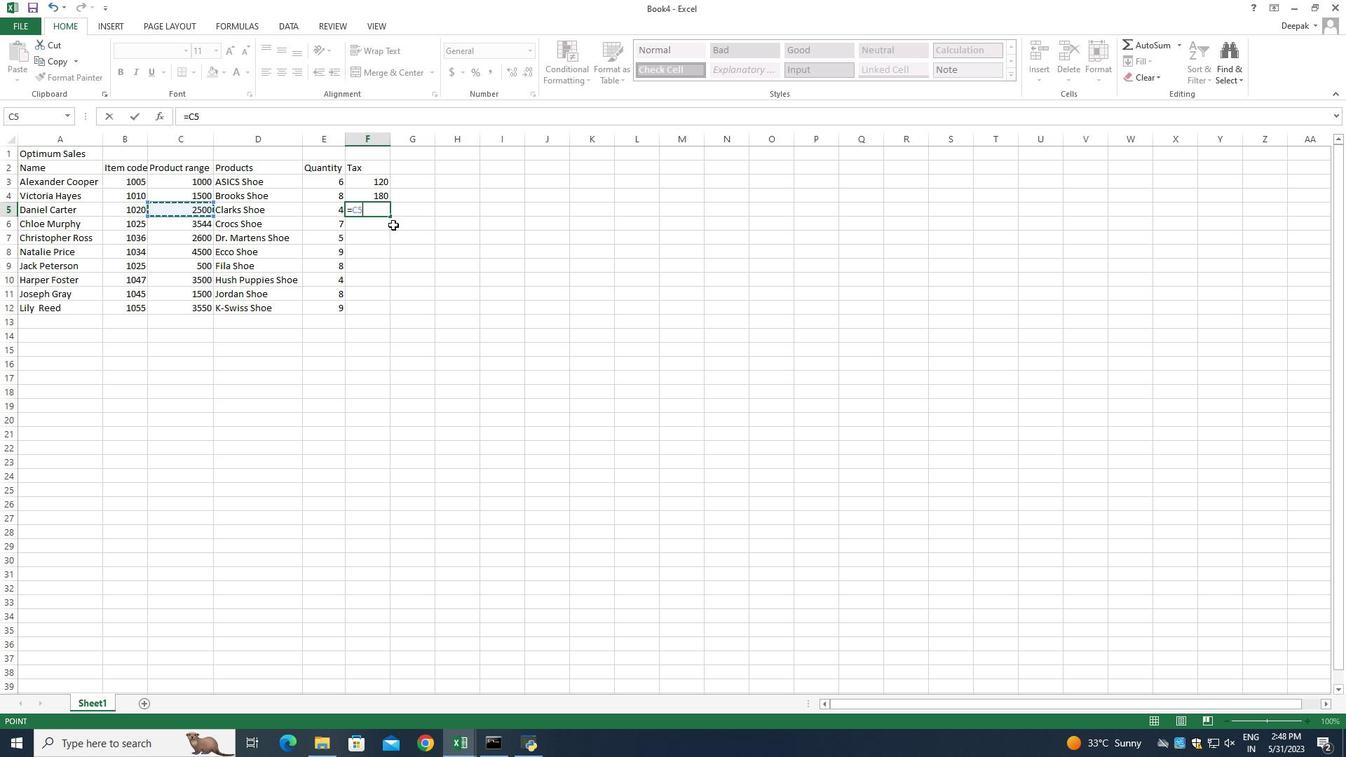 
Action: Key pressed *12<Key.enter>
Screenshot: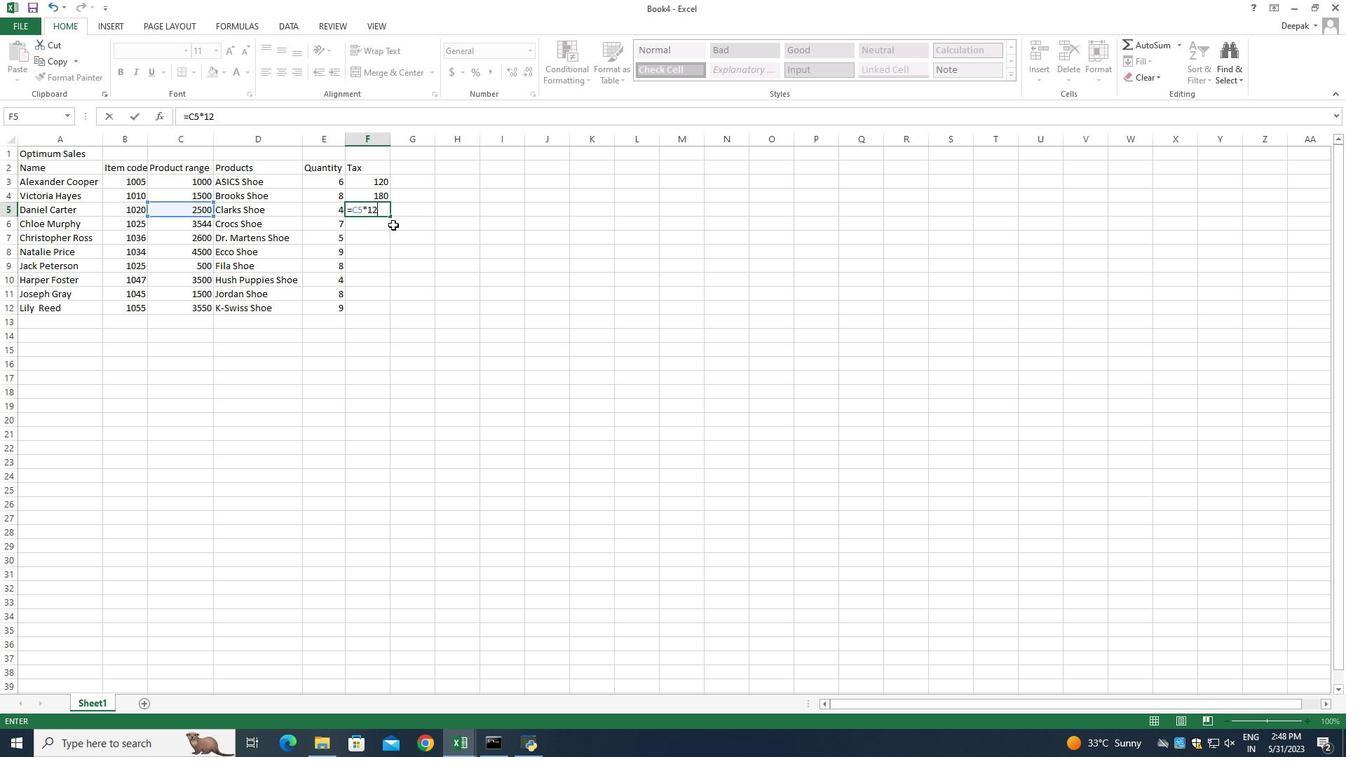 
Action: Mouse moved to (373, 211)
Screenshot: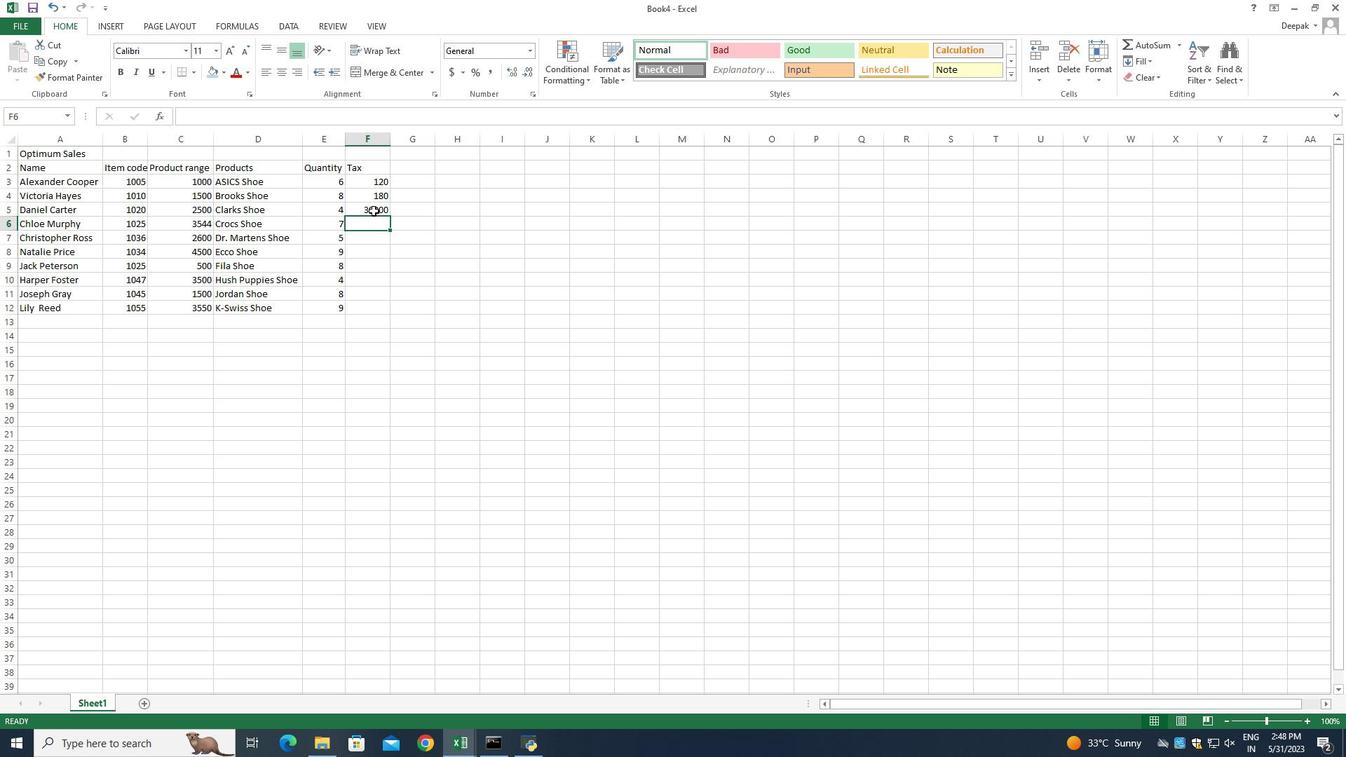 
Action: Mouse pressed left at (373, 211)
Screenshot: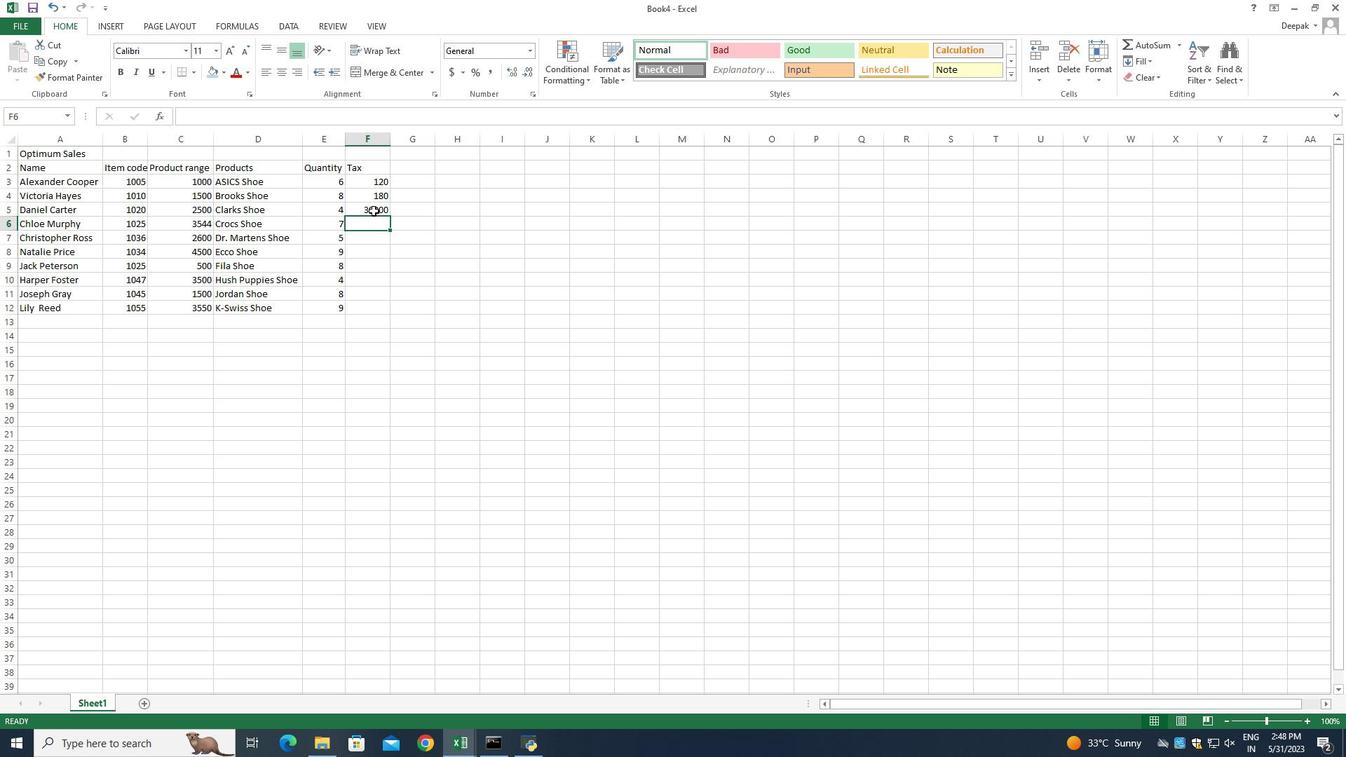 
Action: Key pressed <Key.delete>=
Screenshot: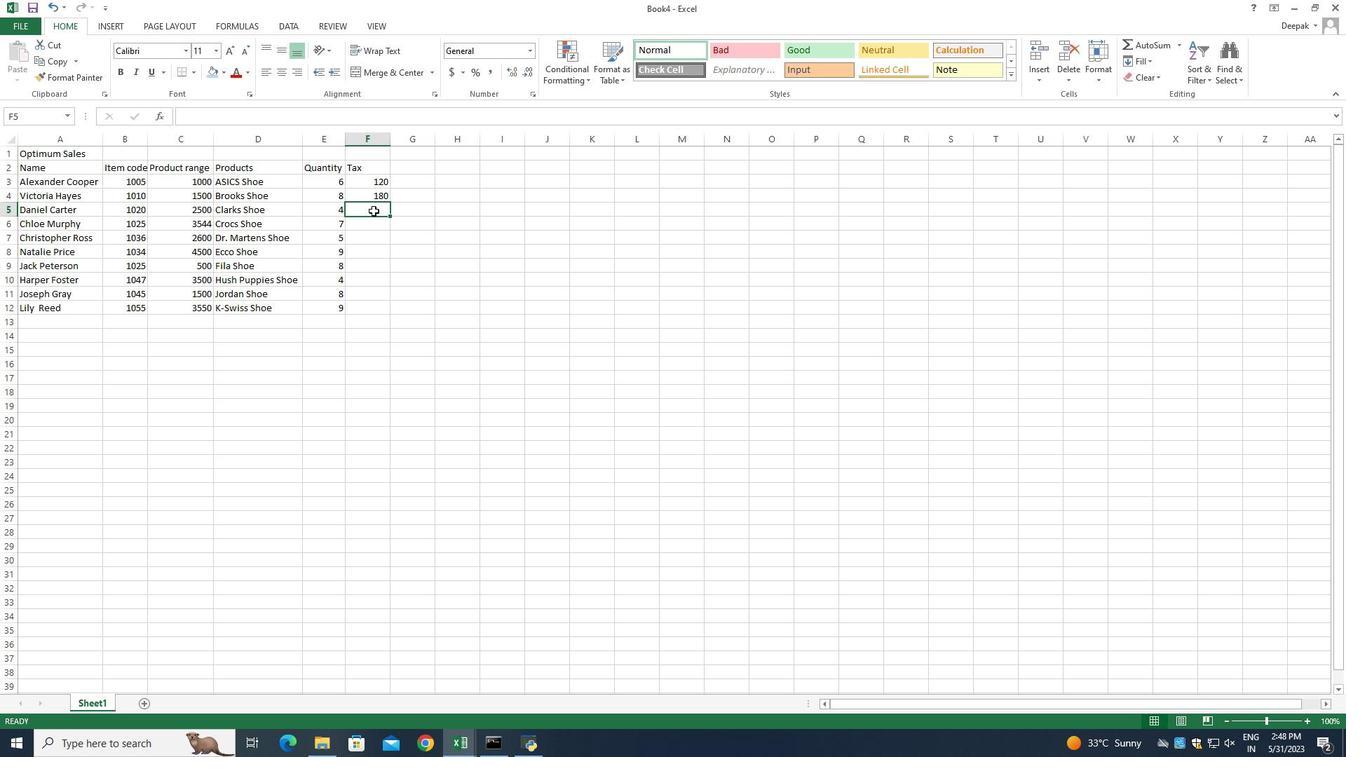 
Action: Mouse moved to (197, 211)
Screenshot: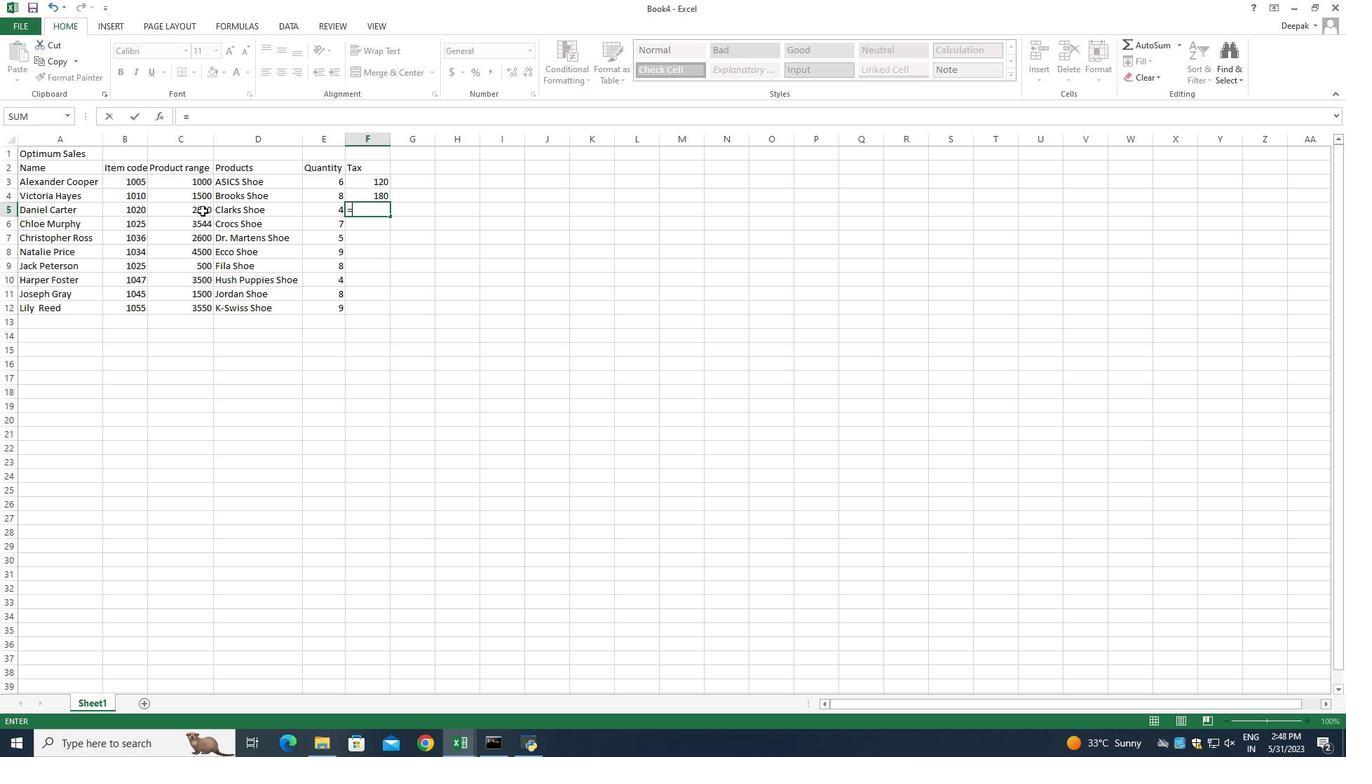 
Action: Mouse pressed left at (197, 211)
Screenshot: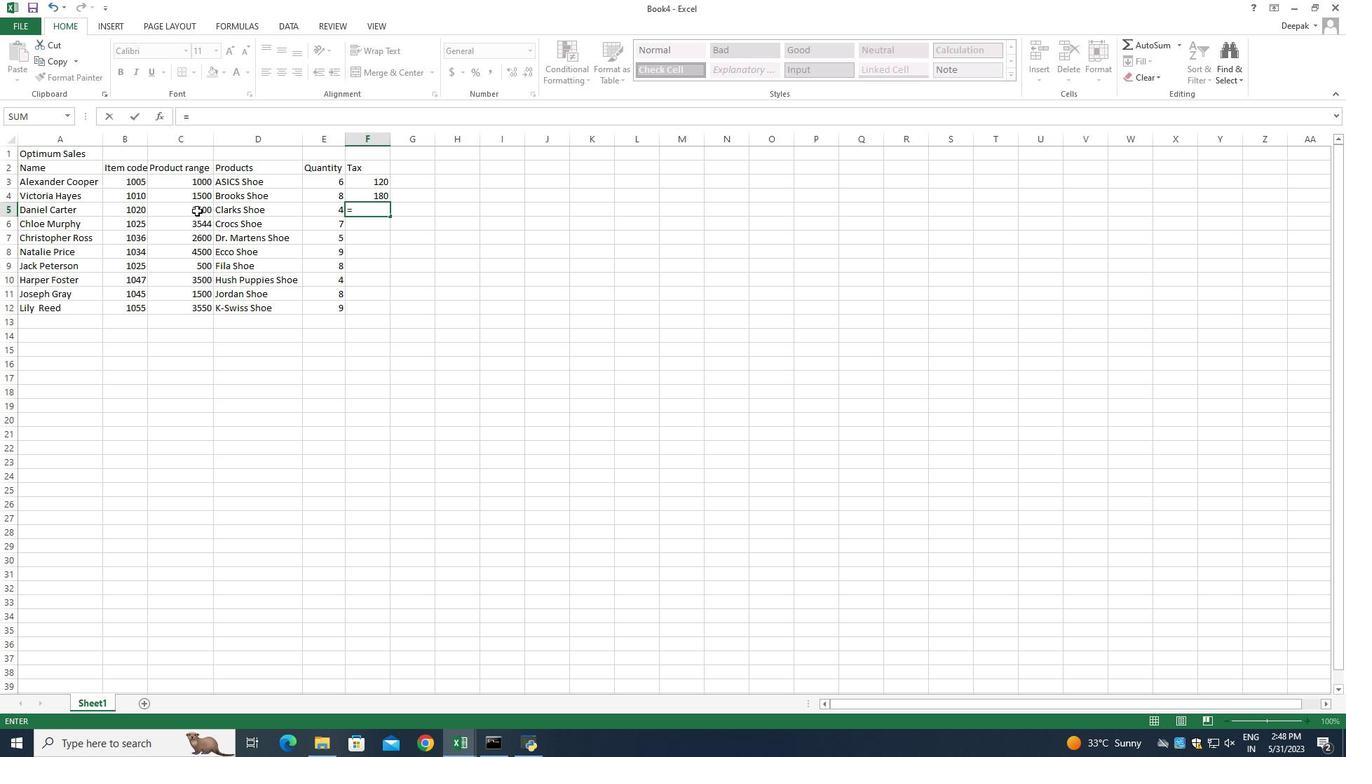 
Action: Mouse moved to (380, 211)
Screenshot: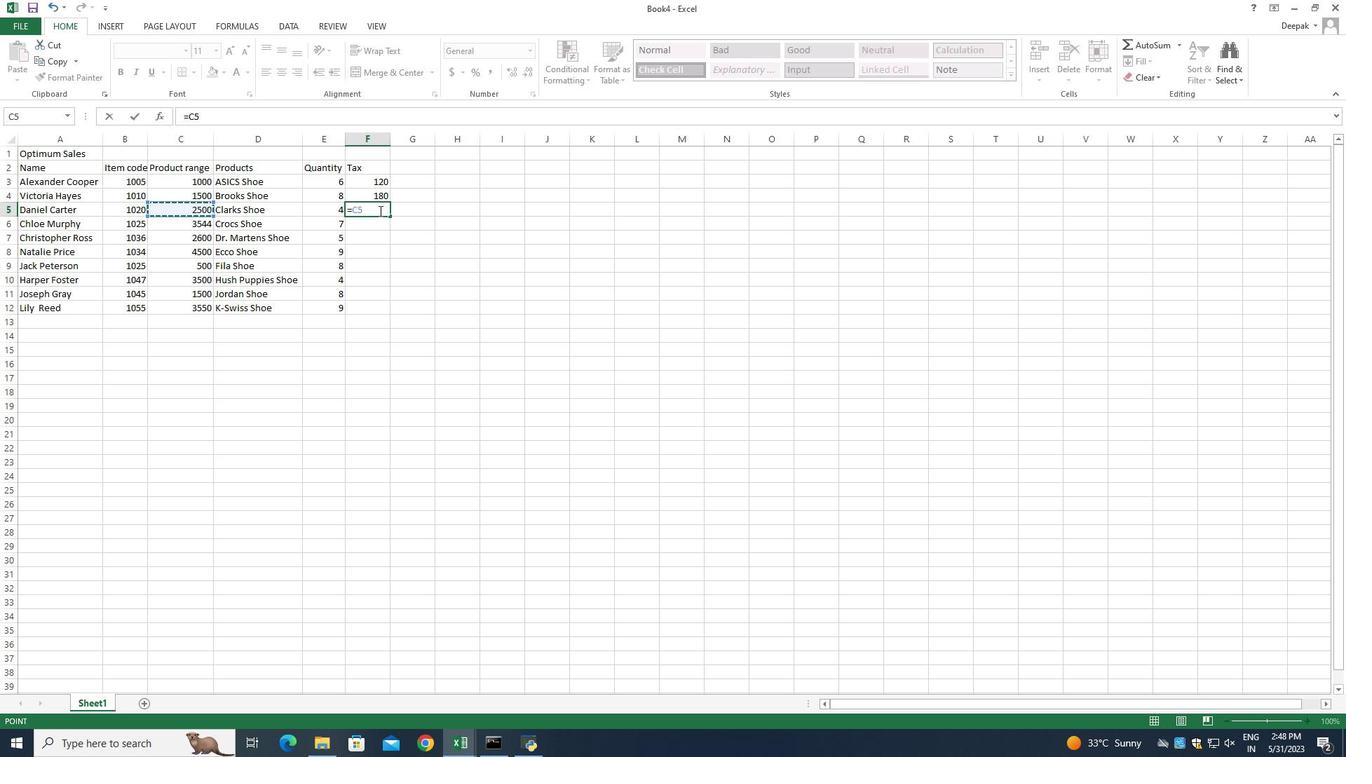 
Action: Key pressed *12<Key.shift><Key.shift><Key.shift><Key.shift><Key.shift><Key.shift><Key.shift><Key.shift><Key.shift><Key.shift><Key.shift><Key.shift><Key.shift><Key.shift><Key.shift><Key.shift><Key.shift><Key.shift><Key.shift><Key.shift><Key.shift><Key.shift><Key.shift><Key.shift><Key.shift><Key.shift><Key.shift><Key.shift><Key.shift><Key.shift><Key.shift><Key.shift><Key.shift><Key.shift><Key.shift><Key.shift><Key.shift><Key.shift><Key.shift><Key.shift>%<Key.enter>=<Key.left><Key.left><Key.left>*12<Key.shift>%<Key.enter>
Screenshot: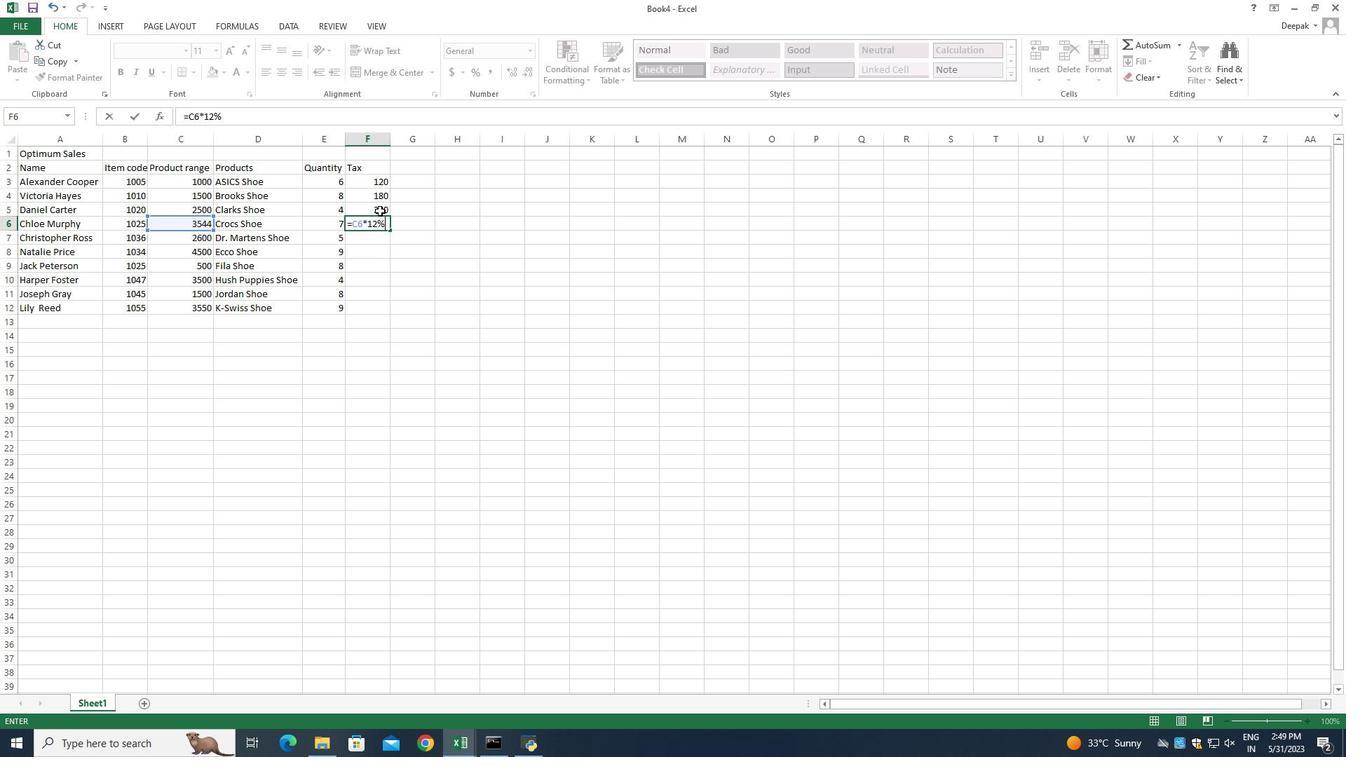
Action: Mouse moved to (374, 227)
Screenshot: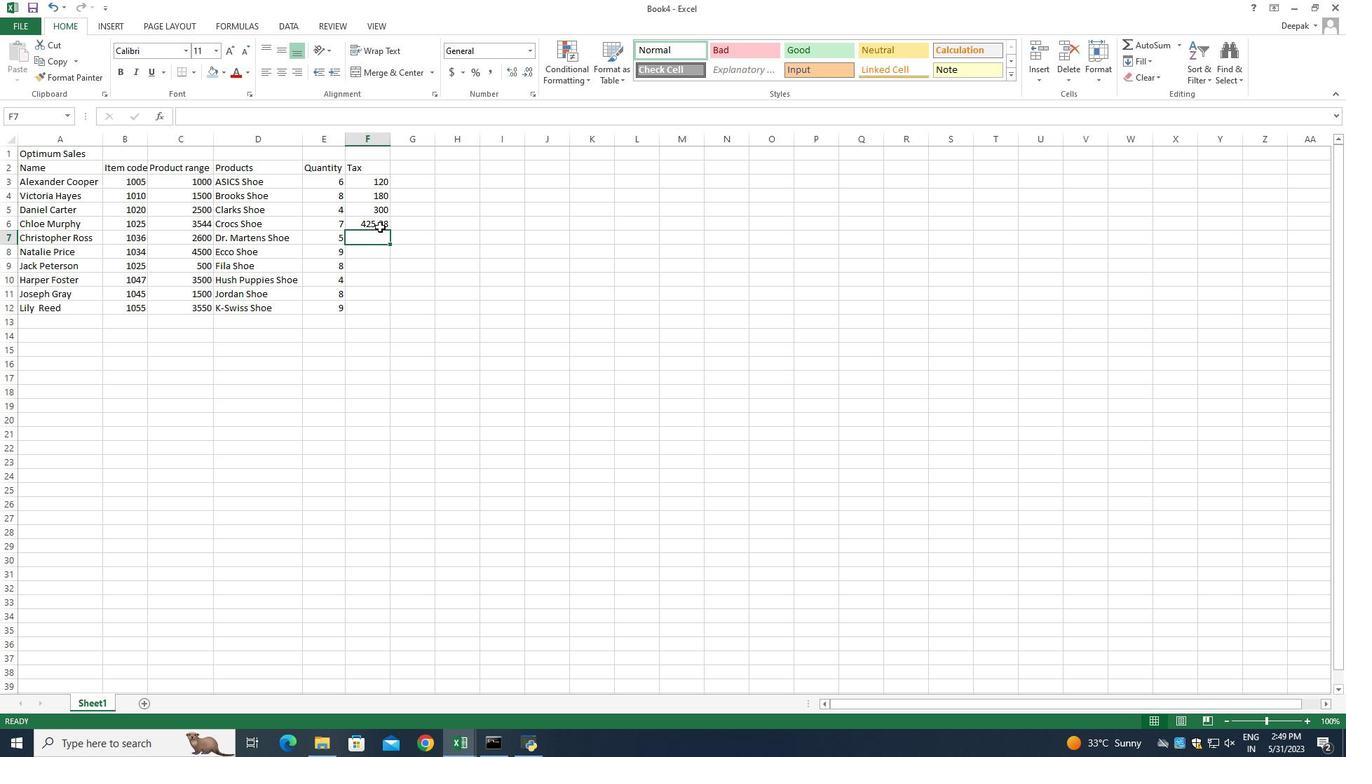 
Action: Mouse pressed left at (374, 227)
Screenshot: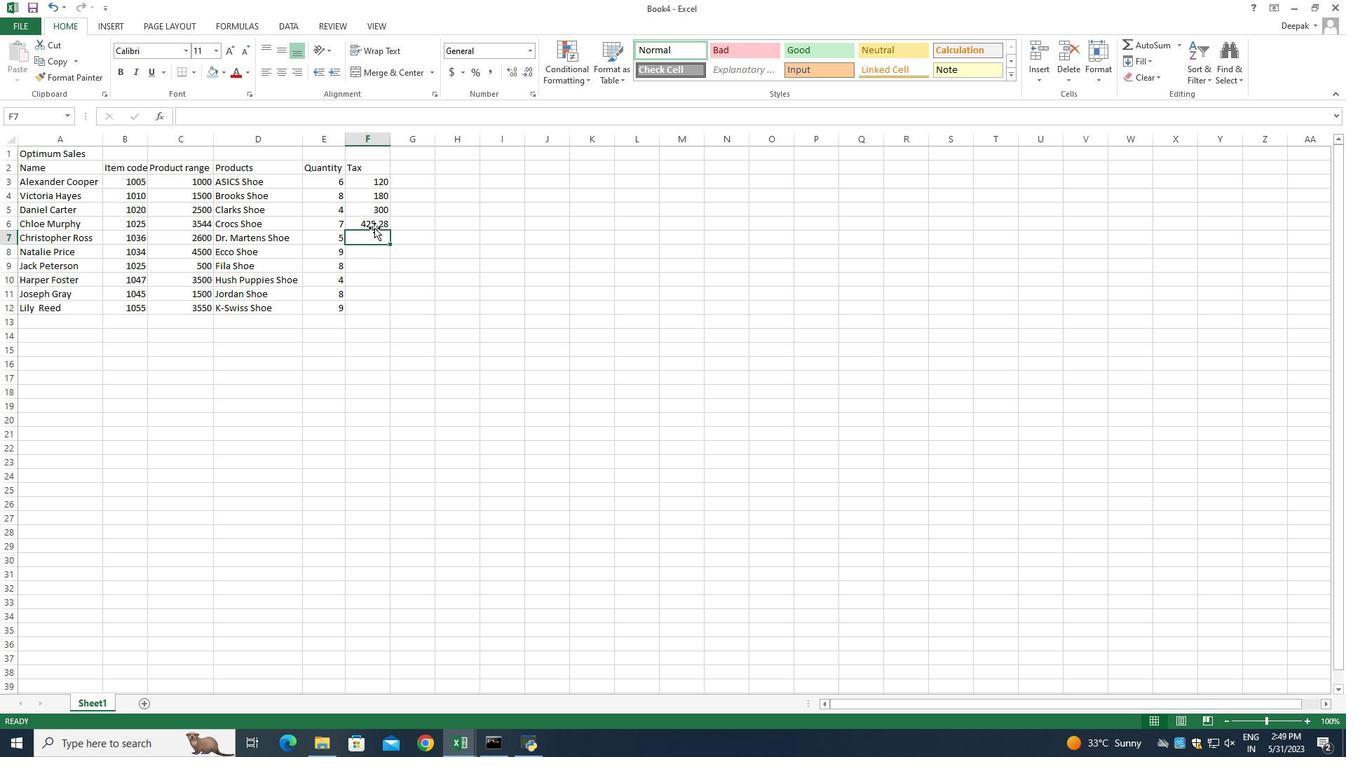 
Action: Mouse moved to (371, 220)
Screenshot: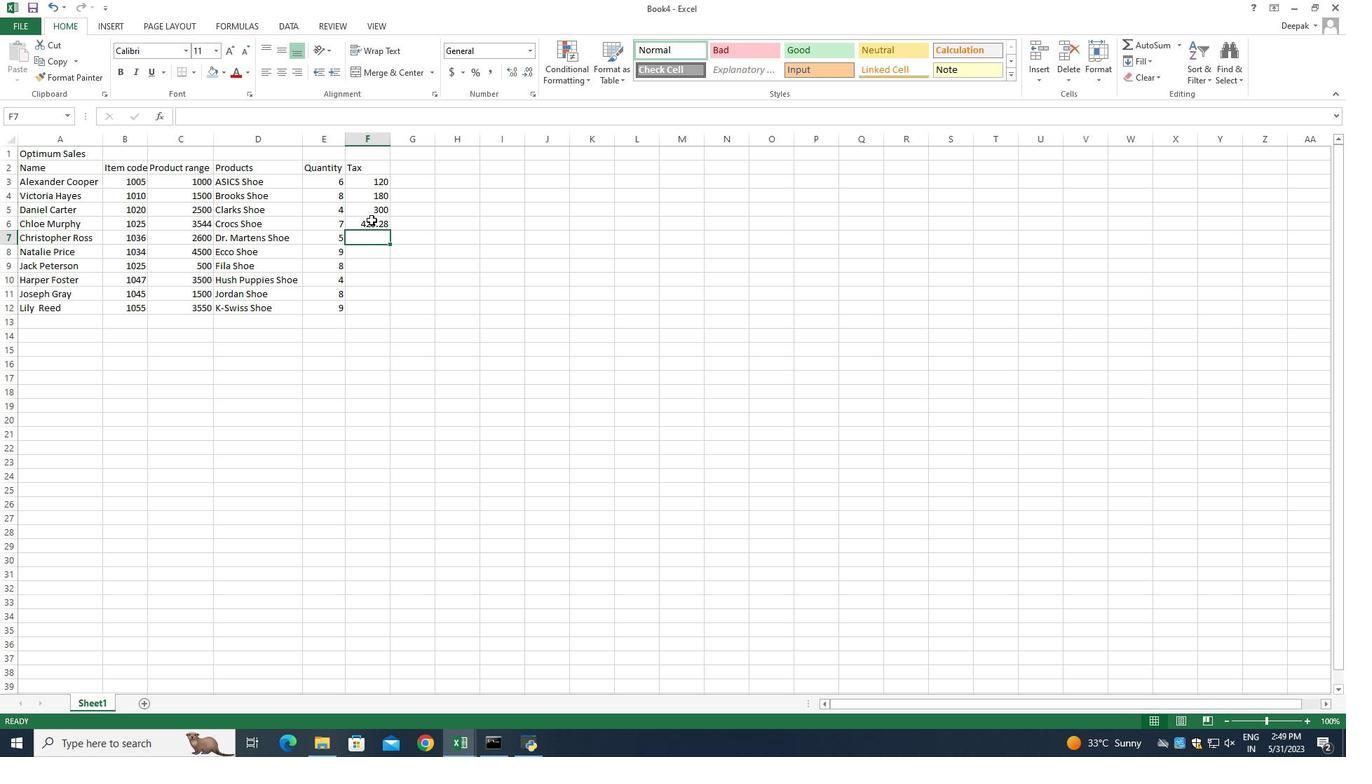 
Action: Mouse pressed left at (371, 220)
Screenshot: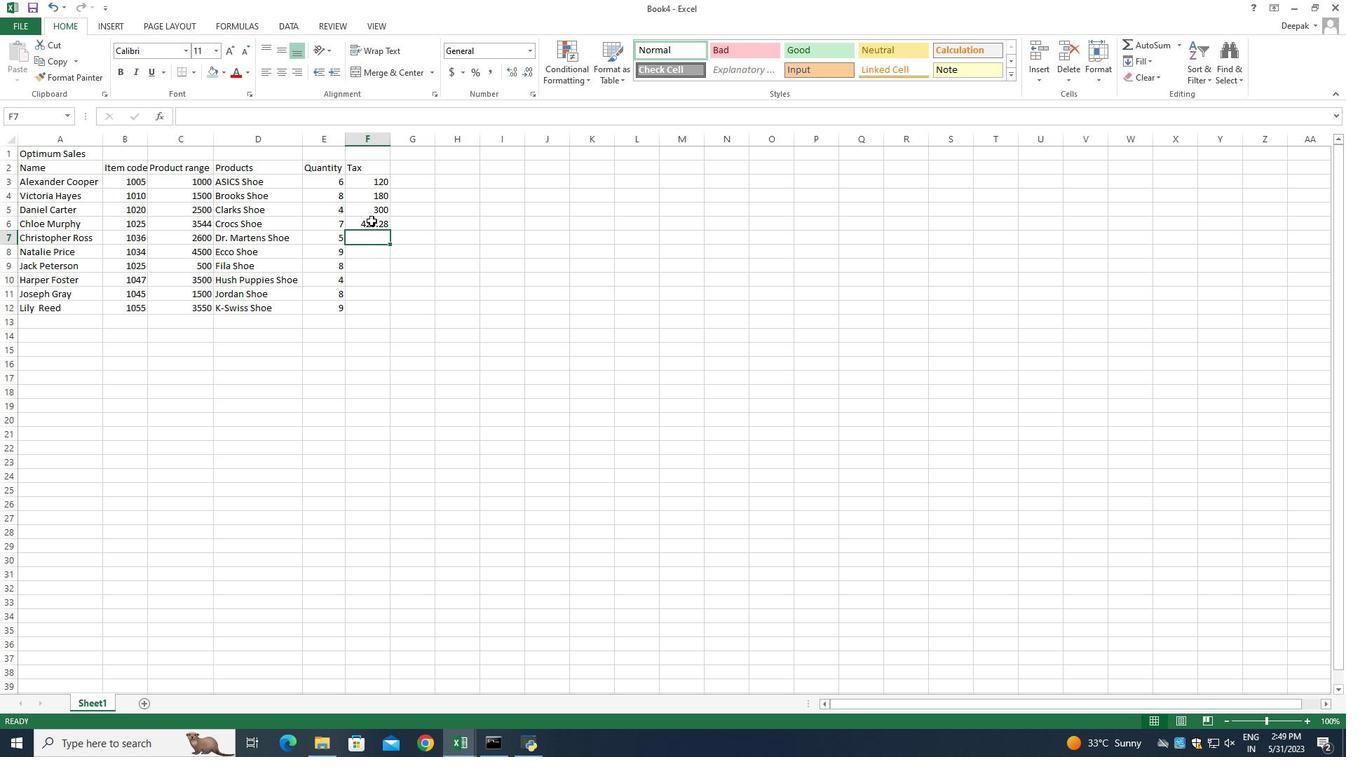 
Action: Mouse moved to (375, 239)
Screenshot: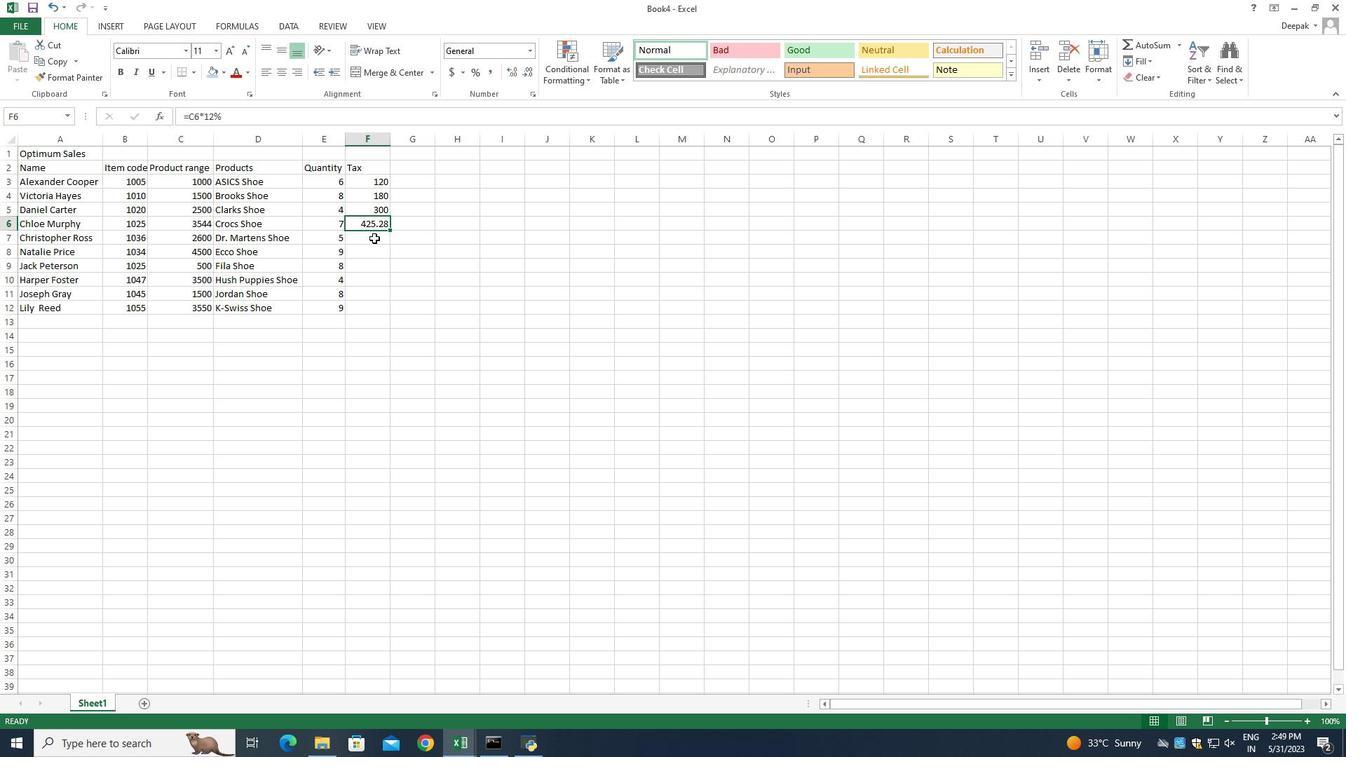 
Action: Mouse pressed left at (375, 239)
Screenshot: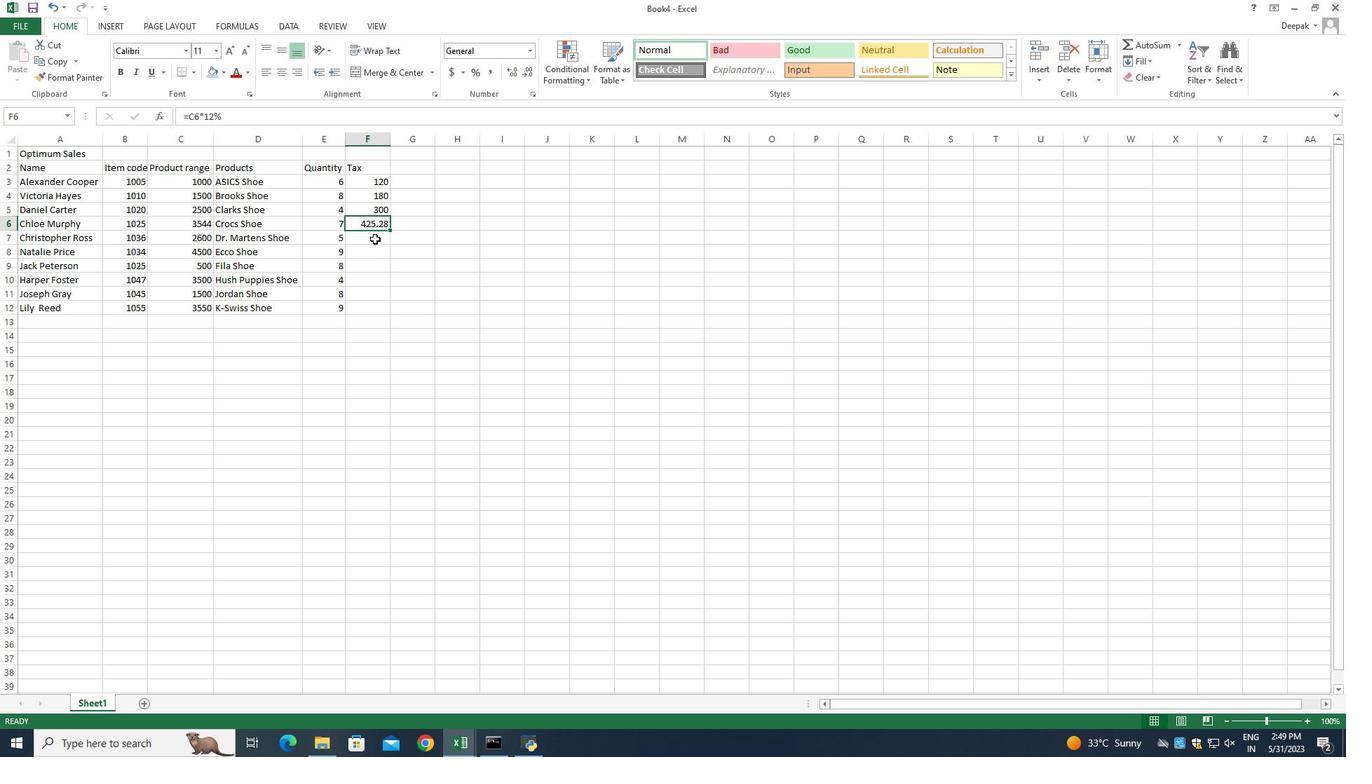 
Action: Mouse moved to (416, 227)
Screenshot: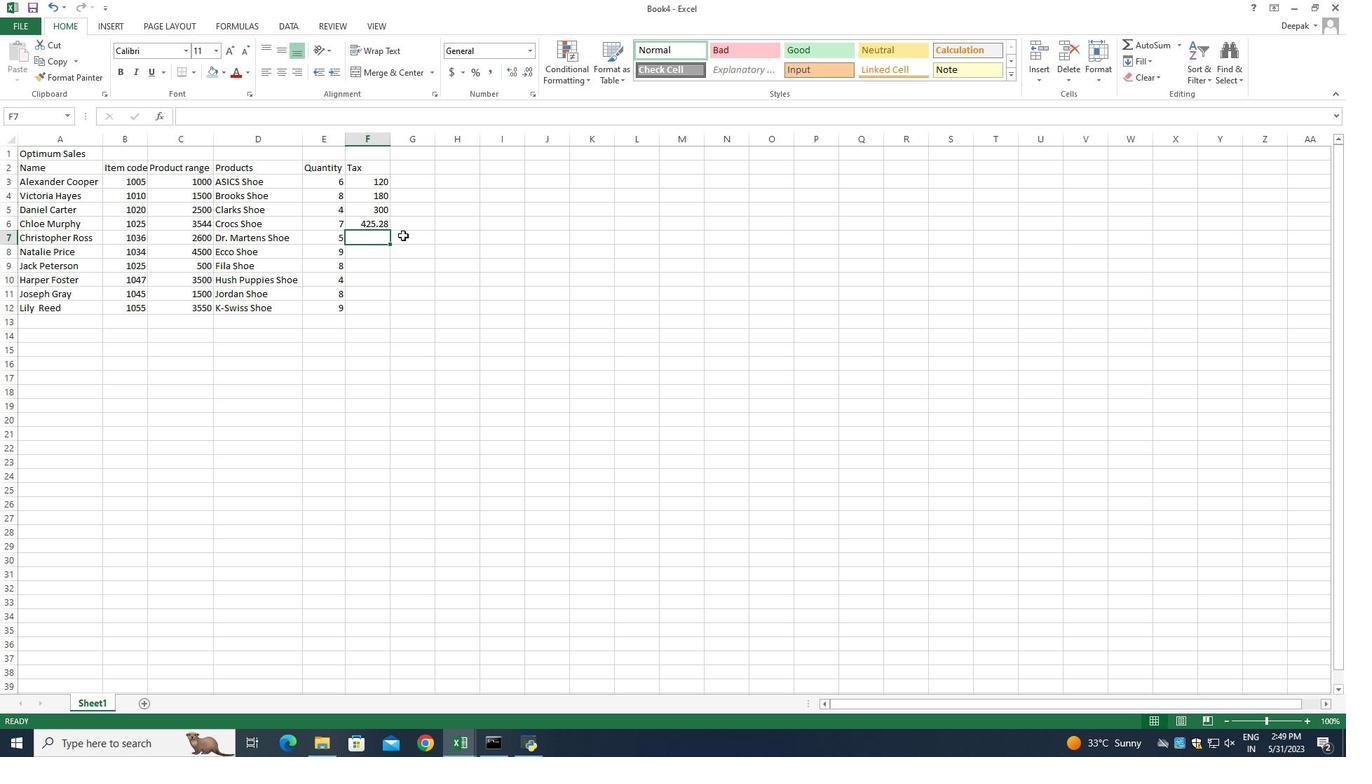 
Action: Key pressed =<Key.left><Key.left><Key.left>*12<Key.shift>%<Key.enter>=<Key.left><Key.left><Key.left>*12<Key.shift><Key.shift><Key.shift><Key.shift><Key.shift><Key.shift>%<Key.enter>=<Key.left><Key.left><Key.left>*<Key.shift><Key.shift><Key.shift><Key.shift><Key.shift><Key.shift><Key.shift>12<Key.shift><Key.shift><Key.shift><Key.shift><Key.shift><Key.shift><Key.shift><Key.shift>%<Key.enter>=<Key.left><Key.left><Key.left>*12<Key.shift><Key.shift>%<Key.enter>=<Key.left><Key.left><Key.left>*12<Key.shift><Key.shift><Key.shift><Key.shift><Key.shift><Key.shift><Key.shift><Key.shift><Key.shift><Key.shift><Key.shift><Key.shift><Key.shift><Key.shift><Key.shift>%<Key.enter>=<Key.left><Key.left><Key.left>*12<Key.shift><Key.shift><Key.shift><Key.shift><Key.shift><Key.shift><Key.shift><Key.shift><Key.shift><Key.shift>%<Key.enter>
Screenshot: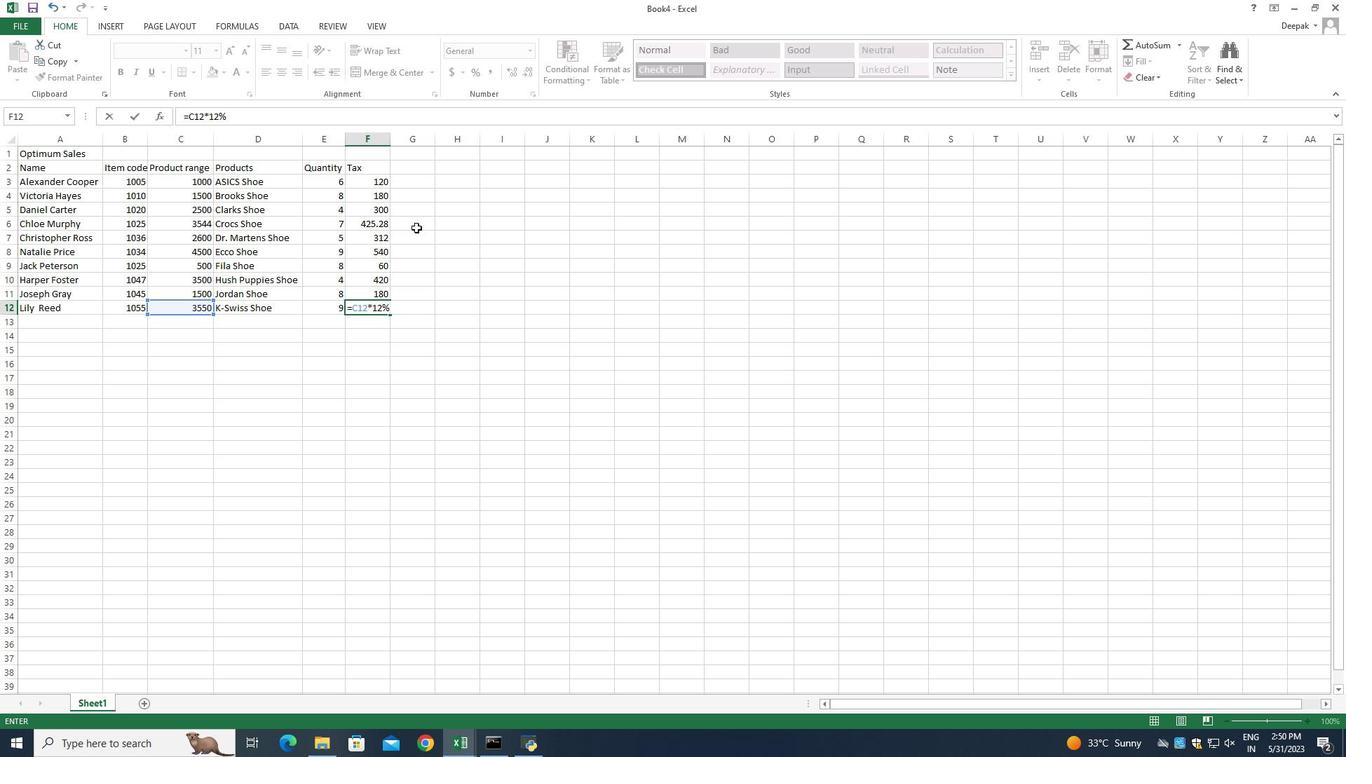 
Action: Mouse moved to (411, 168)
Screenshot: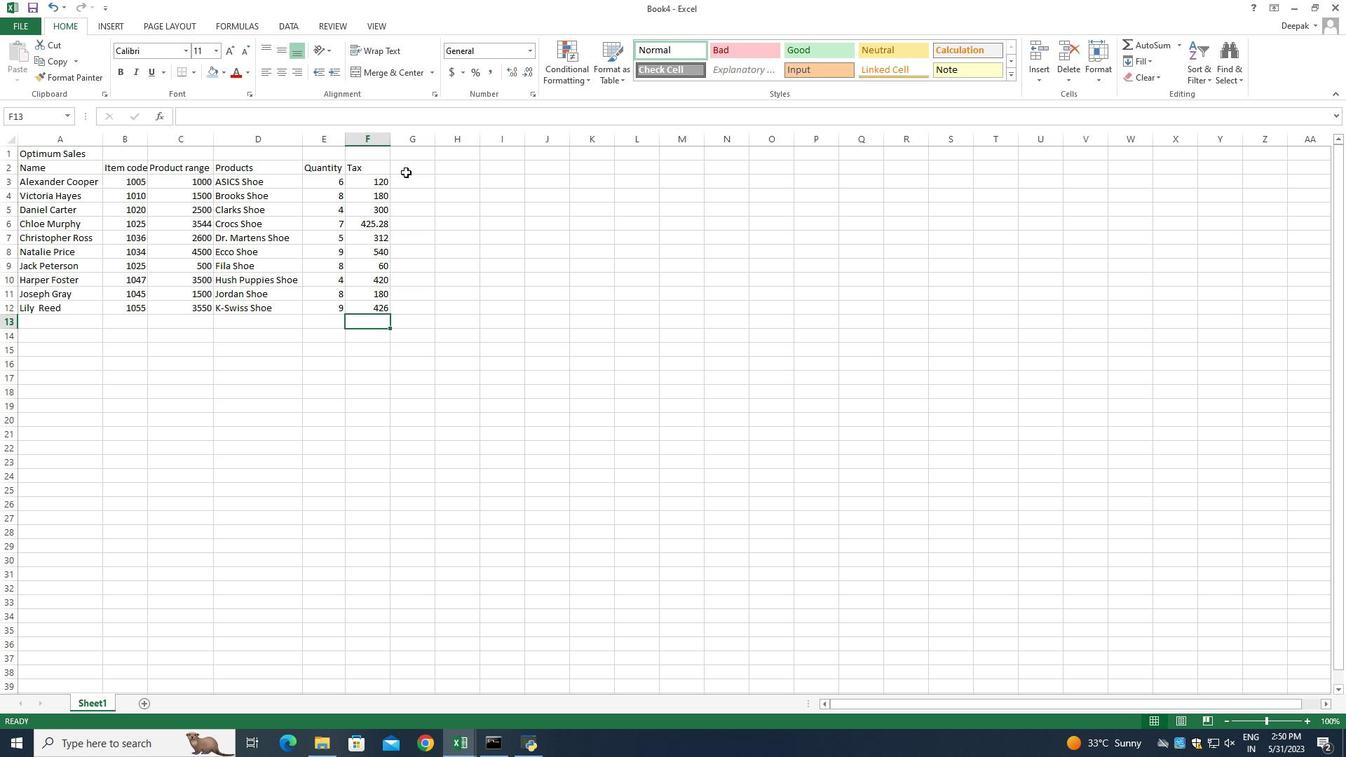 
Action: Mouse pressed left at (411, 168)
Screenshot: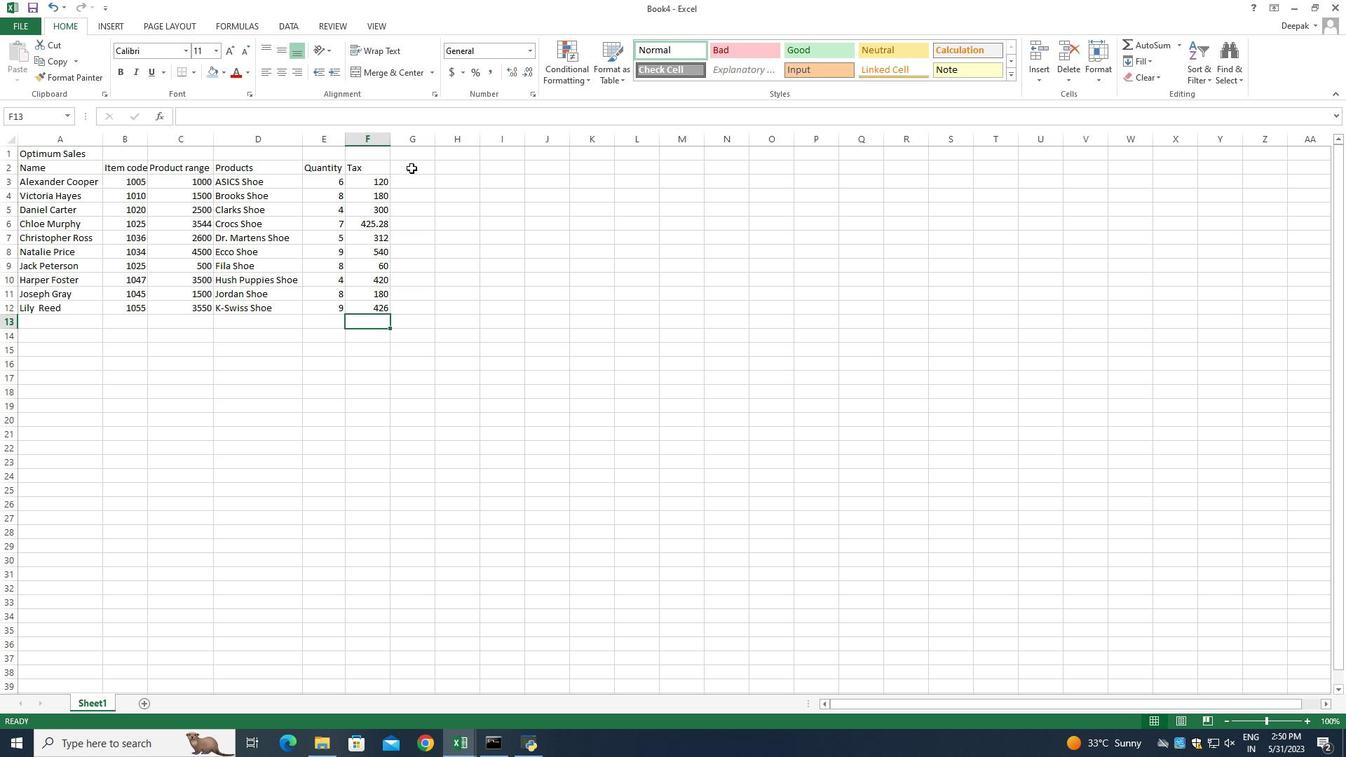 
Action: Mouse pressed left at (411, 168)
Screenshot: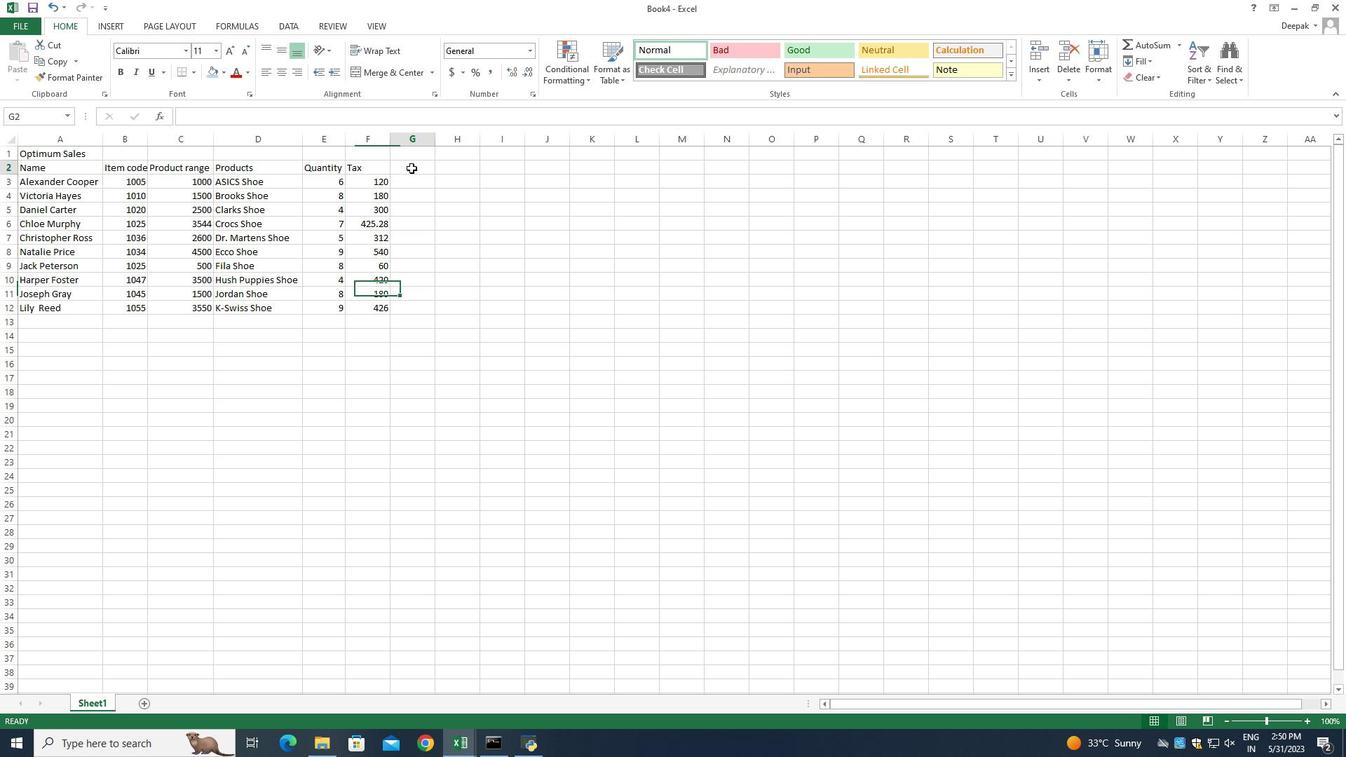 
Action: Key pressed <Key.shift>Total<Key.space><Key.shift>Amount<Key.enter>=<Key.left><Key.left>*<Key.left><Key.left><Key.left><Key.left>+<Key.right><Key.right><Key.left><Key.left><Key.left><Key.left>*<Key.right><Key.right><Key.left><Key.left><Key.left><Key.enter>=<Key.left><Key.left>*<Key.left><Key.left><Key.left><Key.left>+<Key.left><Key.left>*<Key.right><Key.left><Key.left><Key.enter>=
Screenshot: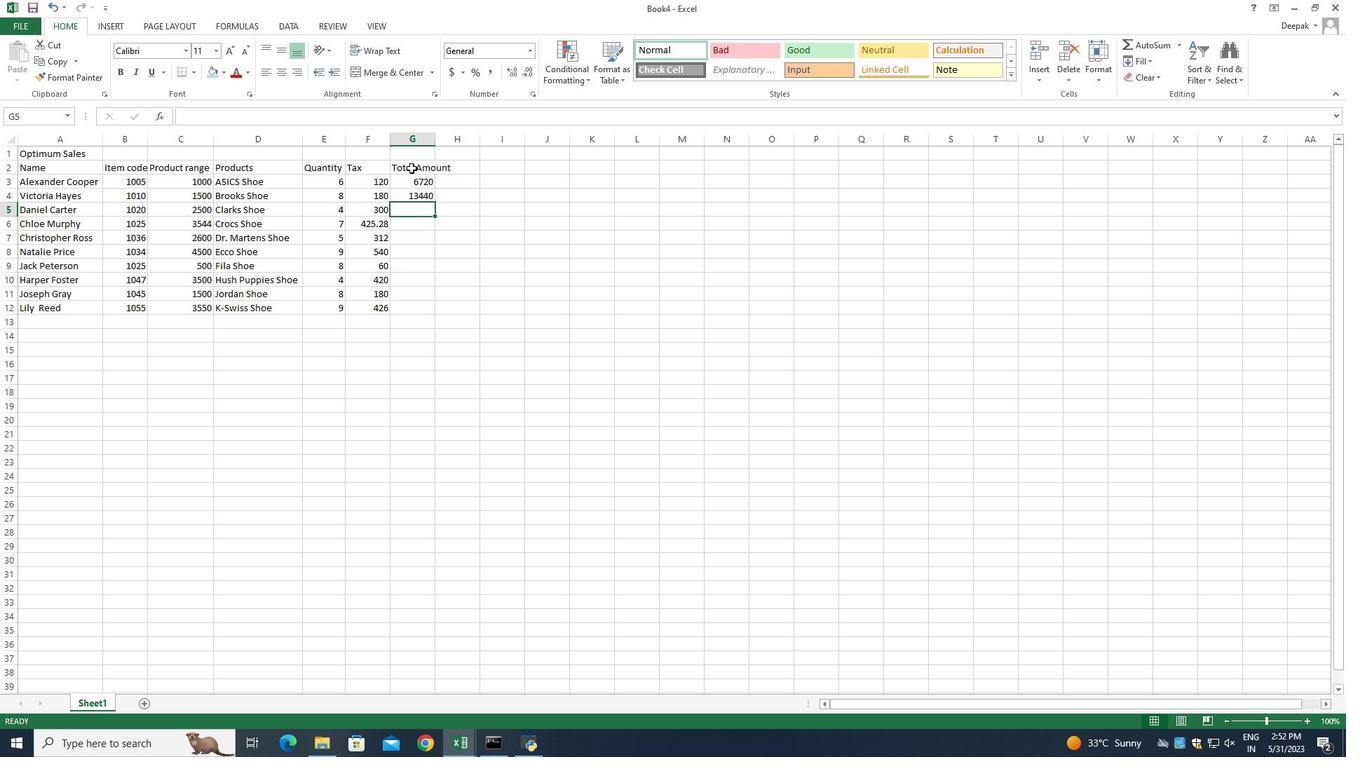 
Action: Mouse moved to (335, 213)
Screenshot: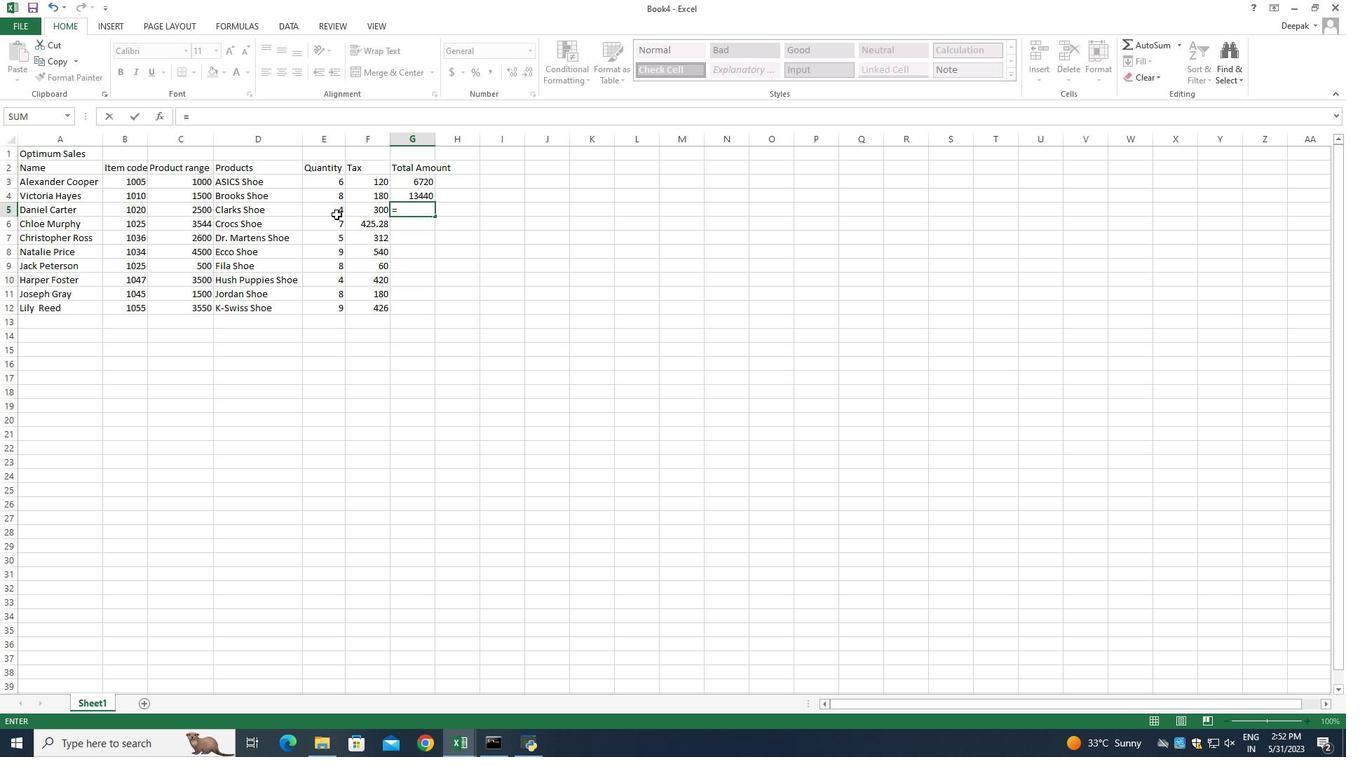 
Action: Mouse pressed left at (335, 213)
Screenshot: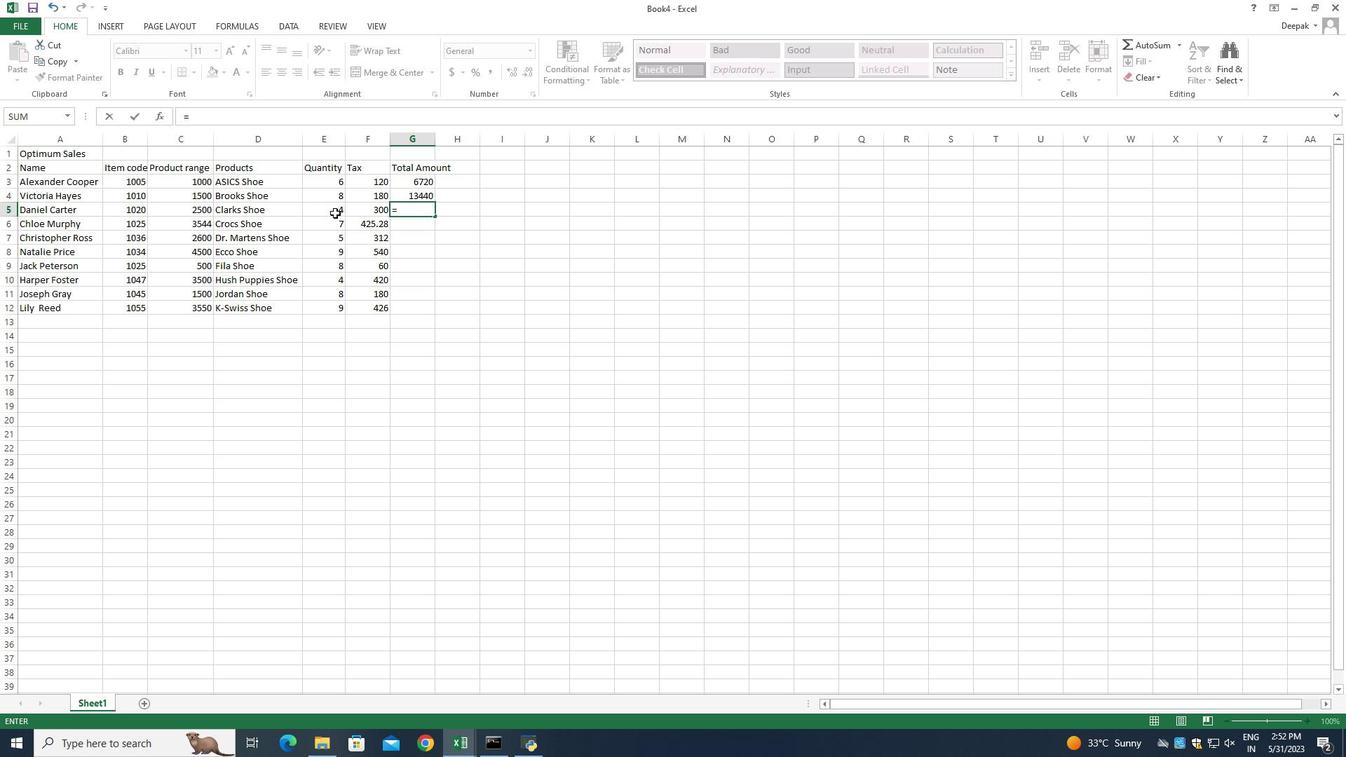 
Action: Key pressed *
Screenshot: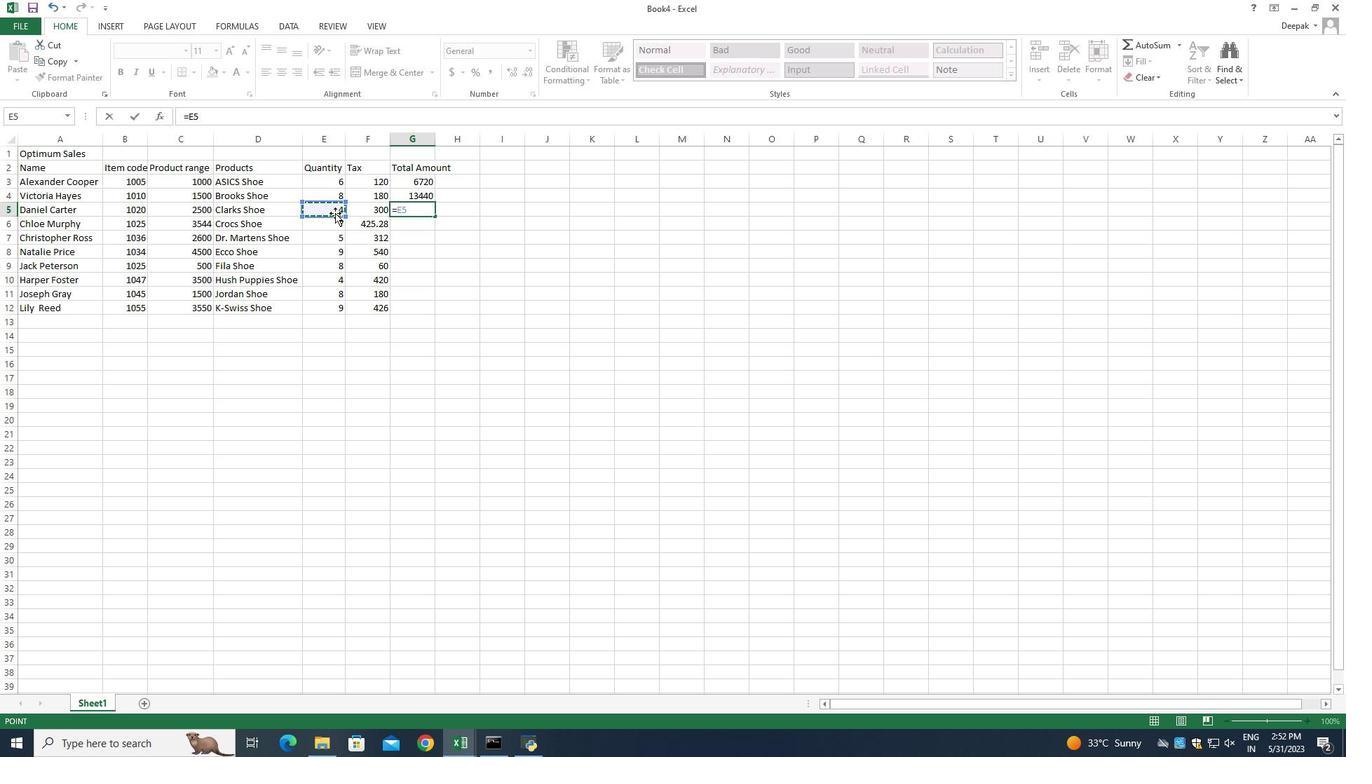
Action: Mouse moved to (190, 209)
Screenshot: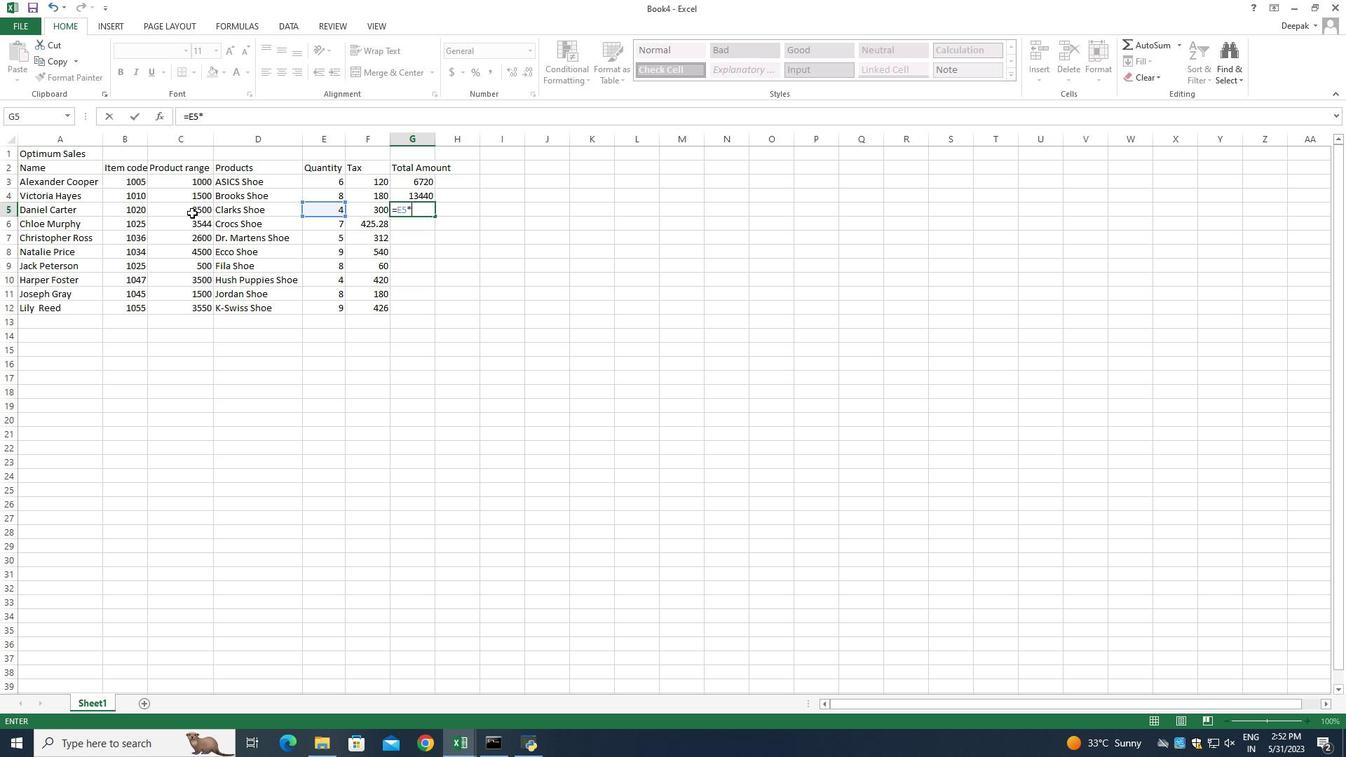 
Action: Mouse pressed left at (190, 209)
Screenshot: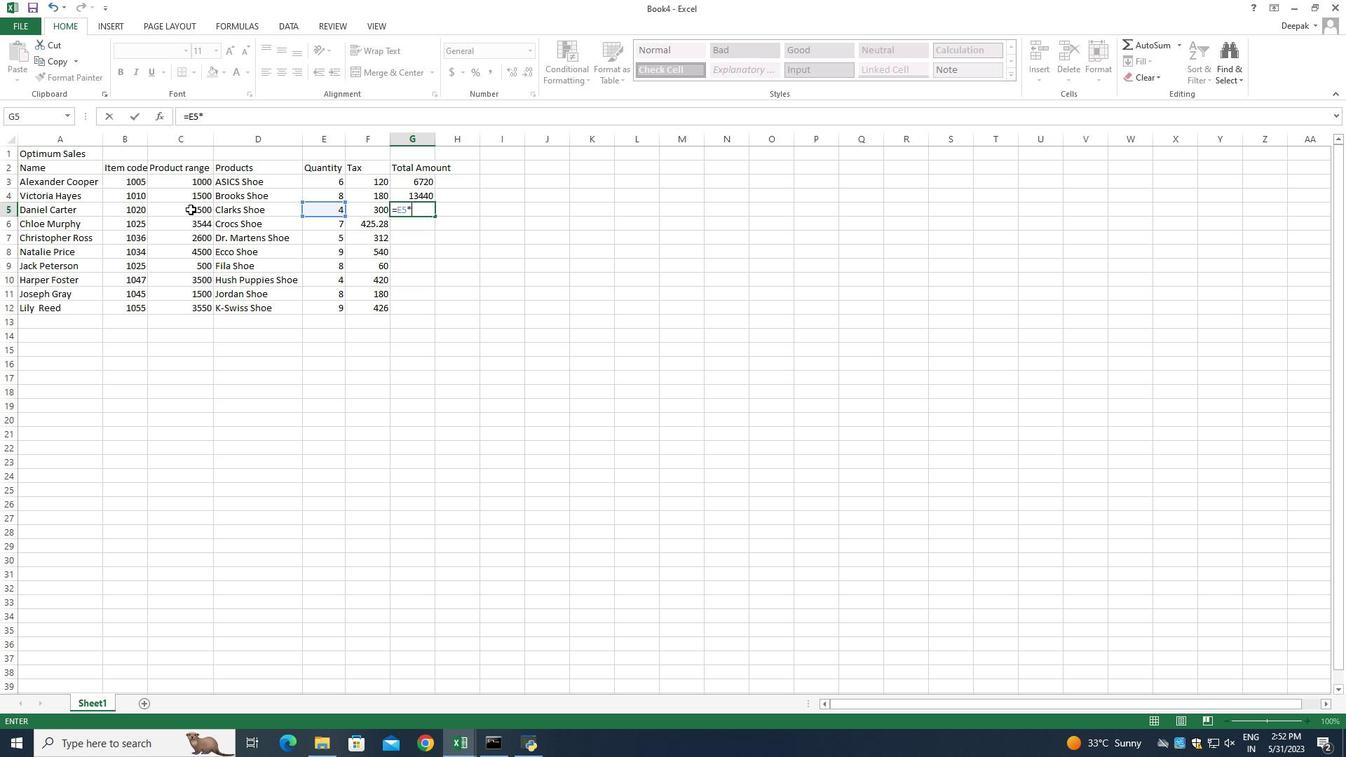 
Action: Key pressed +
Screenshot: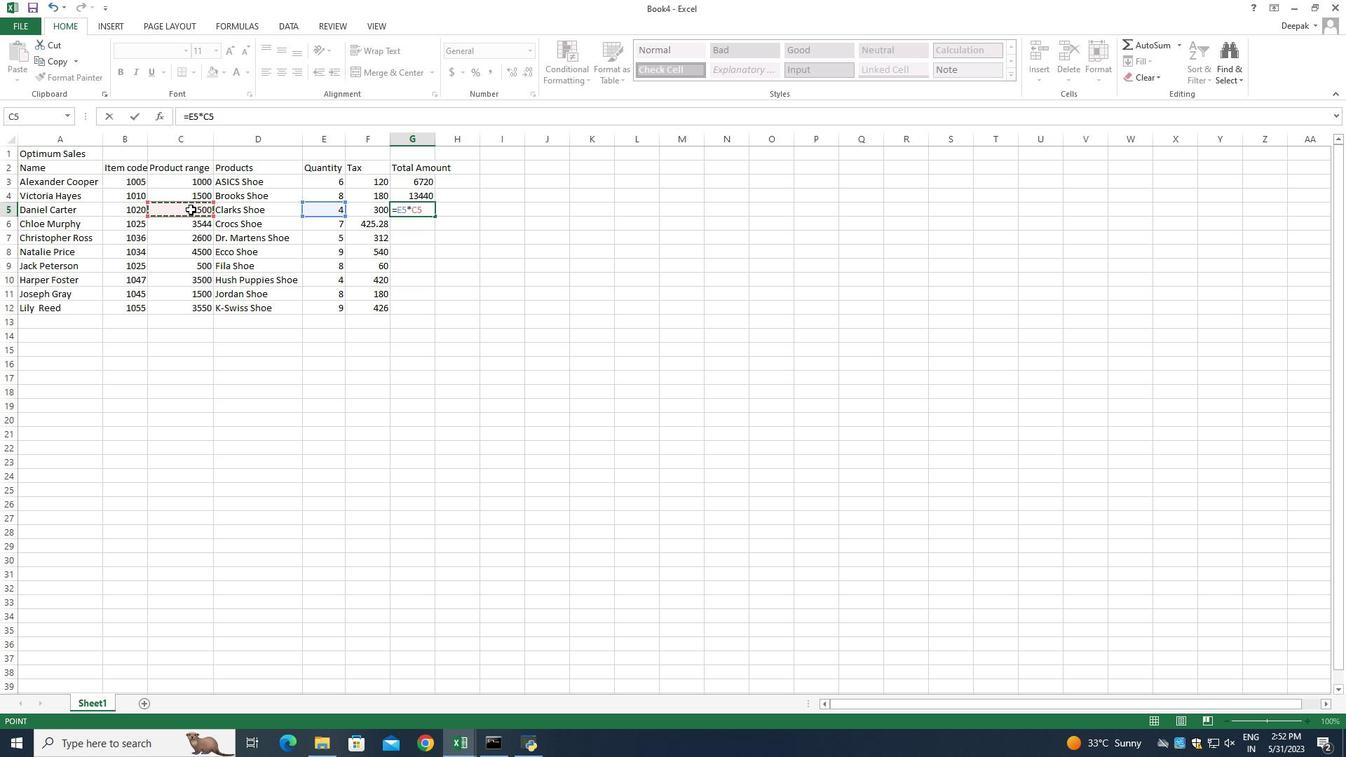 
Action: Mouse moved to (322, 209)
Screenshot: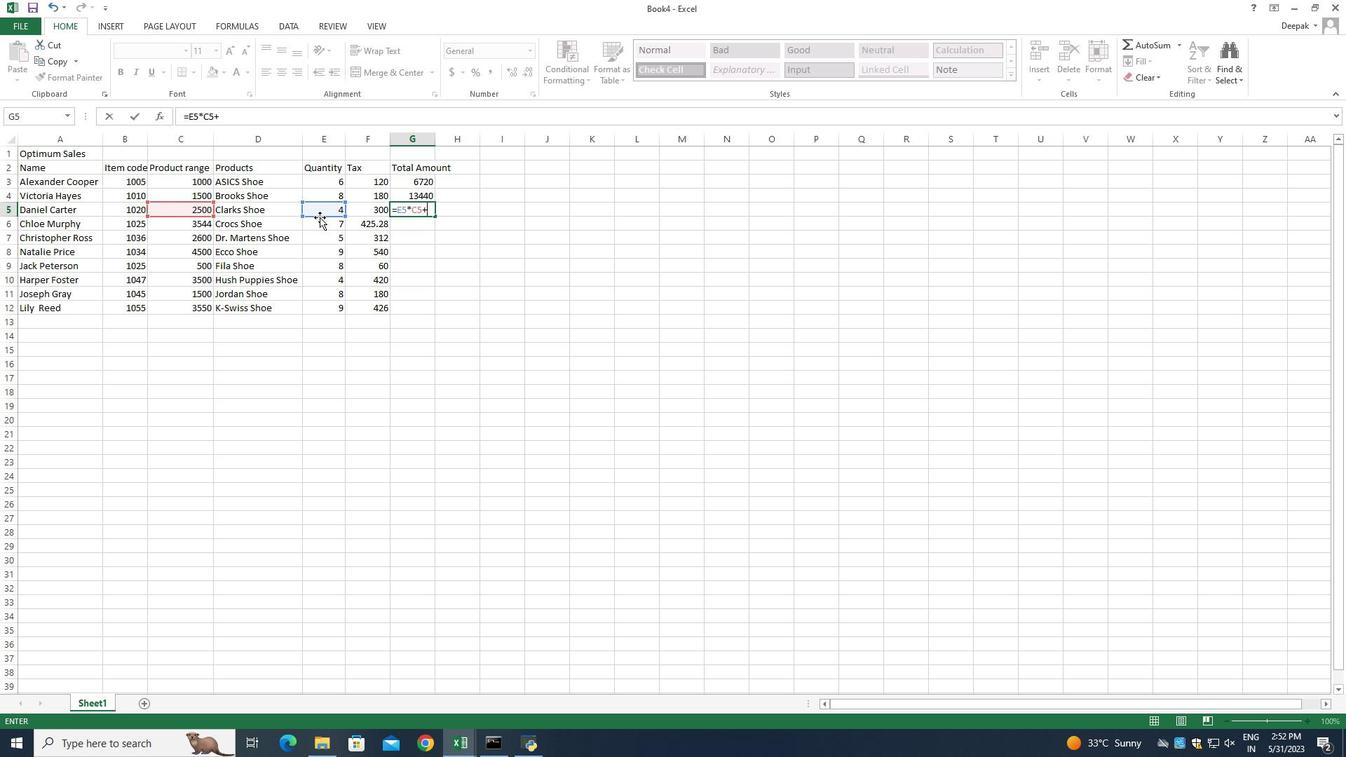 
Action: Mouse pressed left at (322, 209)
Screenshot: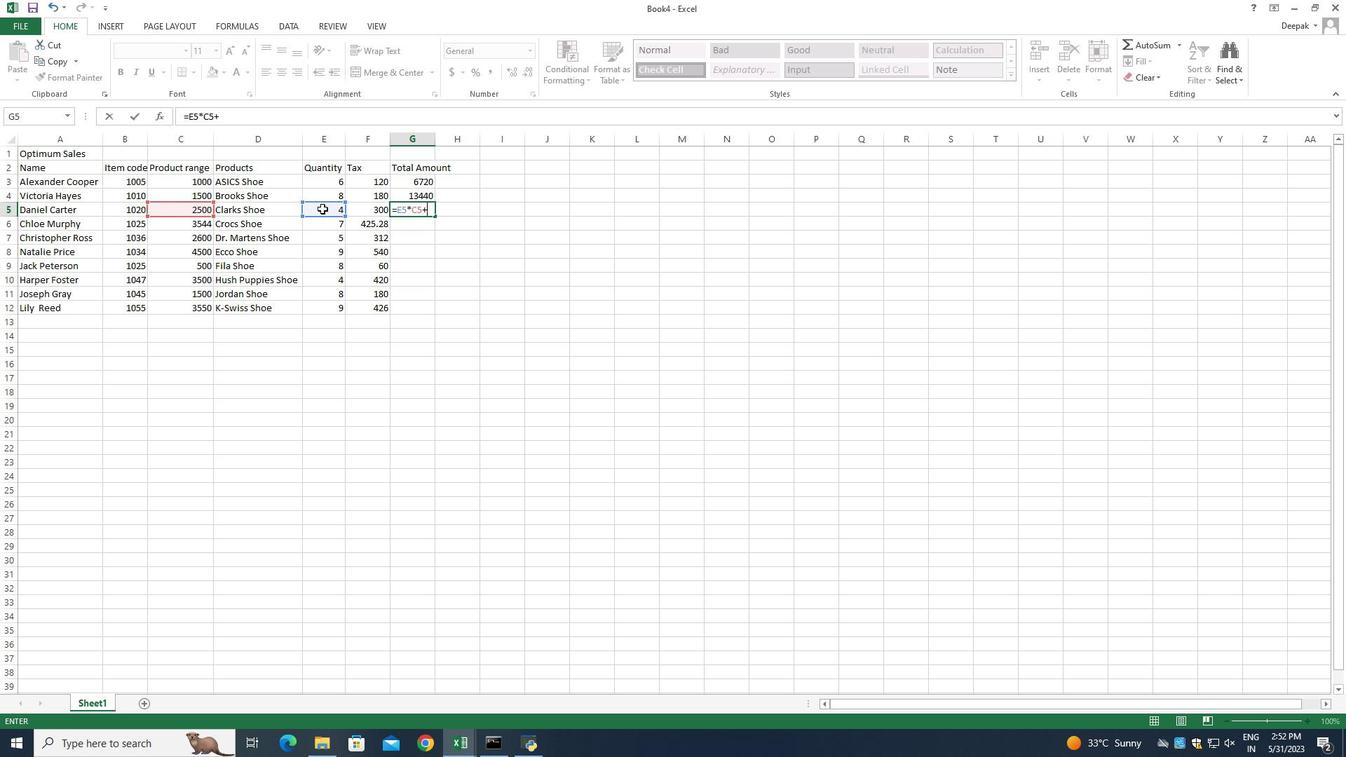 
Action: Key pressed *
Screenshot: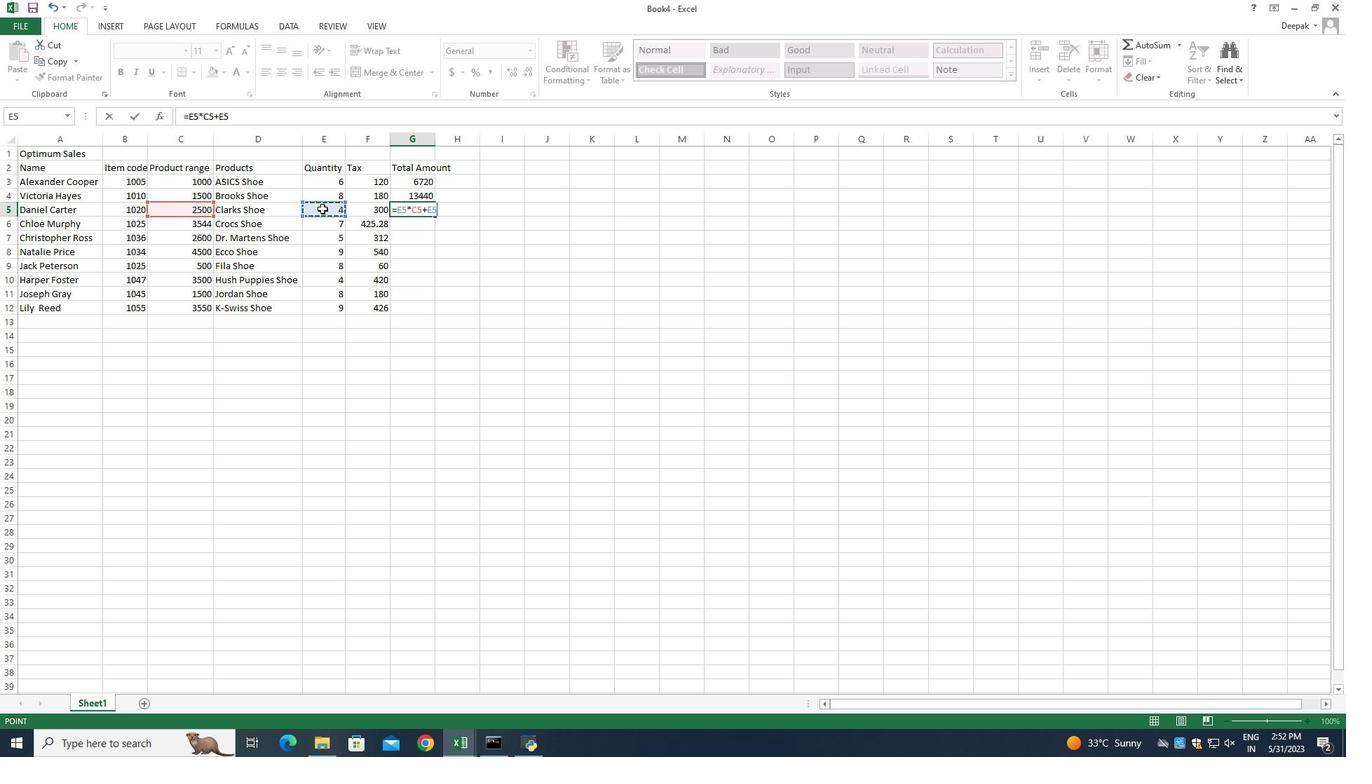 
Action: Mouse moved to (361, 209)
Screenshot: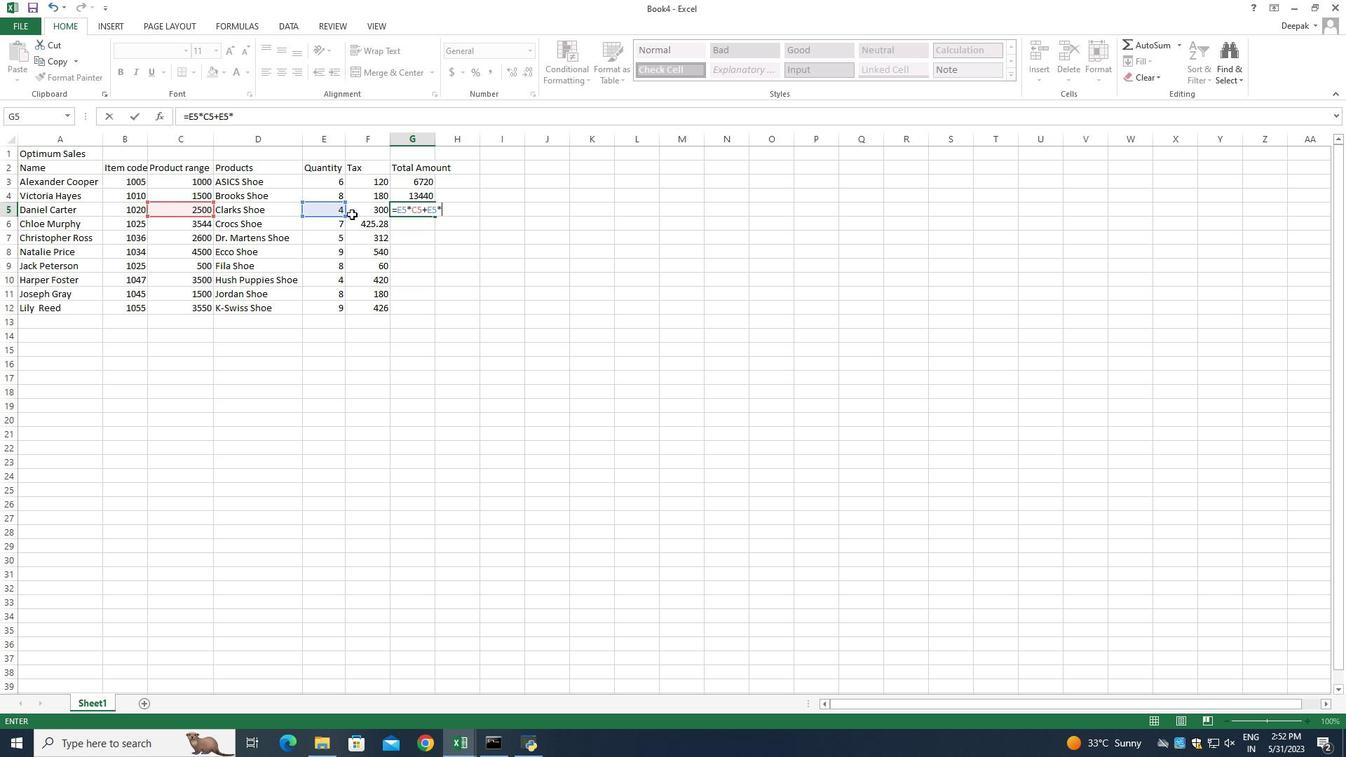 
Action: Mouse pressed left at (361, 209)
Screenshot: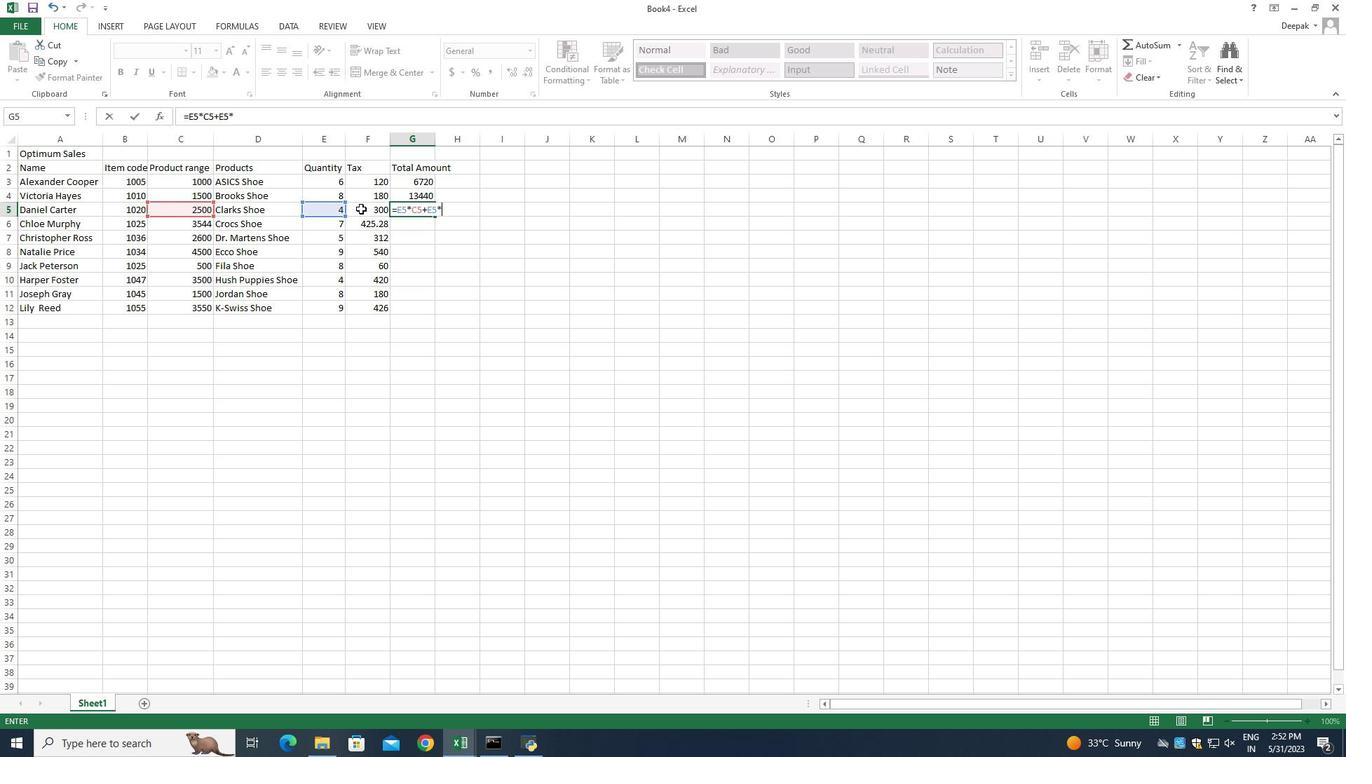 
Action: Key pressed <Key.enter>=
Screenshot: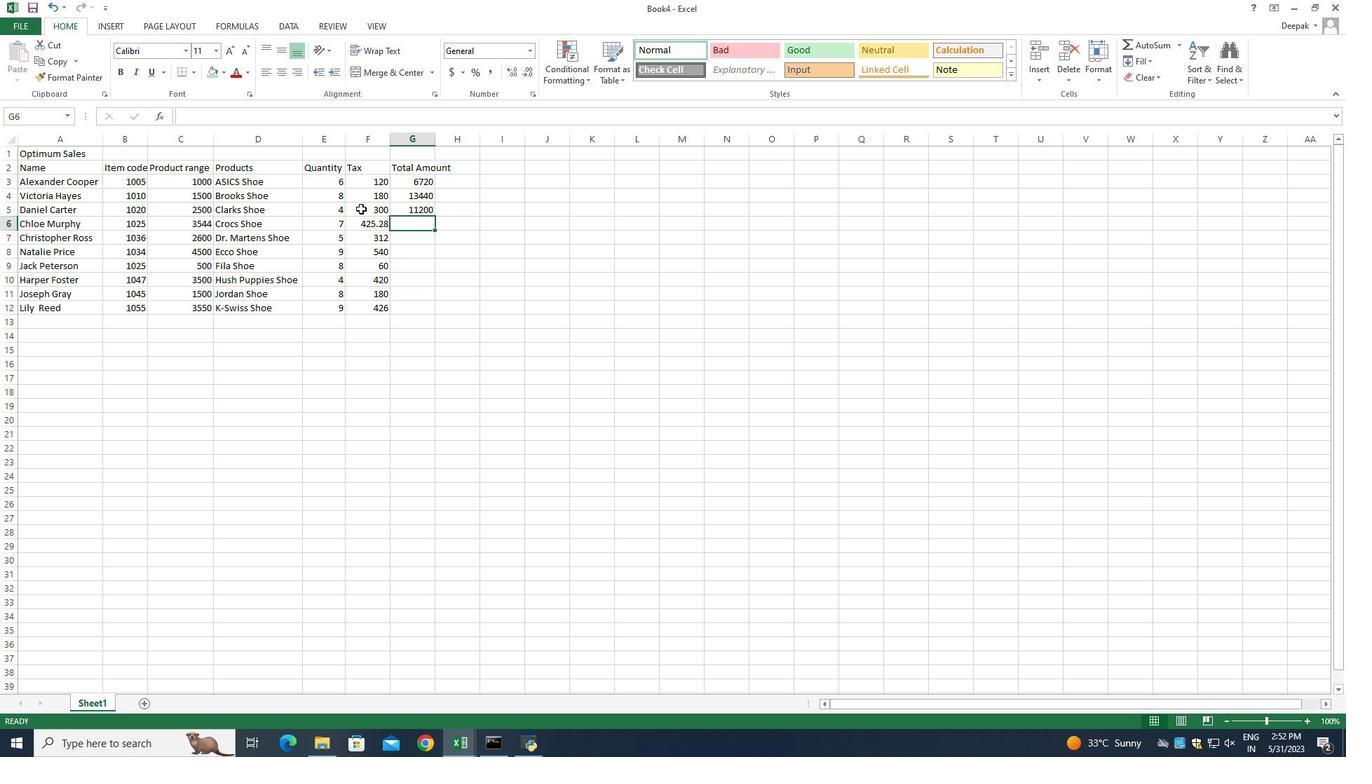 
Action: Mouse moved to (327, 225)
Screenshot: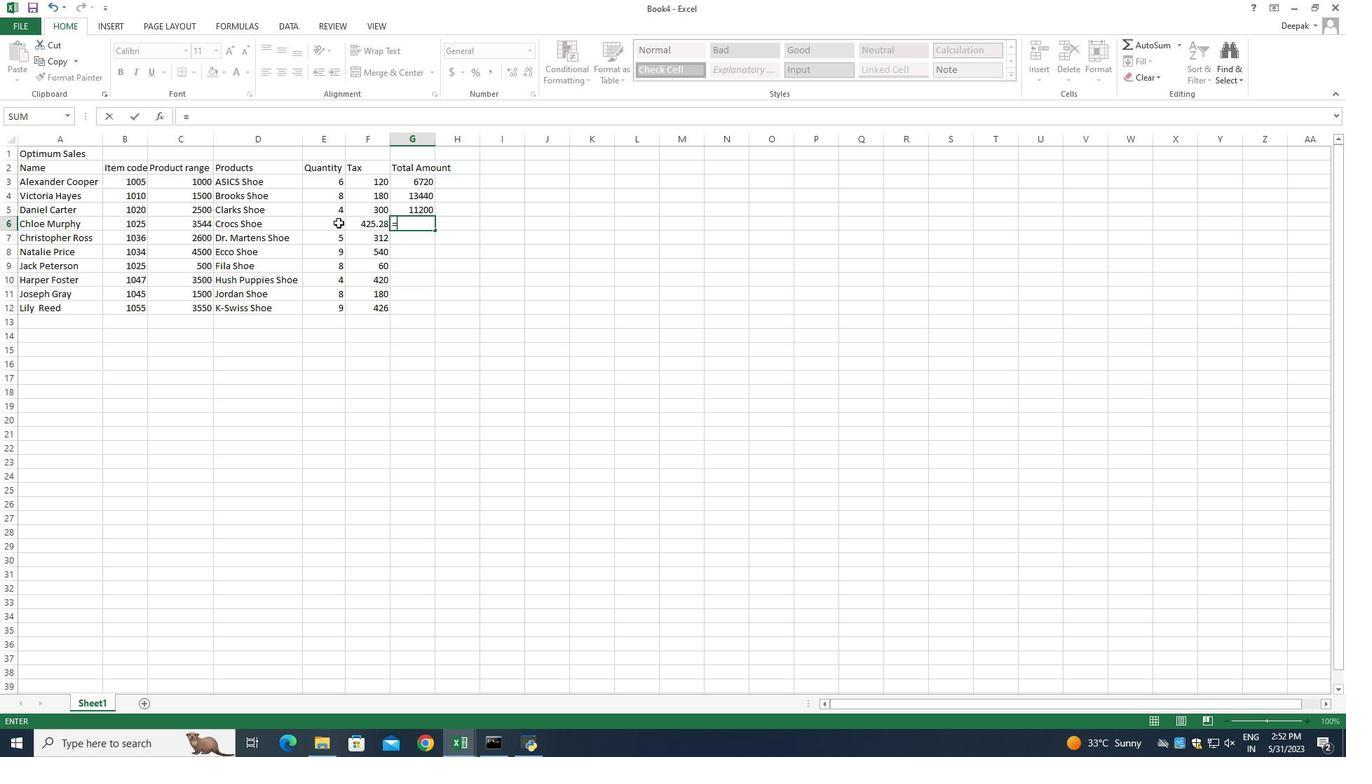 
Action: Mouse pressed left at (327, 225)
Screenshot: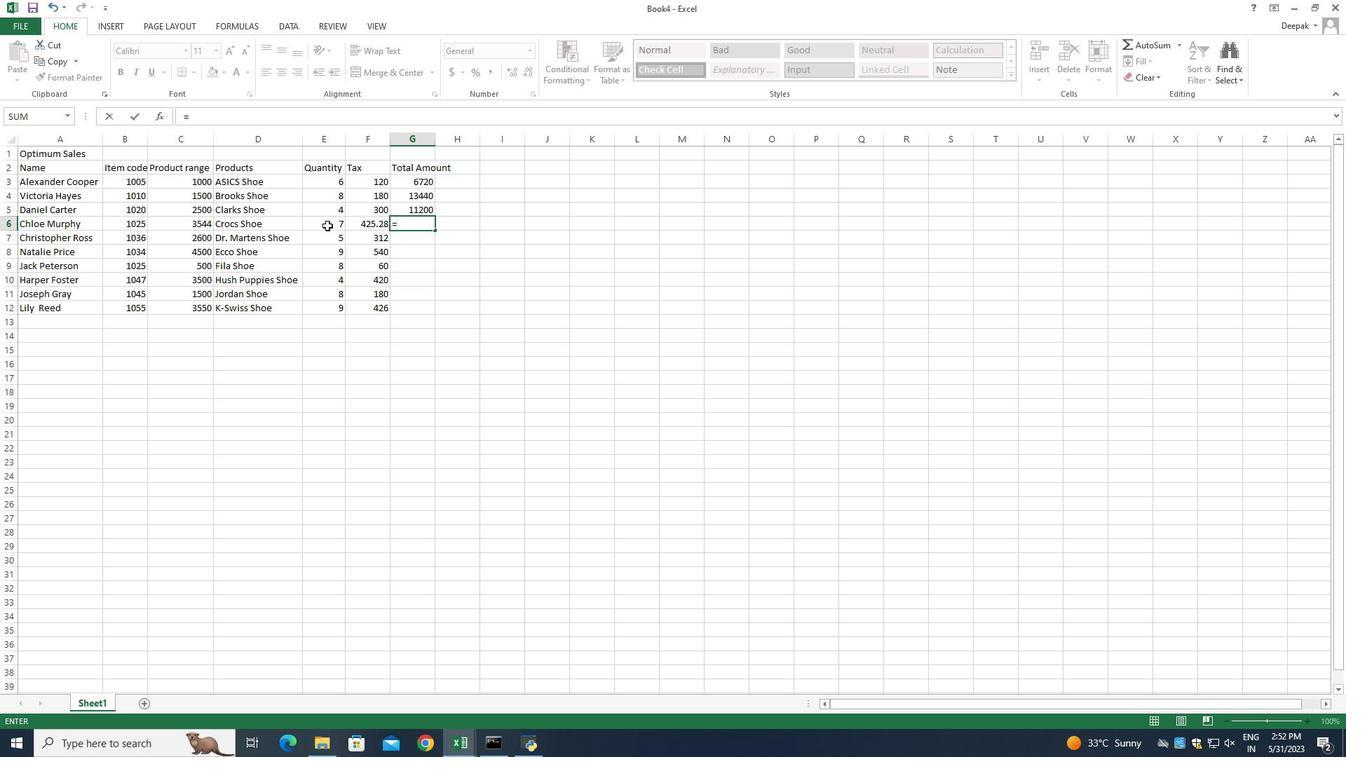 
Action: Key pressed *
Screenshot: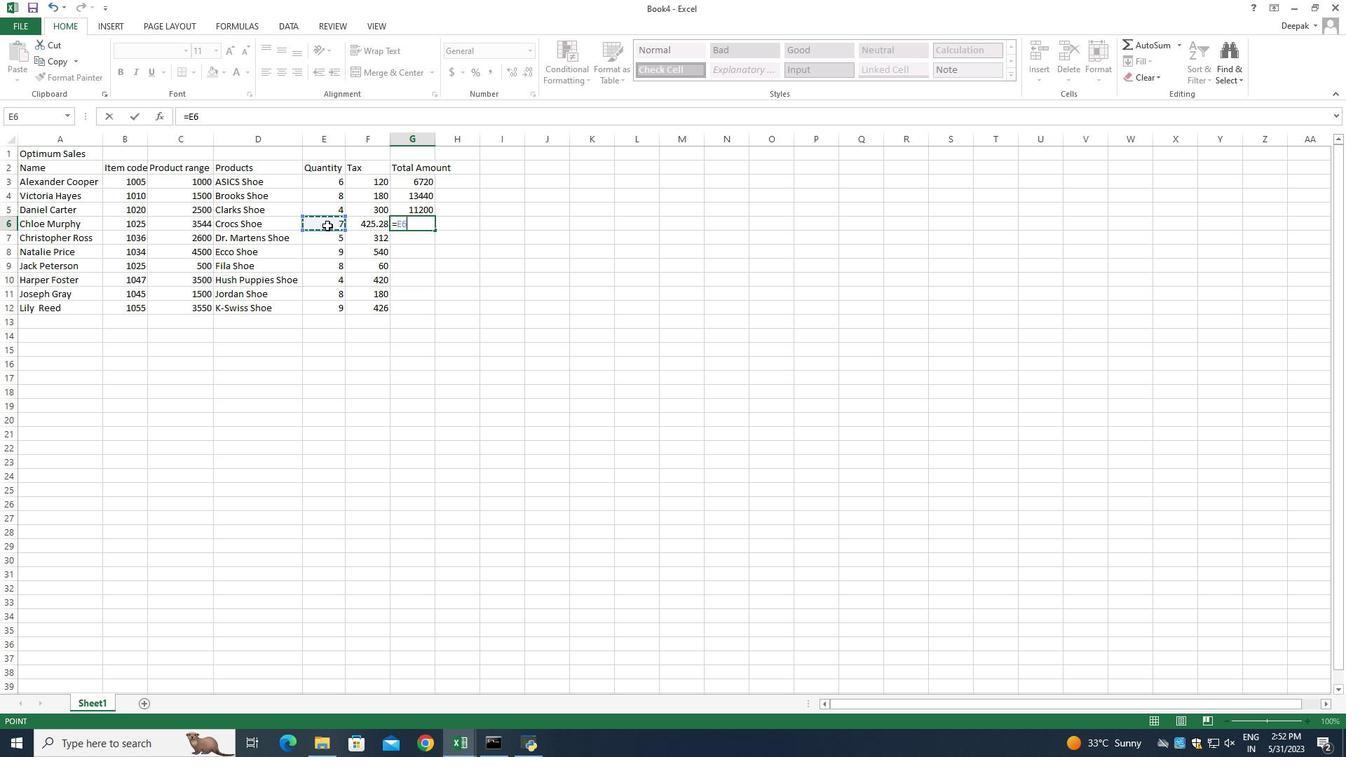 
Action: Mouse moved to (182, 224)
Screenshot: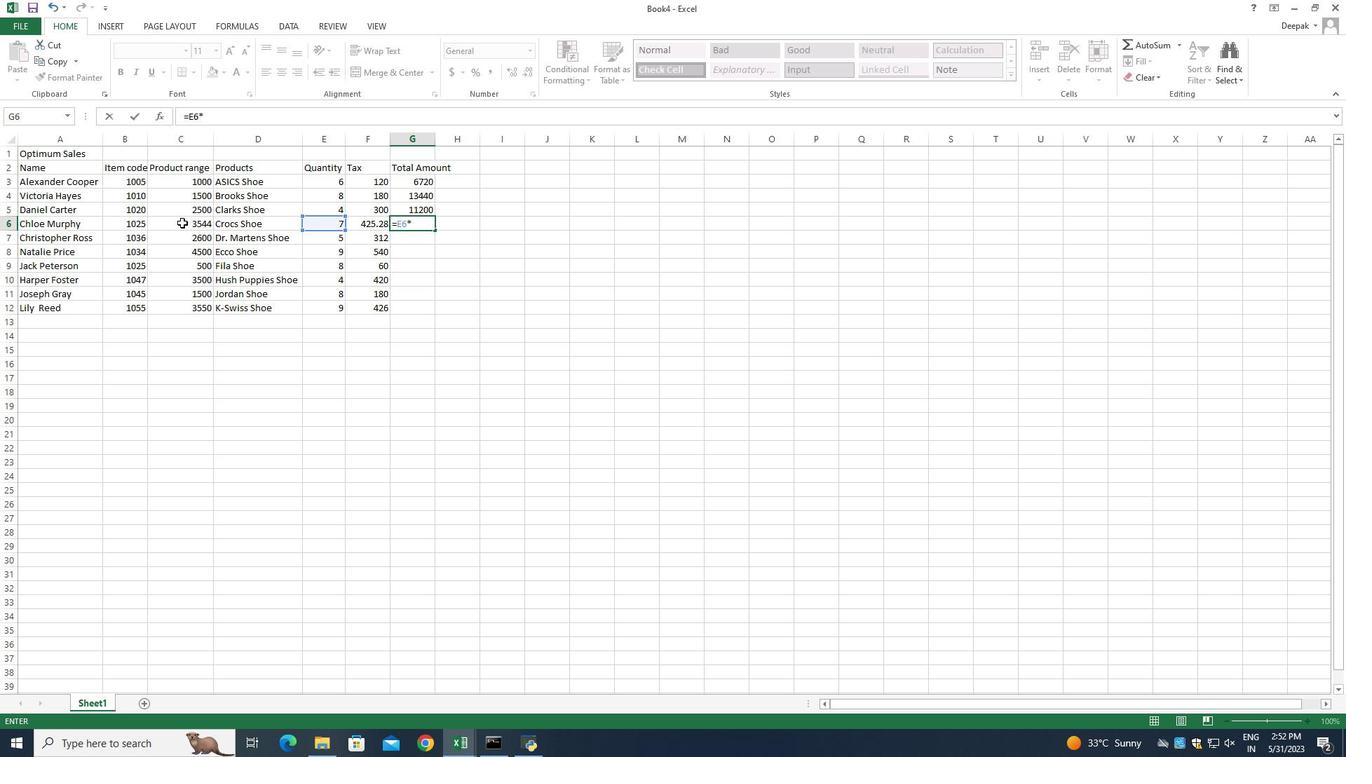 
Action: Mouse pressed left at (182, 224)
Screenshot: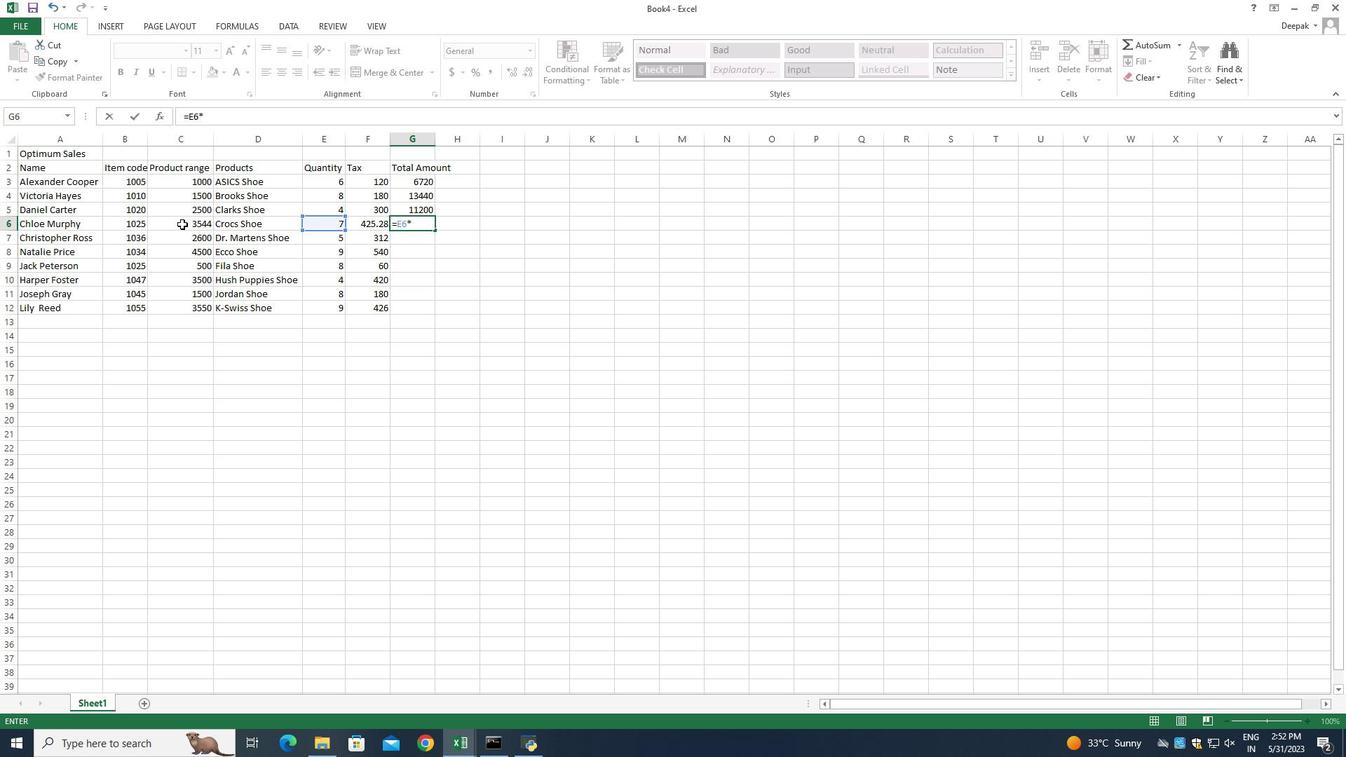 
Action: Key pressed +
Screenshot: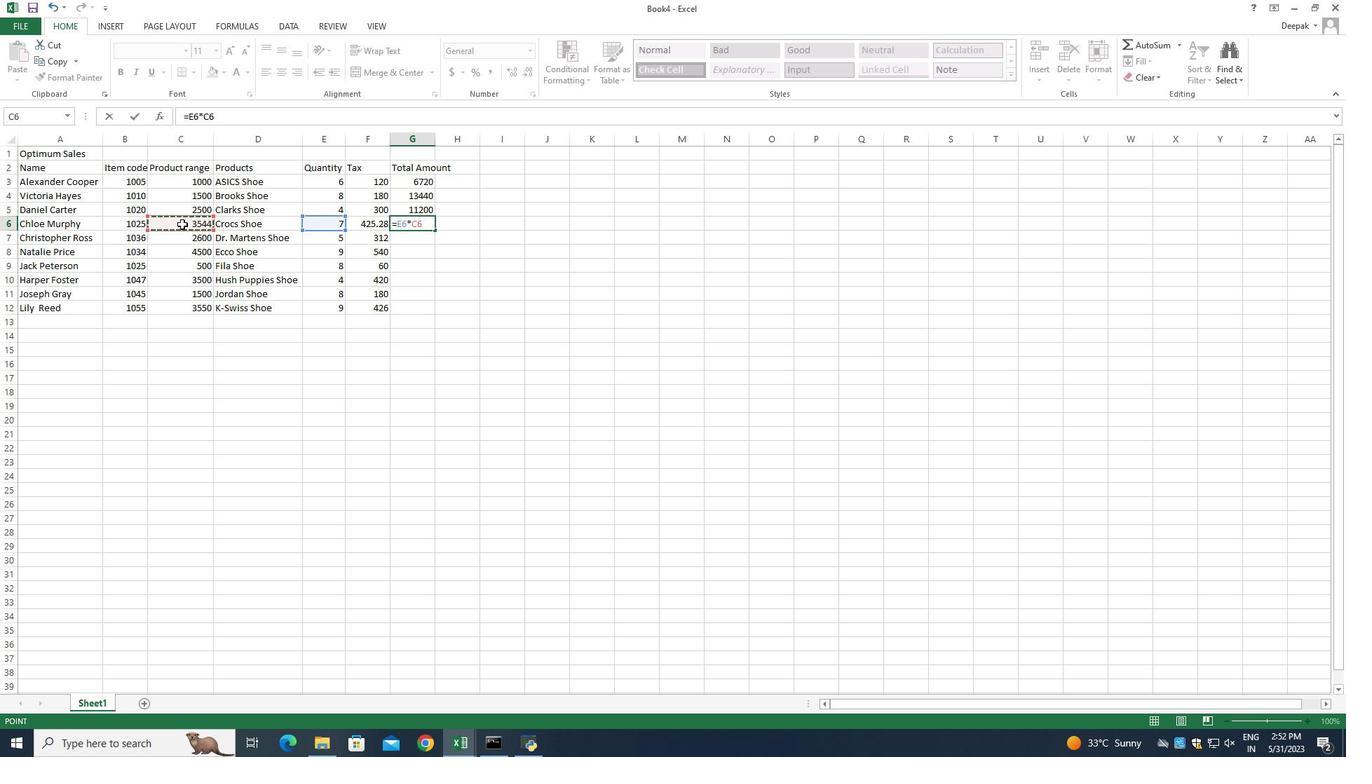 
Action: Mouse moved to (319, 226)
Screenshot: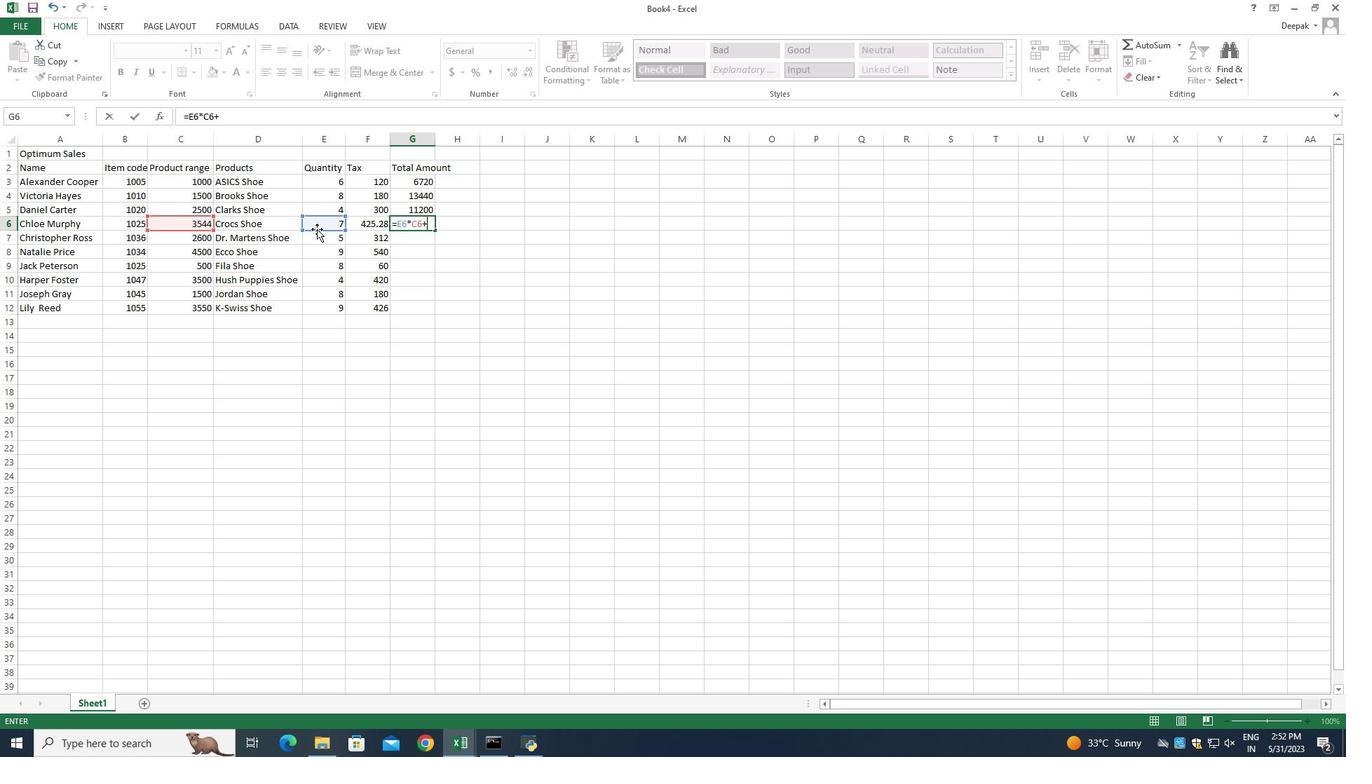 
Action: Mouse pressed left at (319, 226)
Screenshot: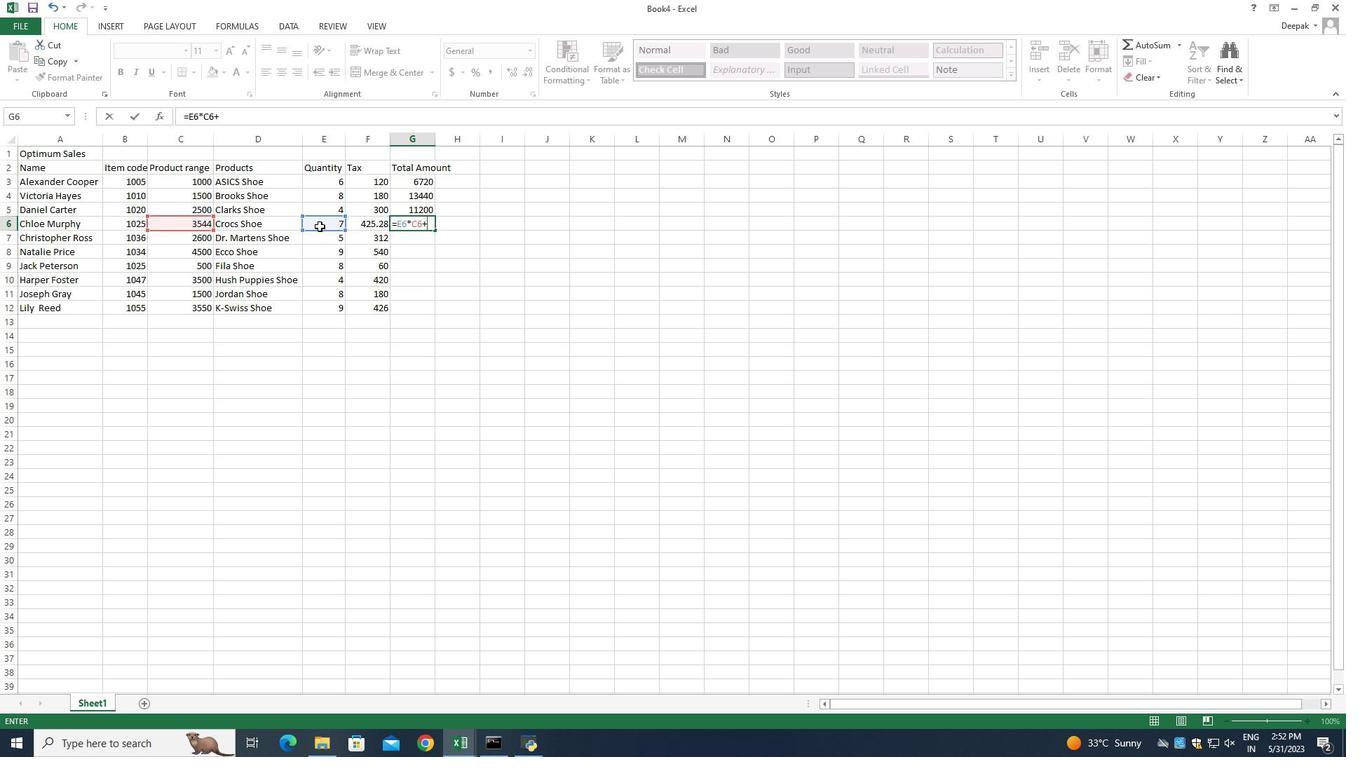 
Action: Key pressed *
Screenshot: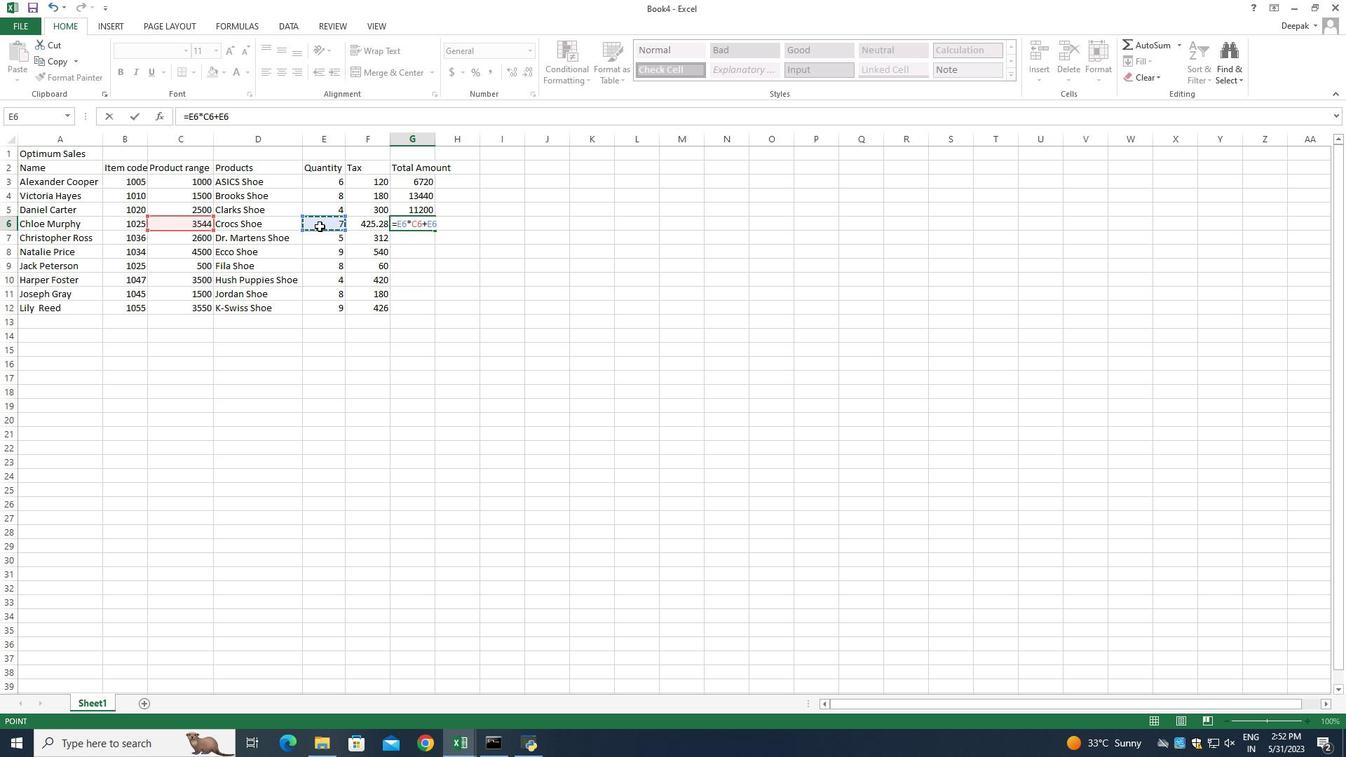 
Action: Mouse moved to (369, 223)
Screenshot: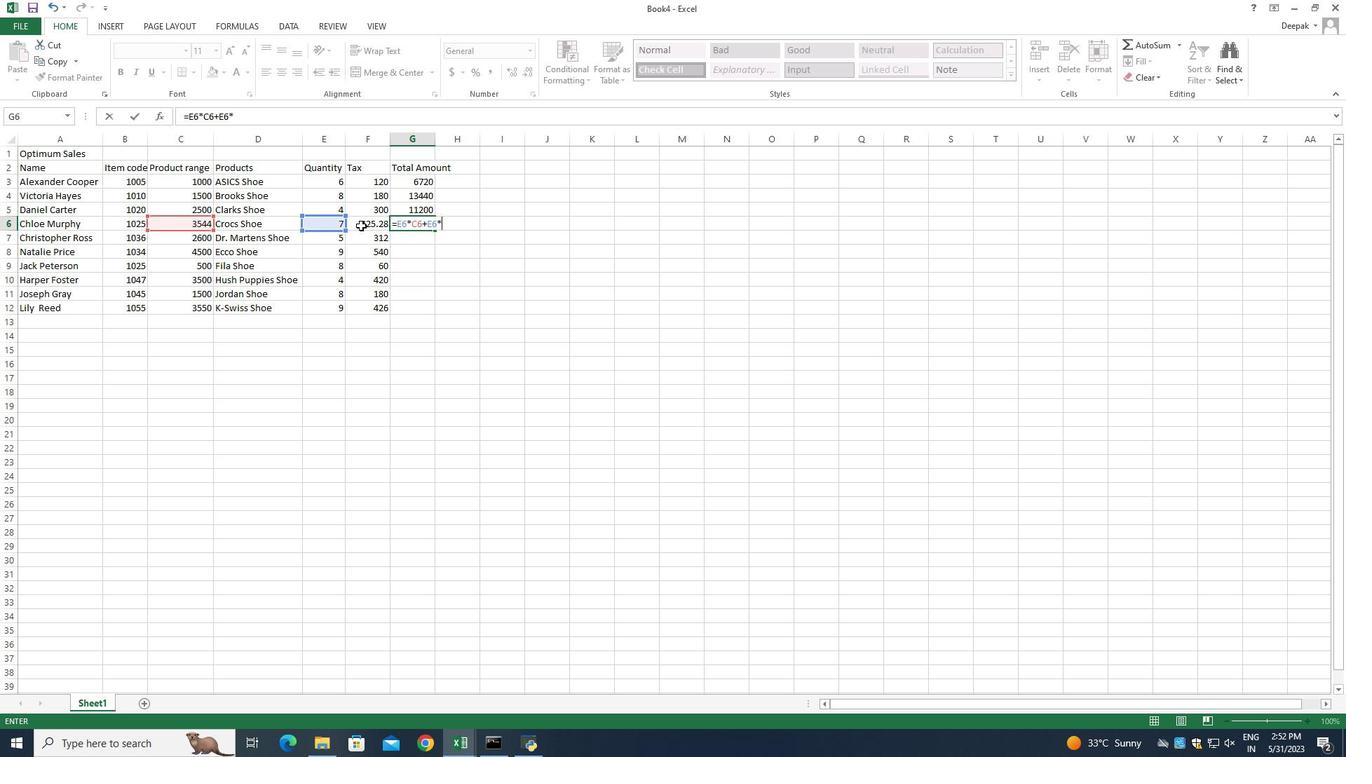 
Action: Mouse pressed left at (369, 223)
Screenshot: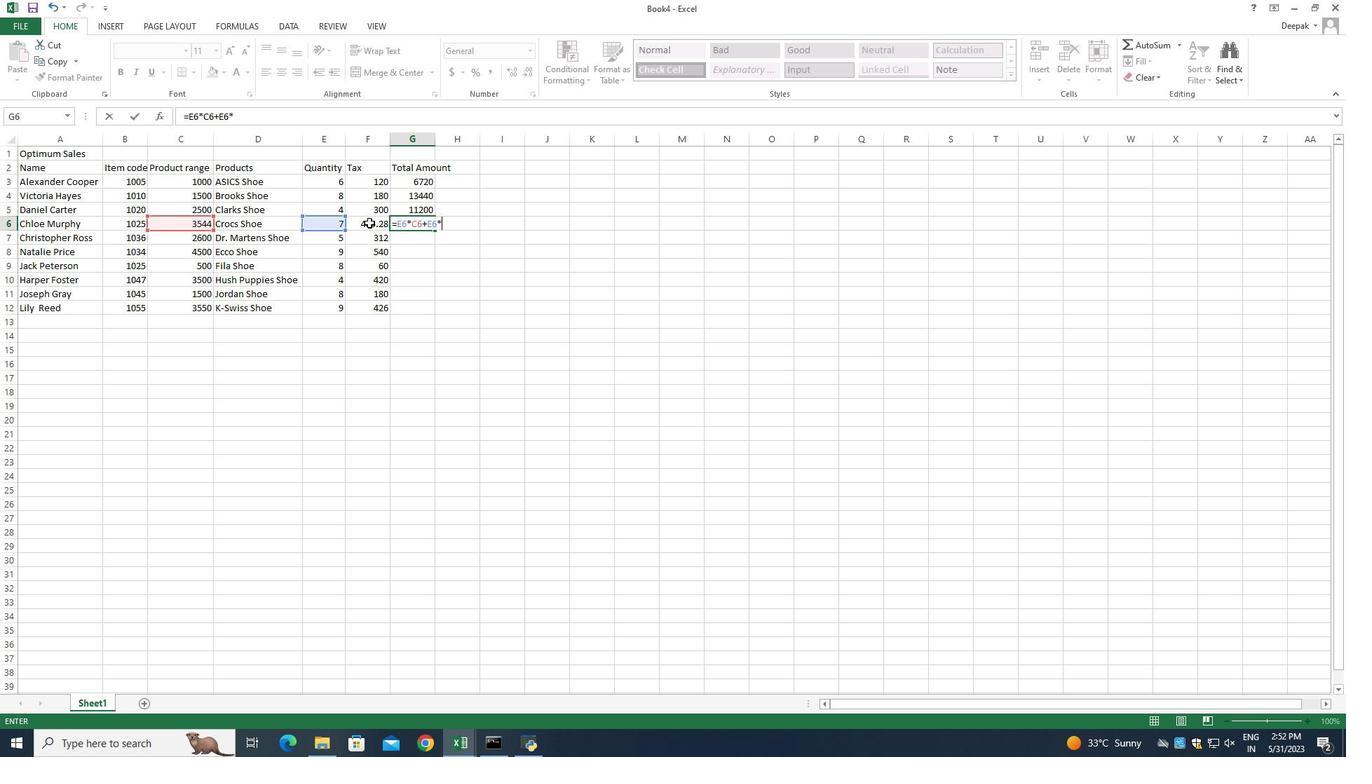 
Action: Key pressed <Key.enter>
Screenshot: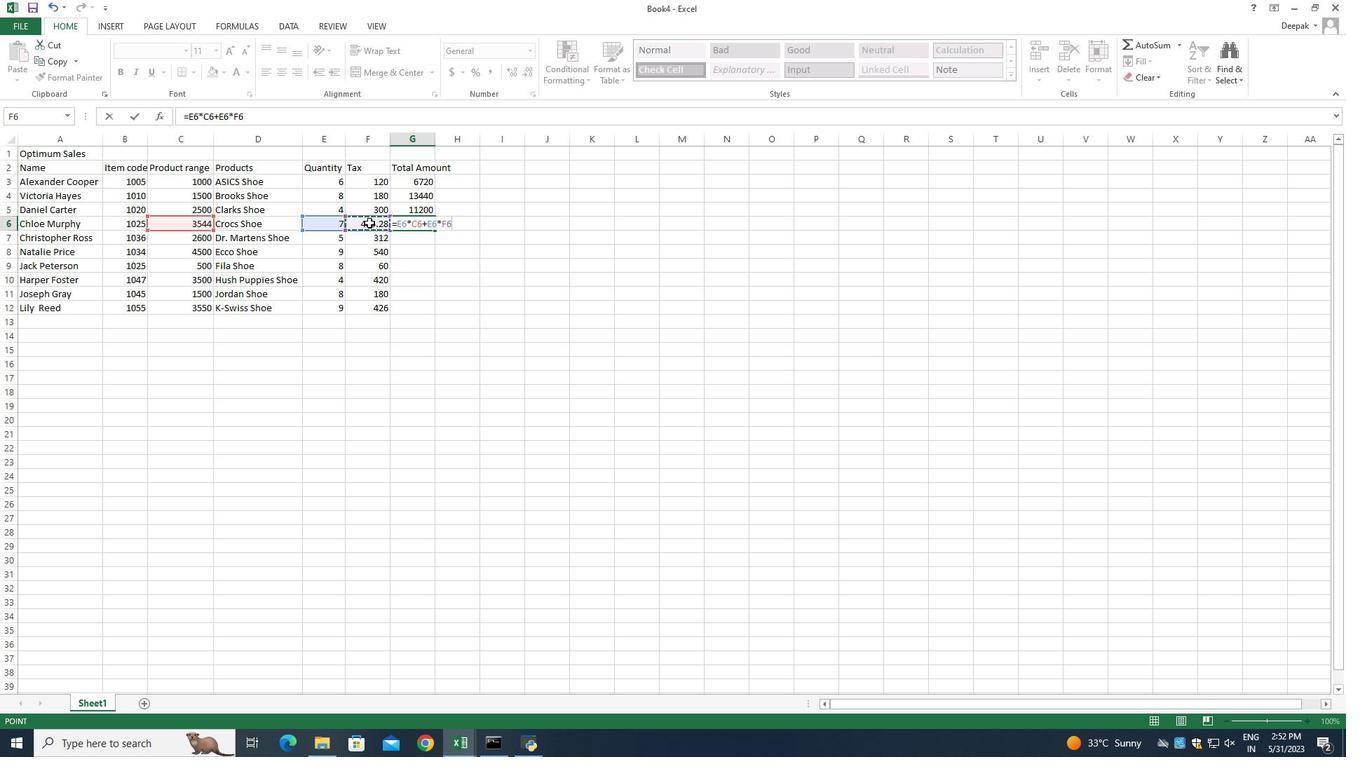 
Action: Mouse moved to (417, 256)
Screenshot: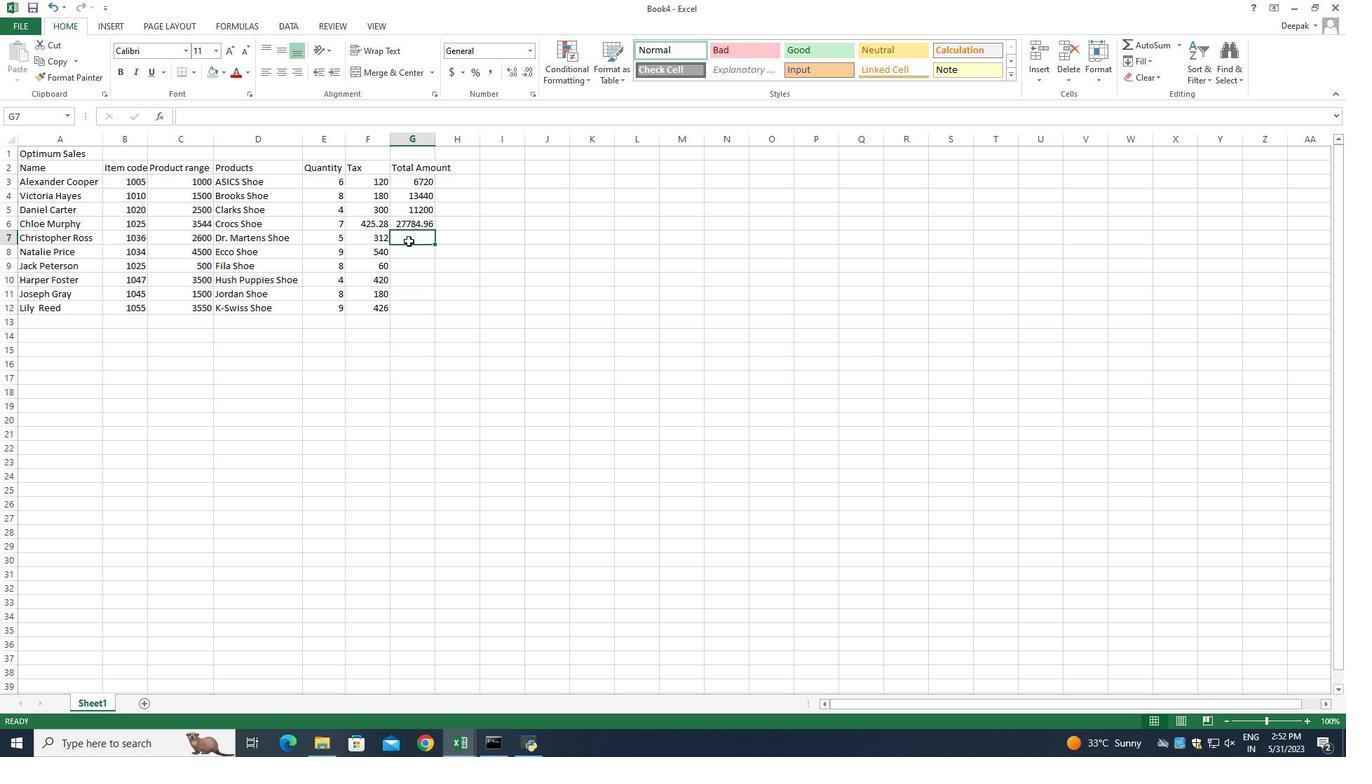 
Action: Key pressed =
Screenshot: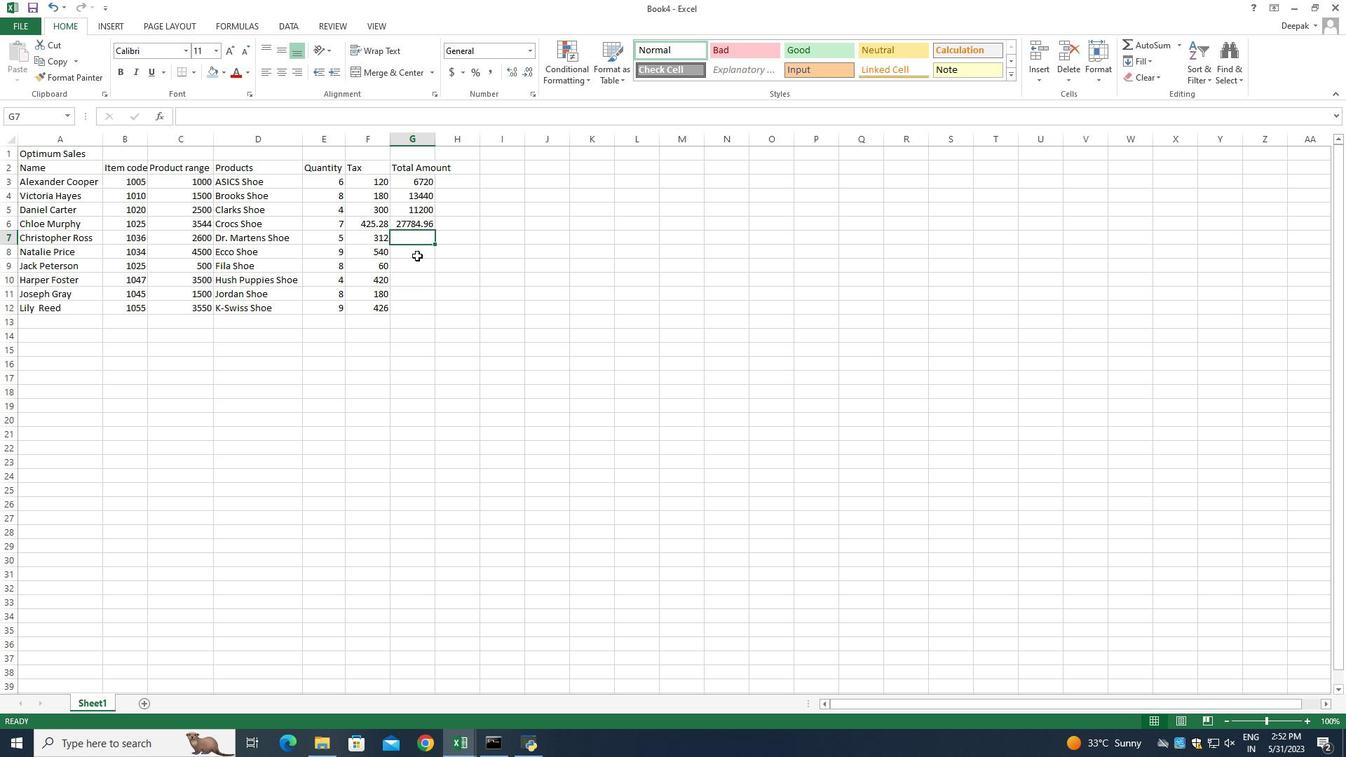 
Action: Mouse moved to (336, 239)
Screenshot: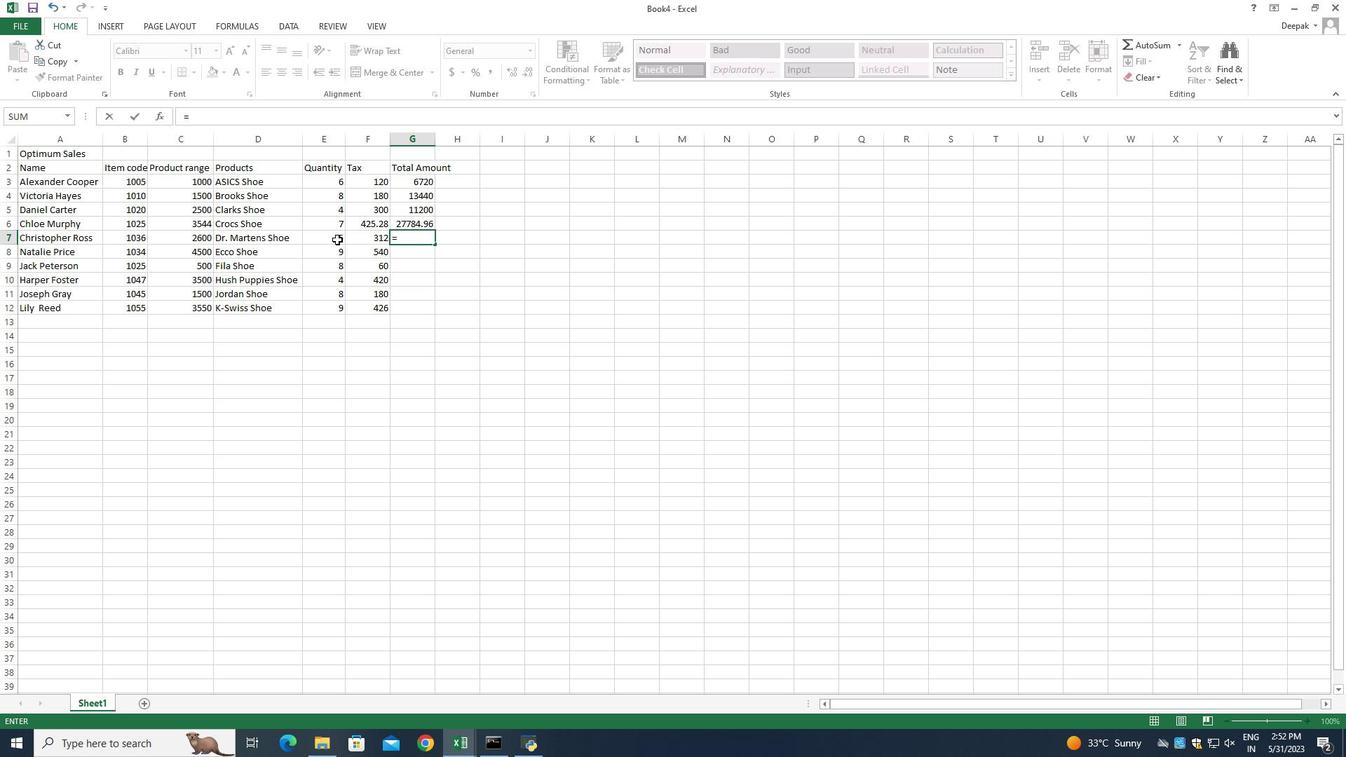 
Action: Mouse pressed left at (336, 239)
Screenshot: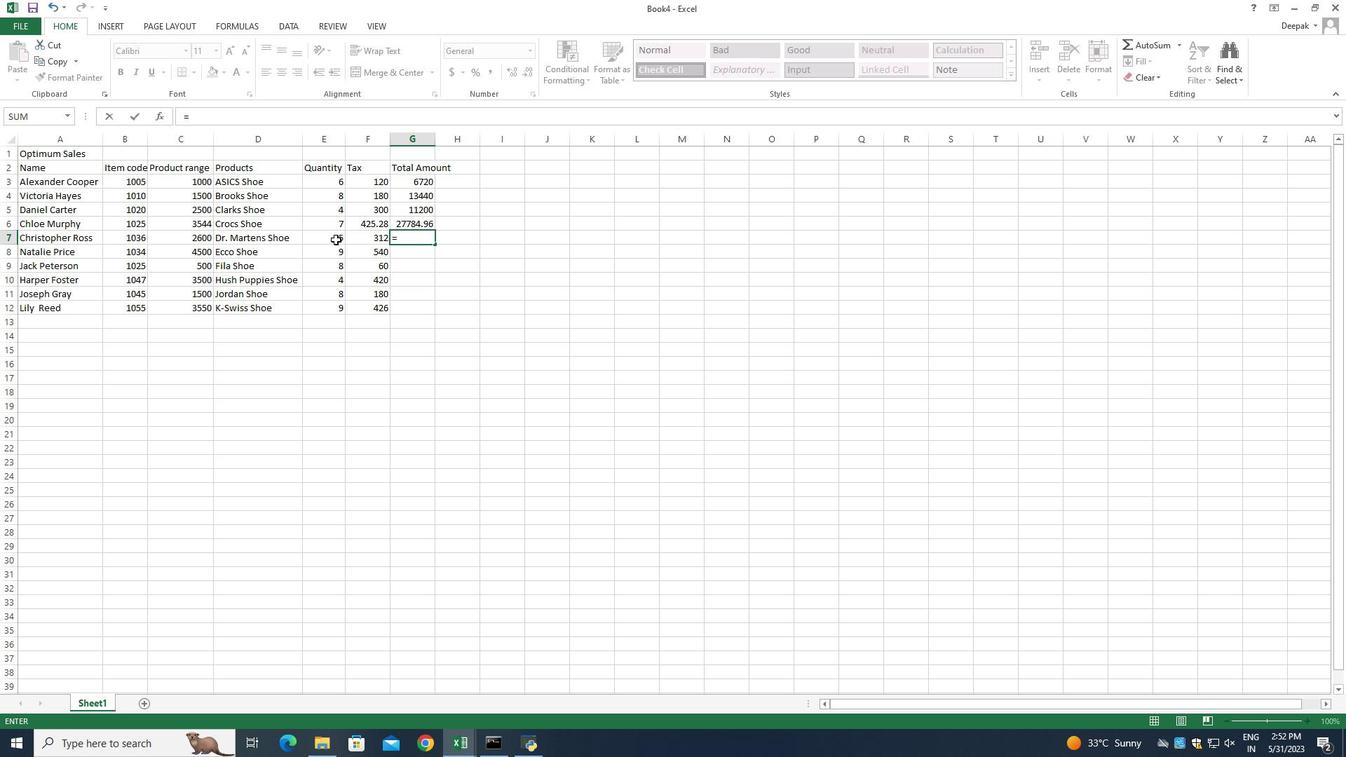 
Action: Key pressed *
Screenshot: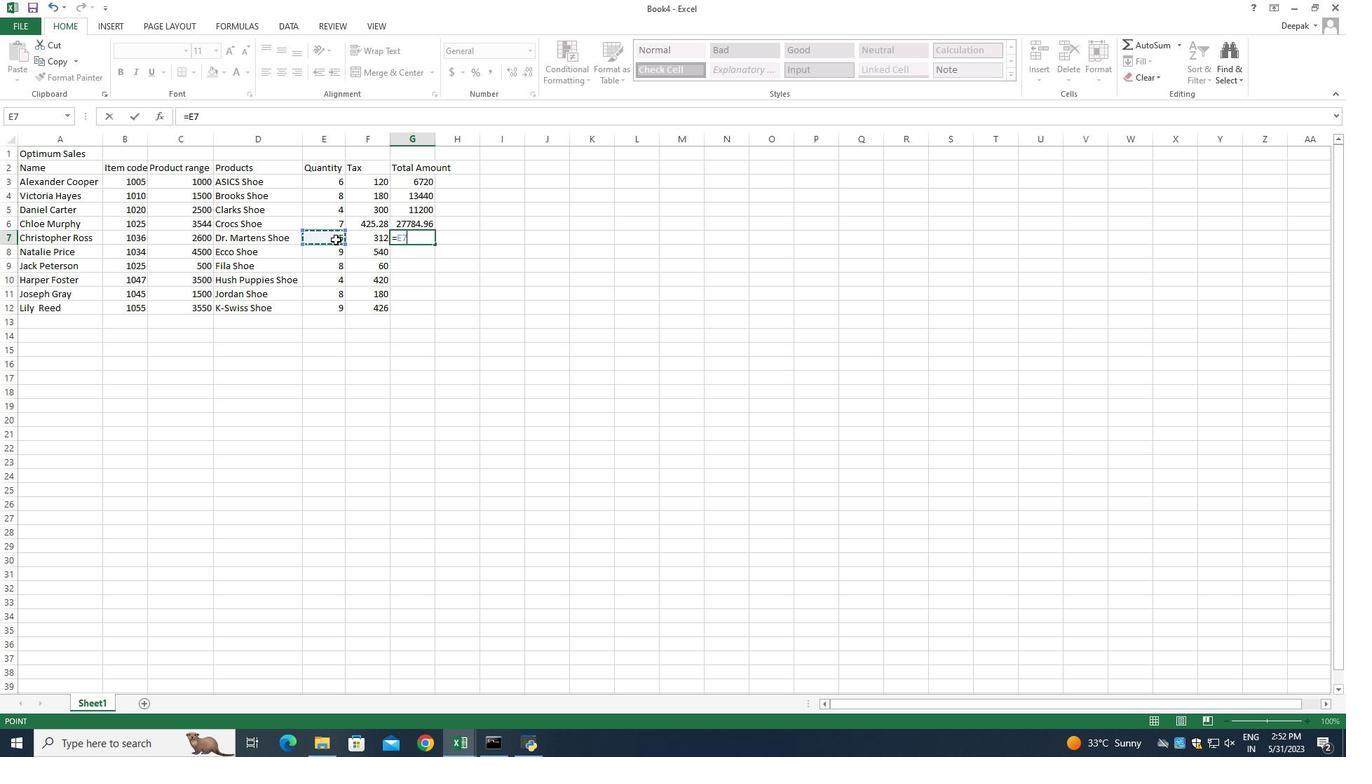 
Action: Mouse moved to (199, 240)
Screenshot: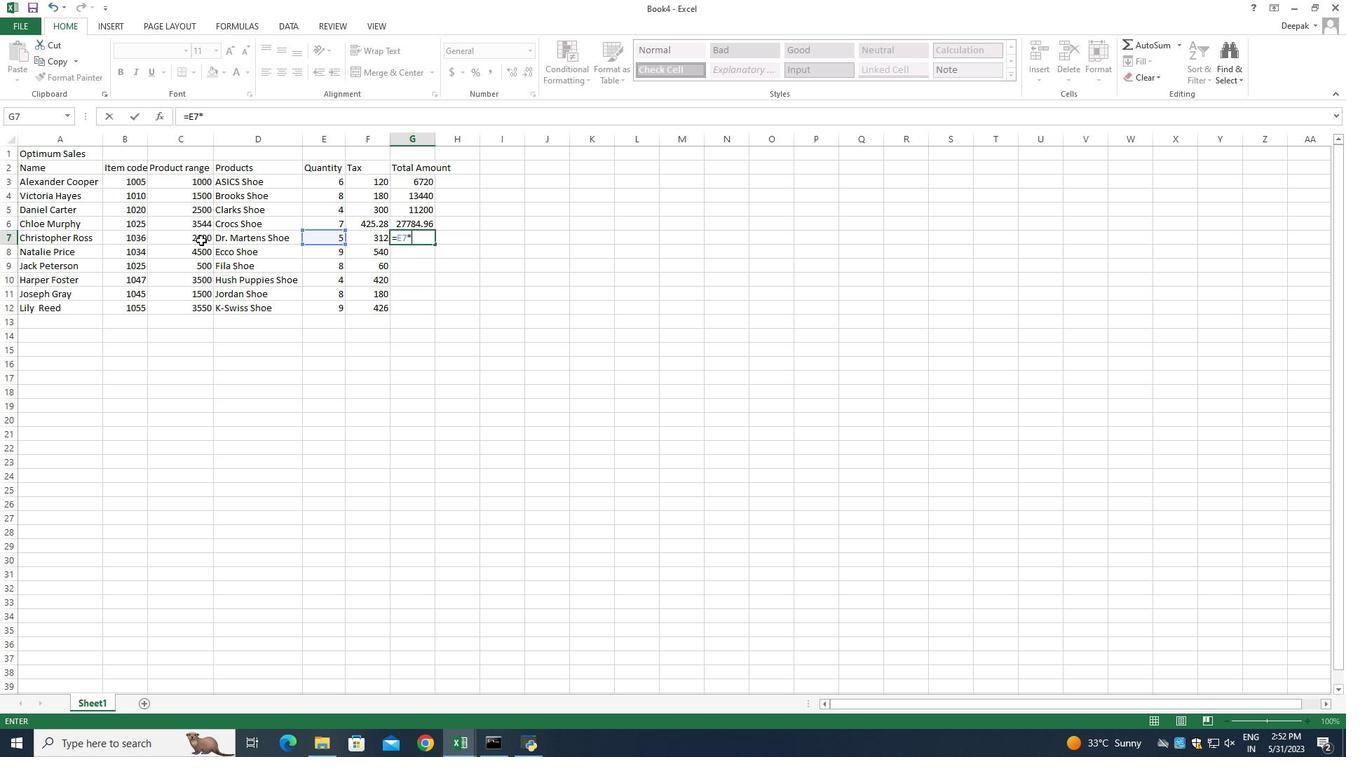 
Action: Mouse pressed left at (199, 240)
Screenshot: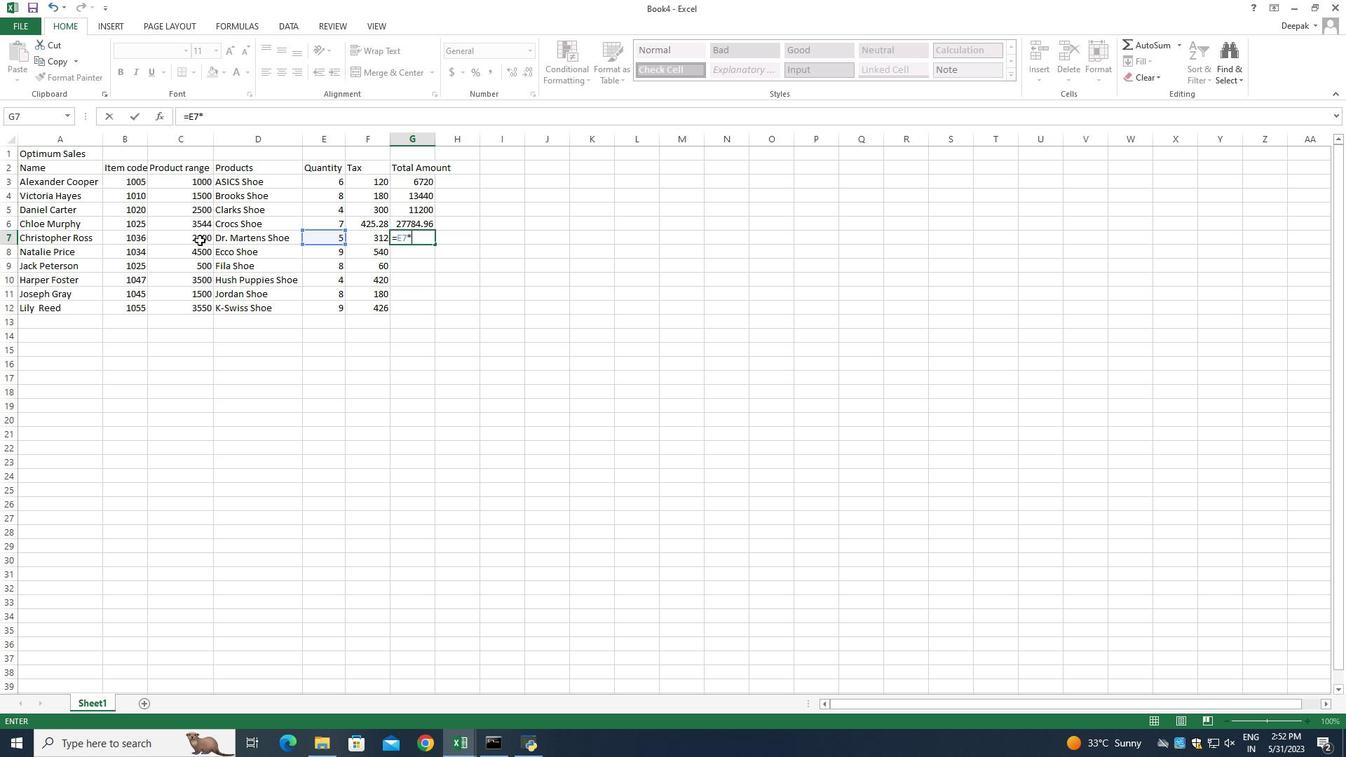 
Action: Key pressed +
Screenshot: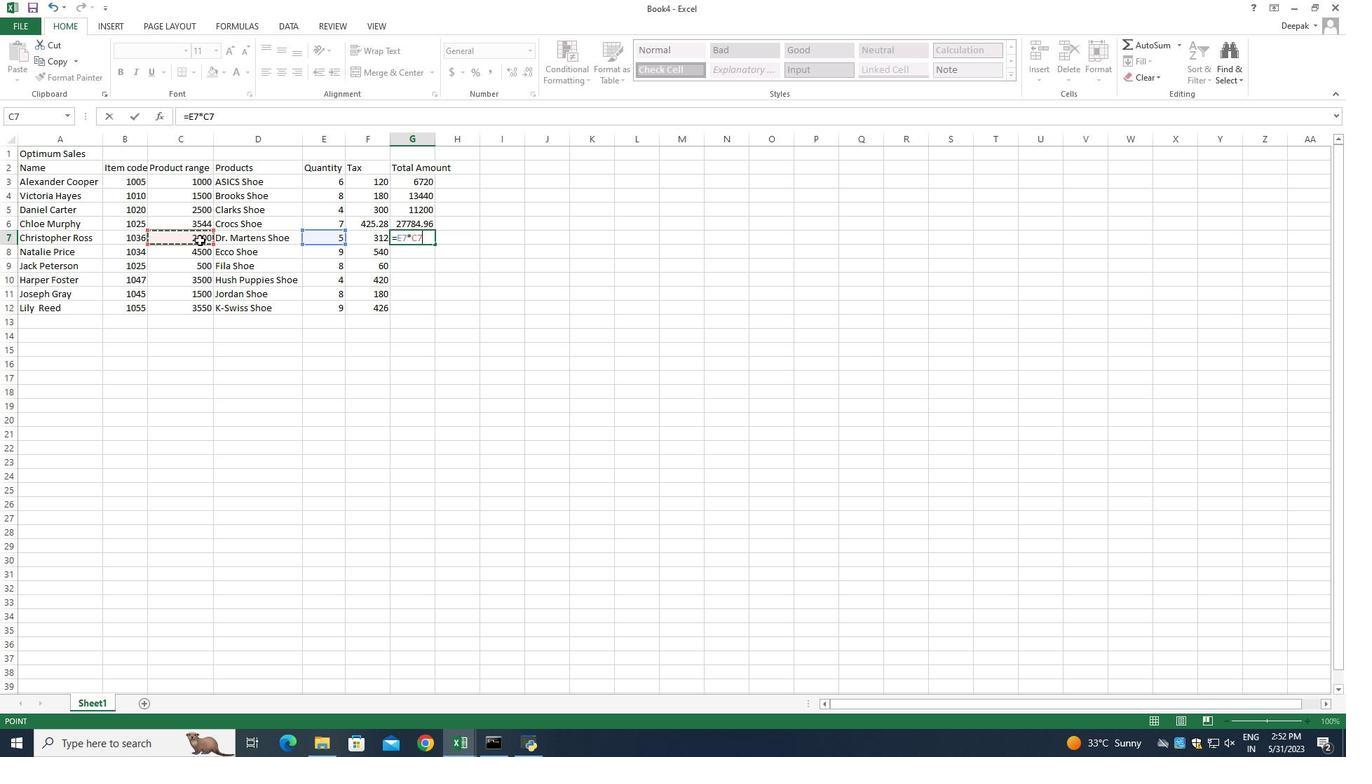 
Action: Mouse moved to (330, 244)
Screenshot: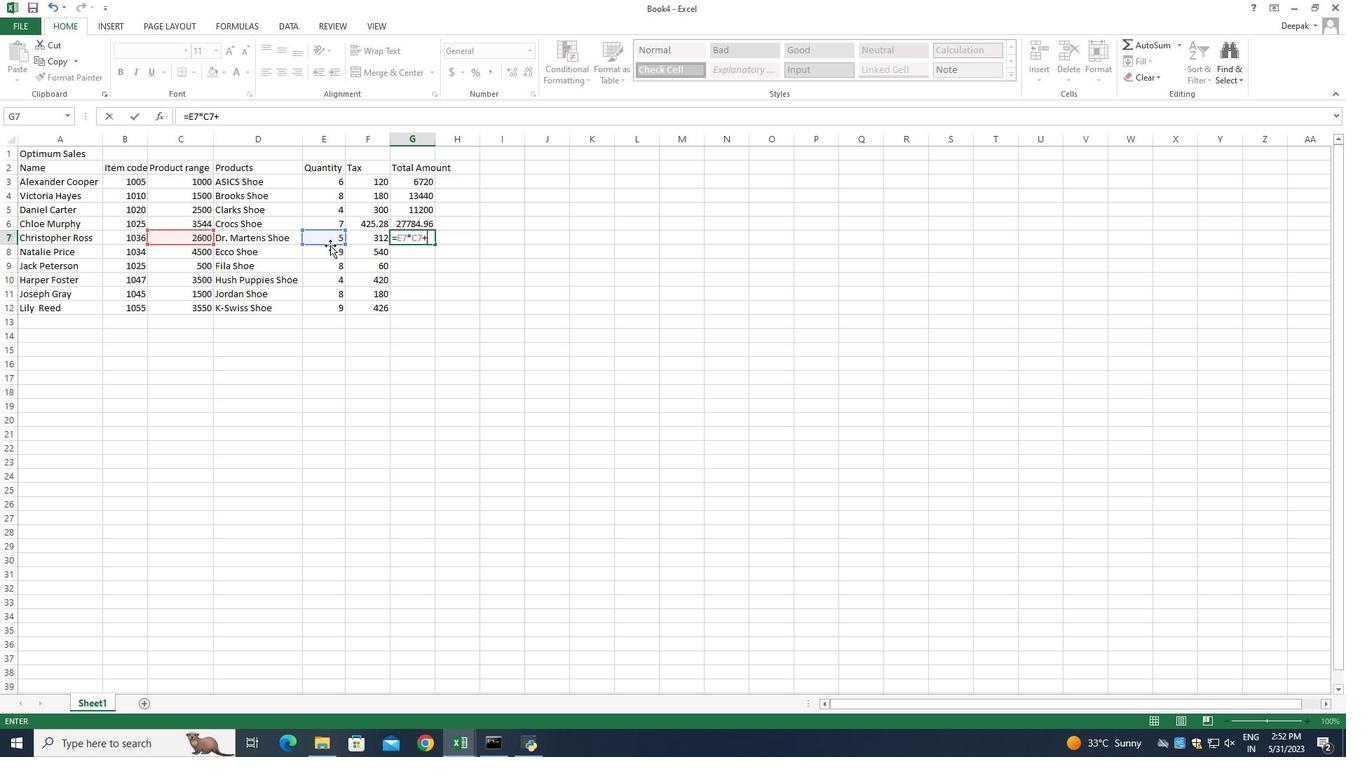 
Action: Mouse pressed left at (330, 244)
Screenshot: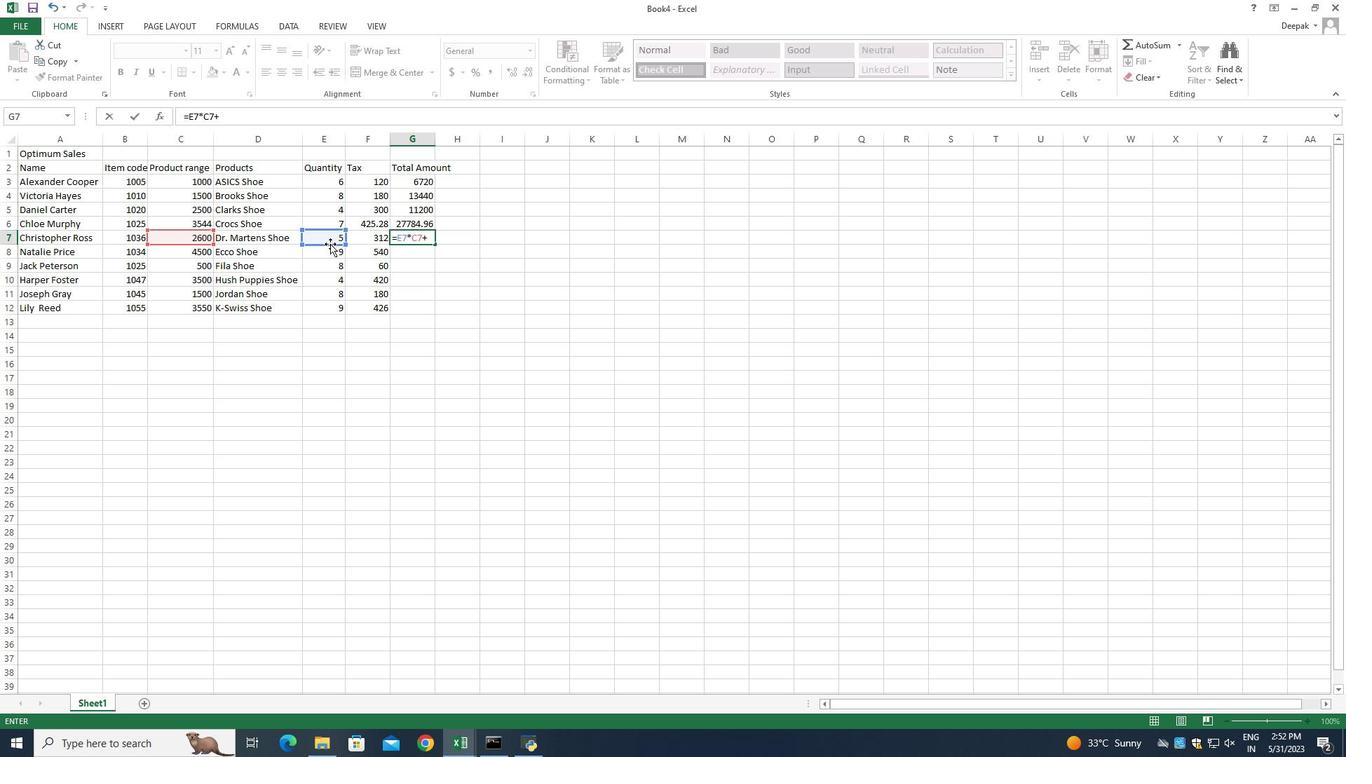
Action: Mouse moved to (330, 235)
Screenshot: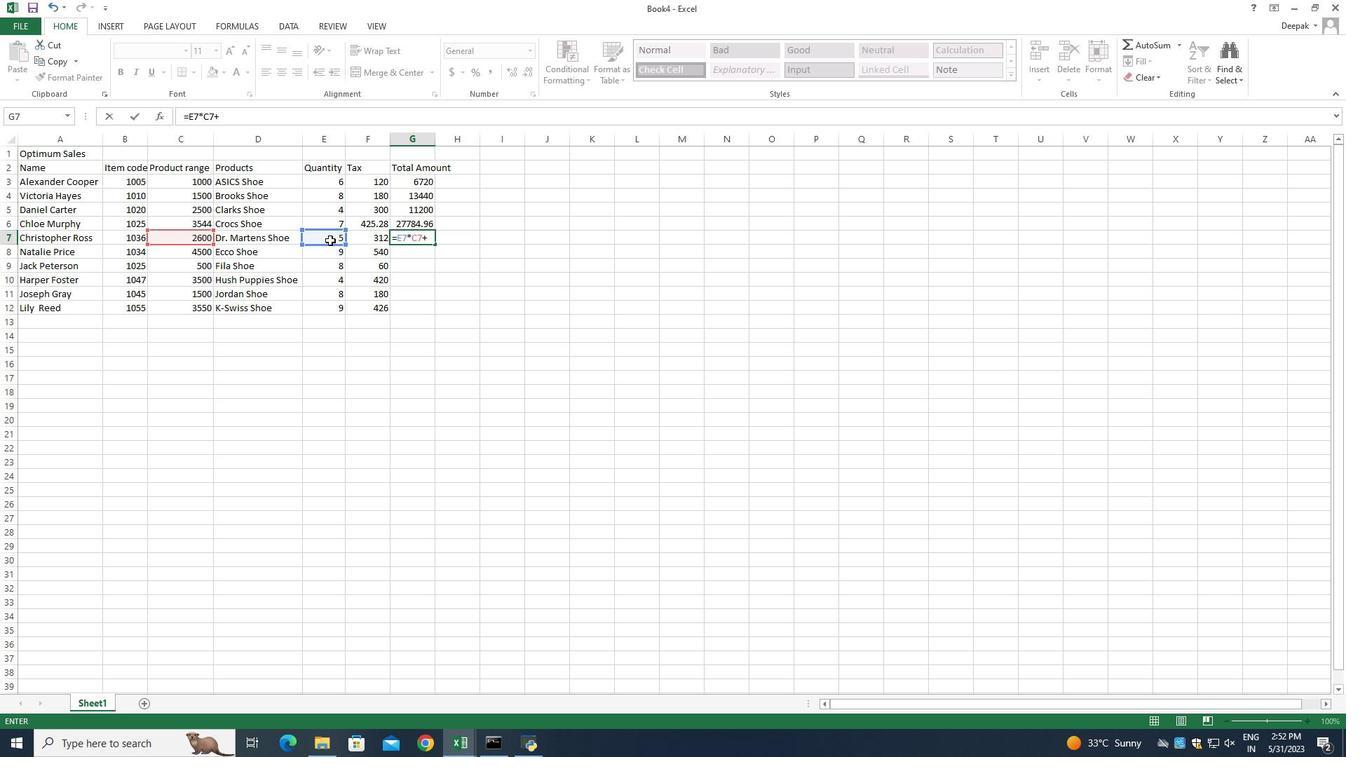 
Action: Mouse pressed left at (330, 235)
Screenshot: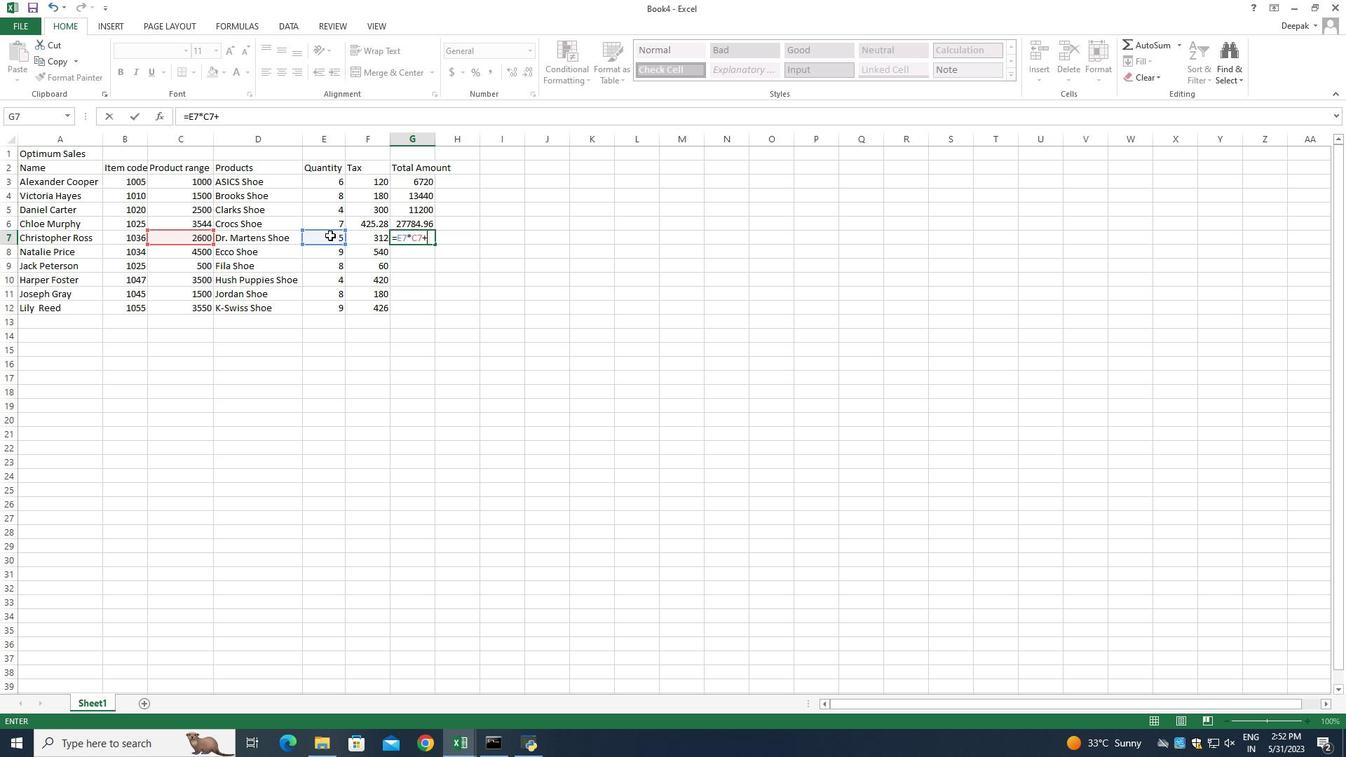 
Action: Key pressed *
Screenshot: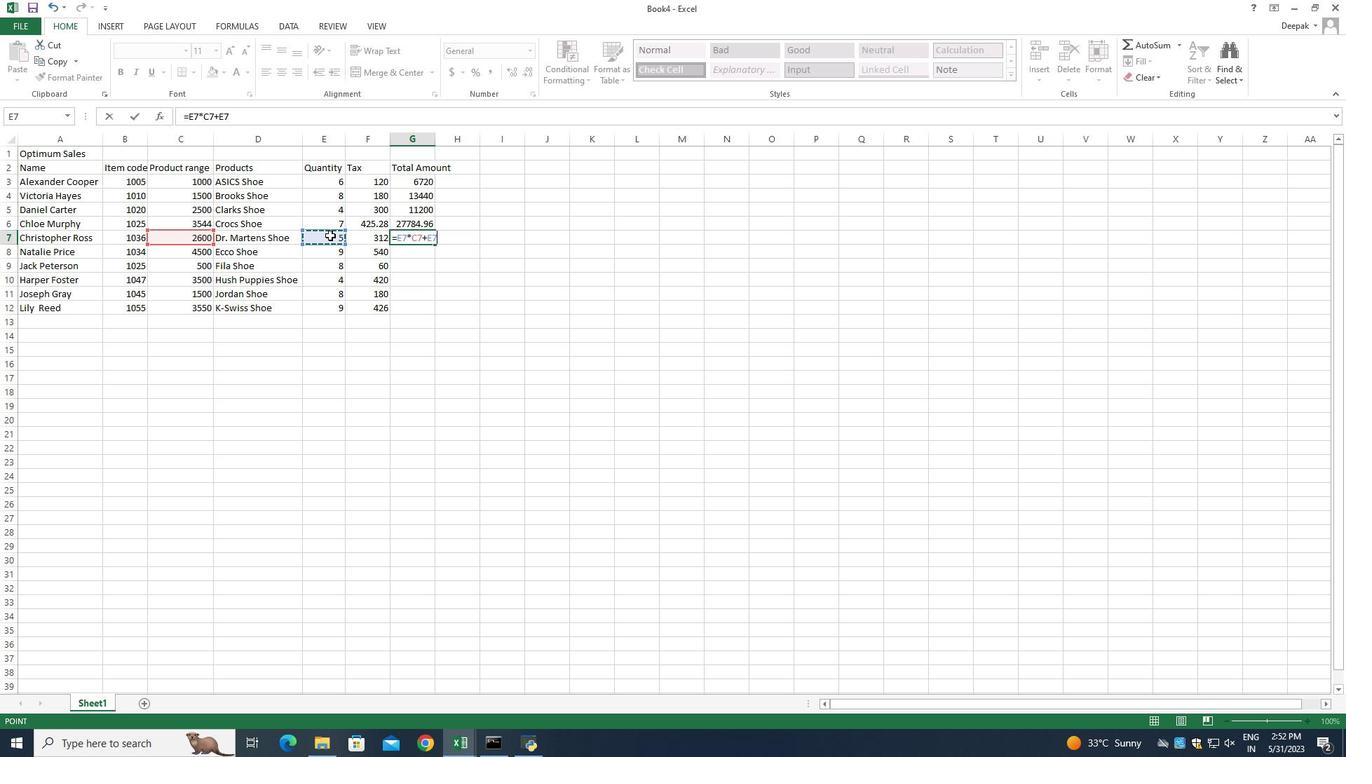 
Action: Mouse moved to (365, 237)
Screenshot: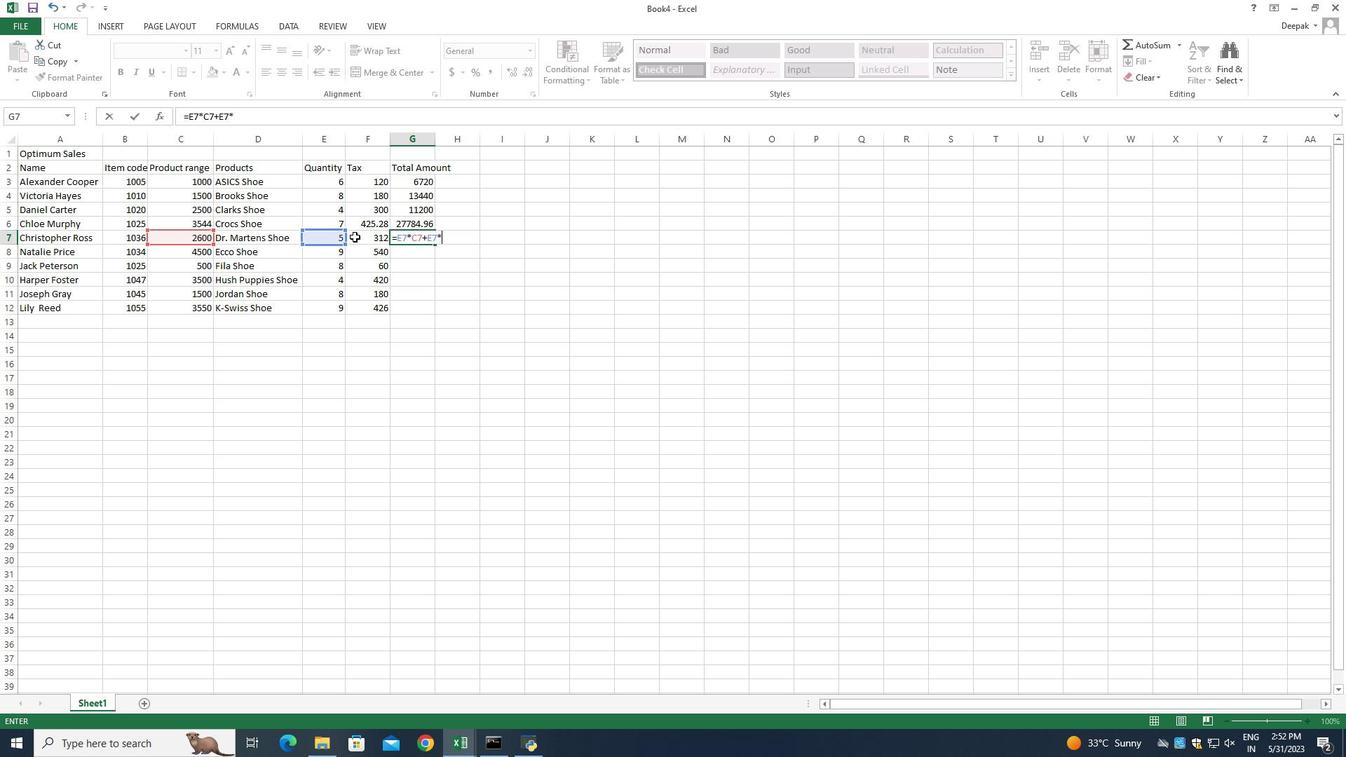 
Action: Mouse pressed left at (365, 237)
Screenshot: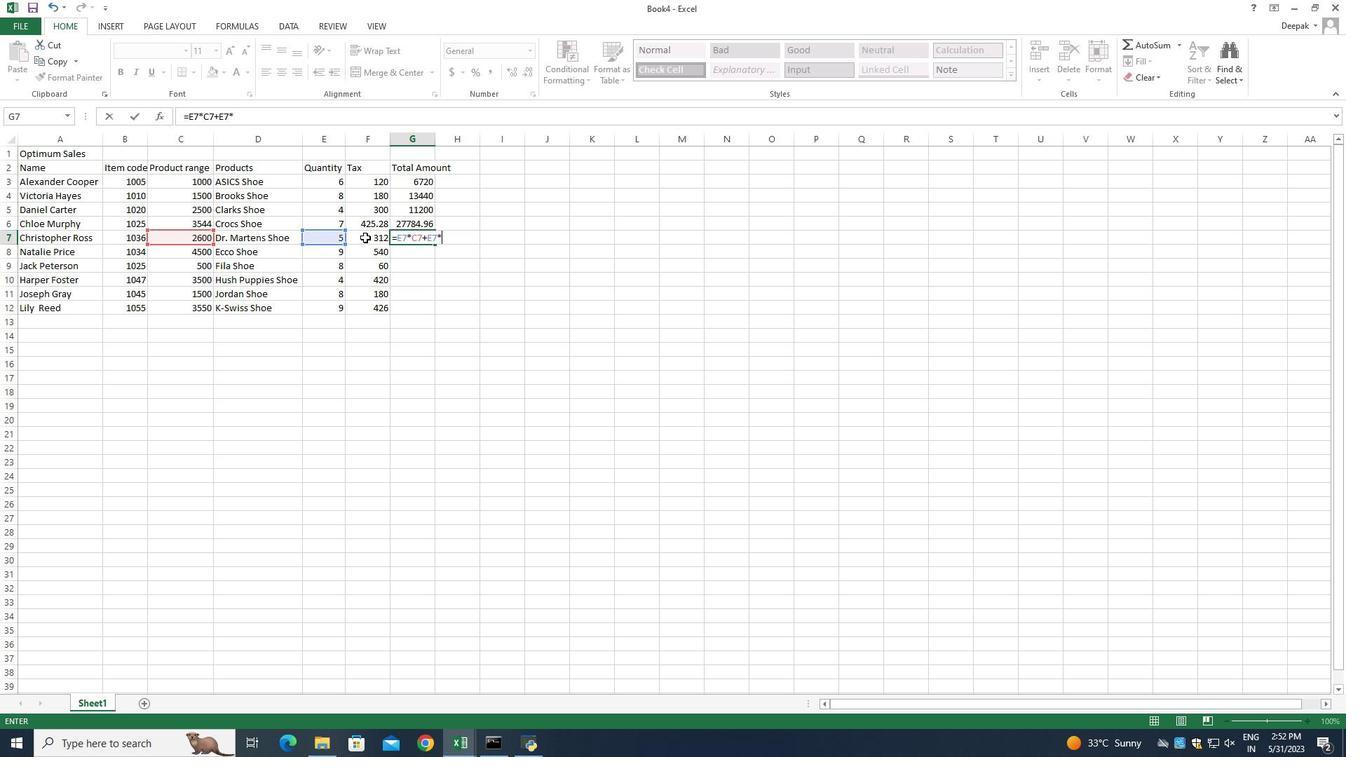 
Action: Key pressed <Key.enter>
Screenshot: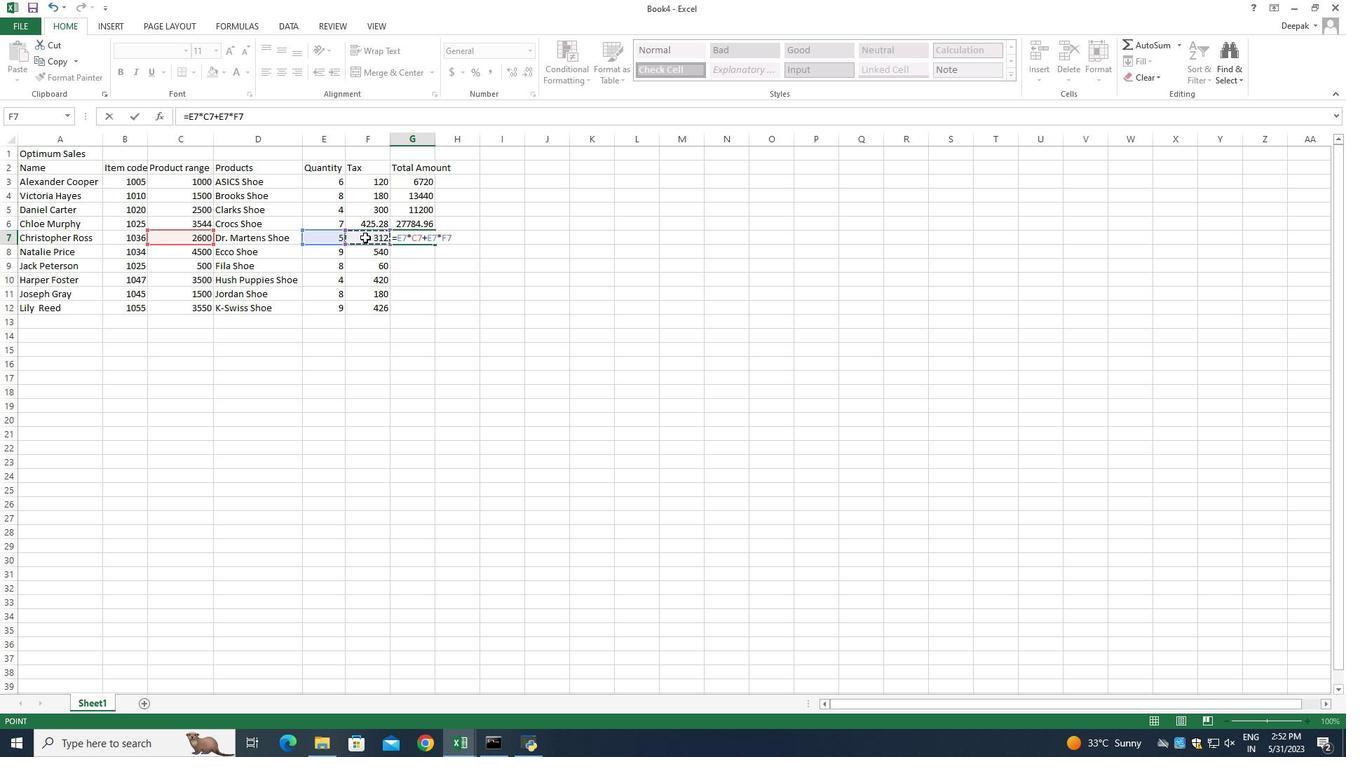 
Action: Mouse moved to (417, 253)
Screenshot: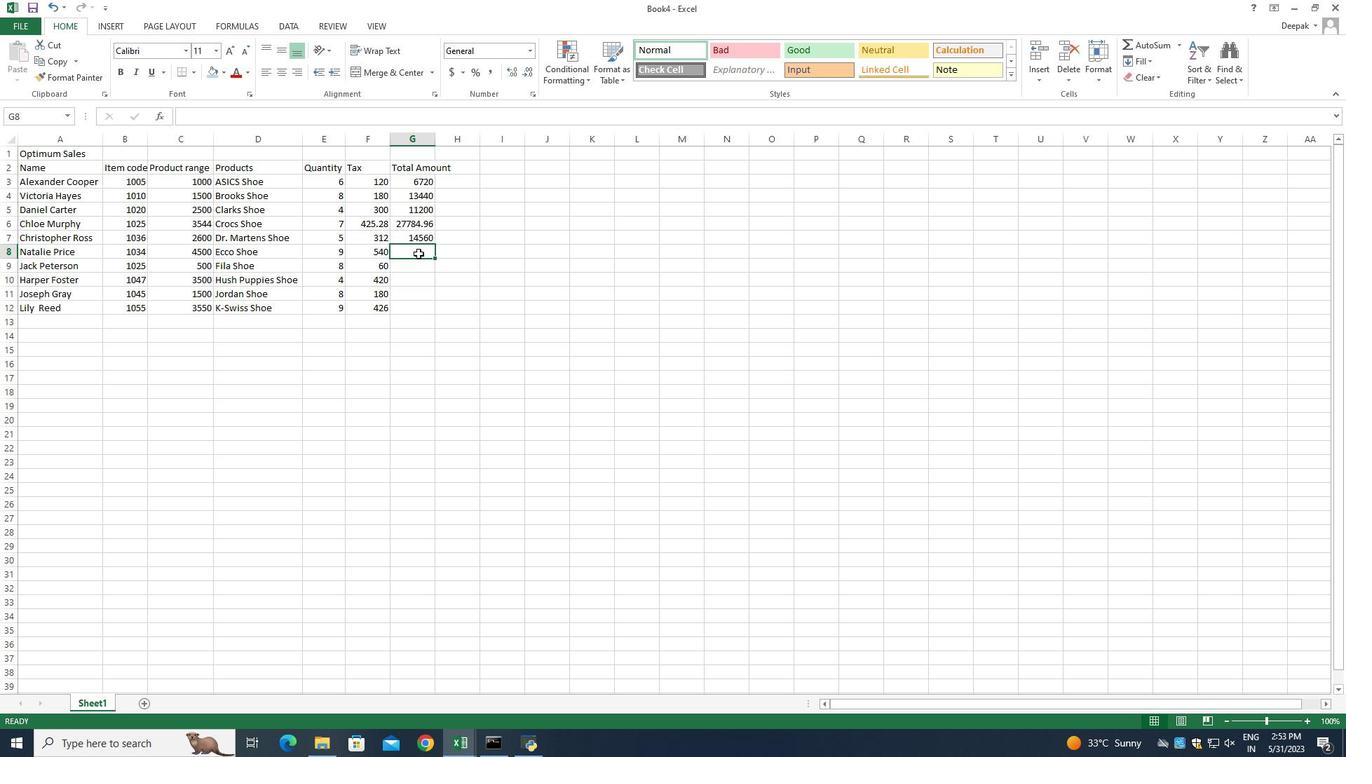 
Action: Key pressed =
Screenshot: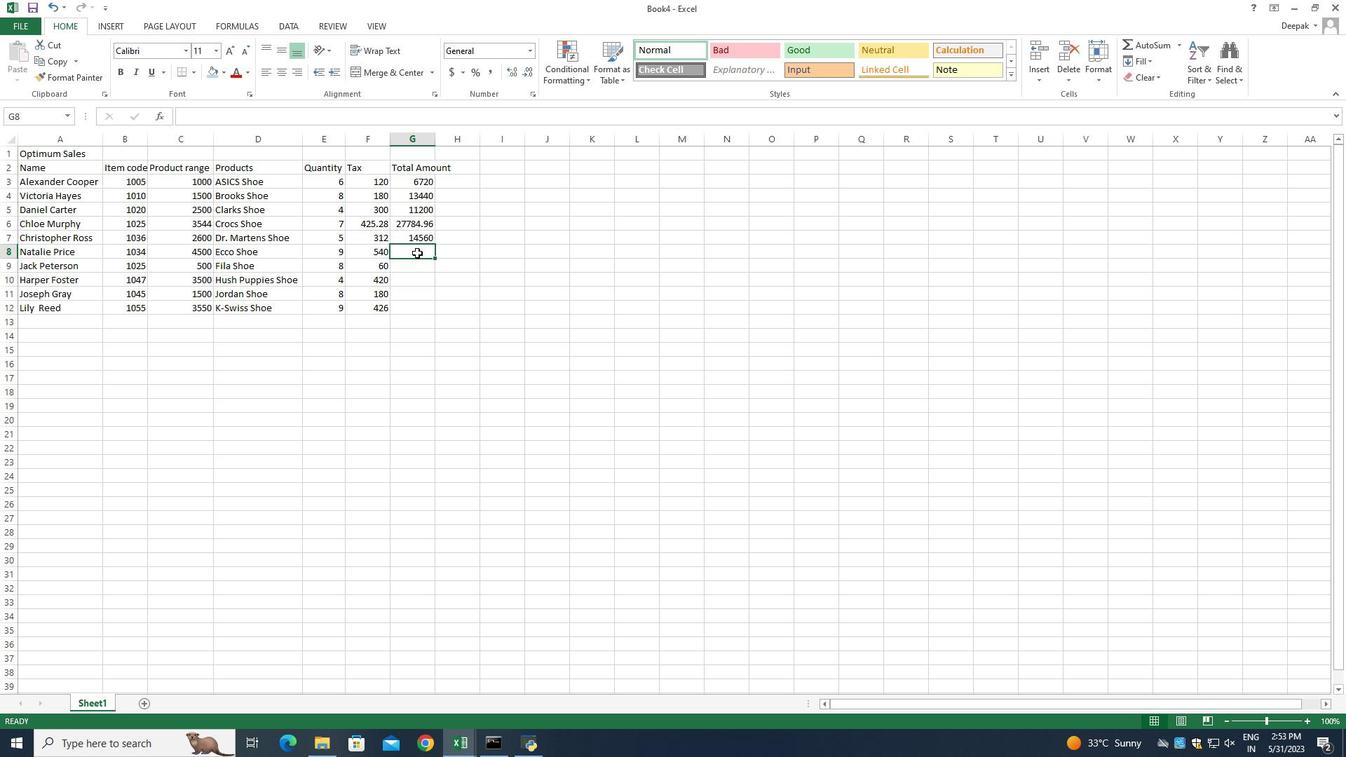 
Action: Mouse moved to (334, 251)
Screenshot: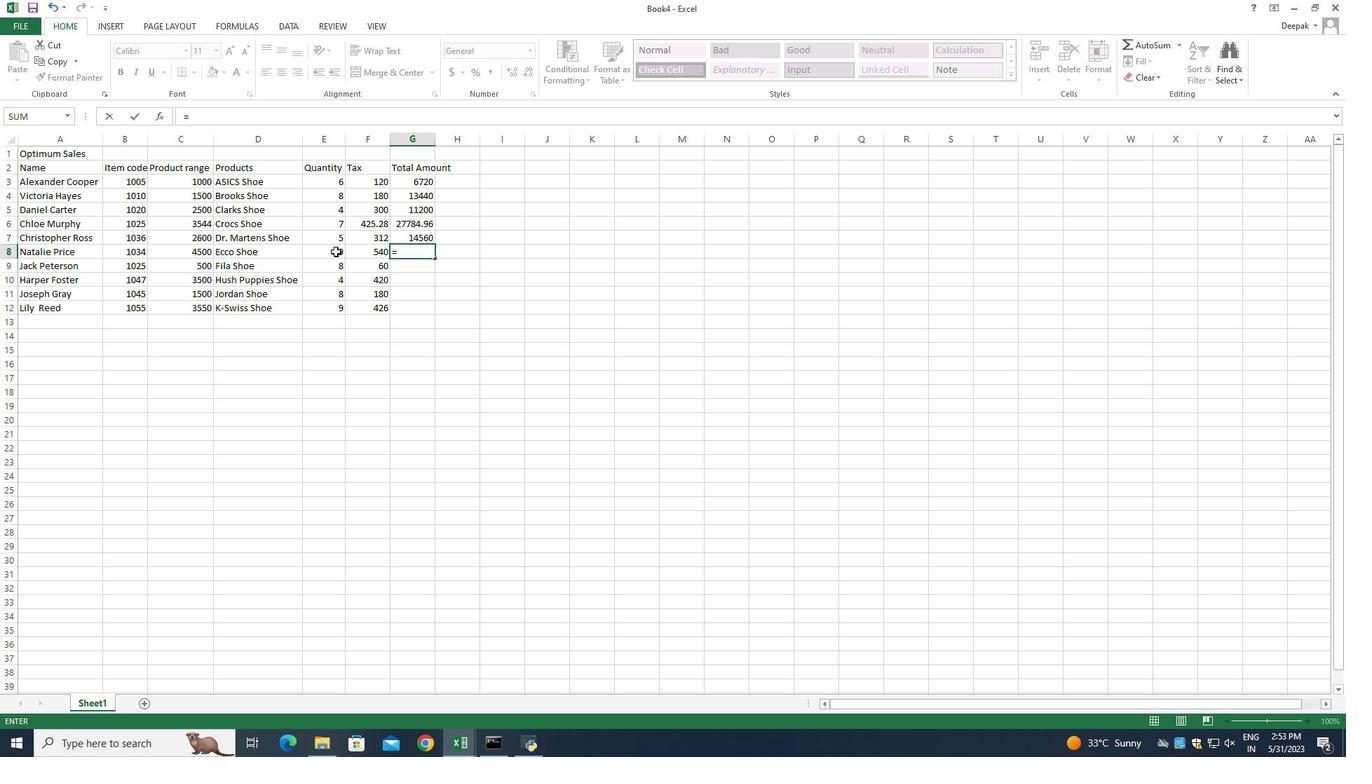 
Action: Mouse pressed left at (334, 251)
Screenshot: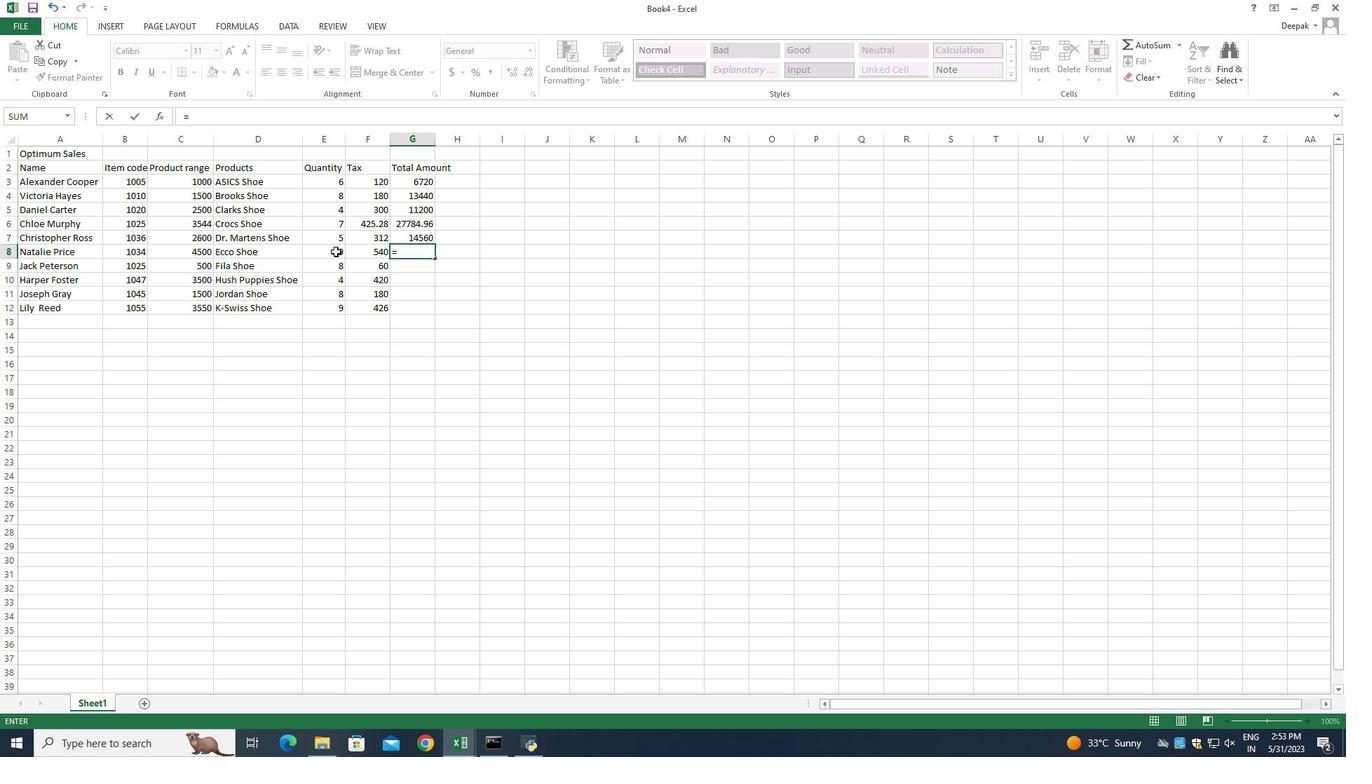 
Action: Key pressed *
Screenshot: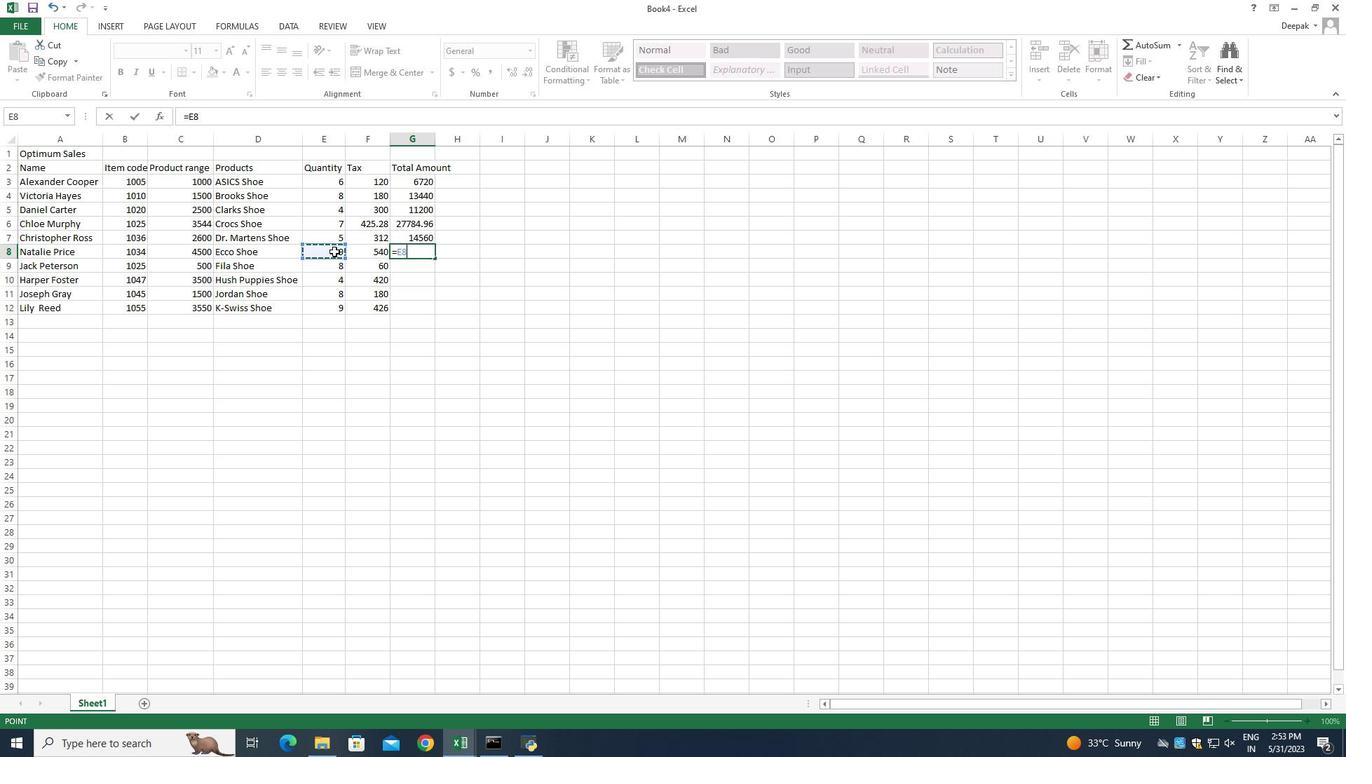 
Action: Mouse moved to (179, 253)
Screenshot: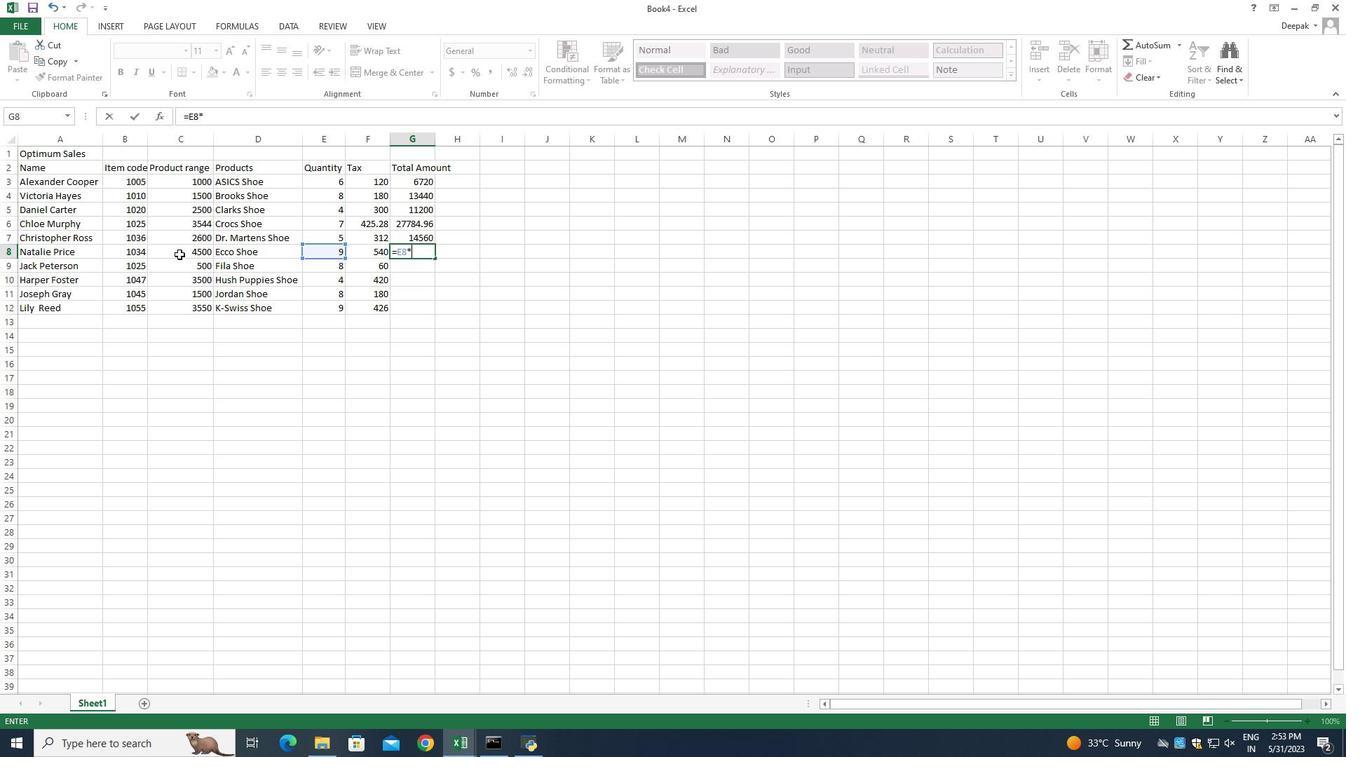 
Action: Mouse pressed left at (179, 253)
Screenshot: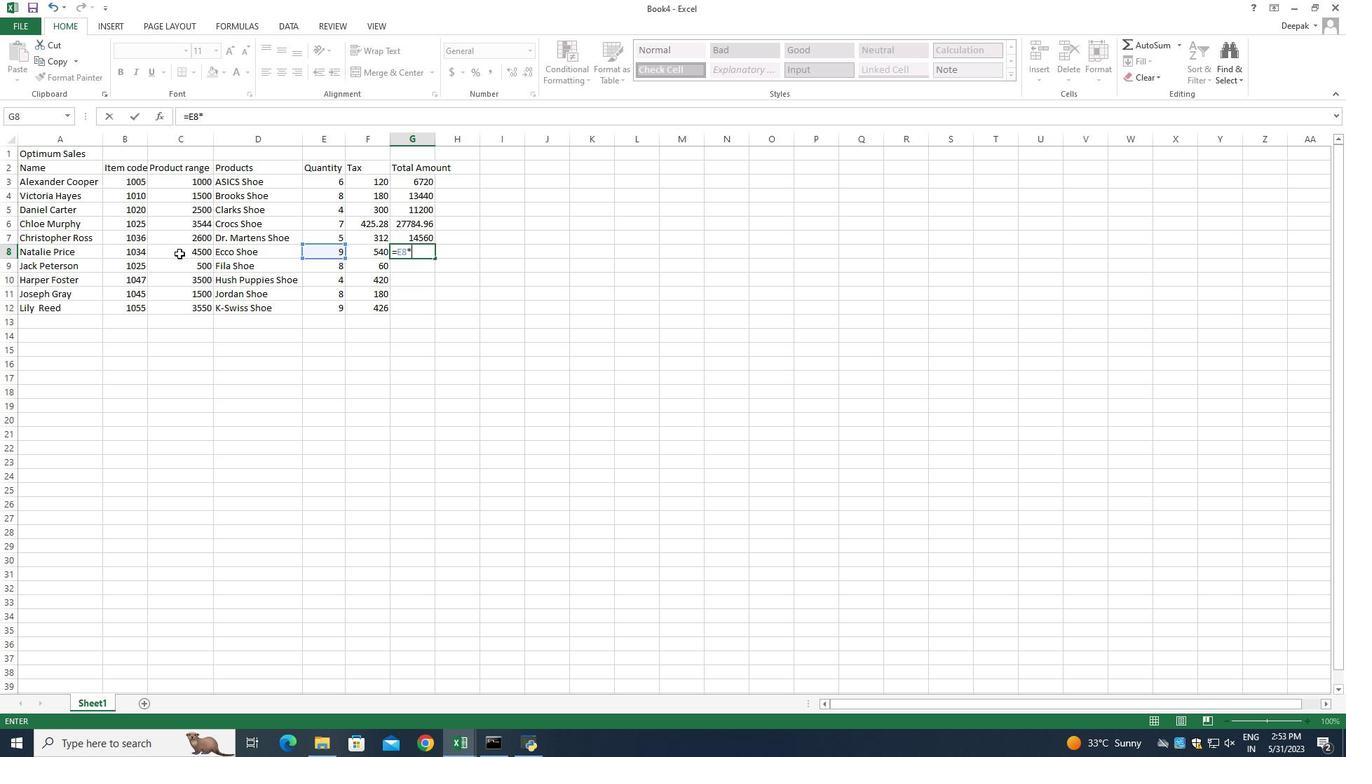 
Action: Key pressed +
Screenshot: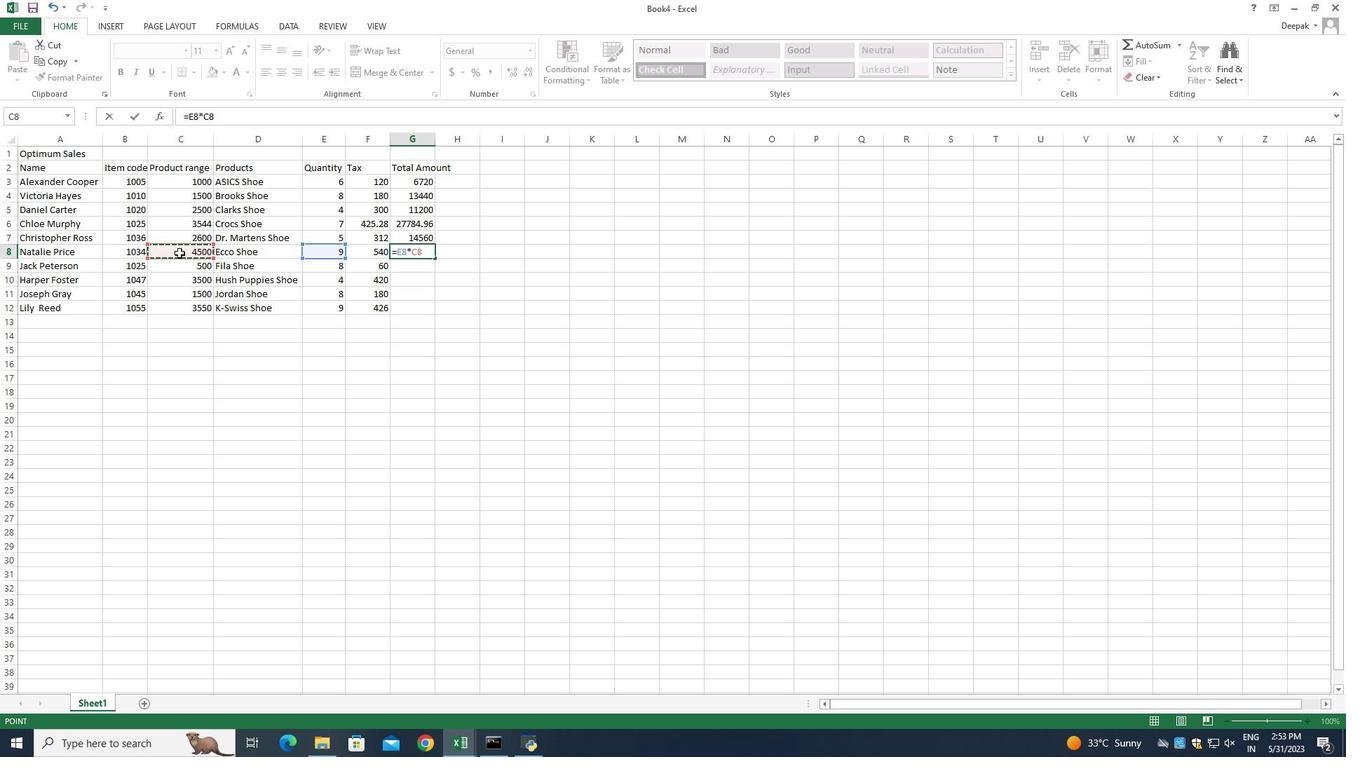 
Action: Mouse moved to (326, 253)
Screenshot: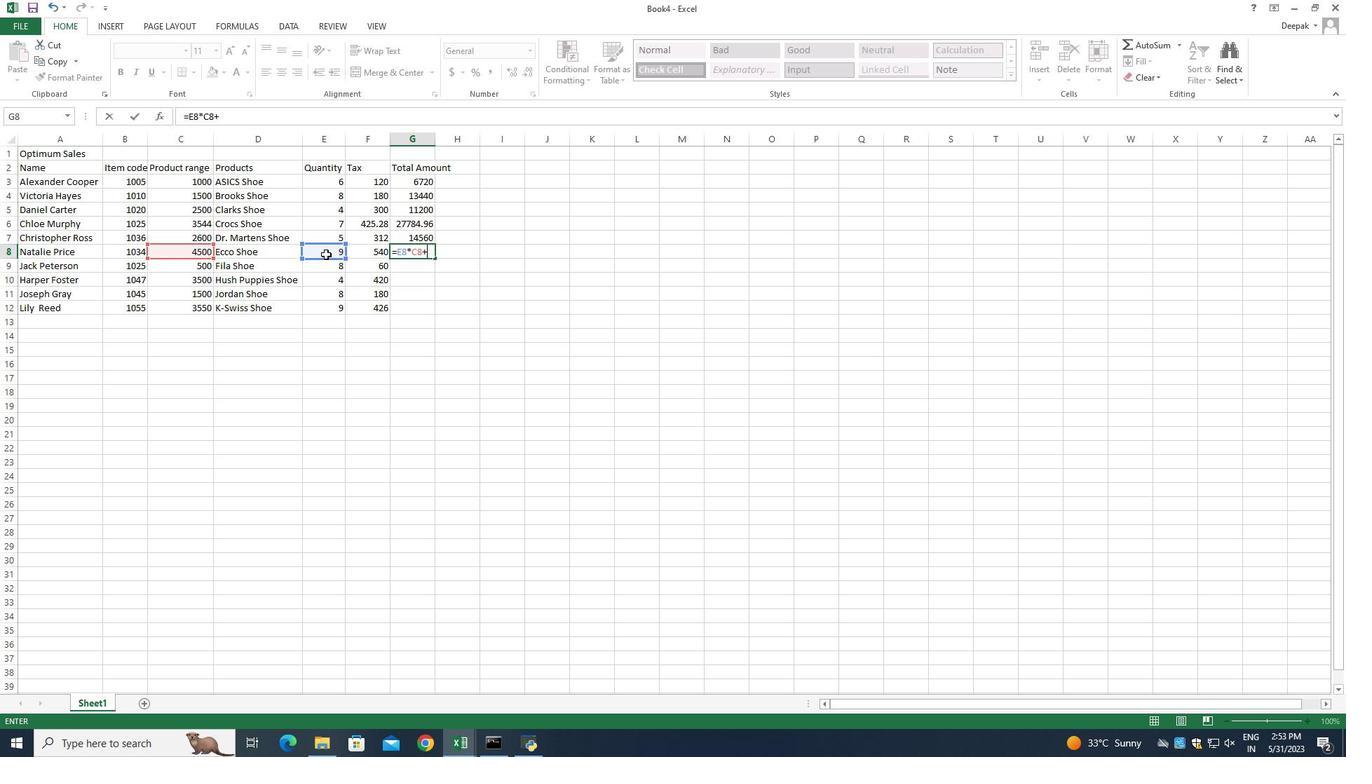 
Action: Mouse pressed left at (326, 253)
Screenshot: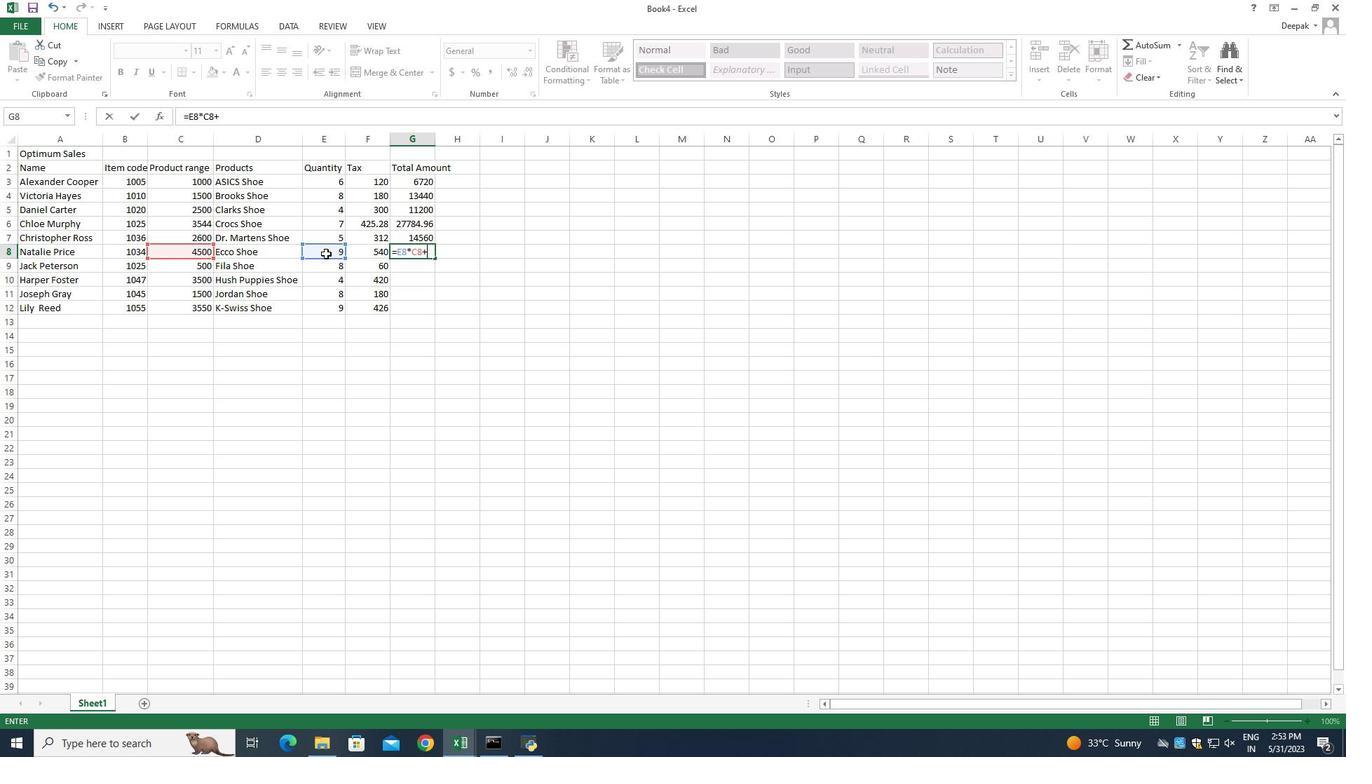 
Action: Key pressed *
Screenshot: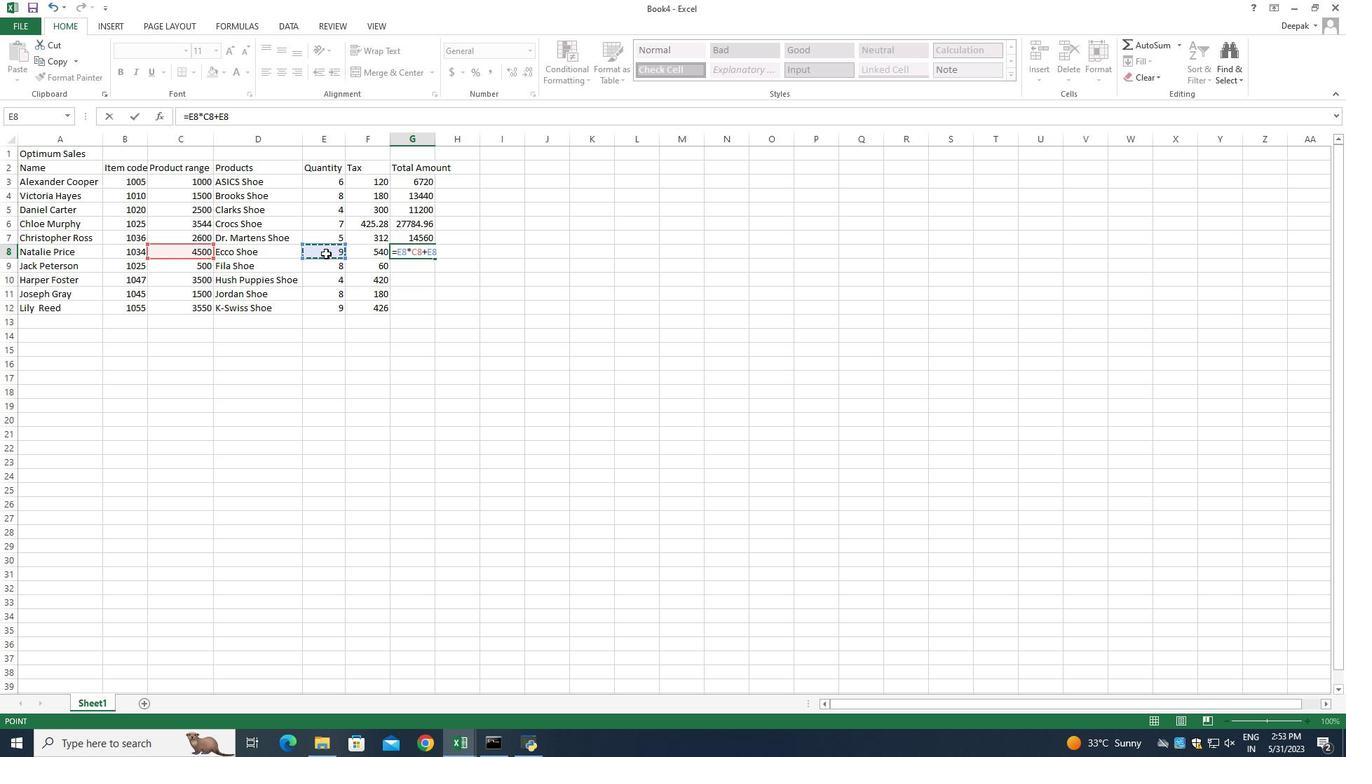 
Action: Mouse moved to (370, 252)
Screenshot: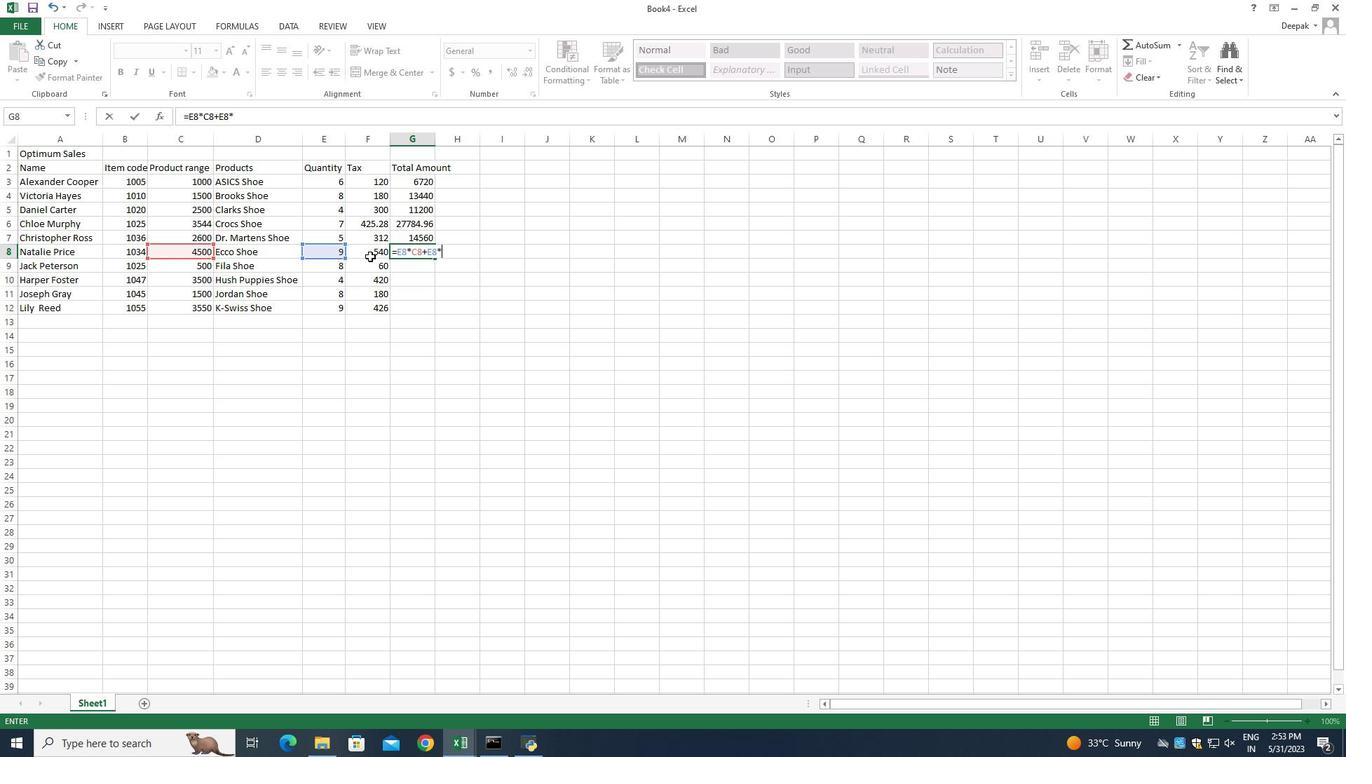 
Action: Mouse pressed left at (370, 252)
Screenshot: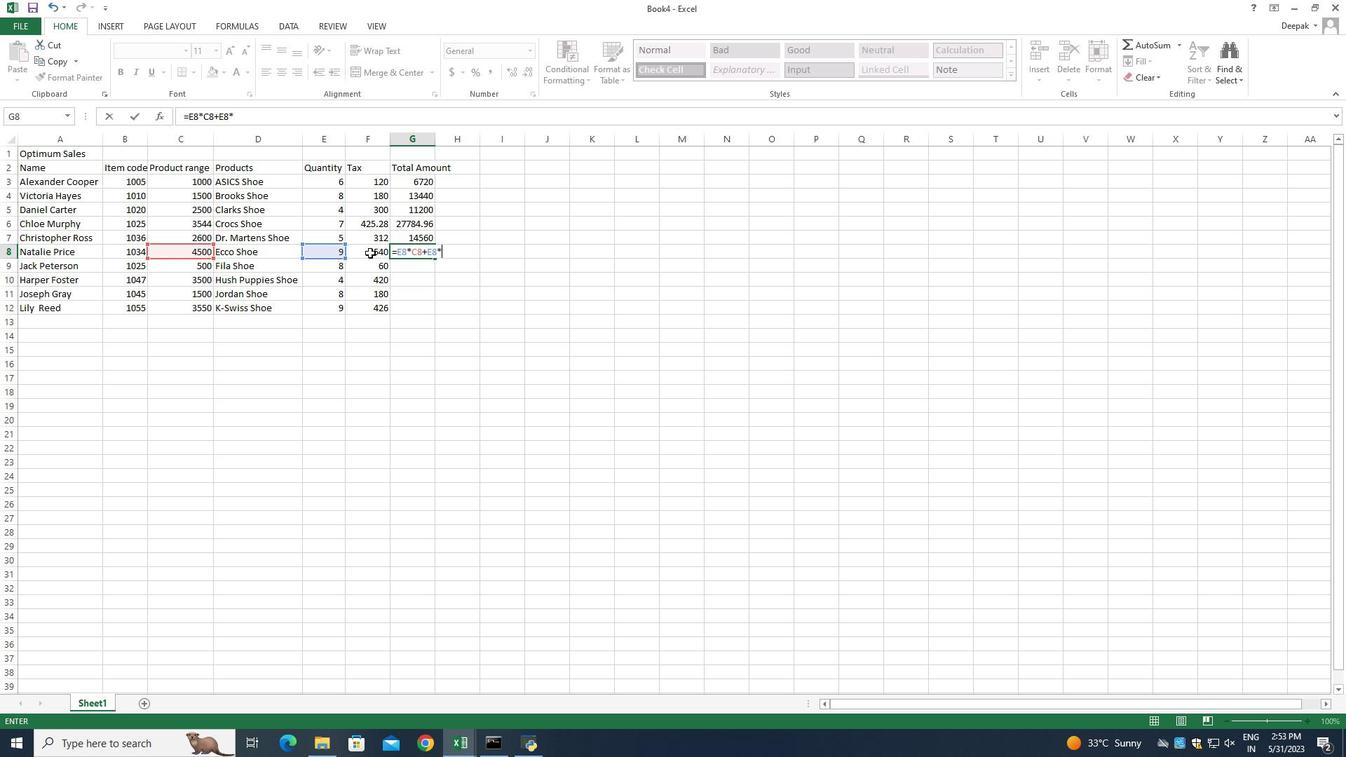 
Action: Key pressed <Key.enter>=
Screenshot: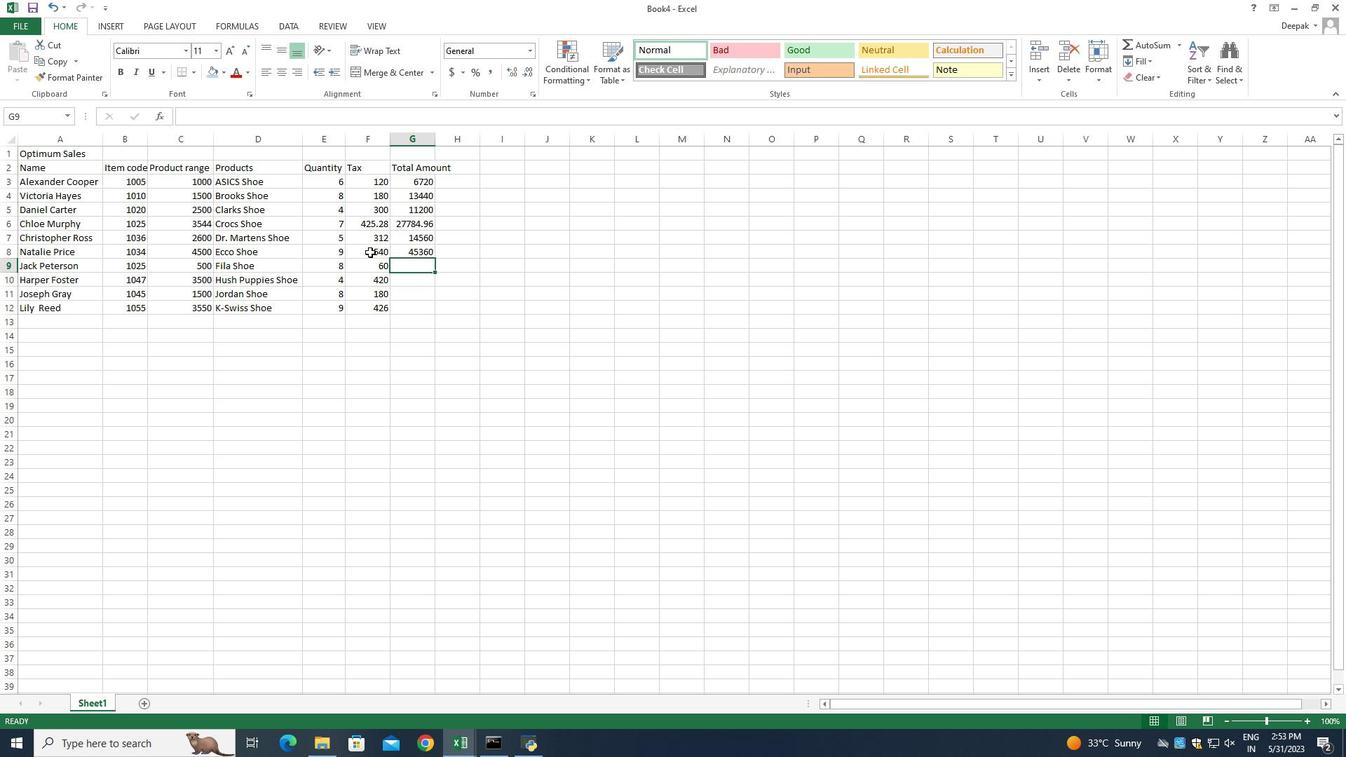 
Action: Mouse moved to (339, 265)
Screenshot: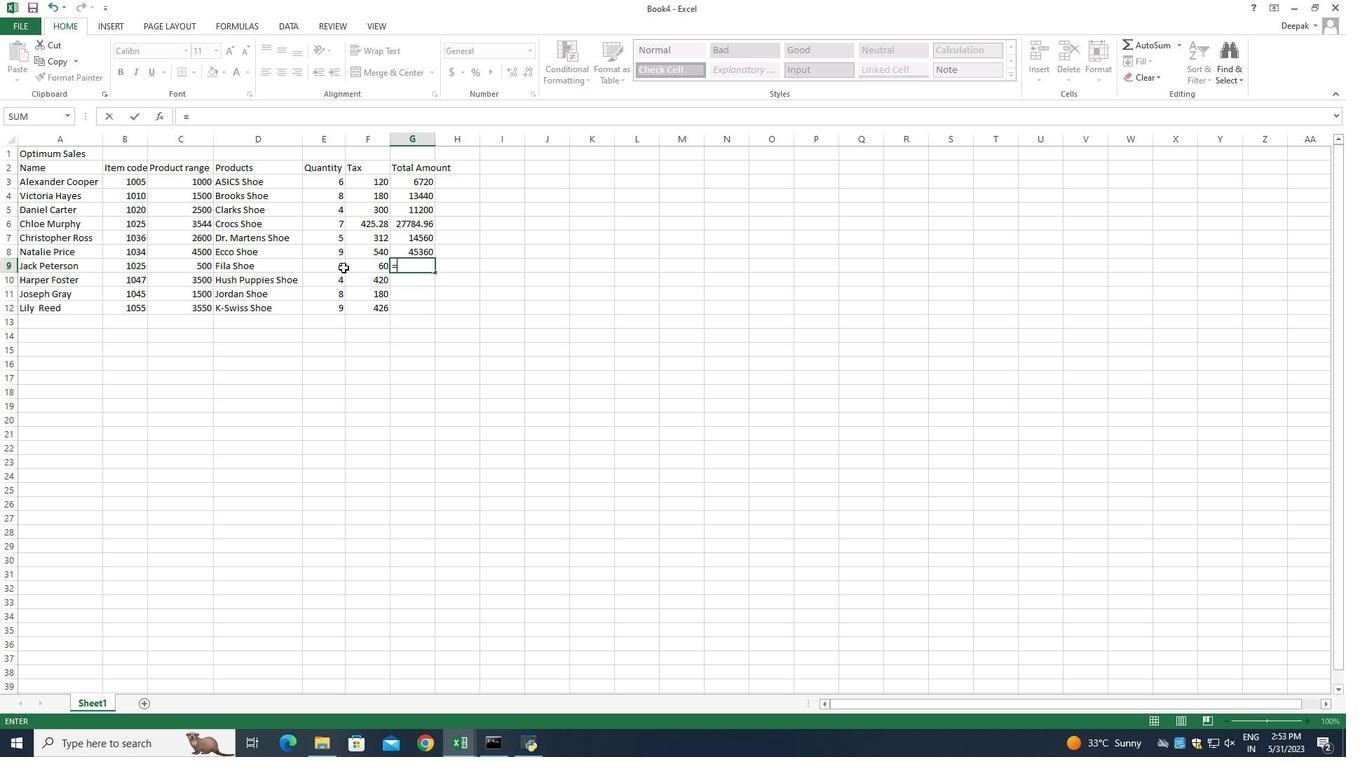 
Action: Mouse pressed left at (339, 265)
Screenshot: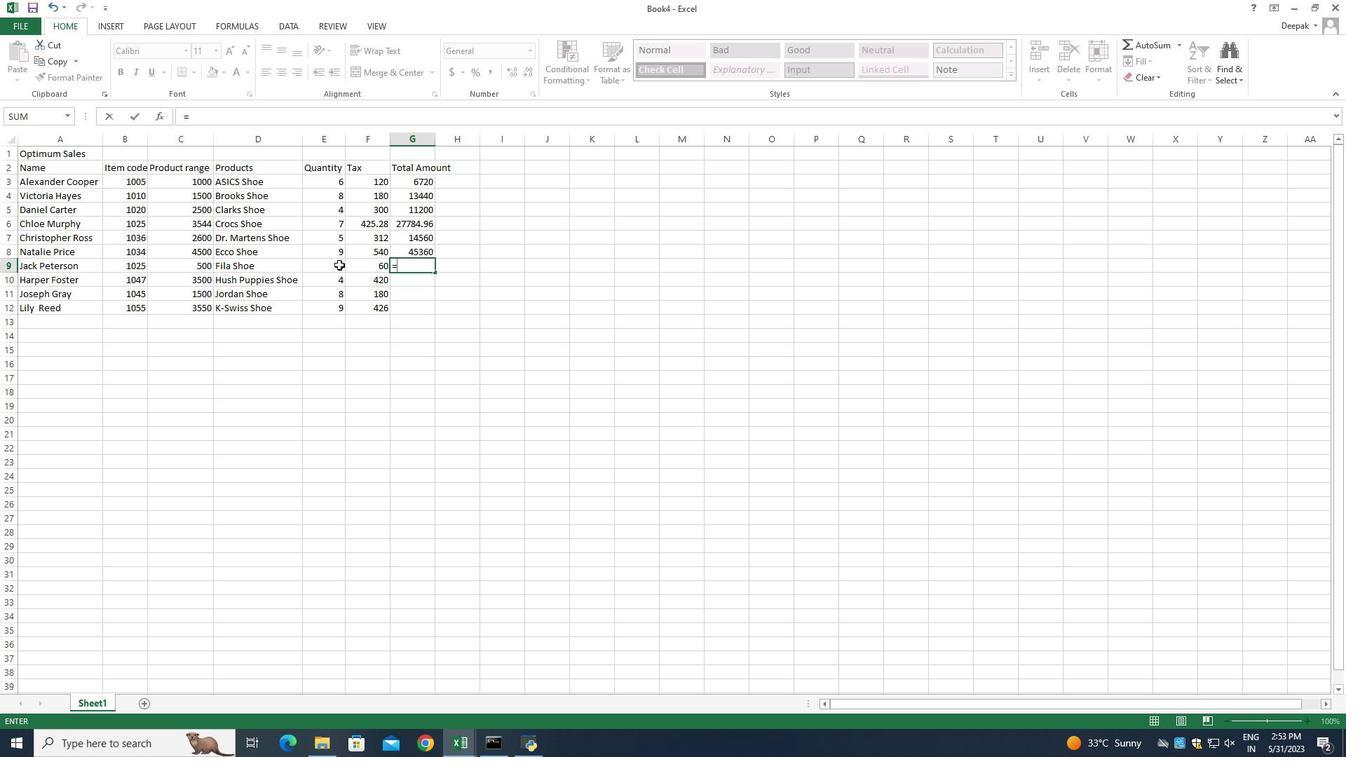 
Action: Key pressed *
Screenshot: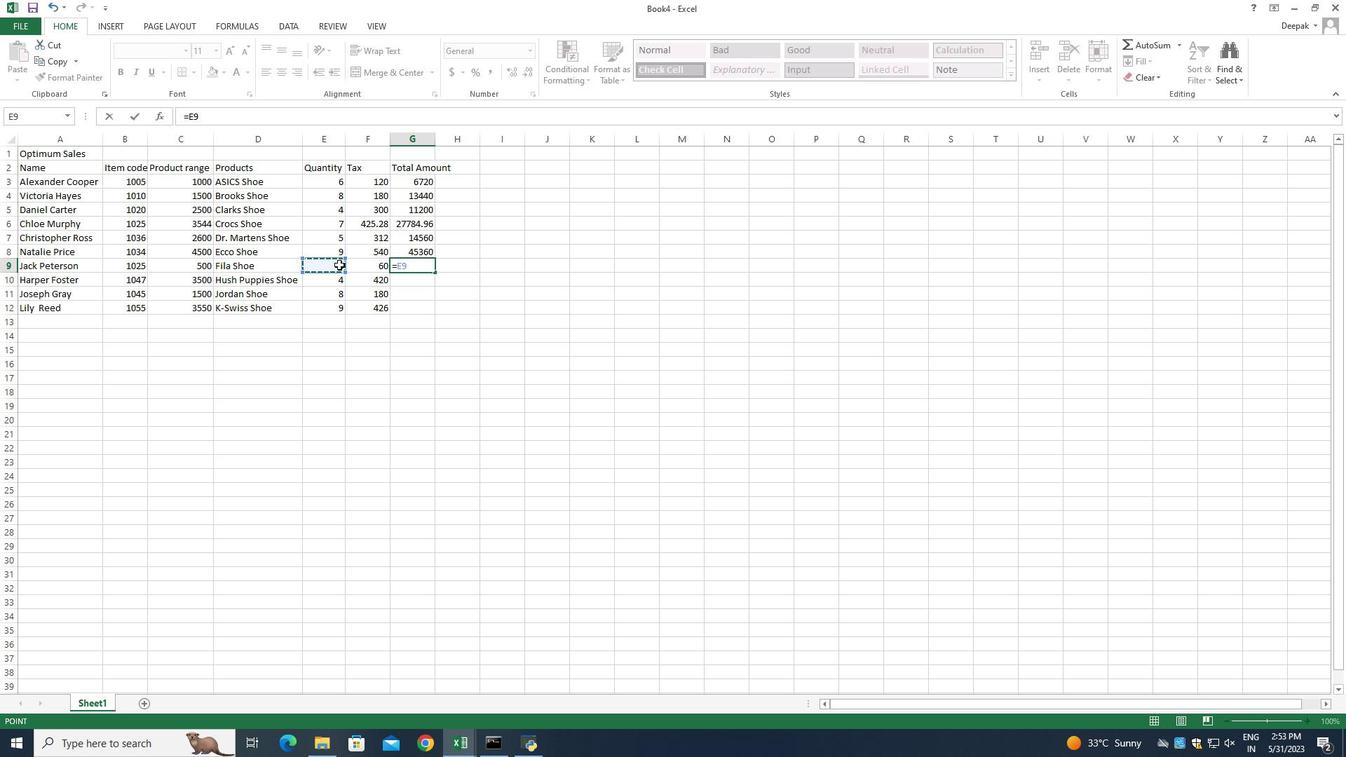 
Action: Mouse moved to (194, 267)
Screenshot: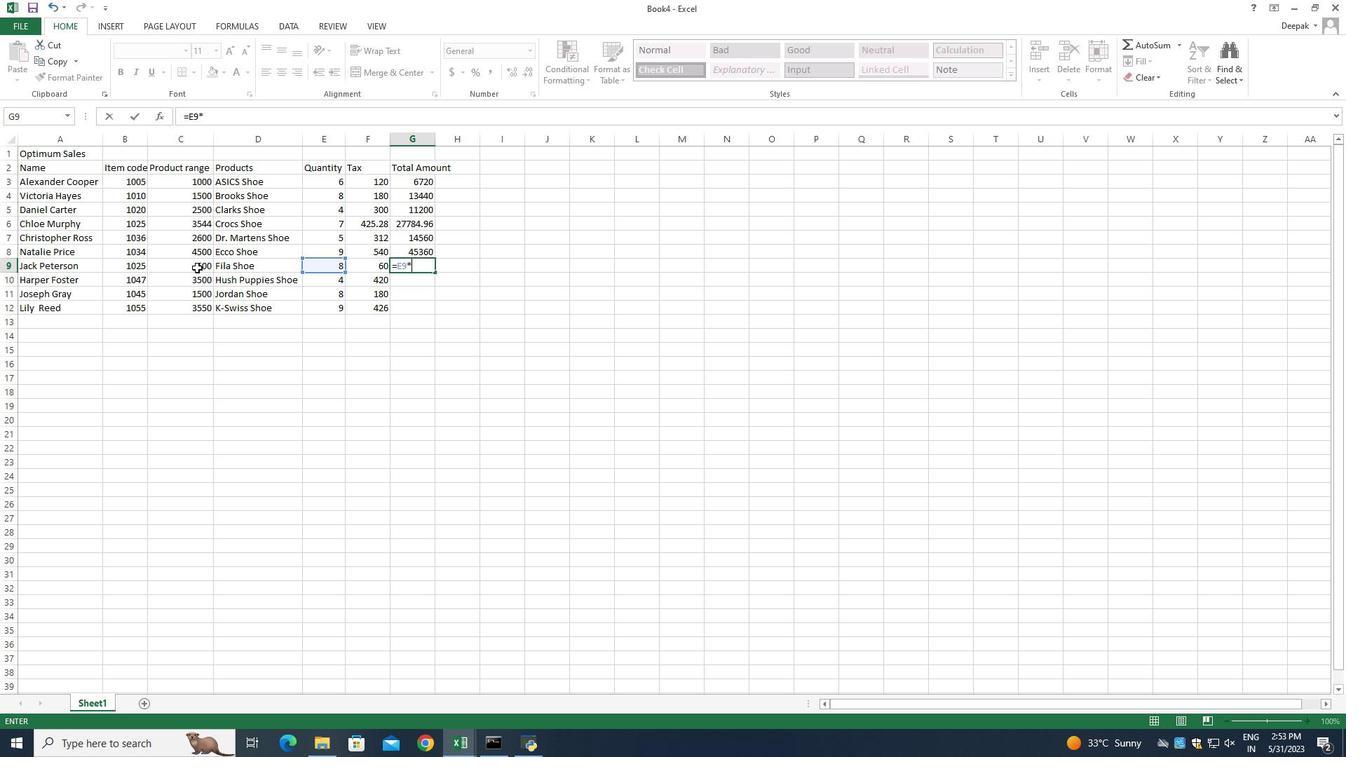 
Action: Mouse pressed left at (194, 267)
Screenshot: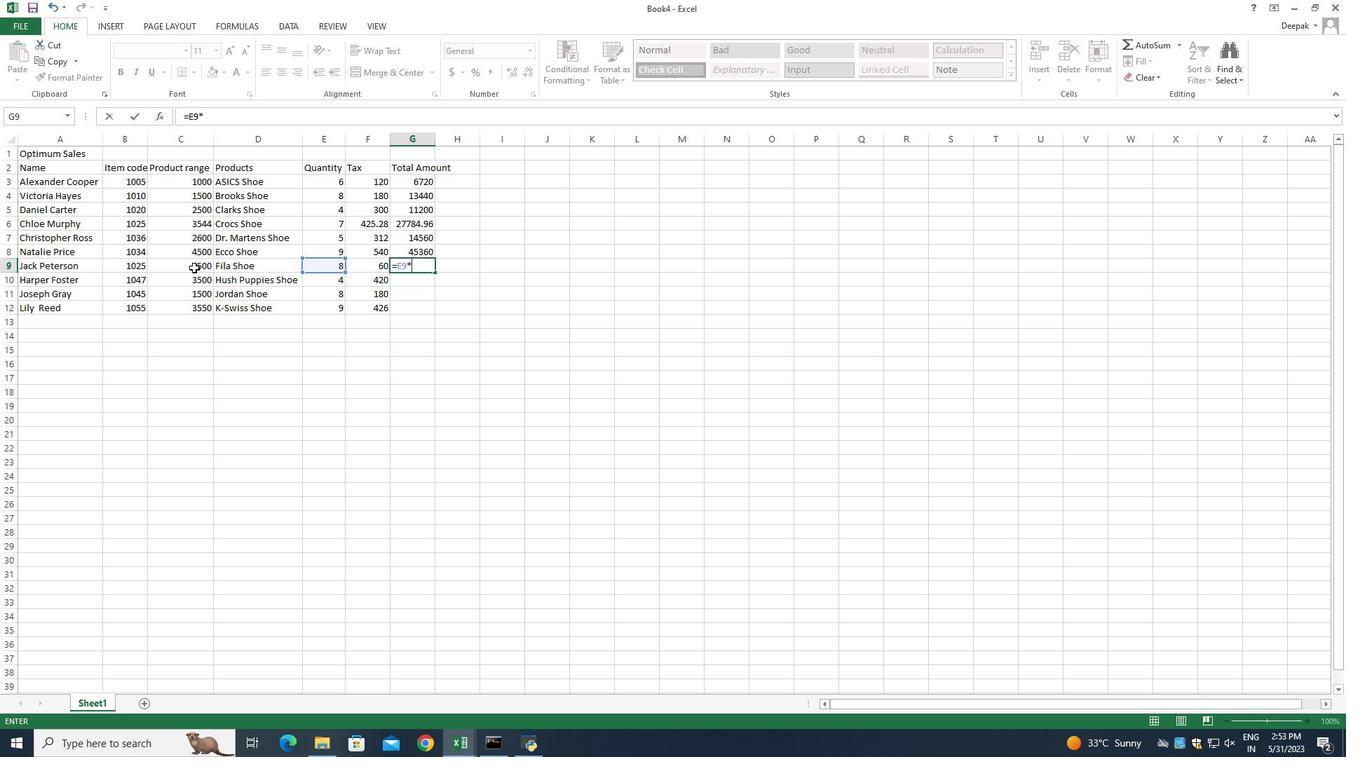 
Action: Key pressed +
Screenshot: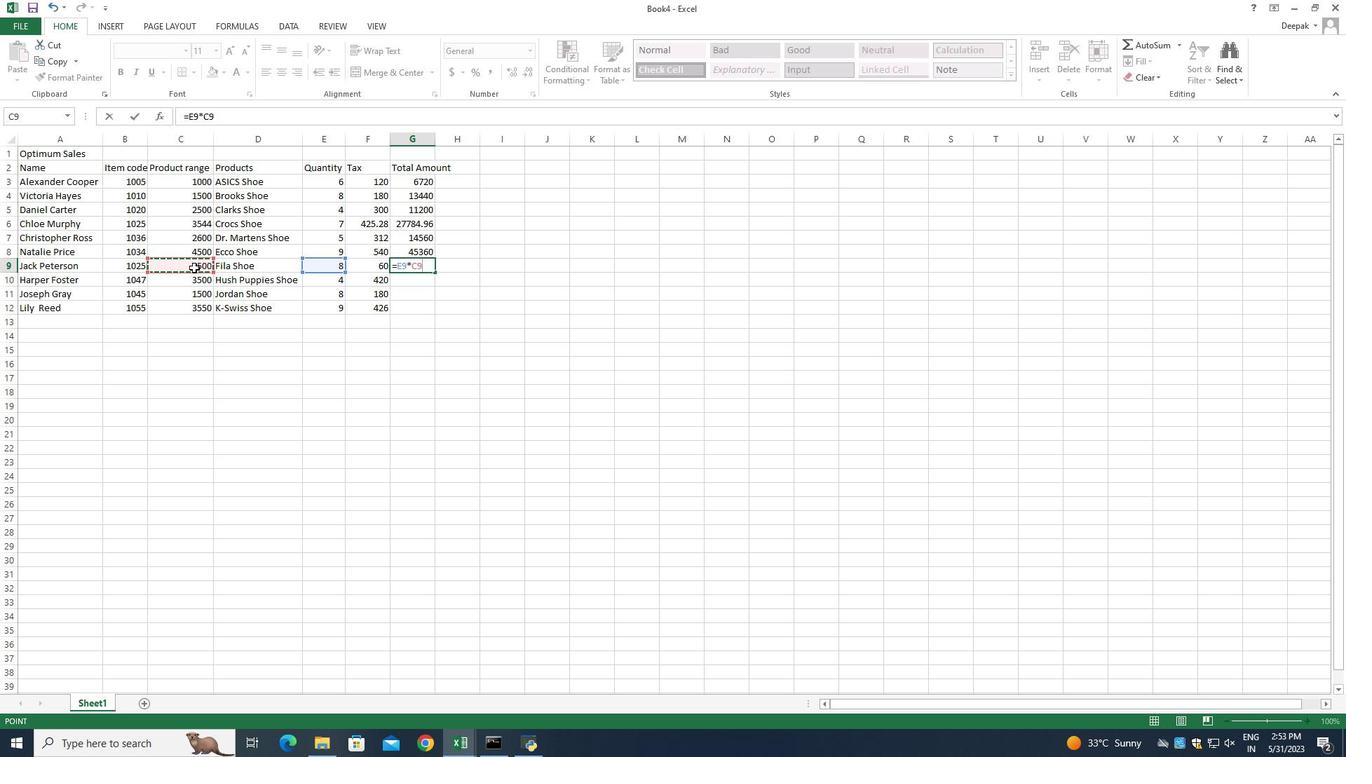 
Action: Mouse moved to (322, 265)
Screenshot: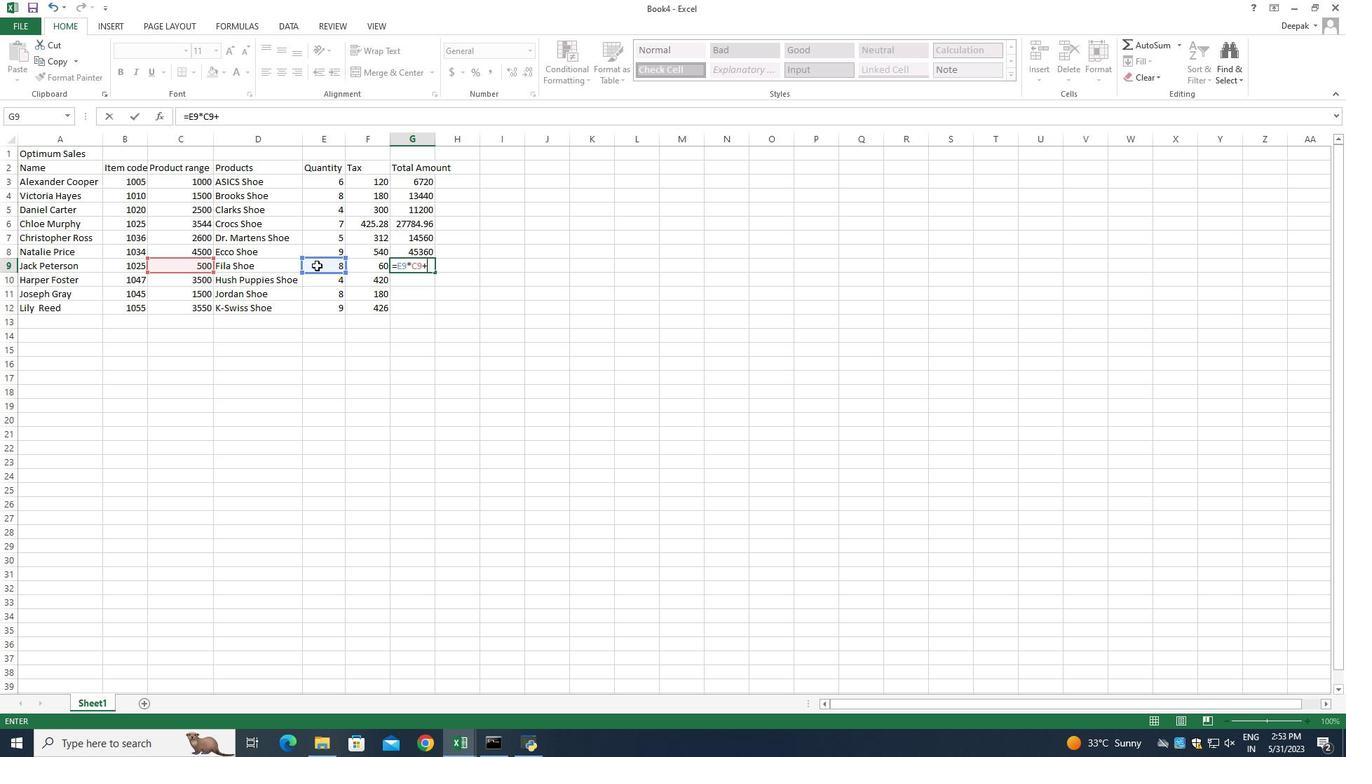 
Action: Mouse pressed left at (322, 265)
Screenshot: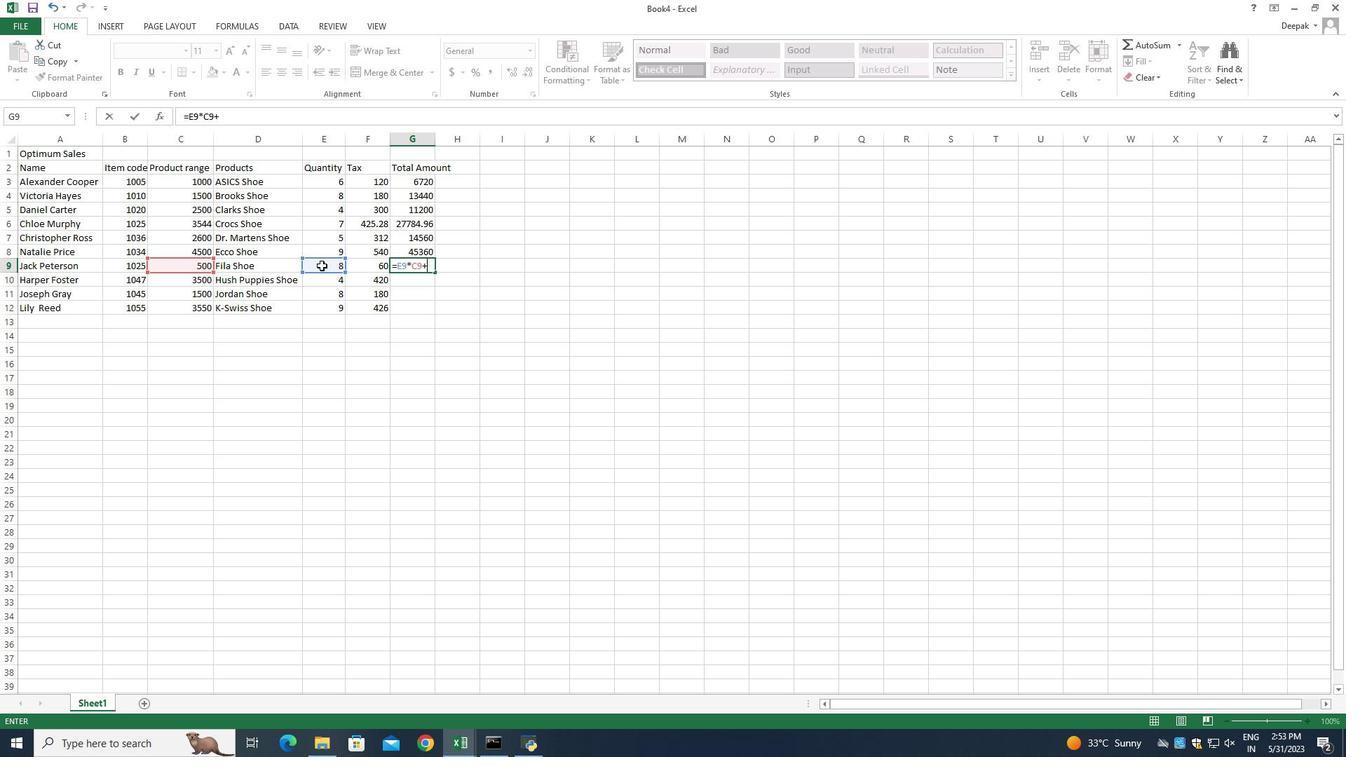 
Action: Key pressed *
Screenshot: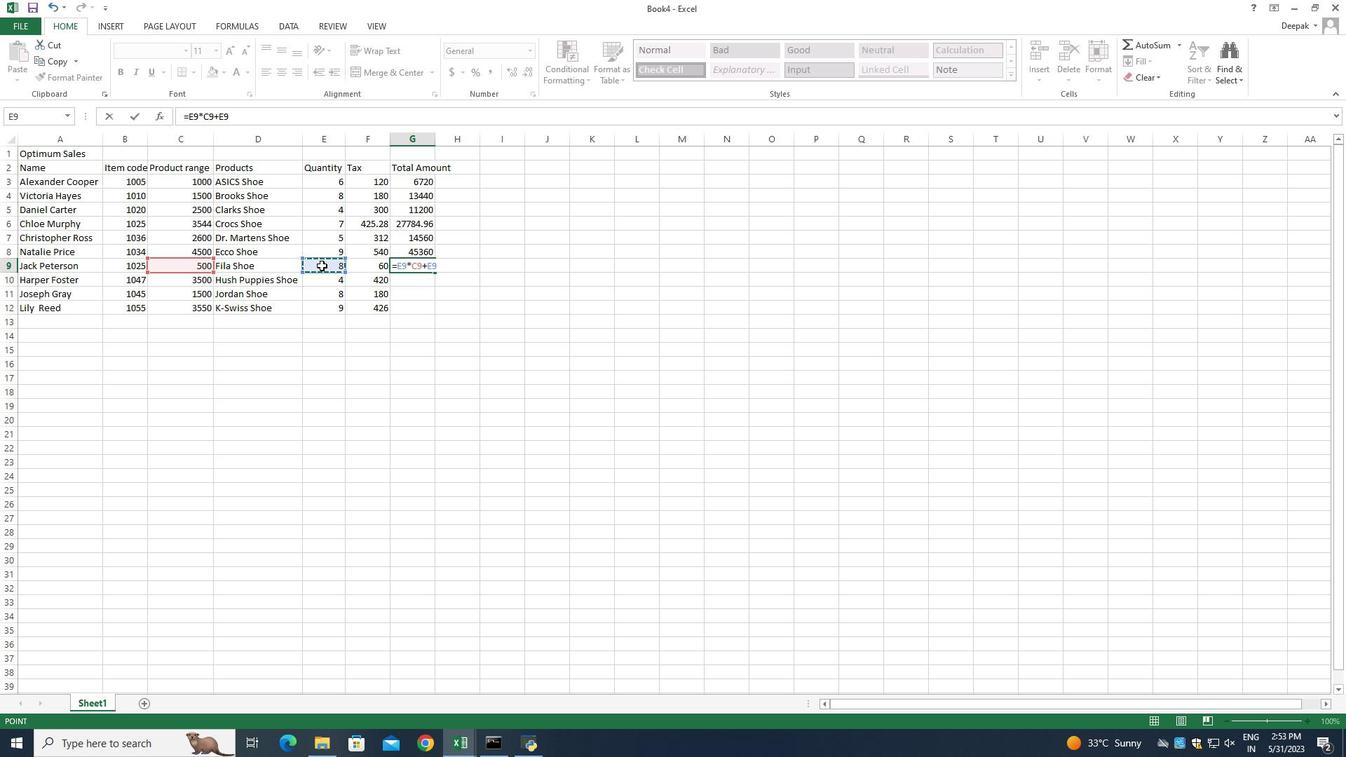 
Action: Mouse moved to (373, 269)
Screenshot: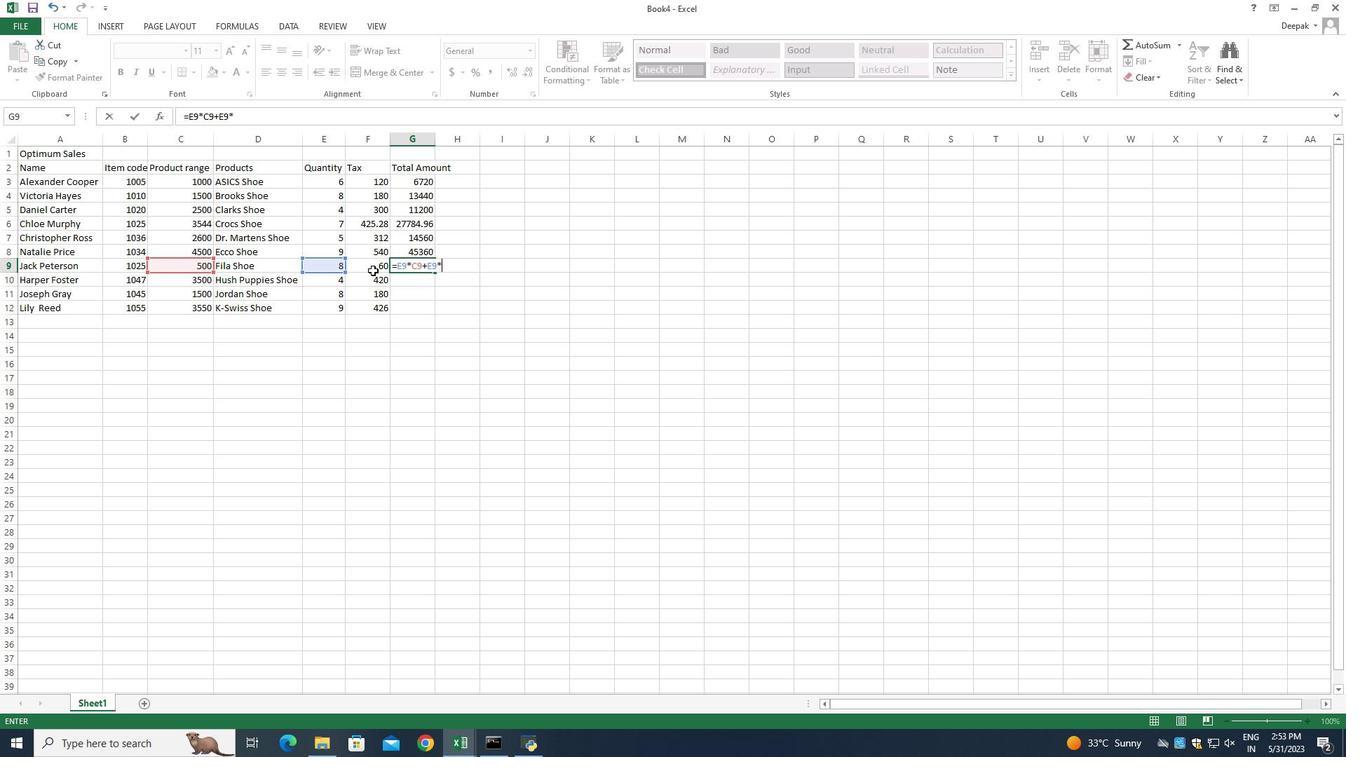 
Action: Mouse pressed left at (373, 269)
Screenshot: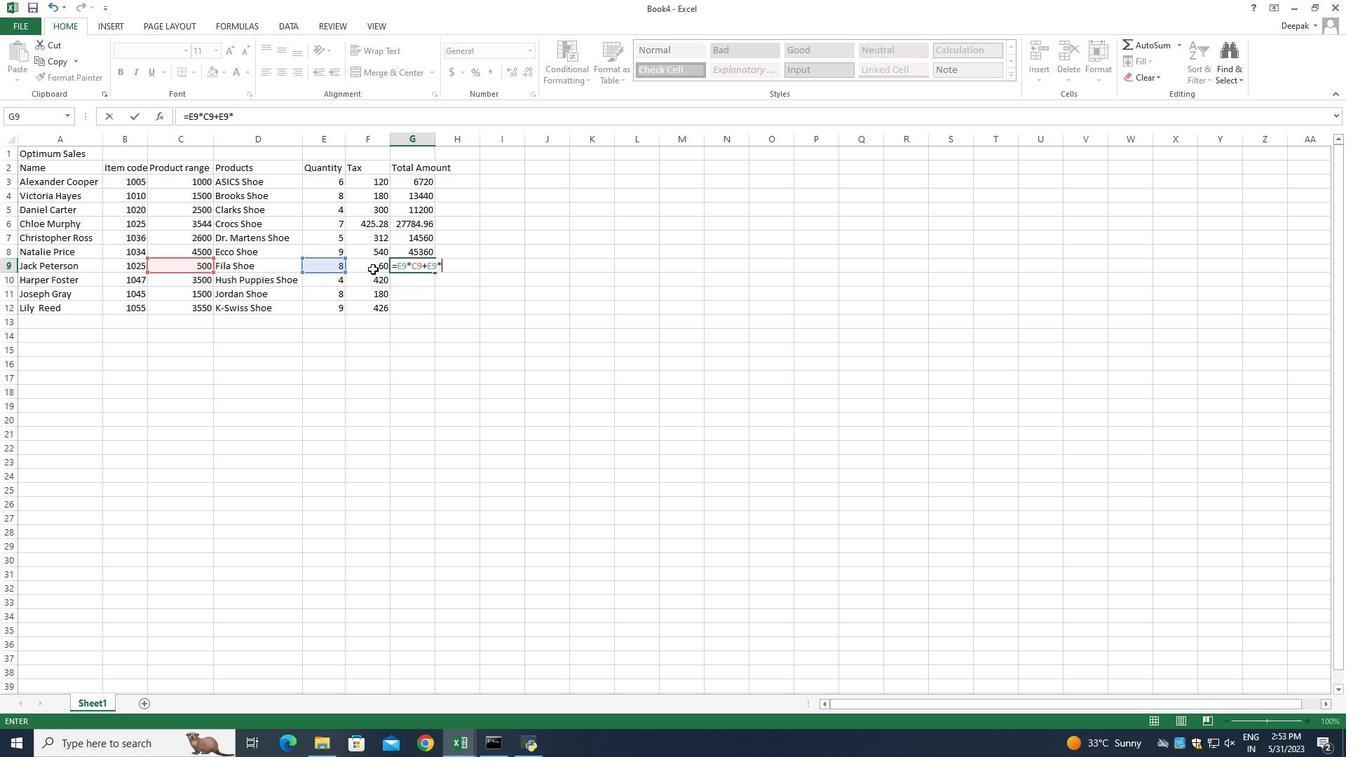 
Action: Key pressed <Key.enter>
Screenshot: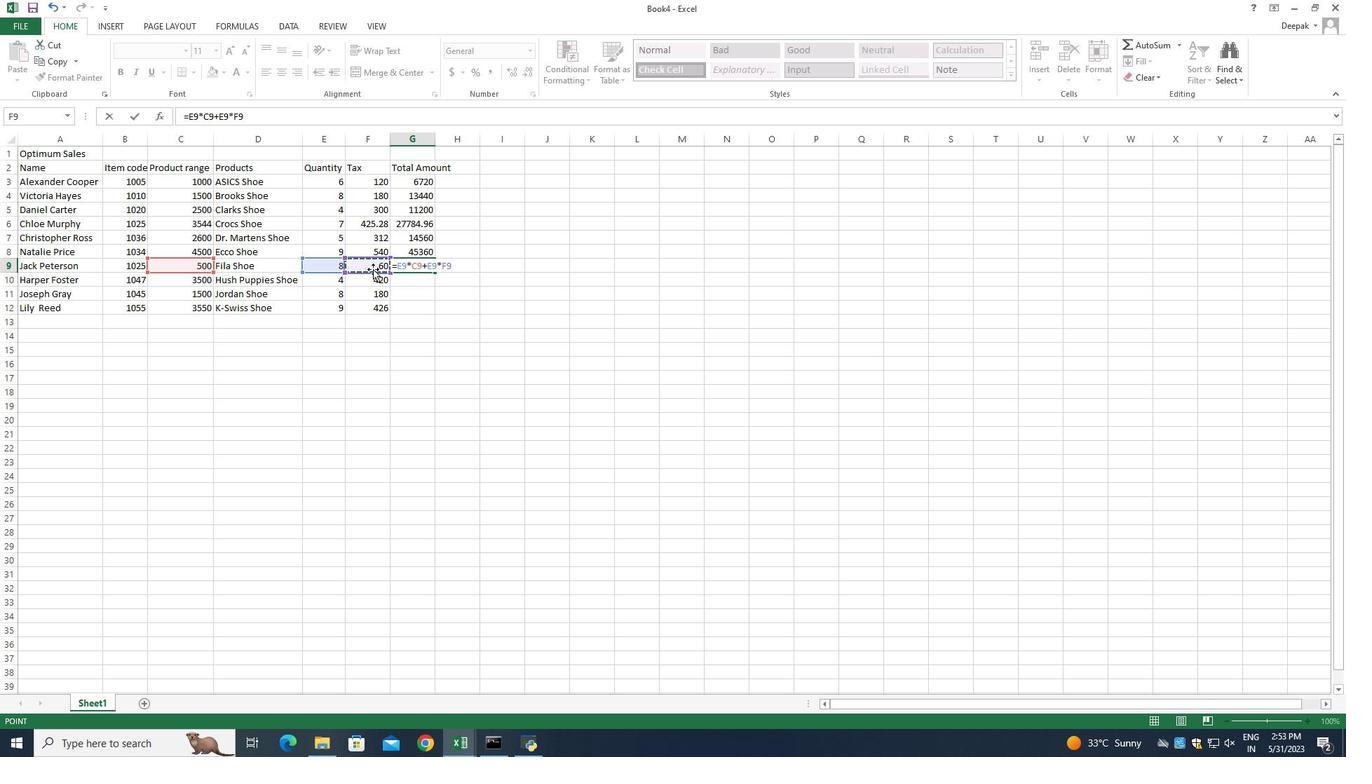 
Action: Mouse moved to (416, 282)
Screenshot: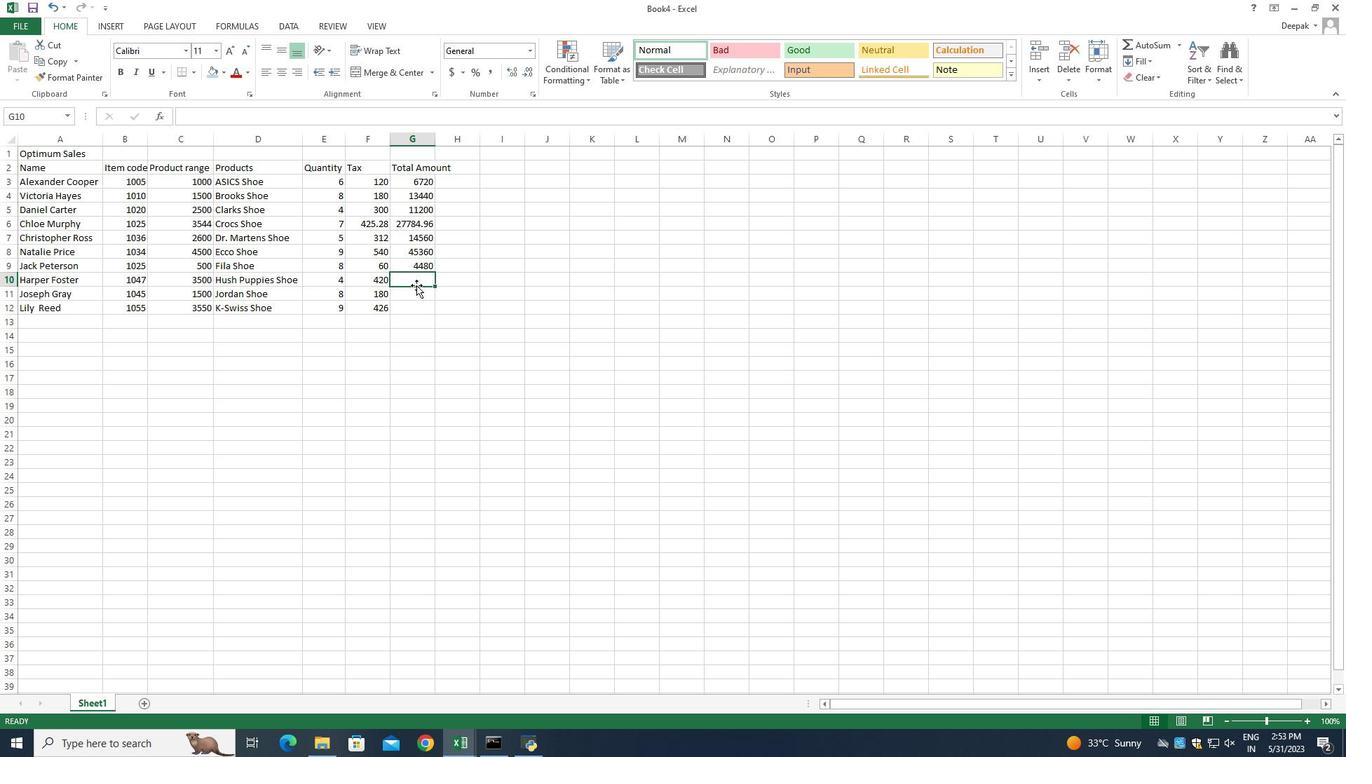 
Action: Key pressed =
Screenshot: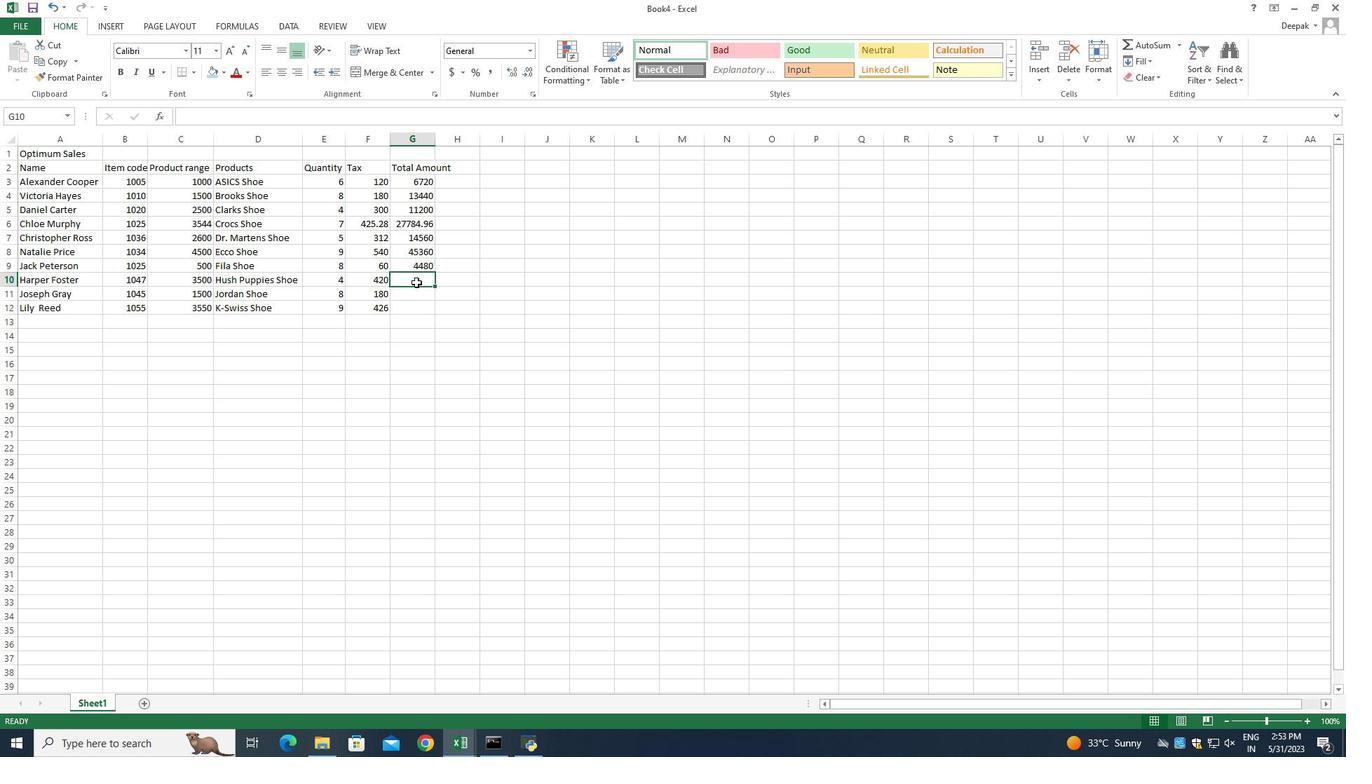 
Action: Mouse moved to (338, 281)
Screenshot: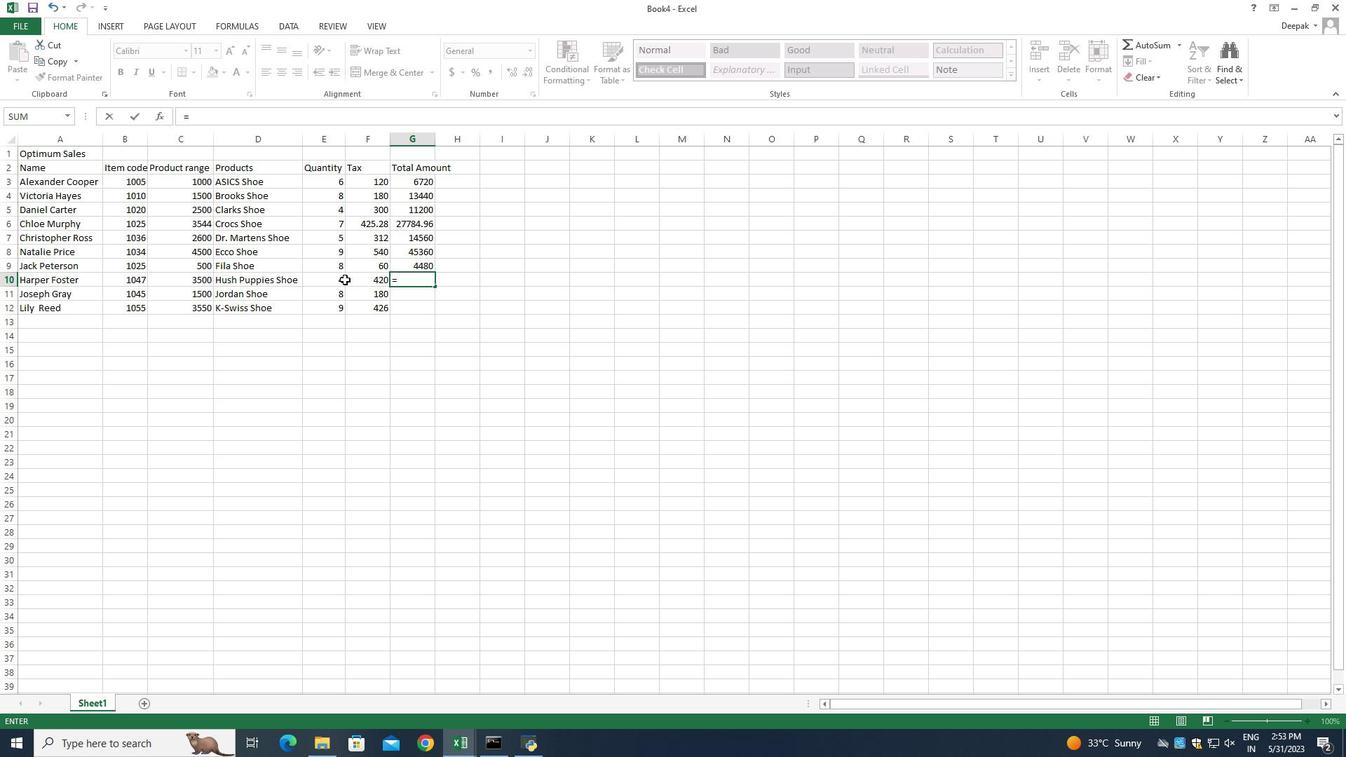 
Action: Mouse pressed left at (338, 281)
Screenshot: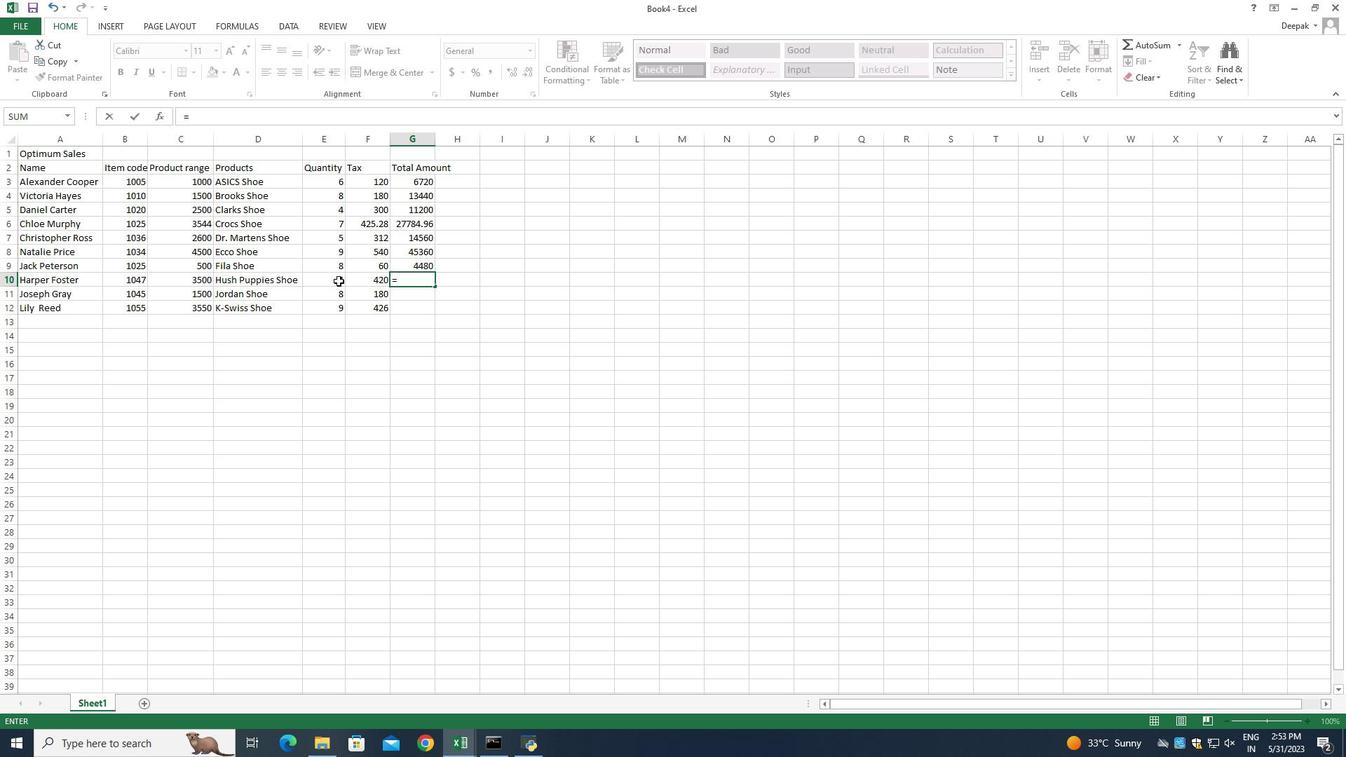 
Action: Mouse moved to (327, 282)
Screenshot: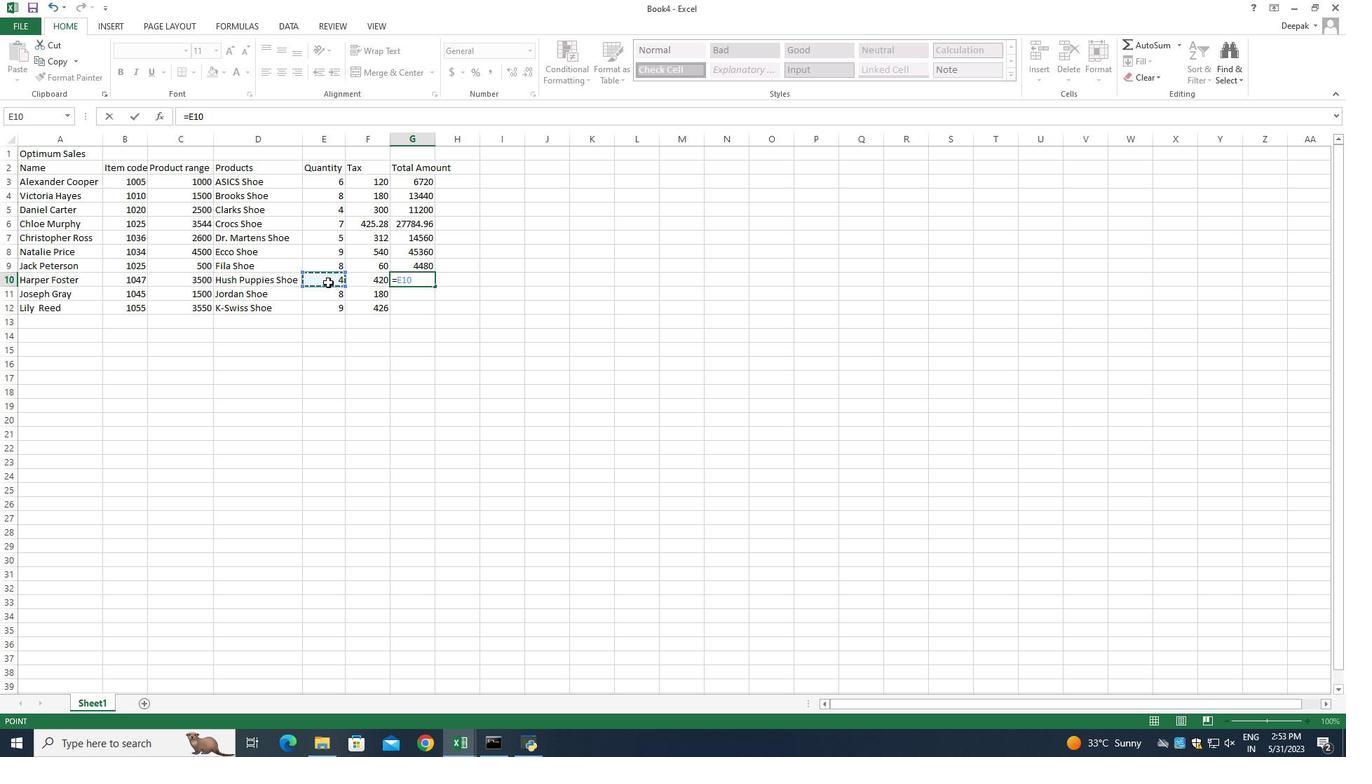 
Action: Key pressed *
Screenshot: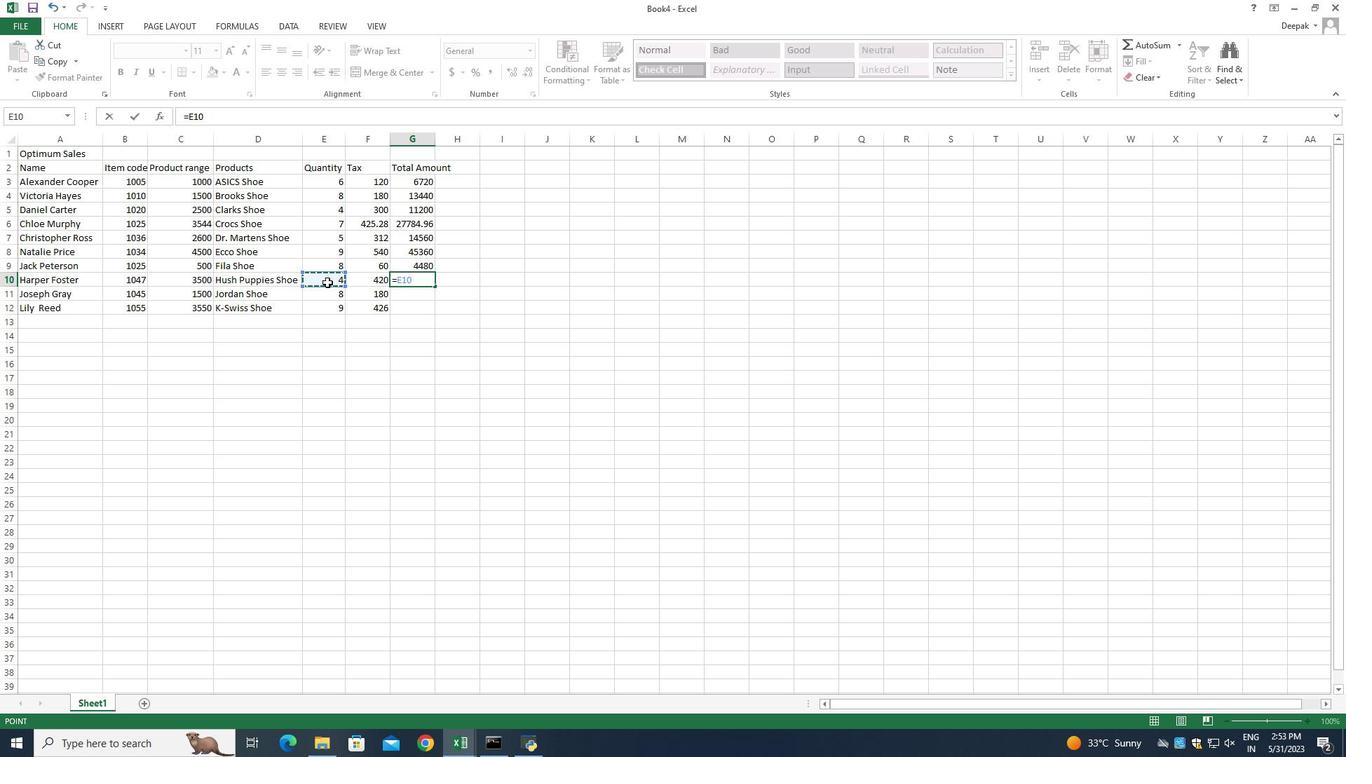 
Action: Mouse moved to (199, 282)
Screenshot: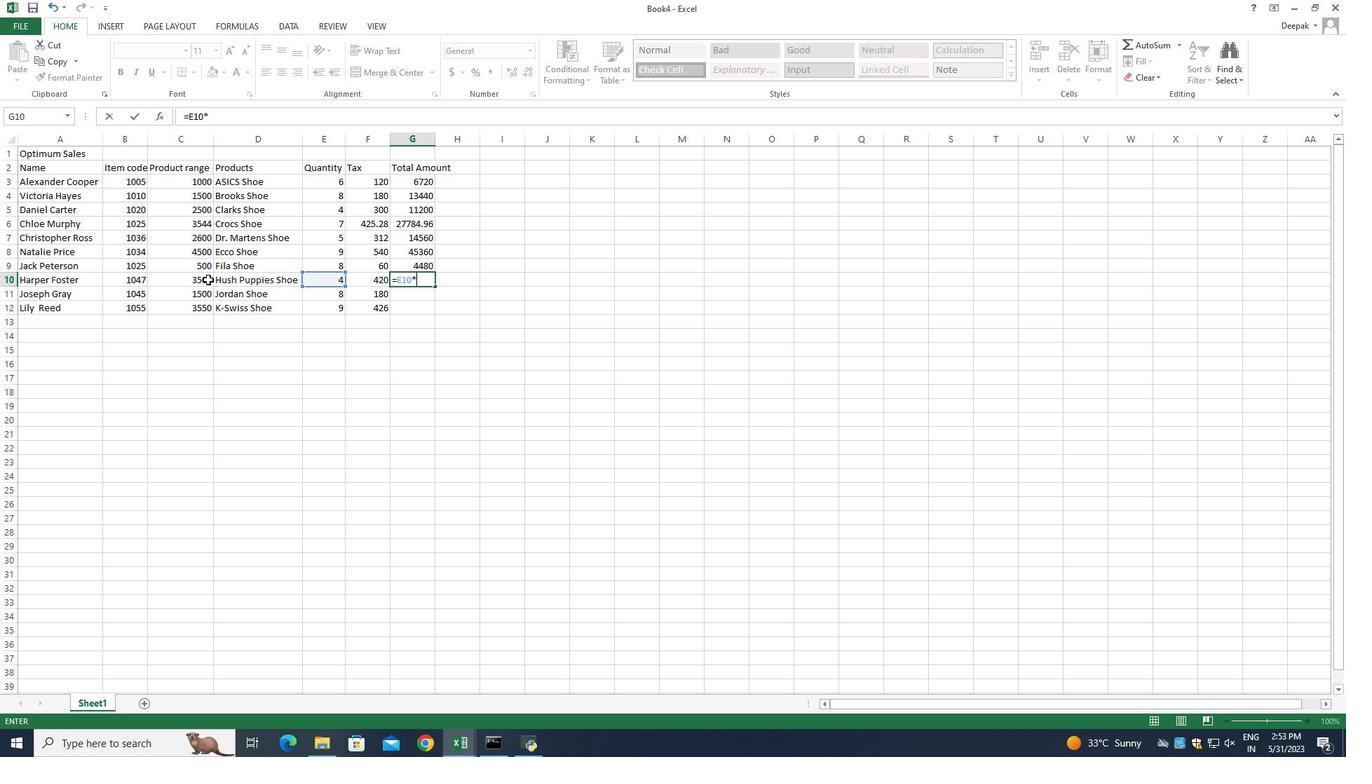 
Action: Mouse pressed left at (199, 282)
Screenshot: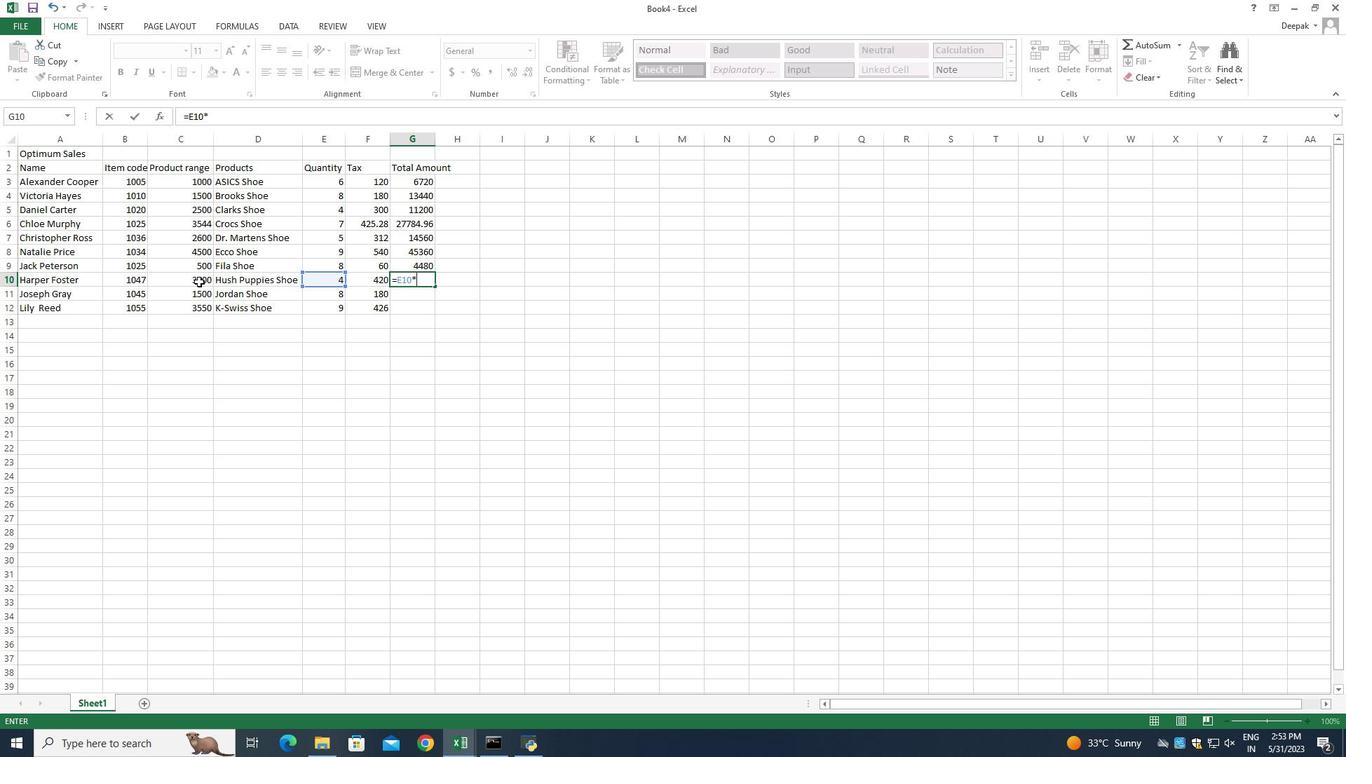 
Action: Mouse moved to (406, 295)
Screenshot: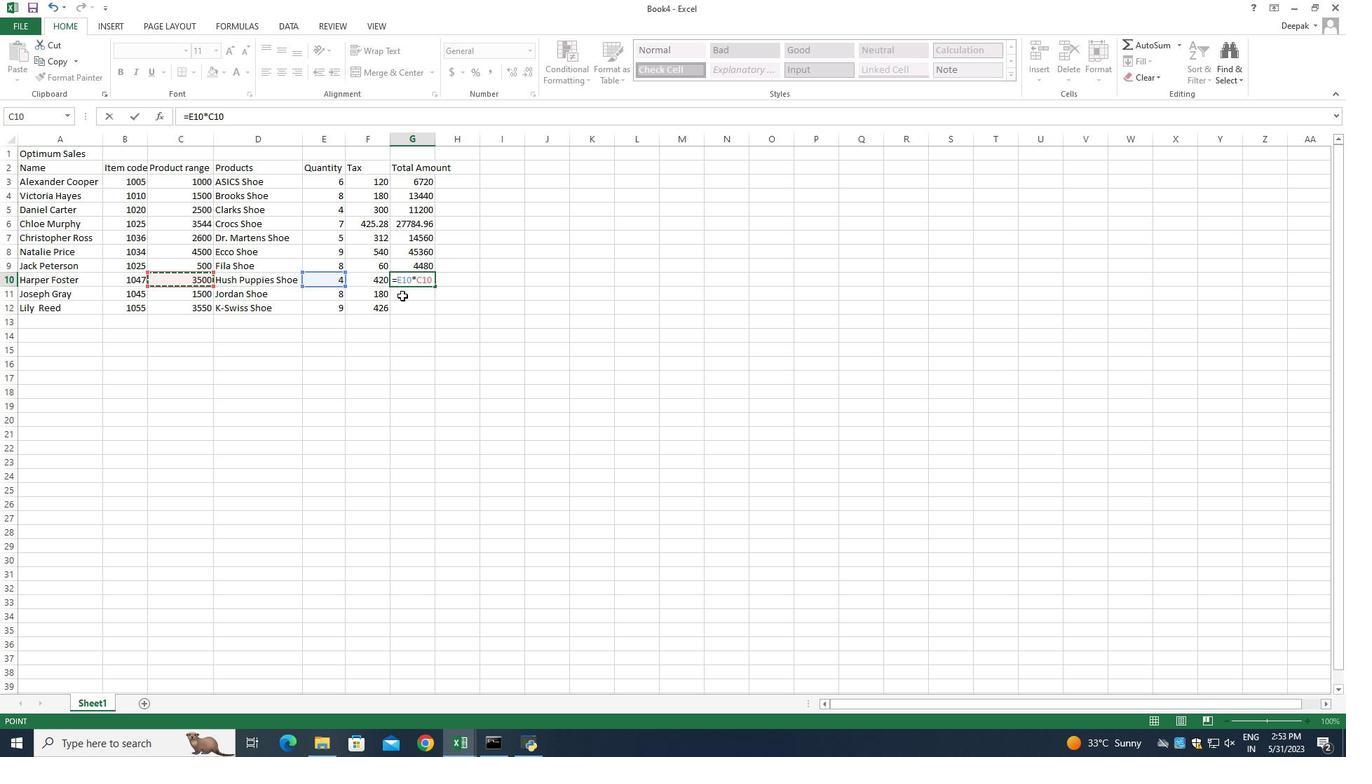 
Action: Key pressed +
Screenshot: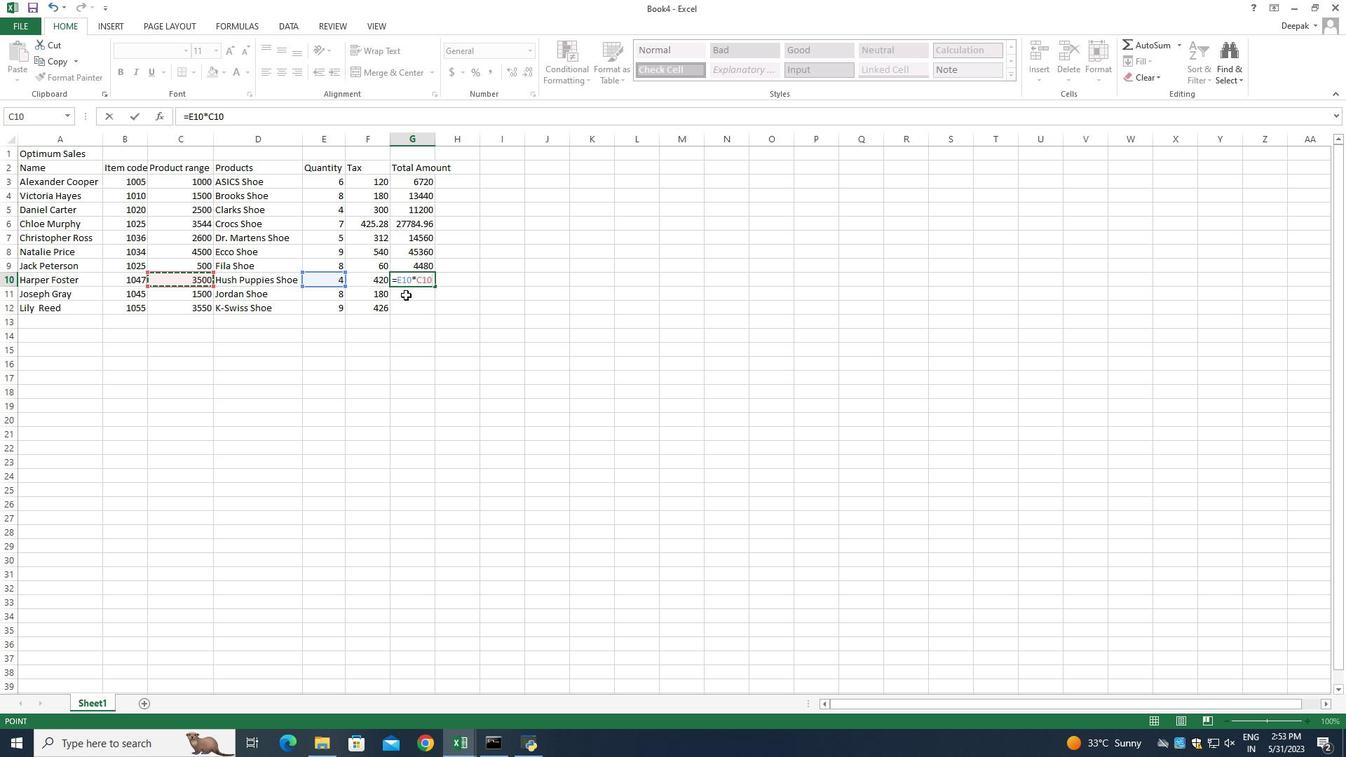 
Action: Mouse moved to (325, 280)
Screenshot: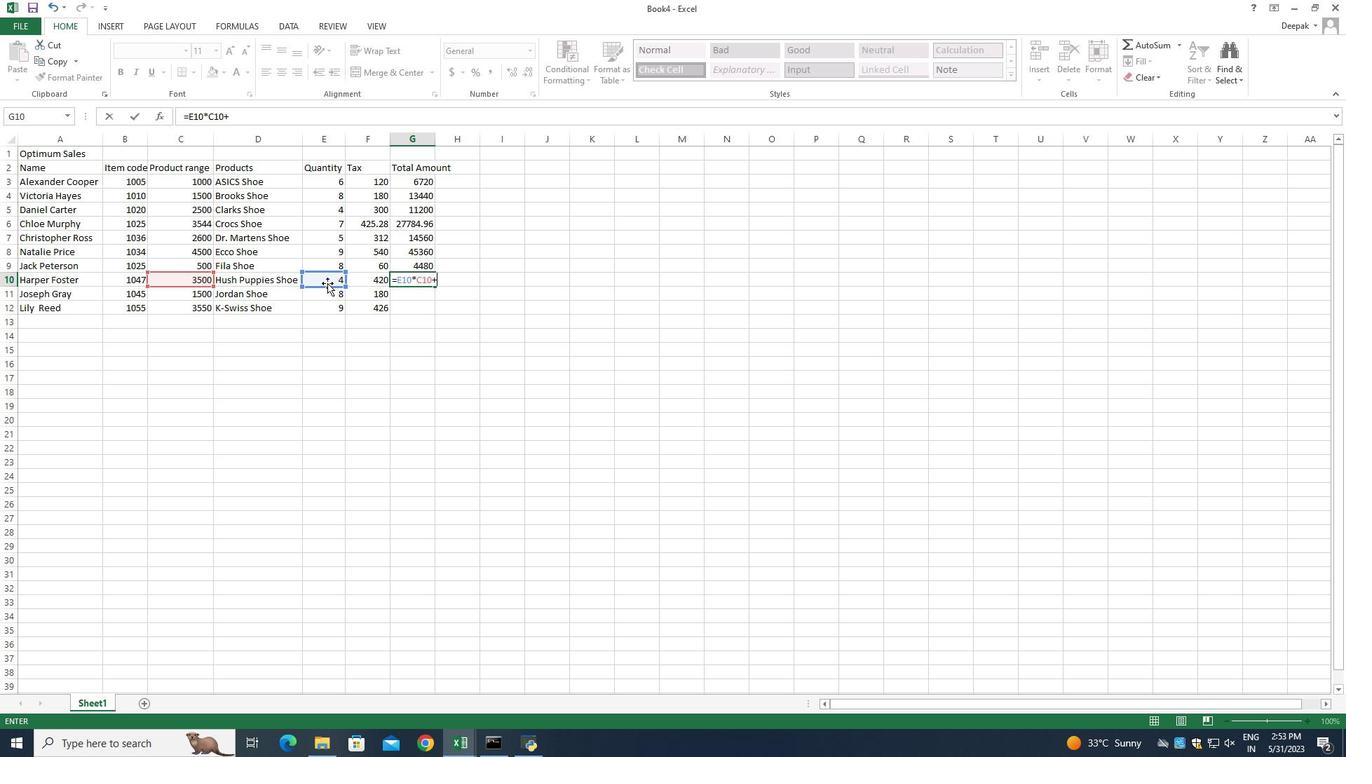 
Action: Mouse pressed left at (325, 280)
Screenshot: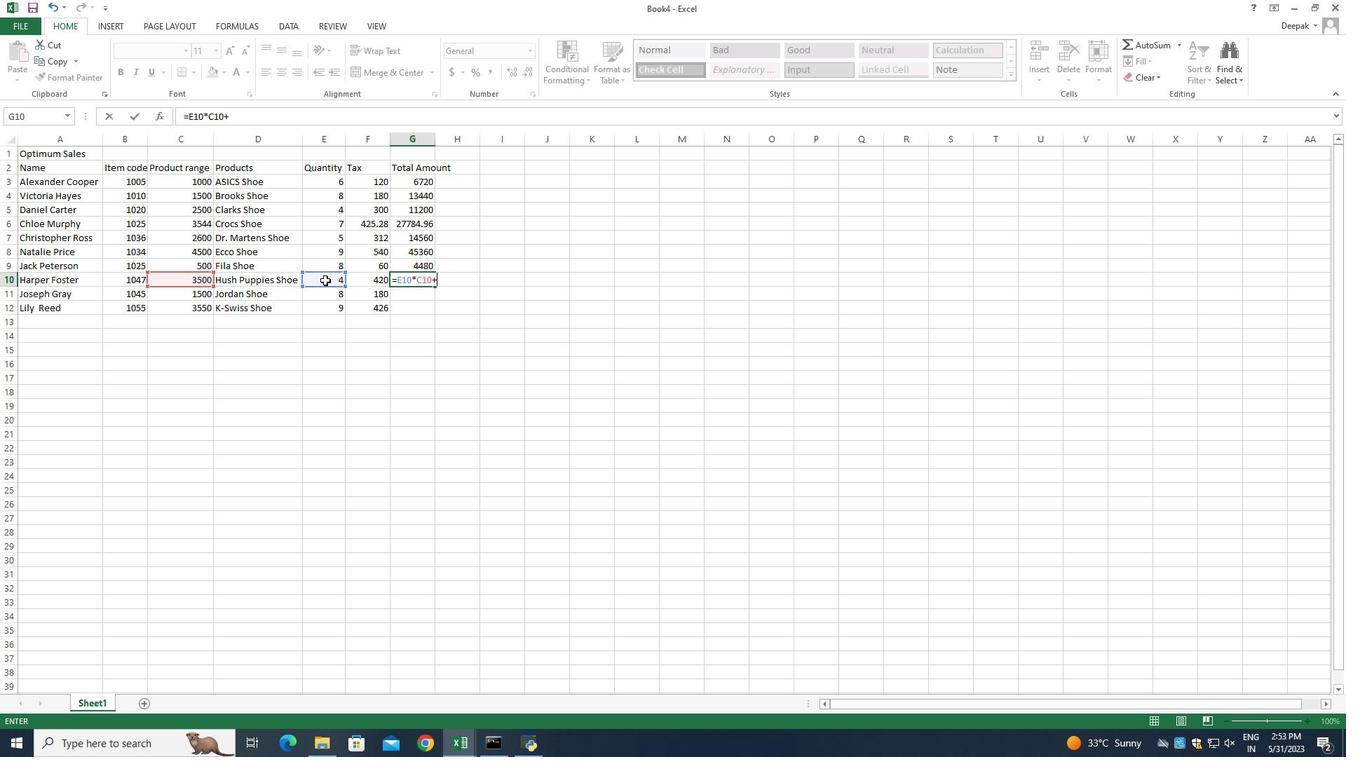 
Action: Key pressed *
Screenshot: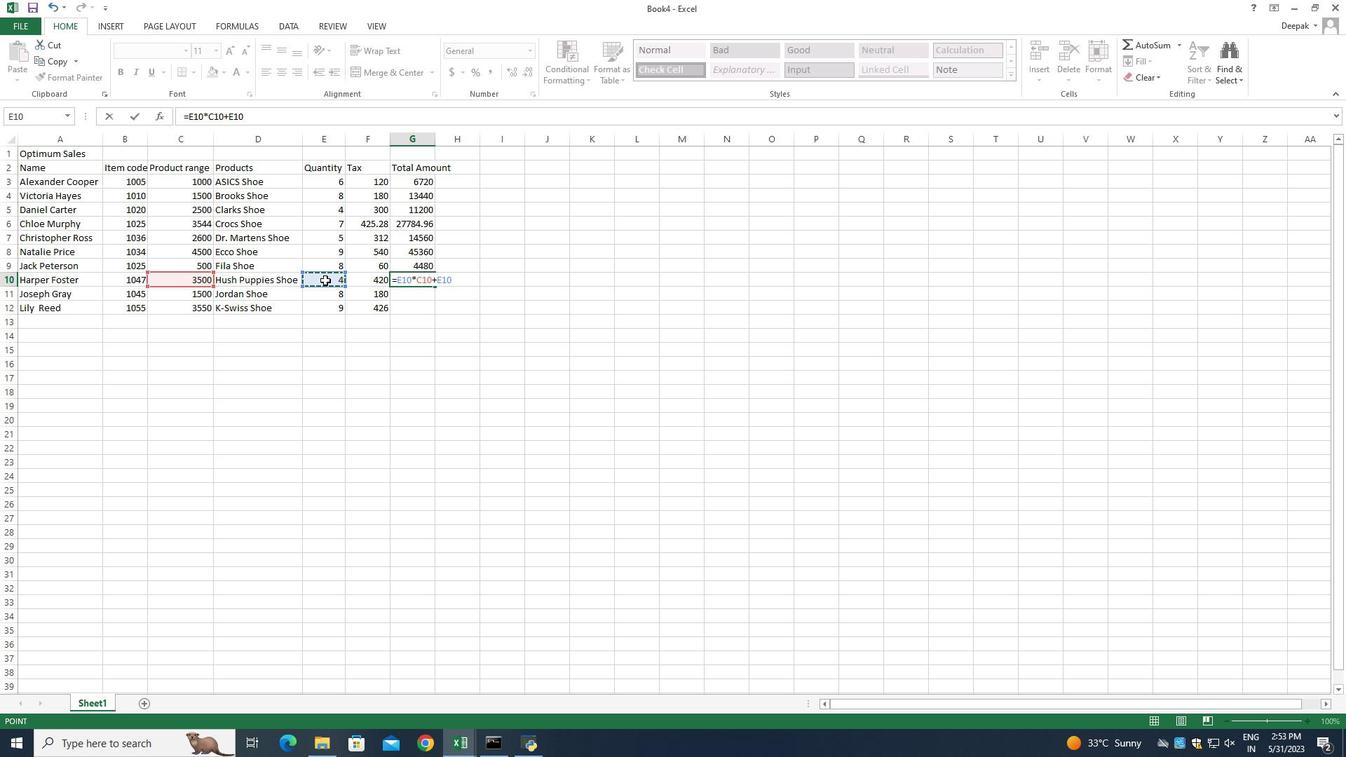 
Action: Mouse moved to (378, 279)
Screenshot: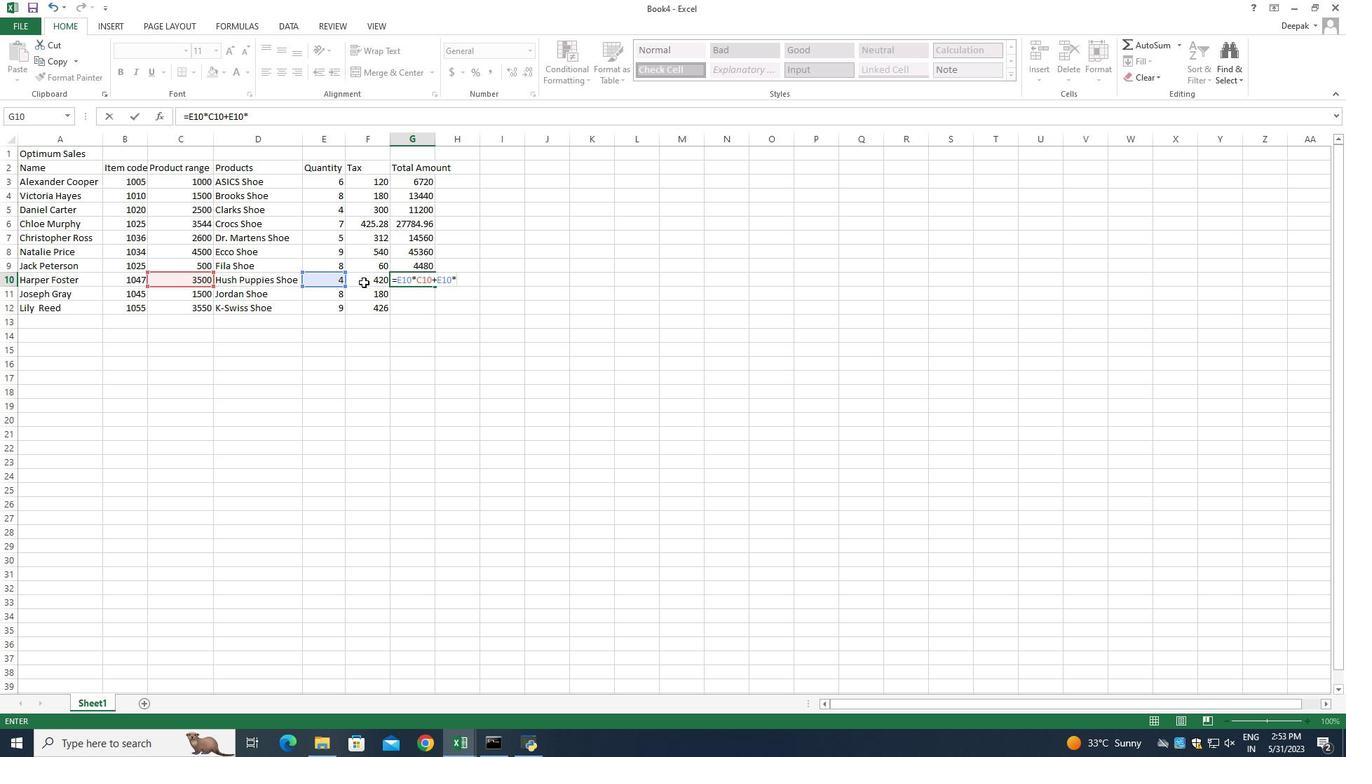 
Action: Mouse pressed left at (378, 279)
Screenshot: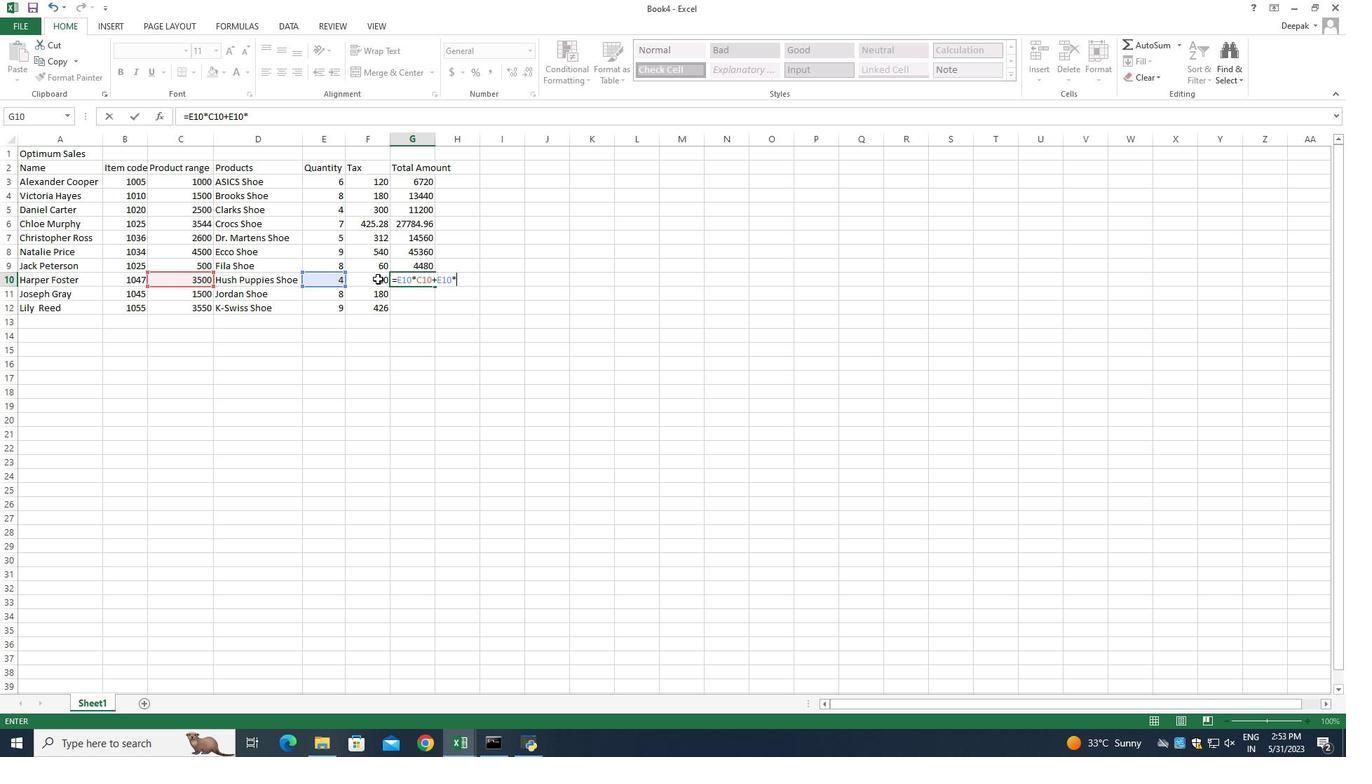 
Action: Mouse moved to (398, 310)
